 Task: Research new construction projects in Denver, Colorado, to explore properties with smart home integration.
Action: Key pressed d<Key.caps_lock>ENVER
Screenshot: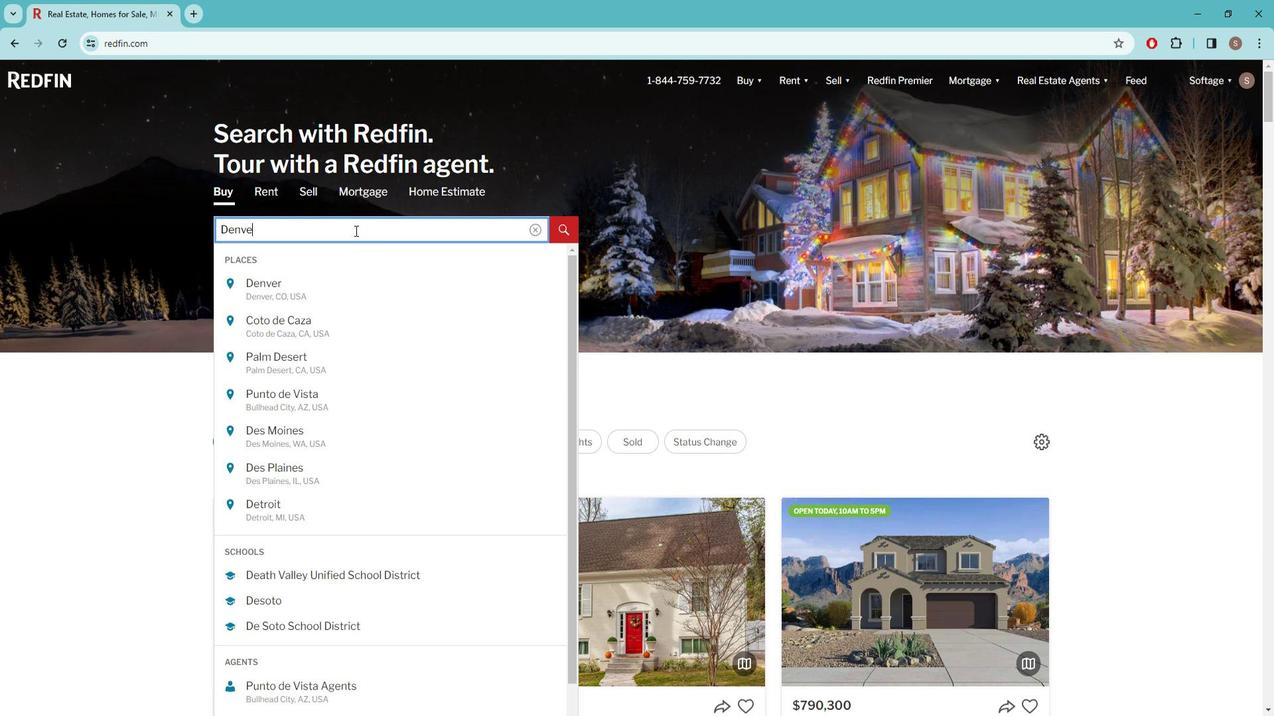 
Action: Mouse moved to (353, 278)
Screenshot: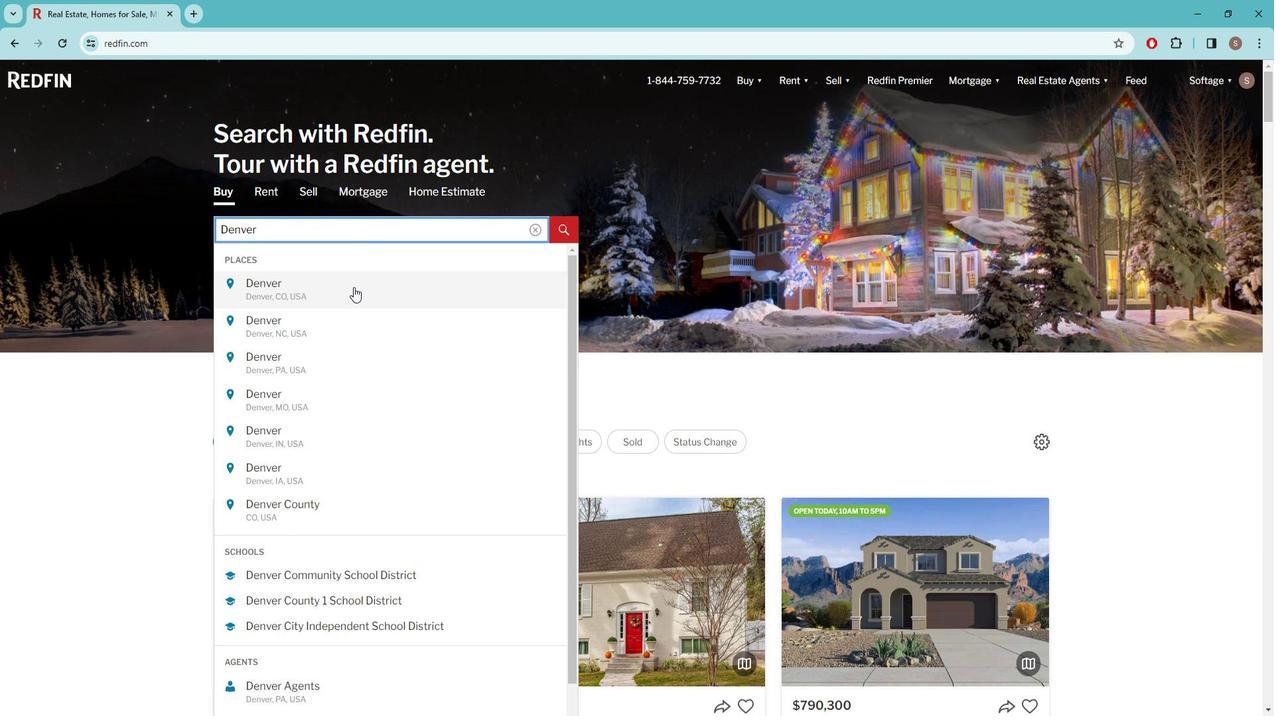 
Action: Mouse pressed left at (353, 278)
Screenshot: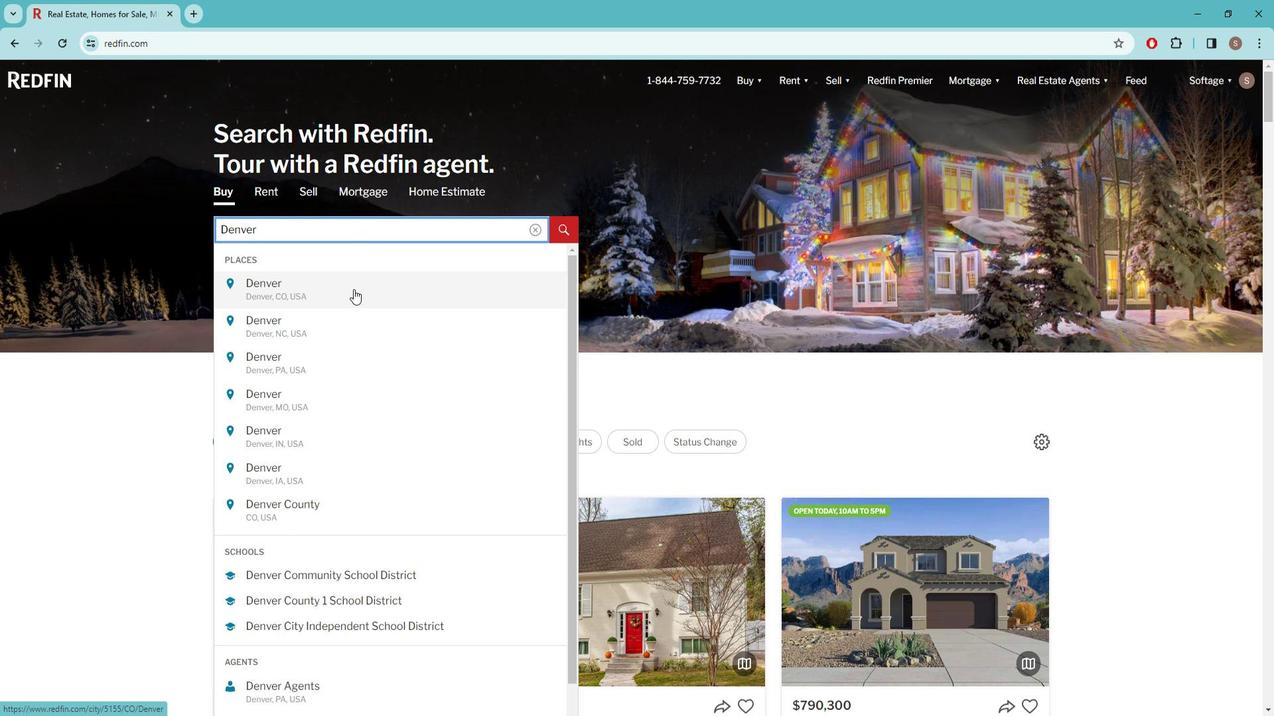 
Action: Mouse moved to (1117, 161)
Screenshot: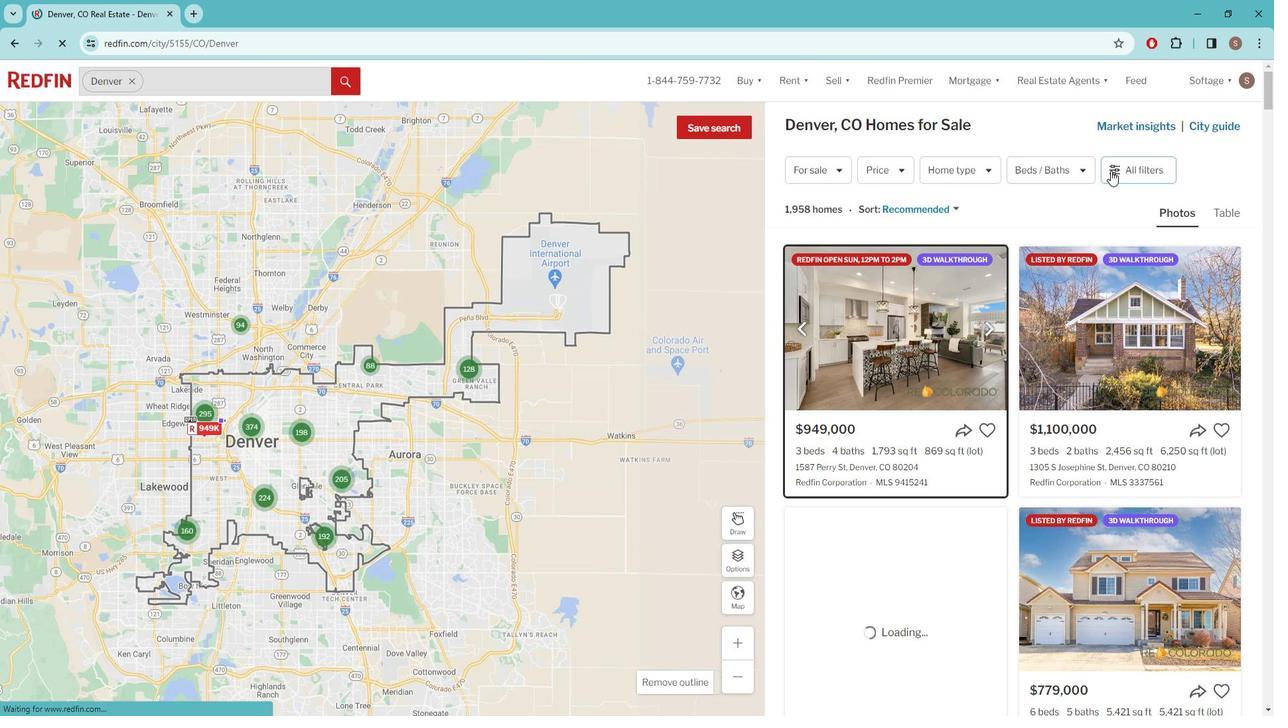 
Action: Mouse pressed left at (1117, 161)
Screenshot: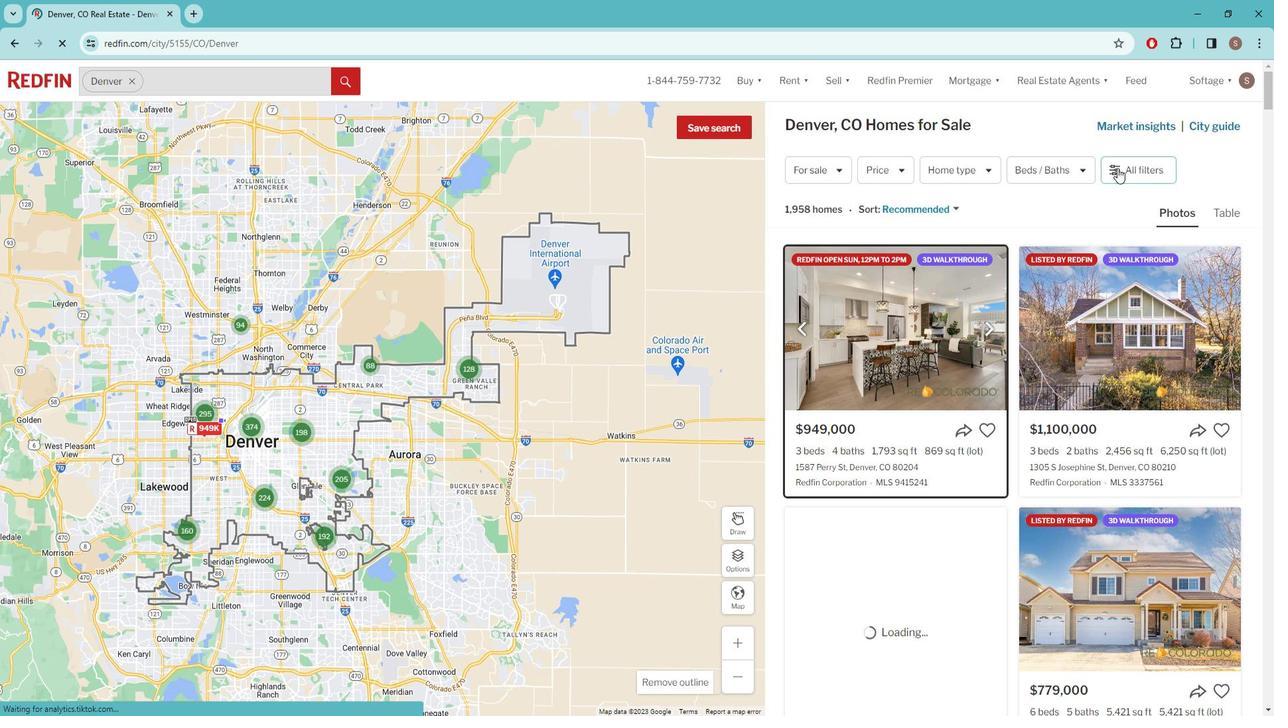 
Action: Mouse pressed left at (1117, 161)
Screenshot: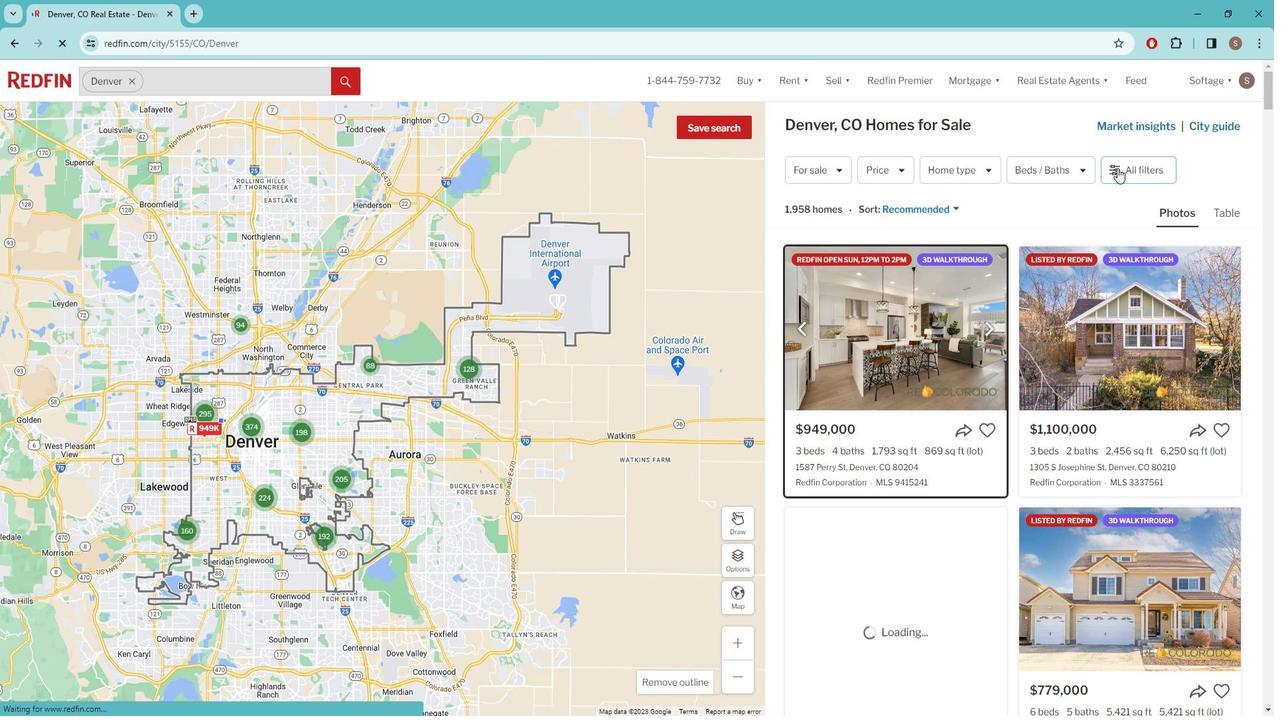
Action: Mouse pressed left at (1117, 161)
Screenshot: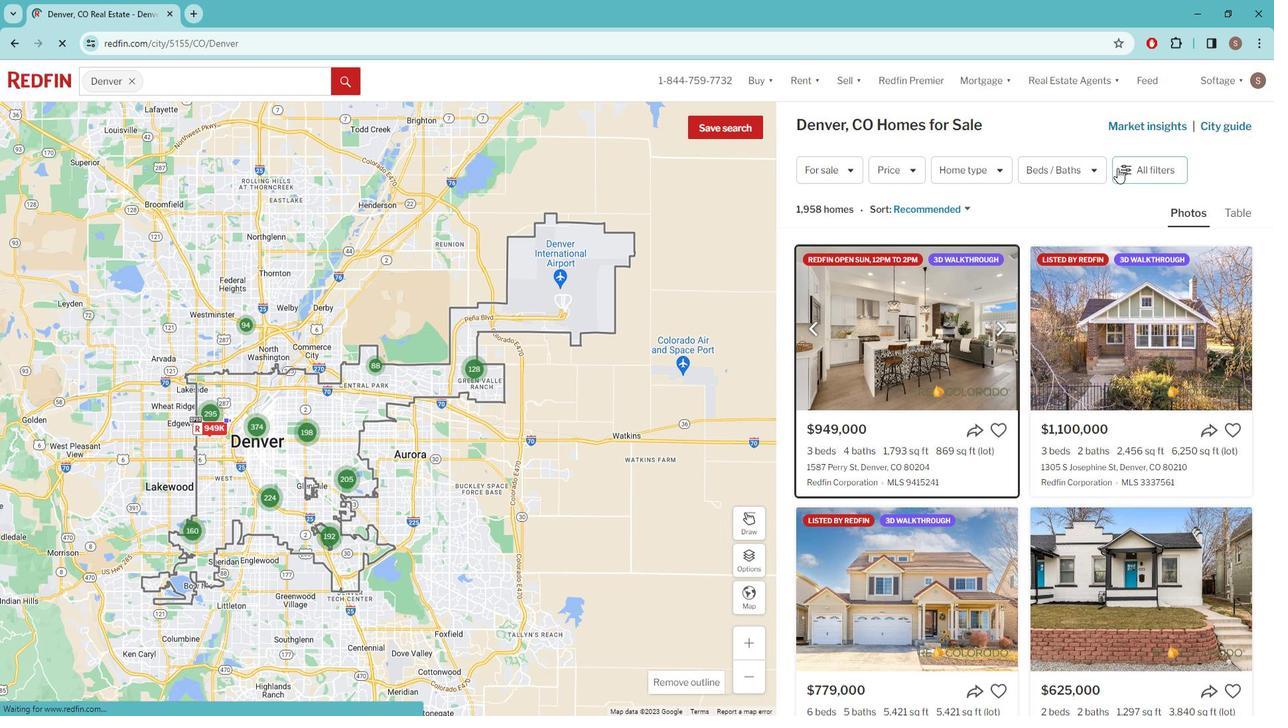 
Action: Mouse pressed left at (1117, 161)
Screenshot: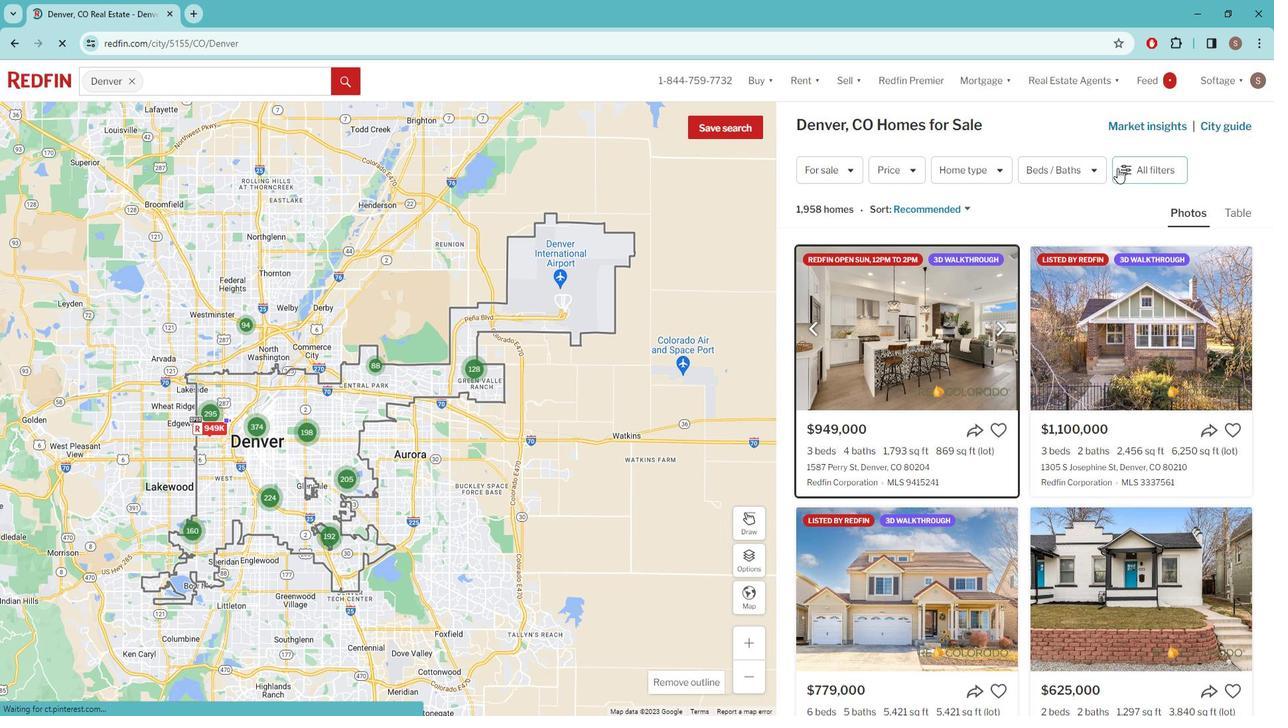 
Action: Mouse moved to (1056, 275)
Screenshot: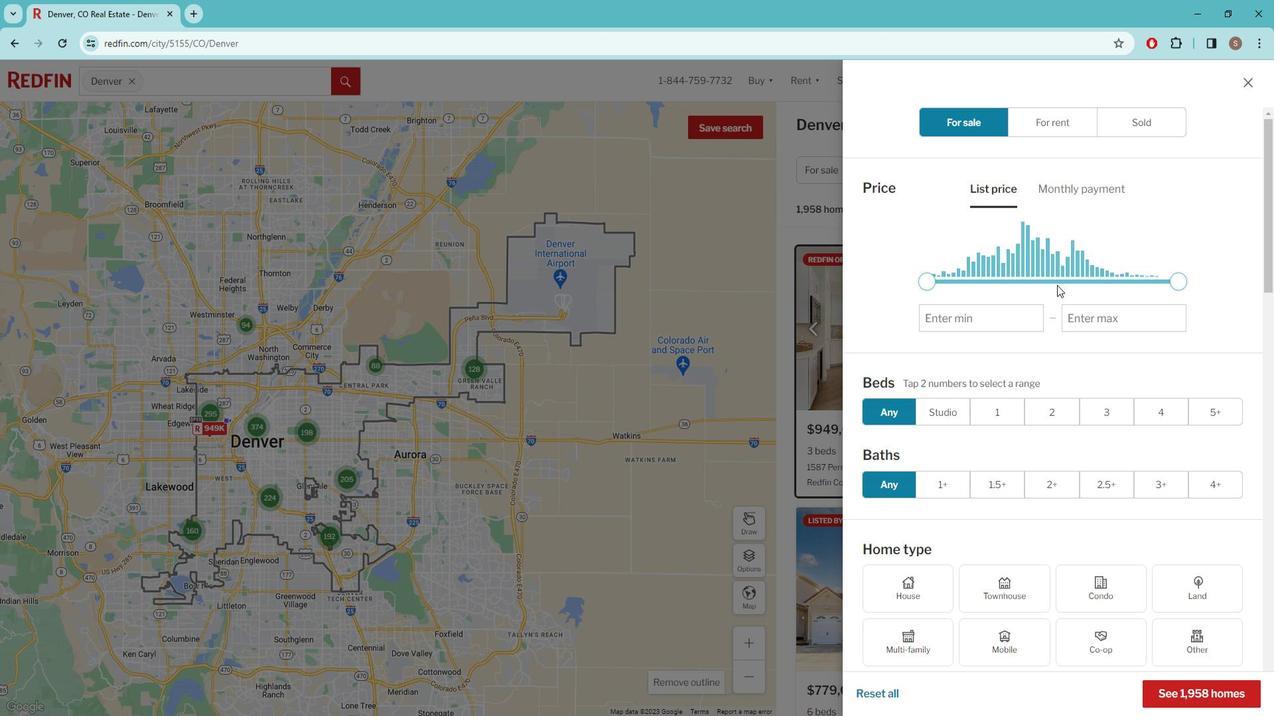 
Action: Mouse scrolled (1056, 274) with delta (0, 0)
Screenshot: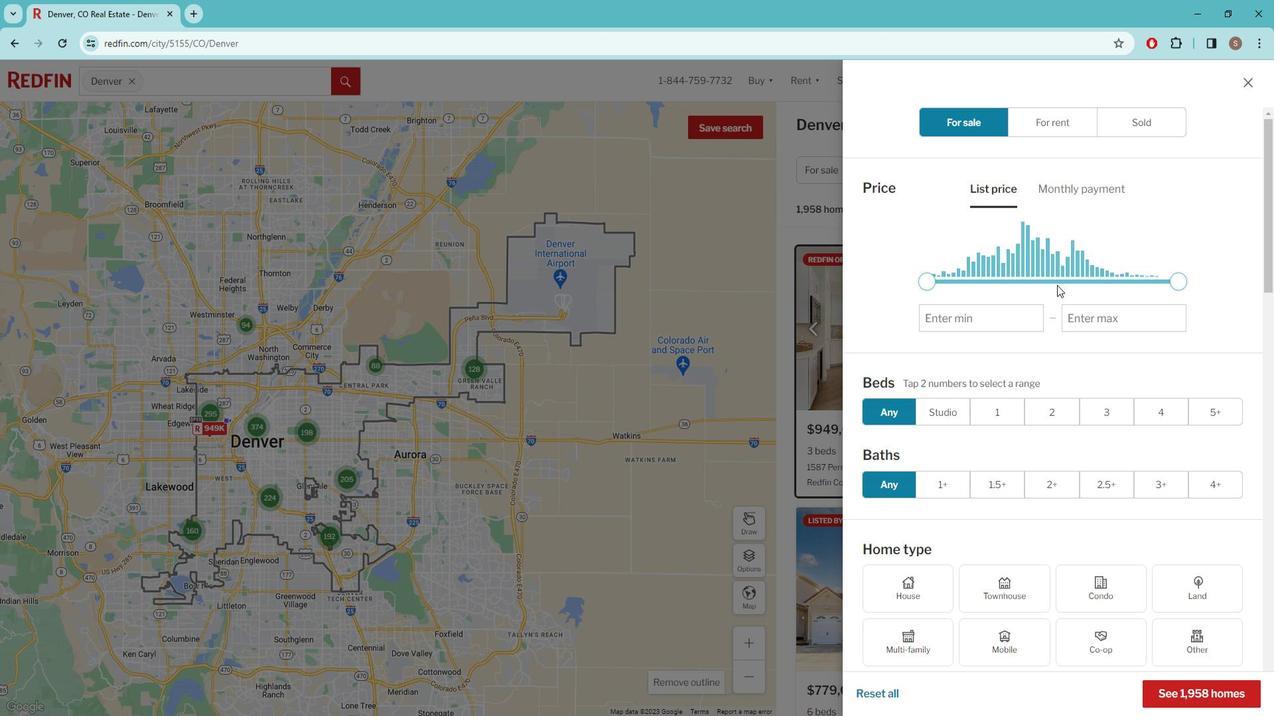 
Action: Mouse moved to (1040, 279)
Screenshot: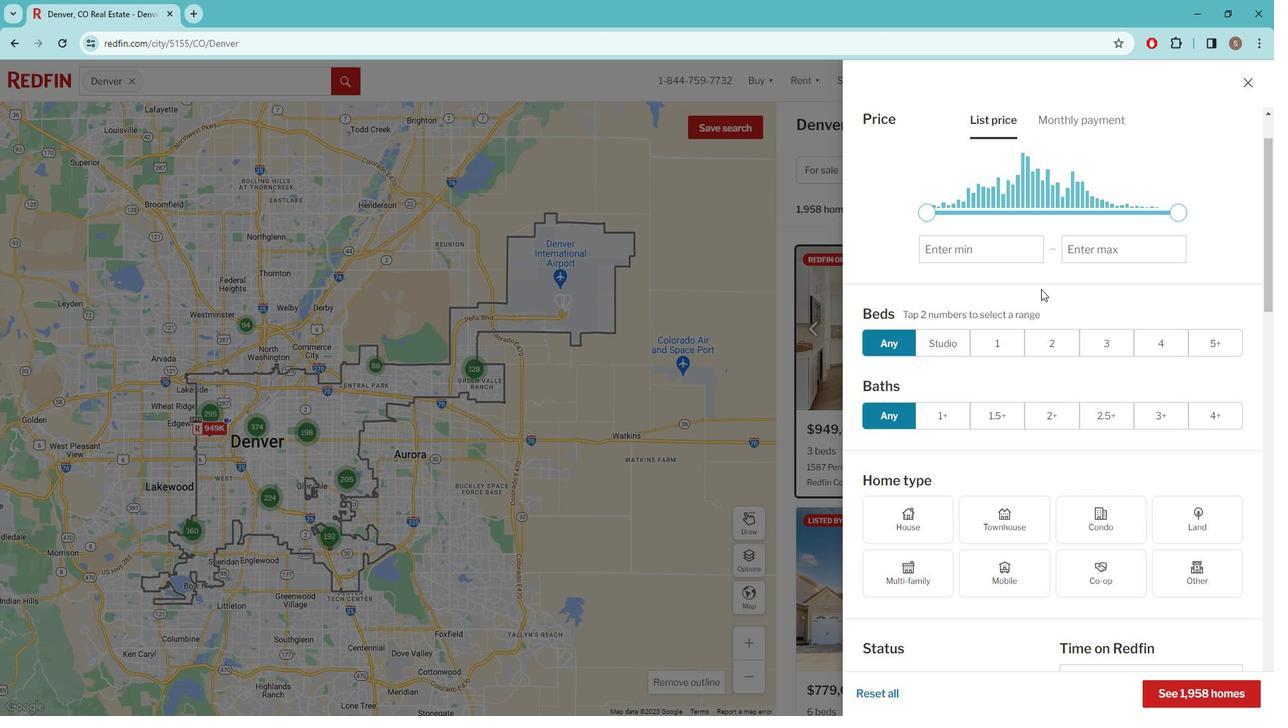 
Action: Mouse scrolled (1040, 278) with delta (0, 0)
Screenshot: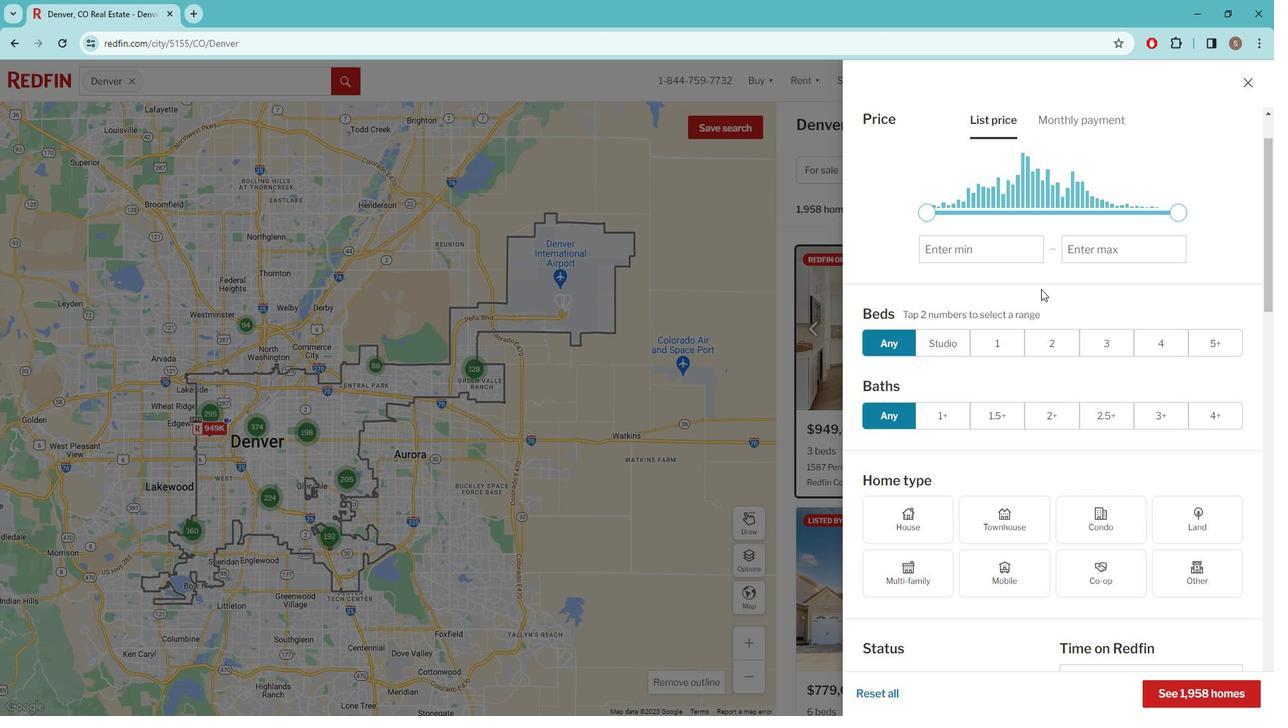 
Action: Mouse moved to (1039, 279)
Screenshot: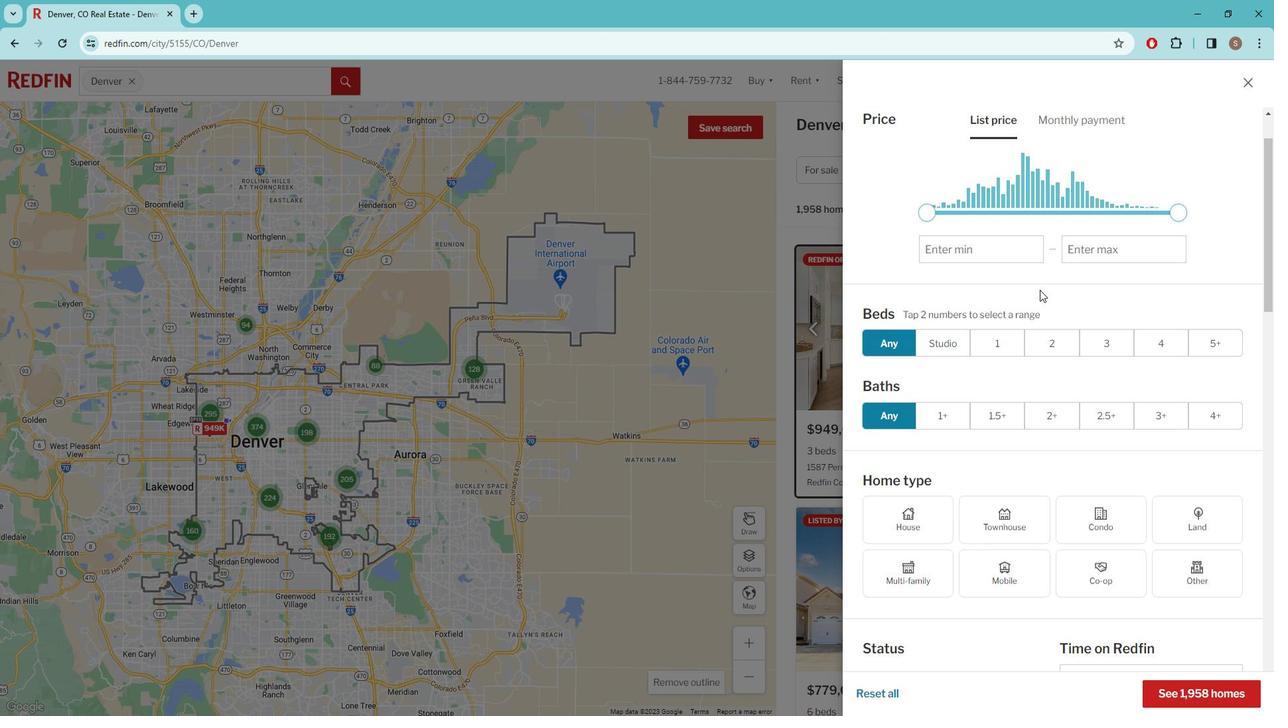 
Action: Mouse scrolled (1039, 278) with delta (0, 0)
Screenshot: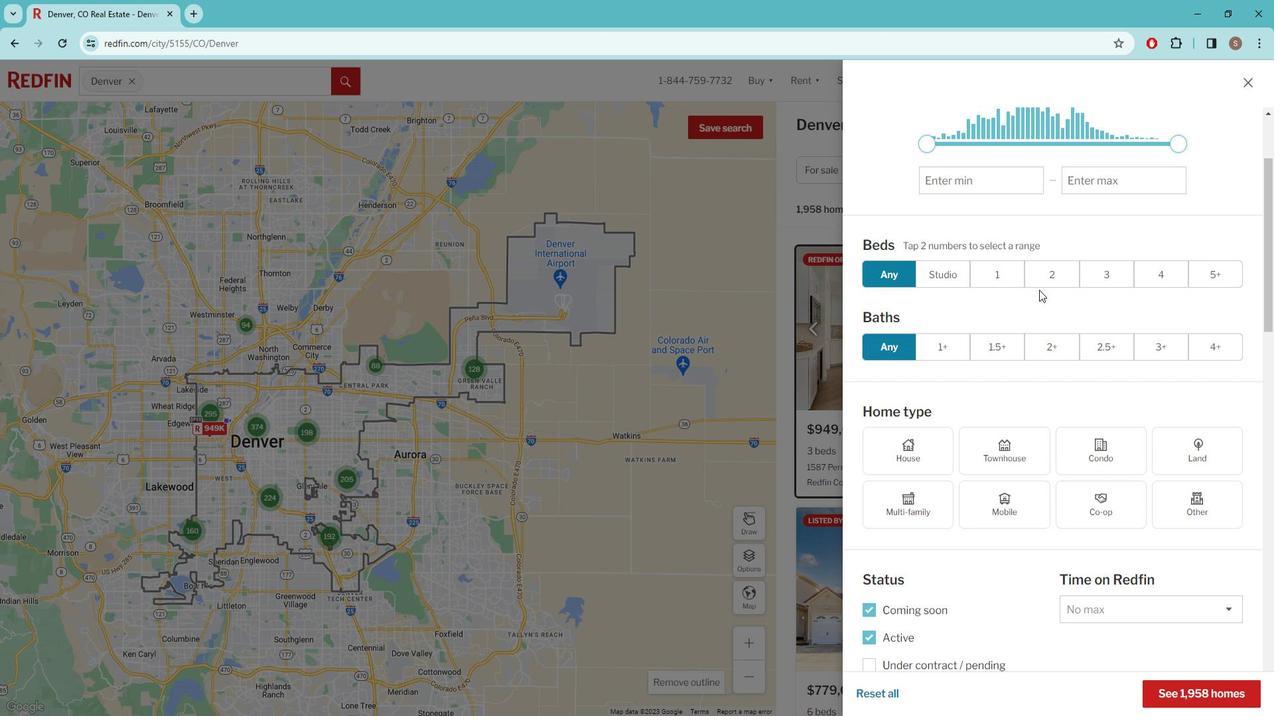 
Action: Mouse scrolled (1039, 278) with delta (0, 0)
Screenshot: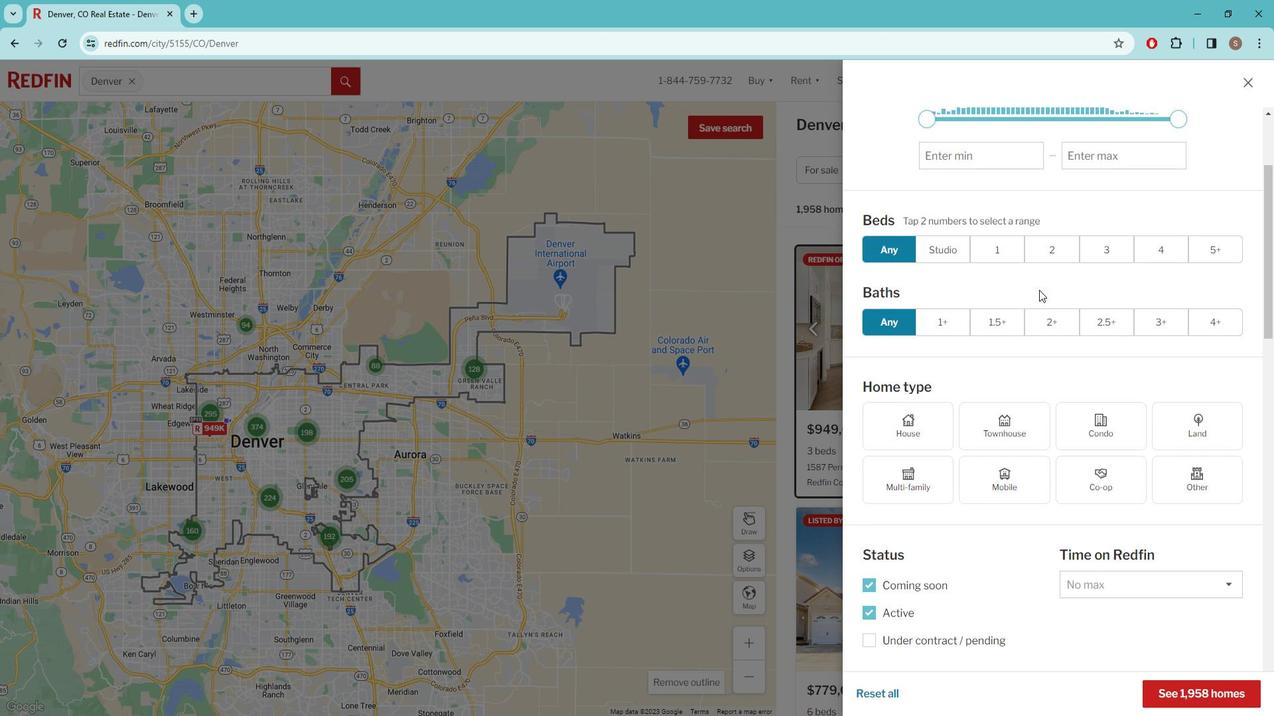 
Action: Mouse moved to (1038, 279)
Screenshot: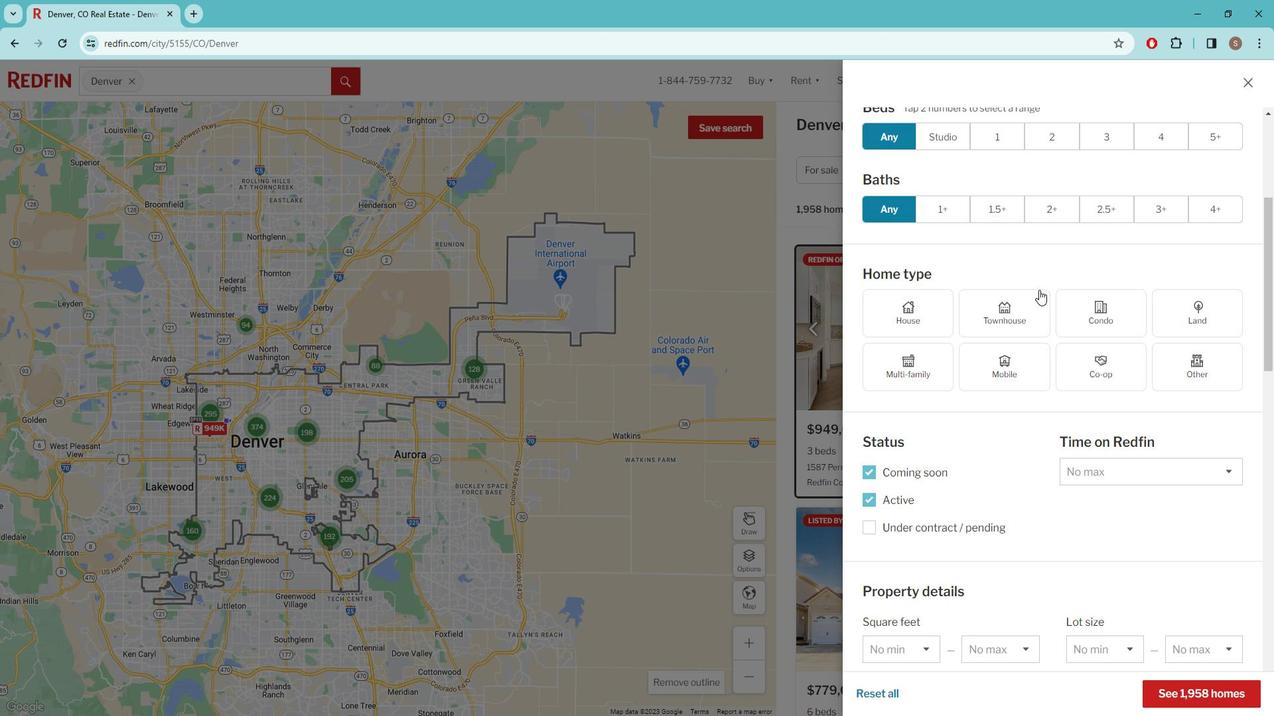 
Action: Mouse scrolled (1038, 278) with delta (0, 0)
Screenshot: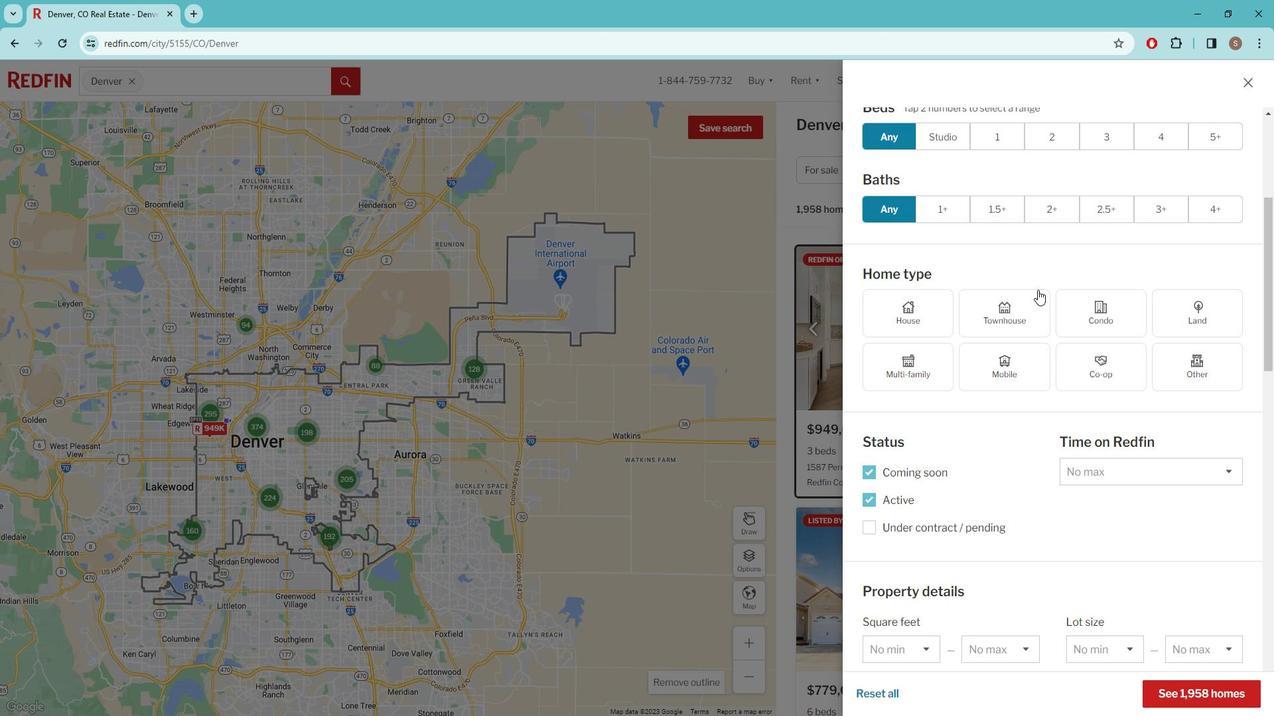 
Action: Mouse scrolled (1038, 278) with delta (0, 0)
Screenshot: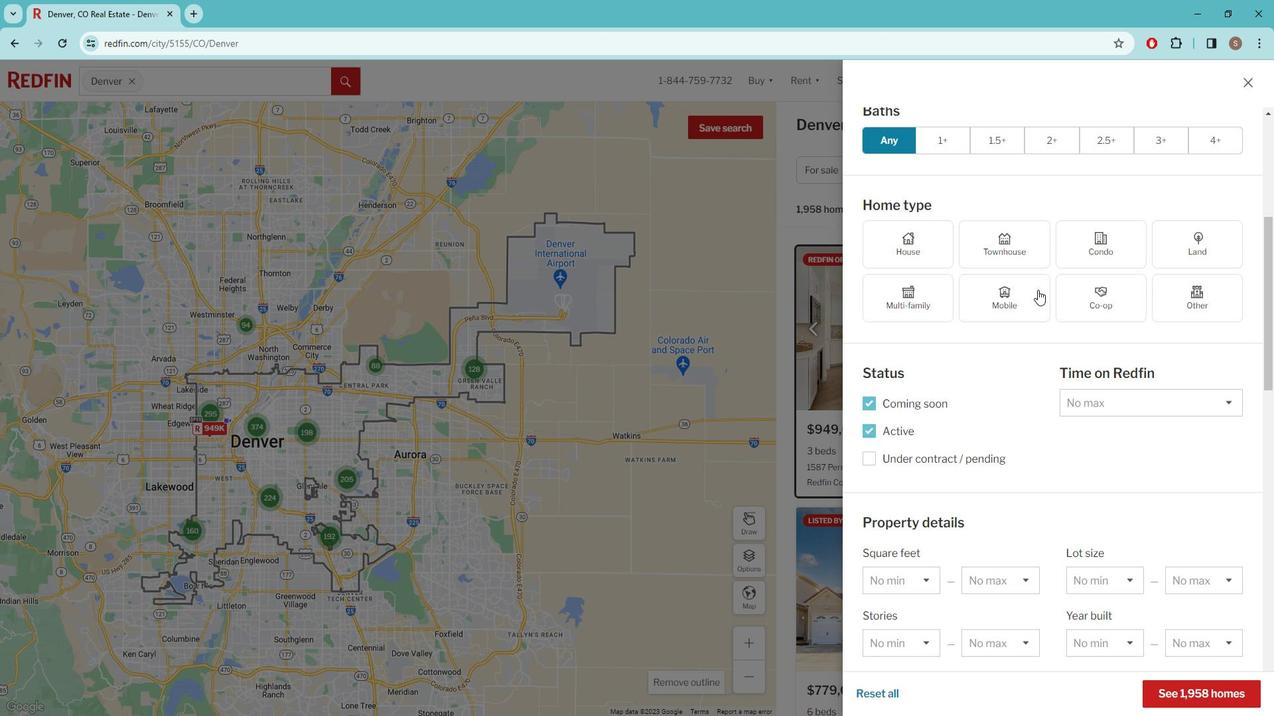 
Action: Mouse scrolled (1038, 278) with delta (0, 0)
Screenshot: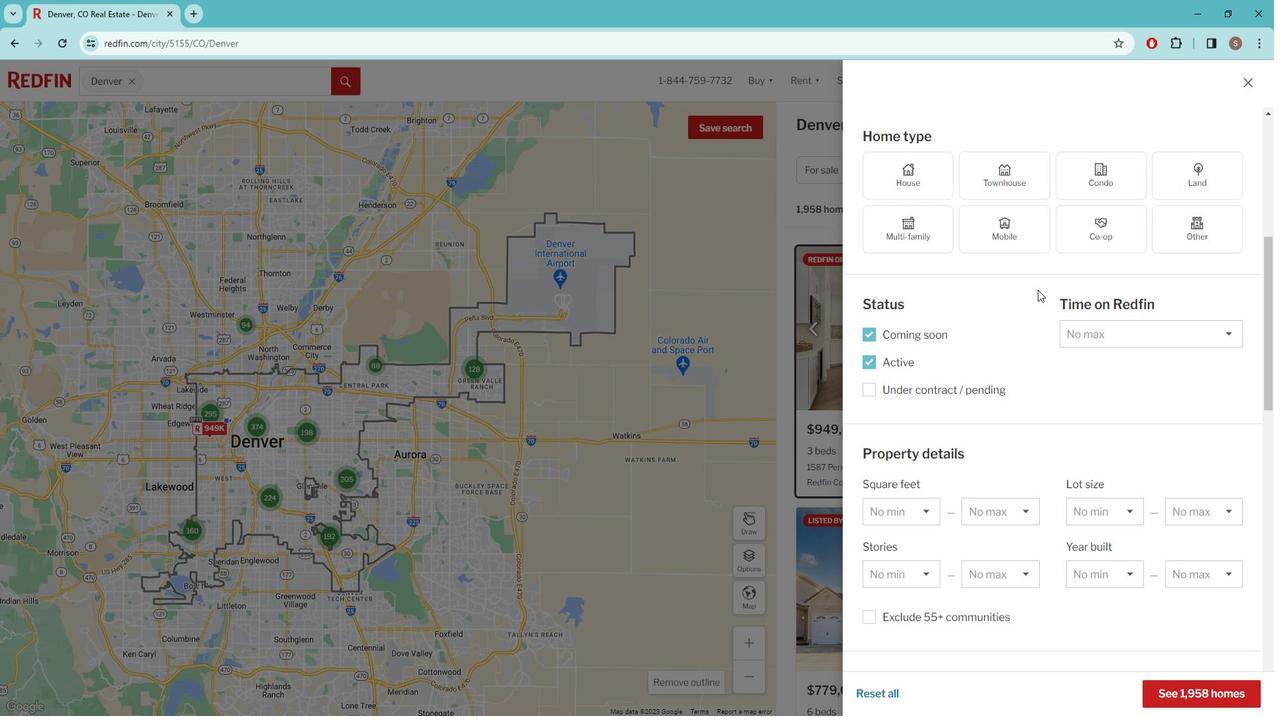 
Action: Mouse moved to (1037, 280)
Screenshot: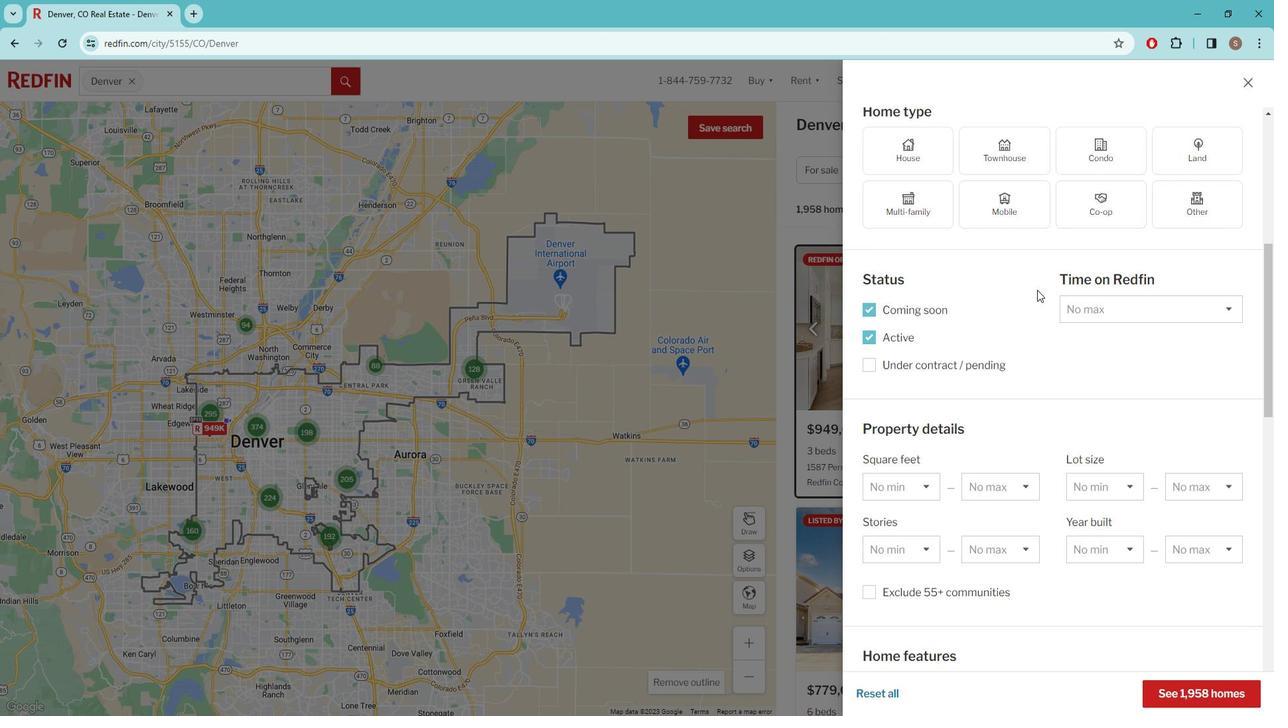 
Action: Mouse scrolled (1037, 279) with delta (0, 0)
Screenshot: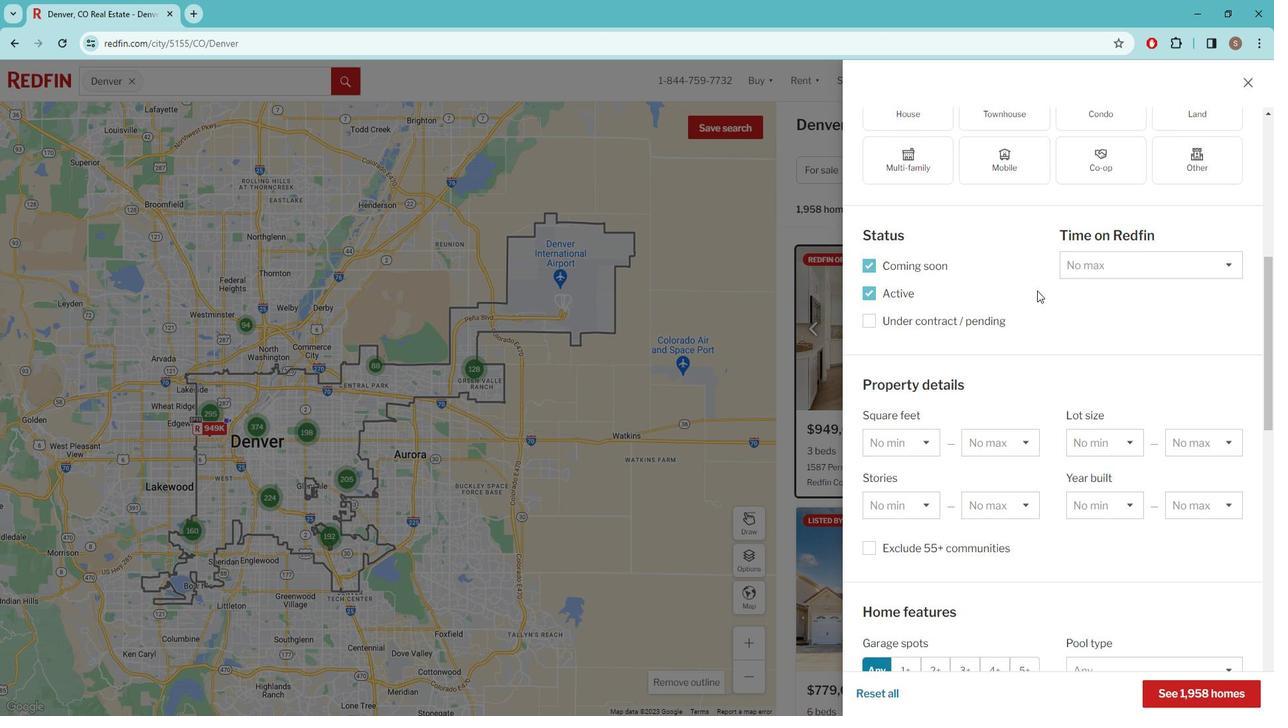 
Action: Mouse scrolled (1037, 279) with delta (0, 0)
Screenshot: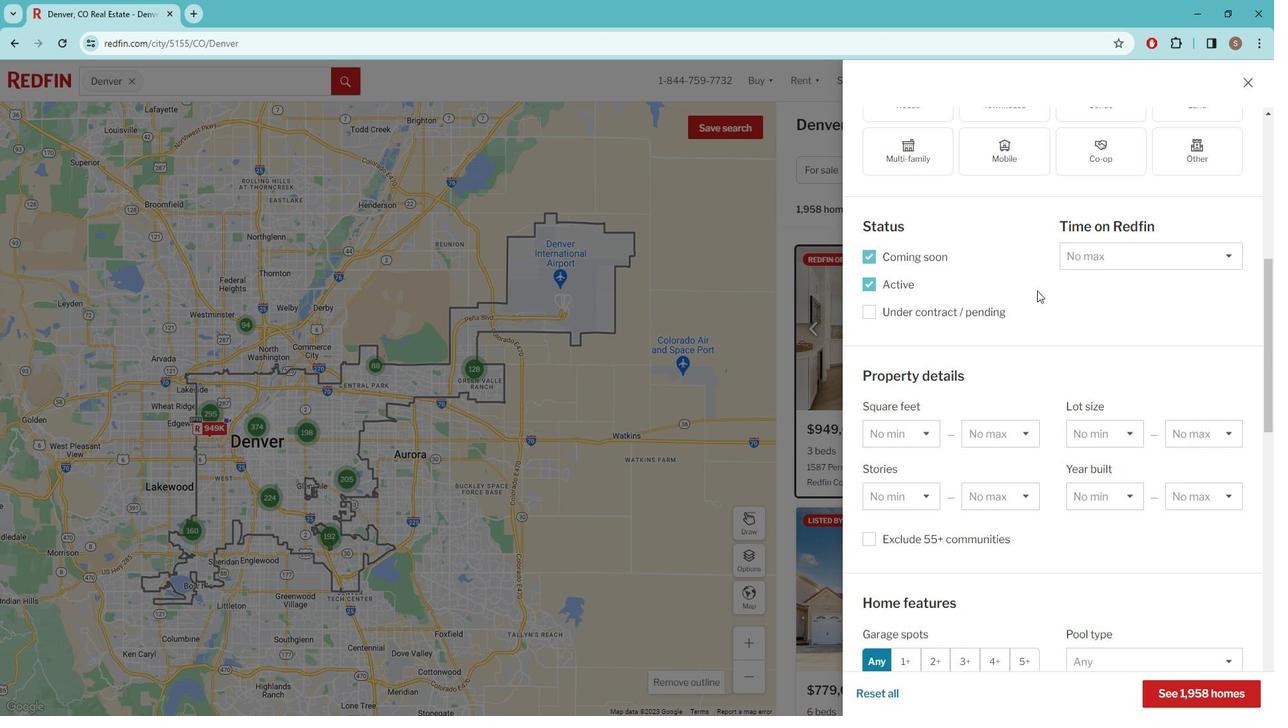 
Action: Mouse moved to (1036, 280)
Screenshot: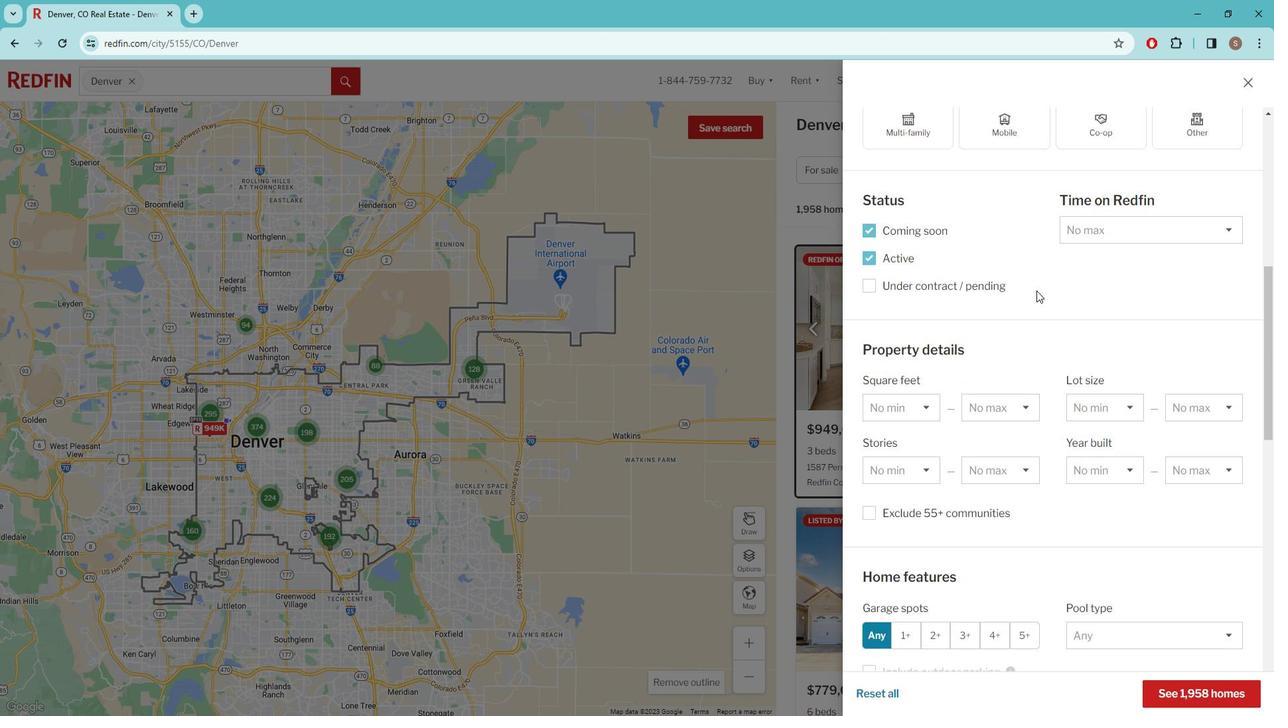 
Action: Mouse scrolled (1036, 279) with delta (0, 0)
Screenshot: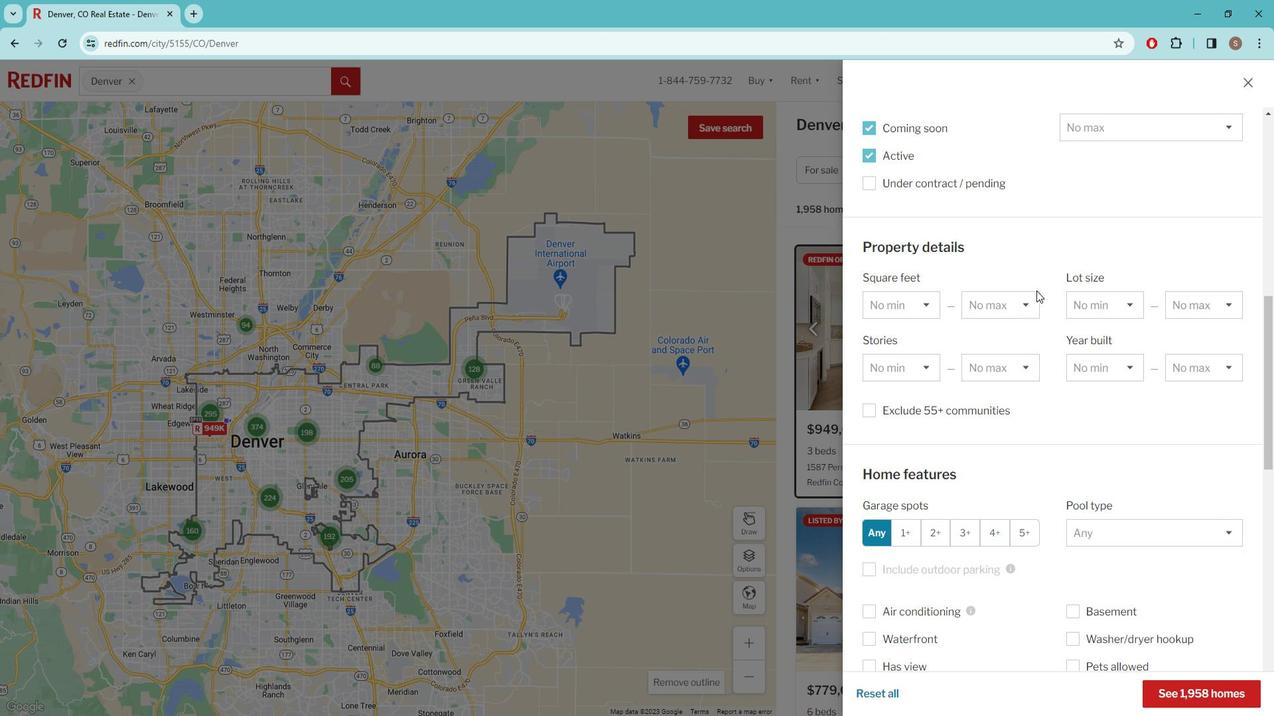 
Action: Mouse scrolled (1036, 279) with delta (0, 0)
Screenshot: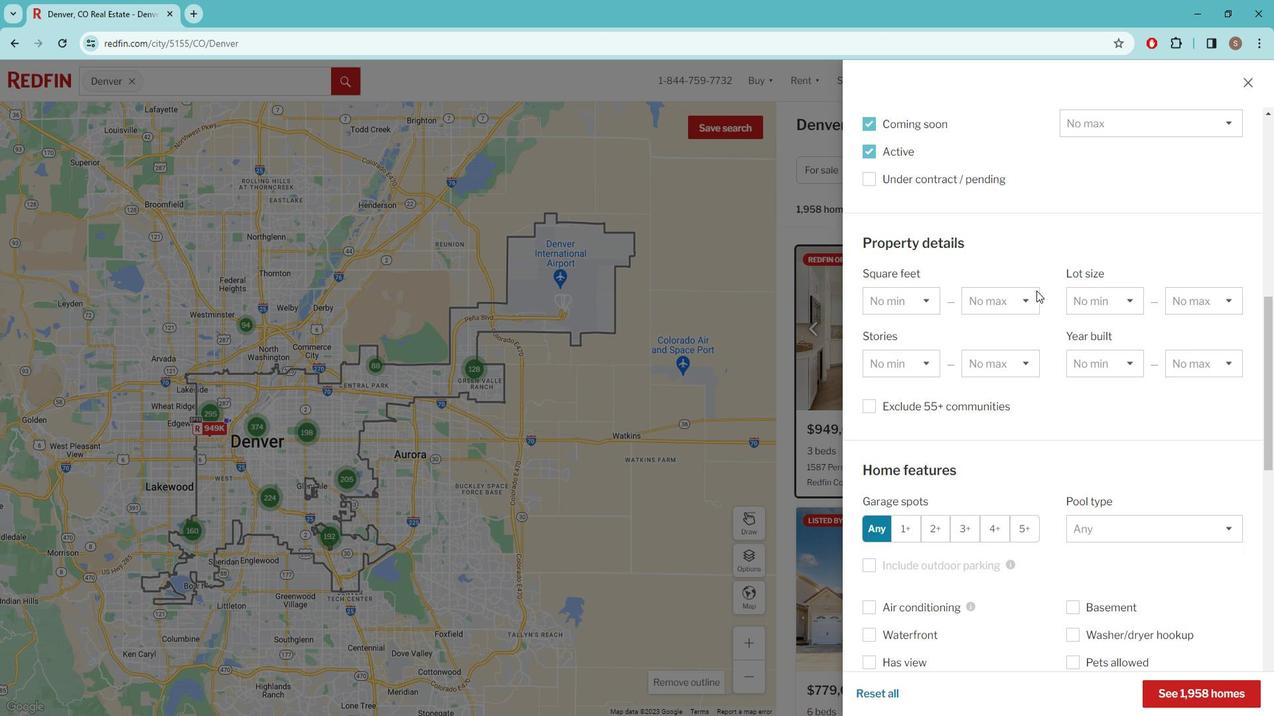
Action: Mouse scrolled (1036, 279) with delta (0, 0)
Screenshot: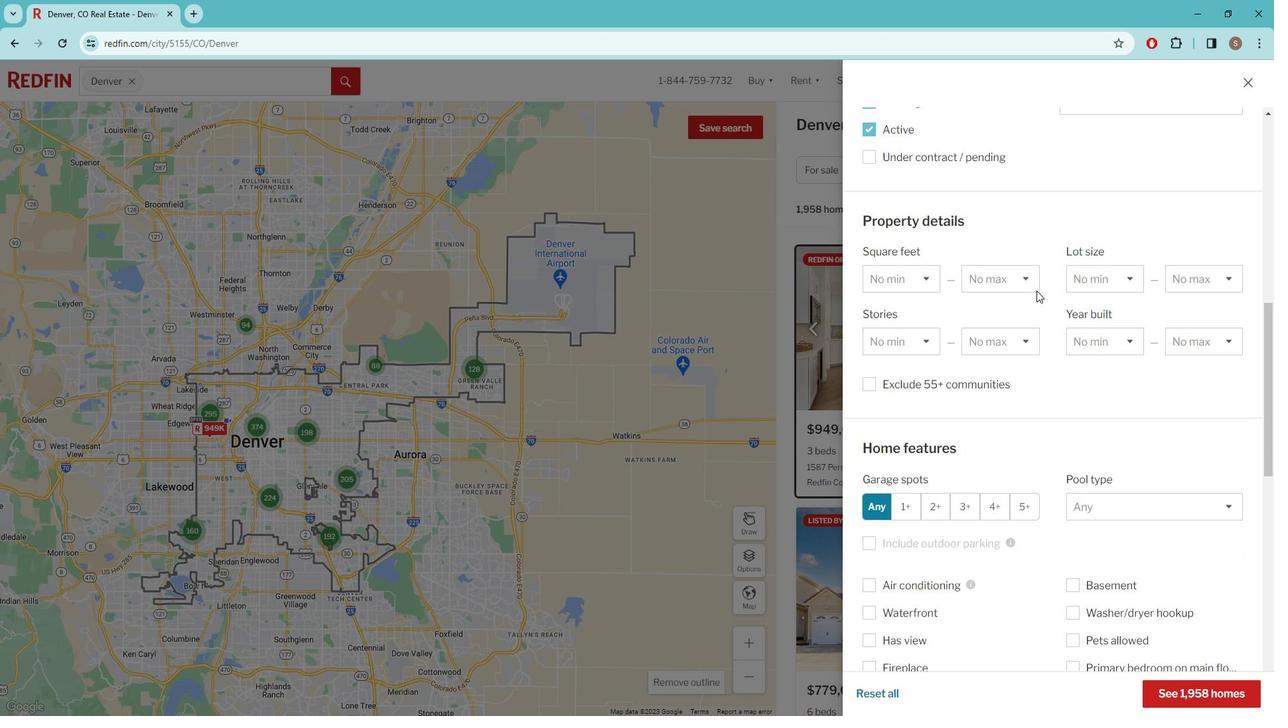 
Action: Mouse scrolled (1036, 279) with delta (0, 0)
Screenshot: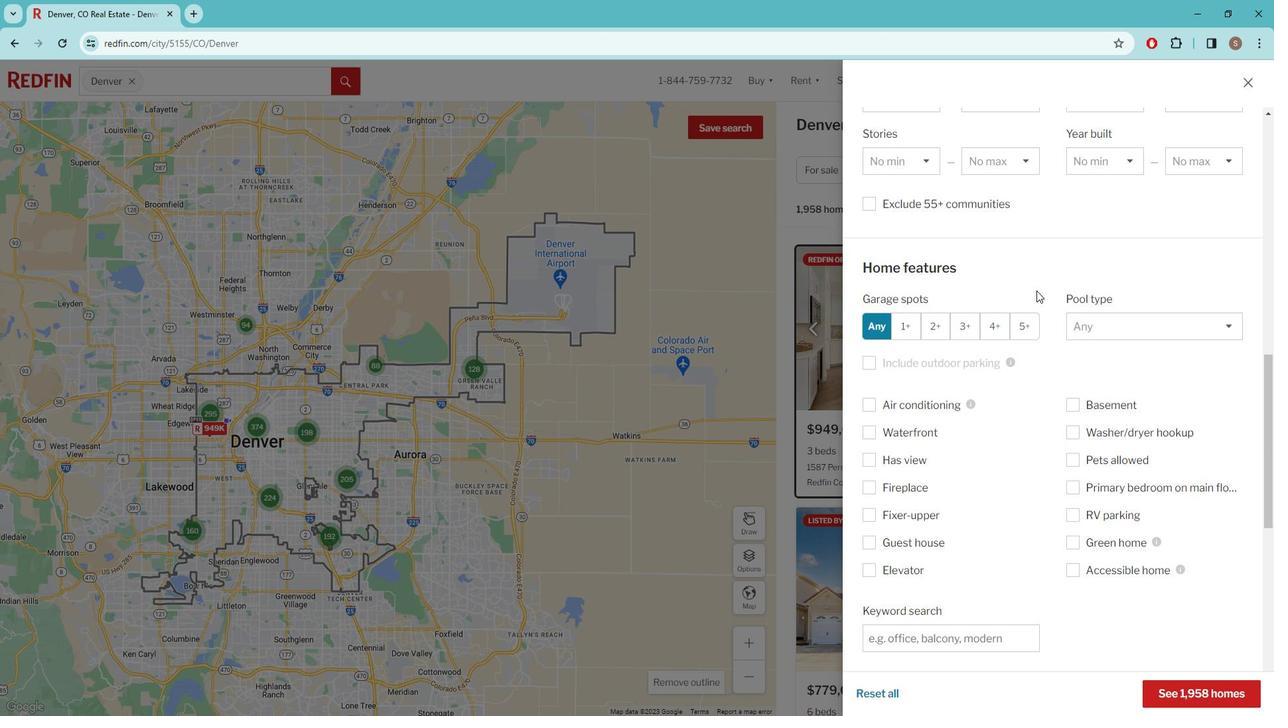 
Action: Mouse scrolled (1036, 279) with delta (0, 0)
Screenshot: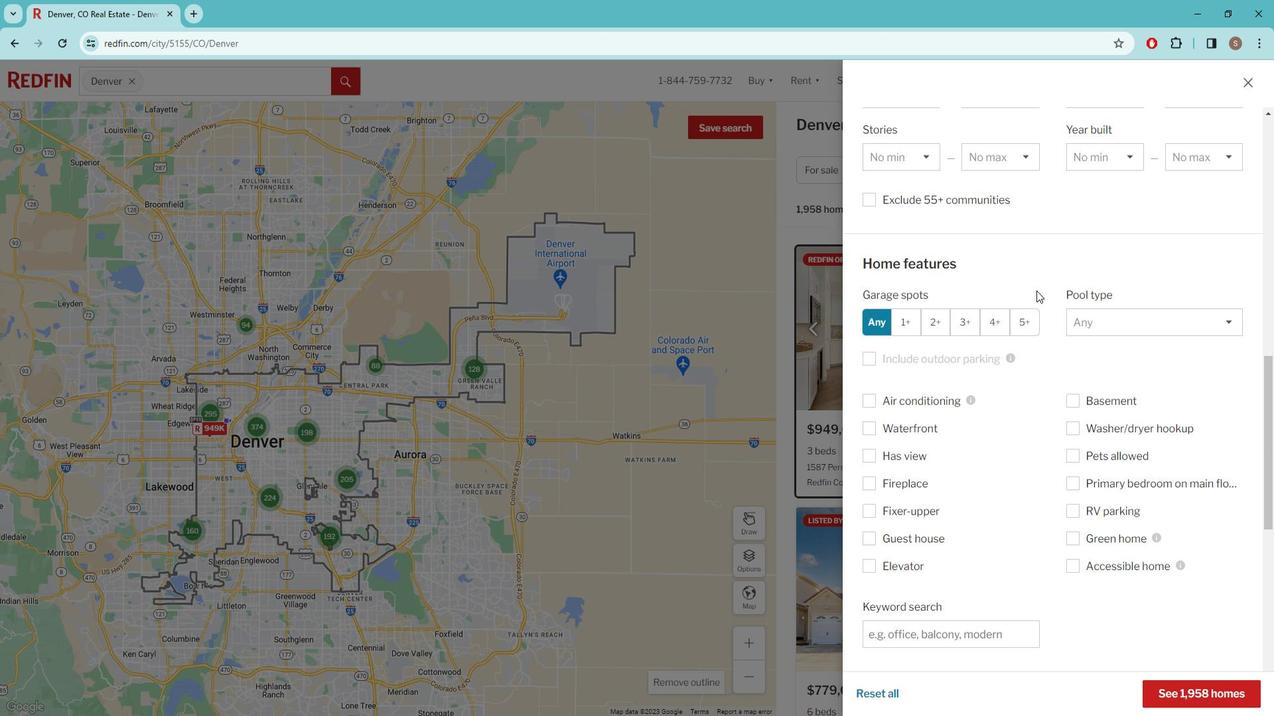 
Action: Mouse scrolled (1036, 279) with delta (0, 0)
Screenshot: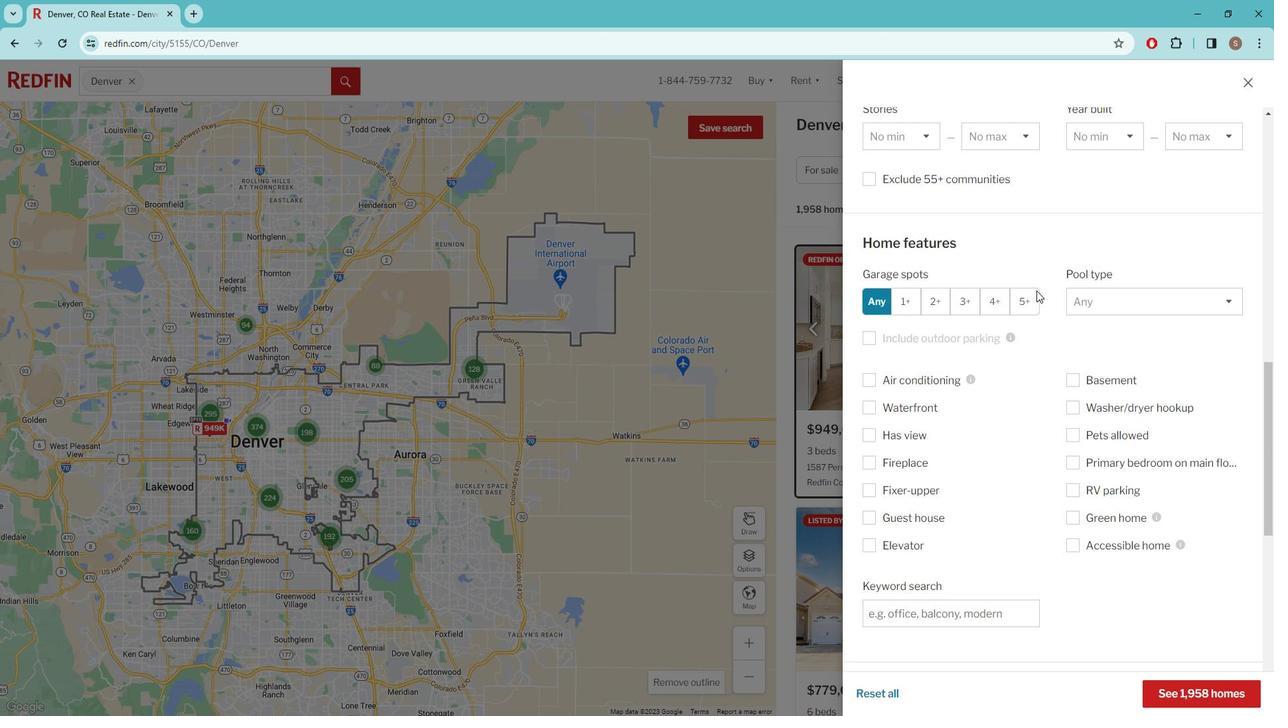 
Action: Mouse moved to (907, 407)
Screenshot: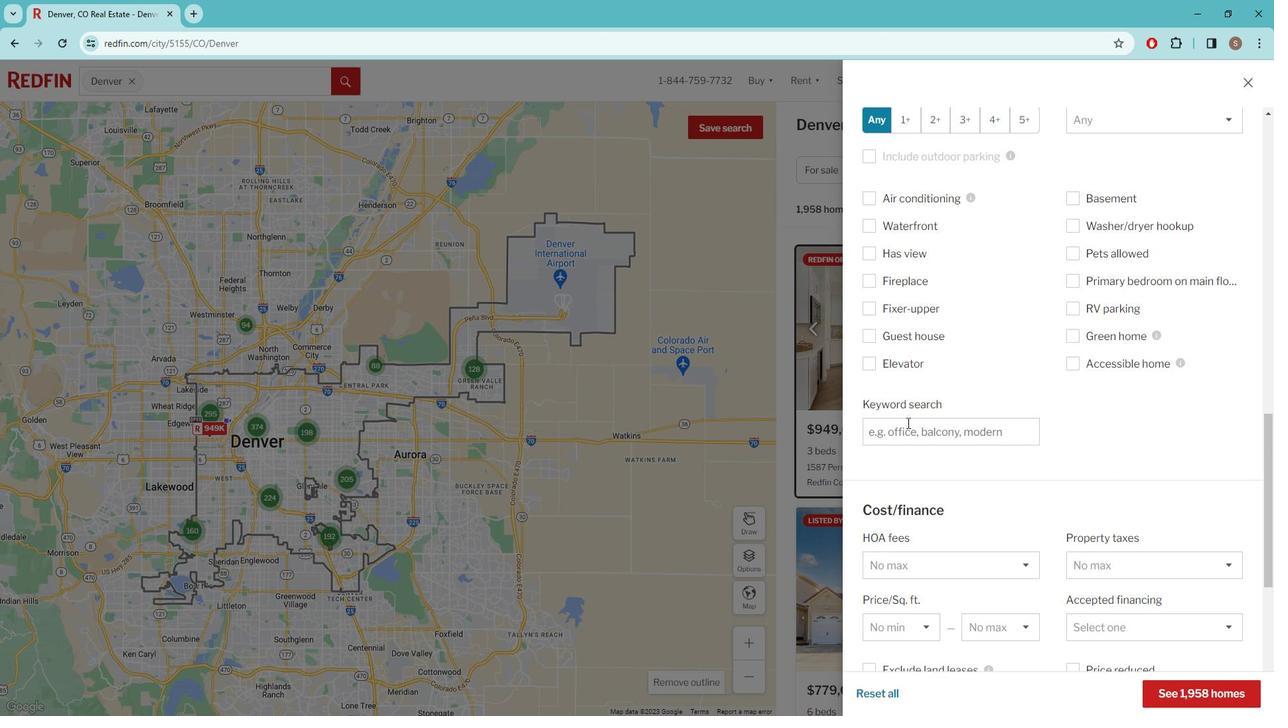 
Action: Mouse pressed left at (907, 407)
Screenshot: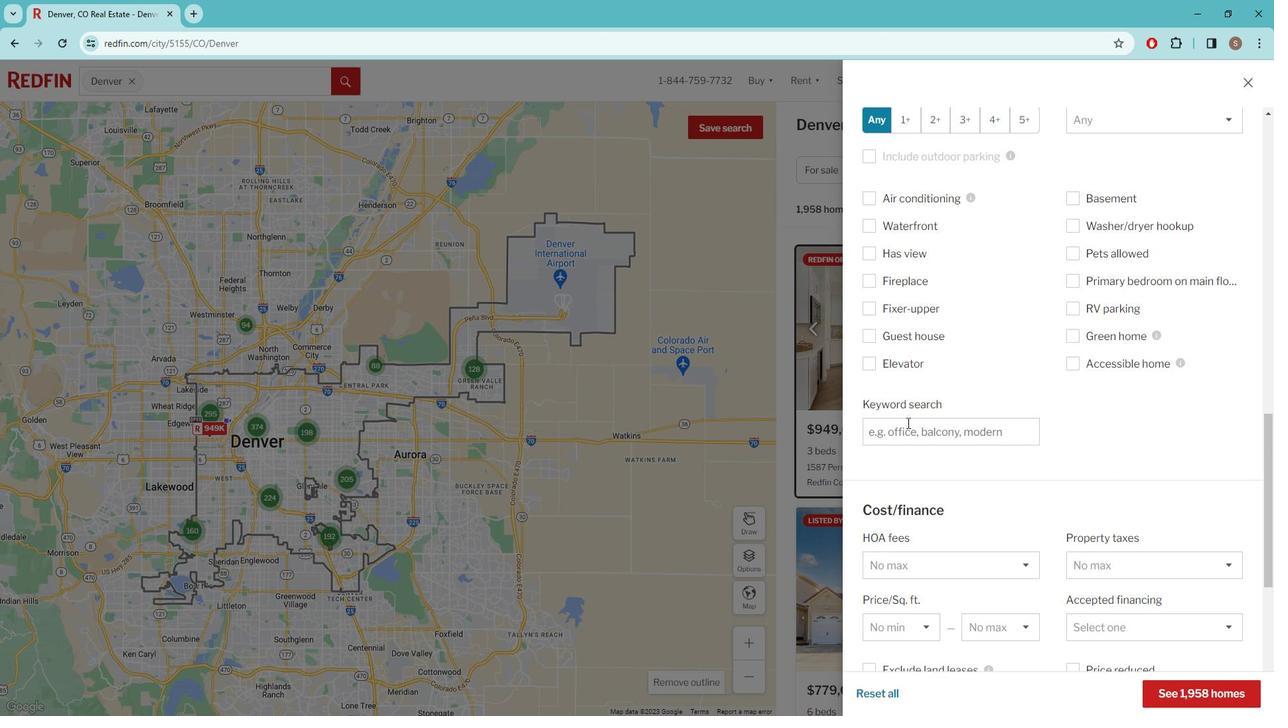 
Action: Key pressed SMART<Key.space>HOME<Key.space>INTEGRATION<Key.space>
Screenshot: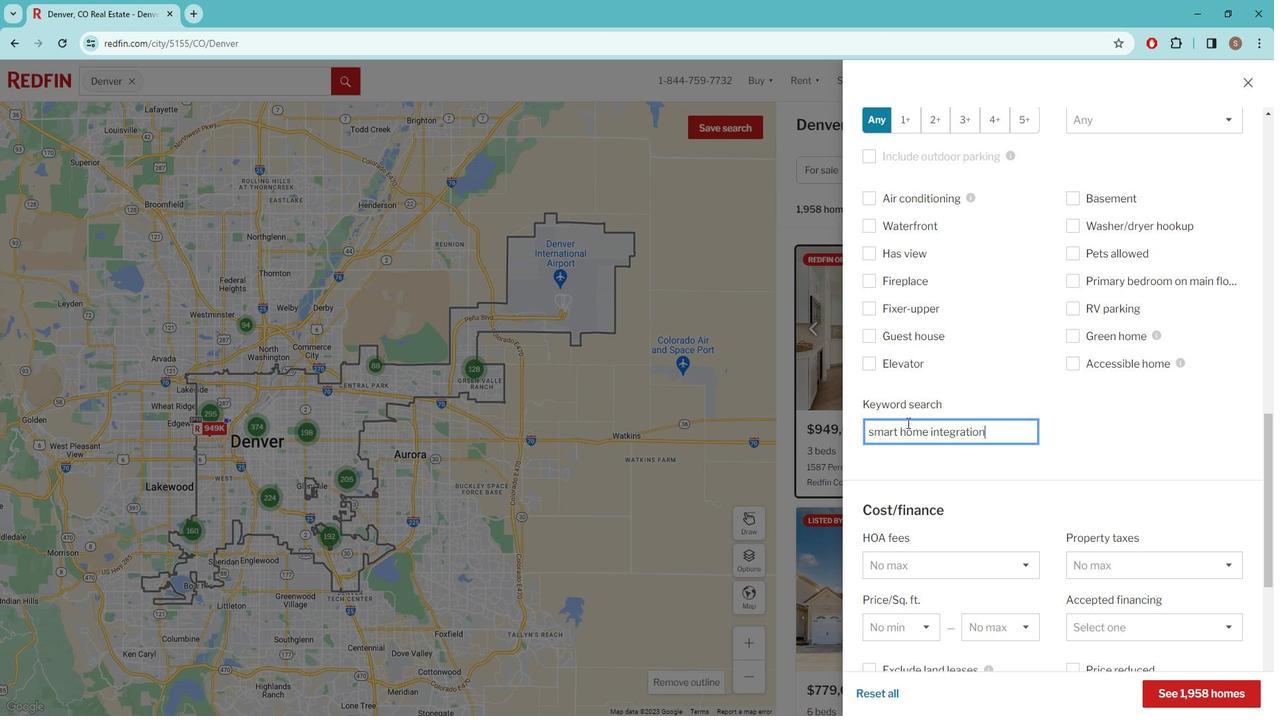 
Action: Mouse moved to (996, 458)
Screenshot: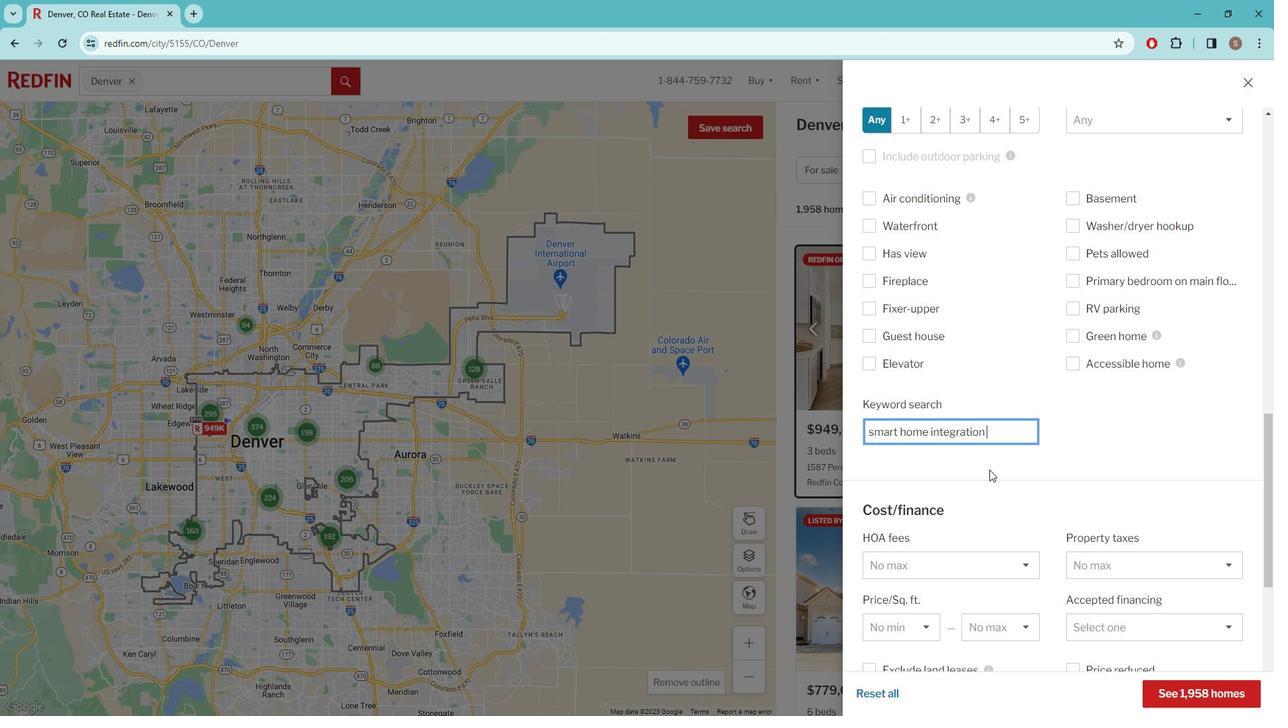 
Action: Mouse scrolled (996, 457) with delta (0, 0)
Screenshot: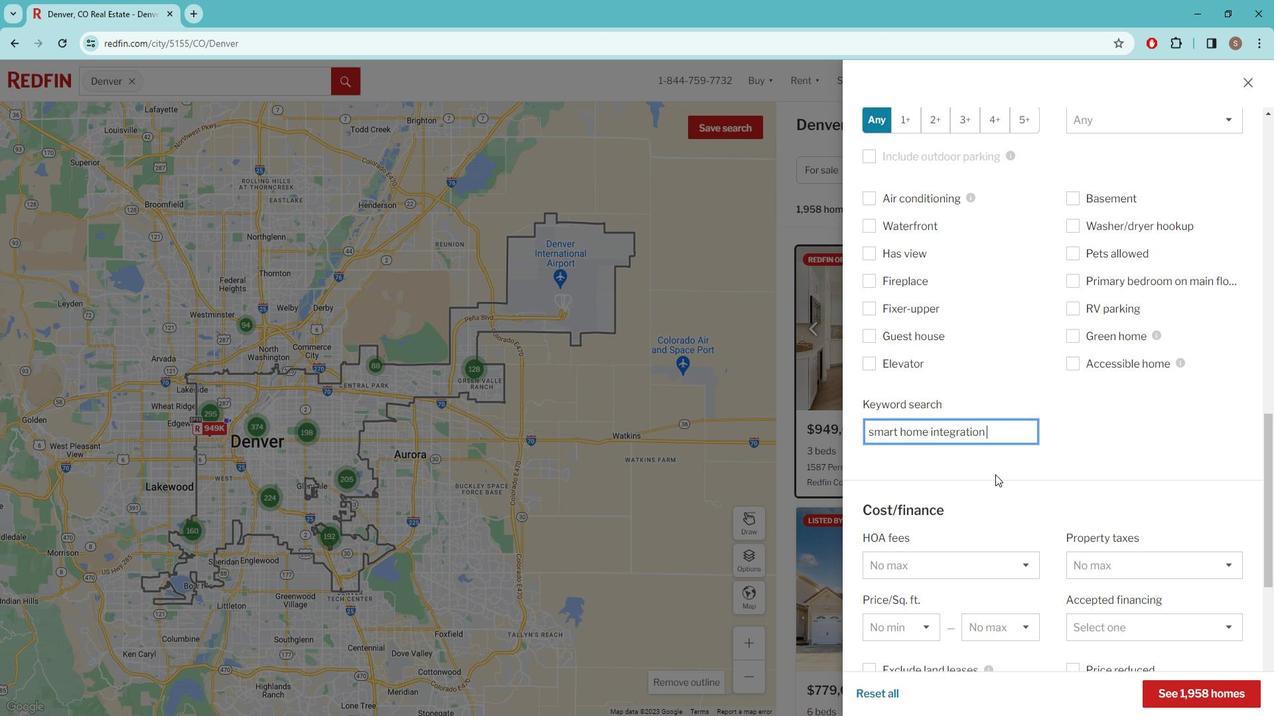 
Action: Mouse moved to (996, 458)
Screenshot: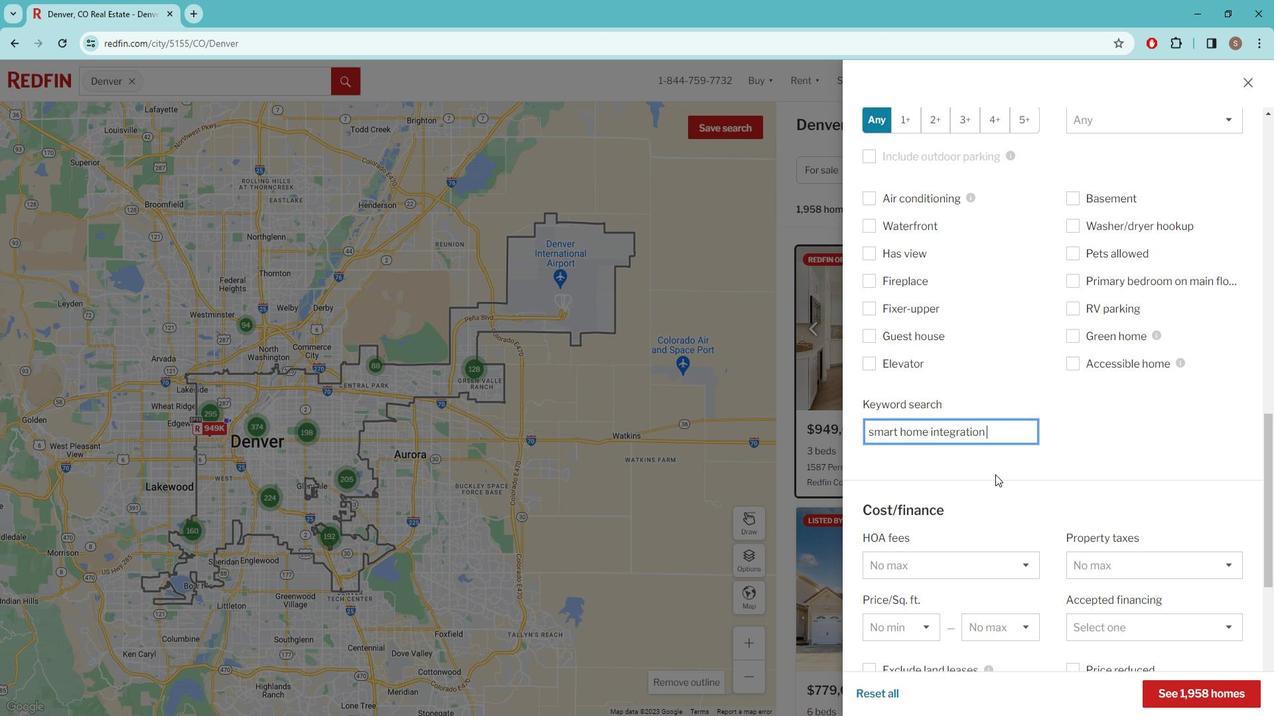 
Action: Mouse scrolled (996, 457) with delta (0, 0)
Screenshot: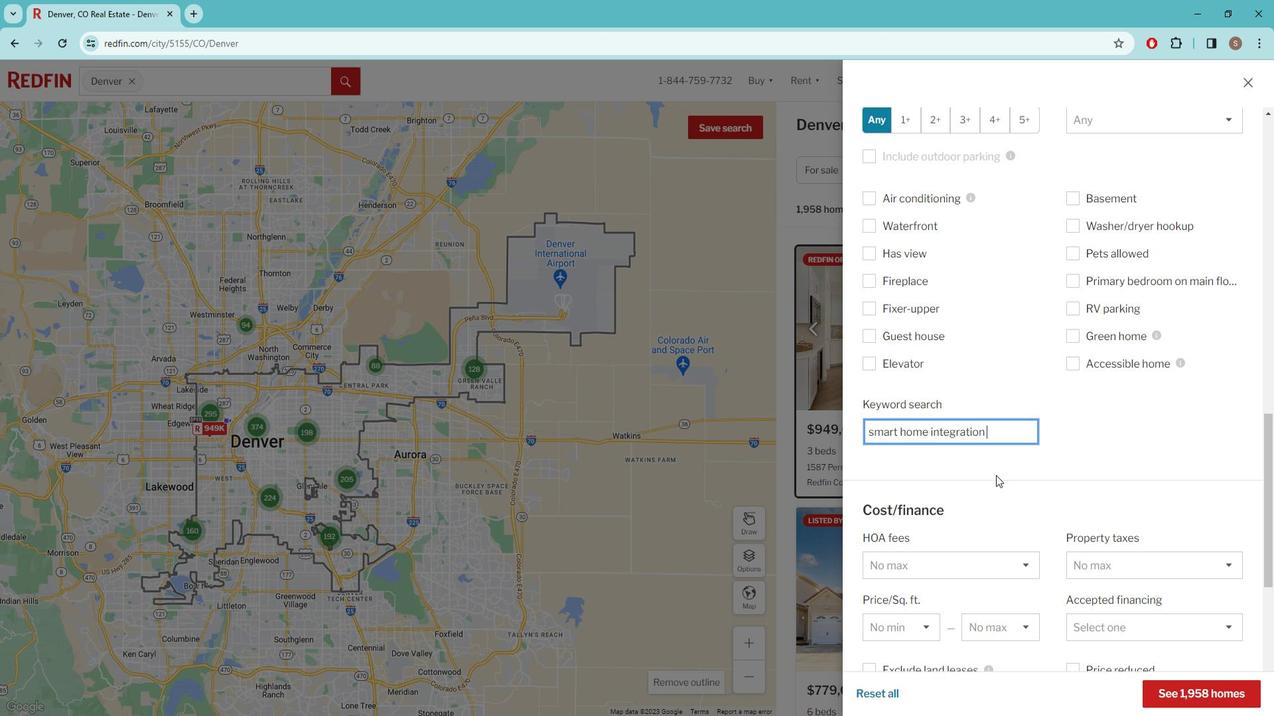 
Action: Mouse scrolled (996, 457) with delta (0, 0)
Screenshot: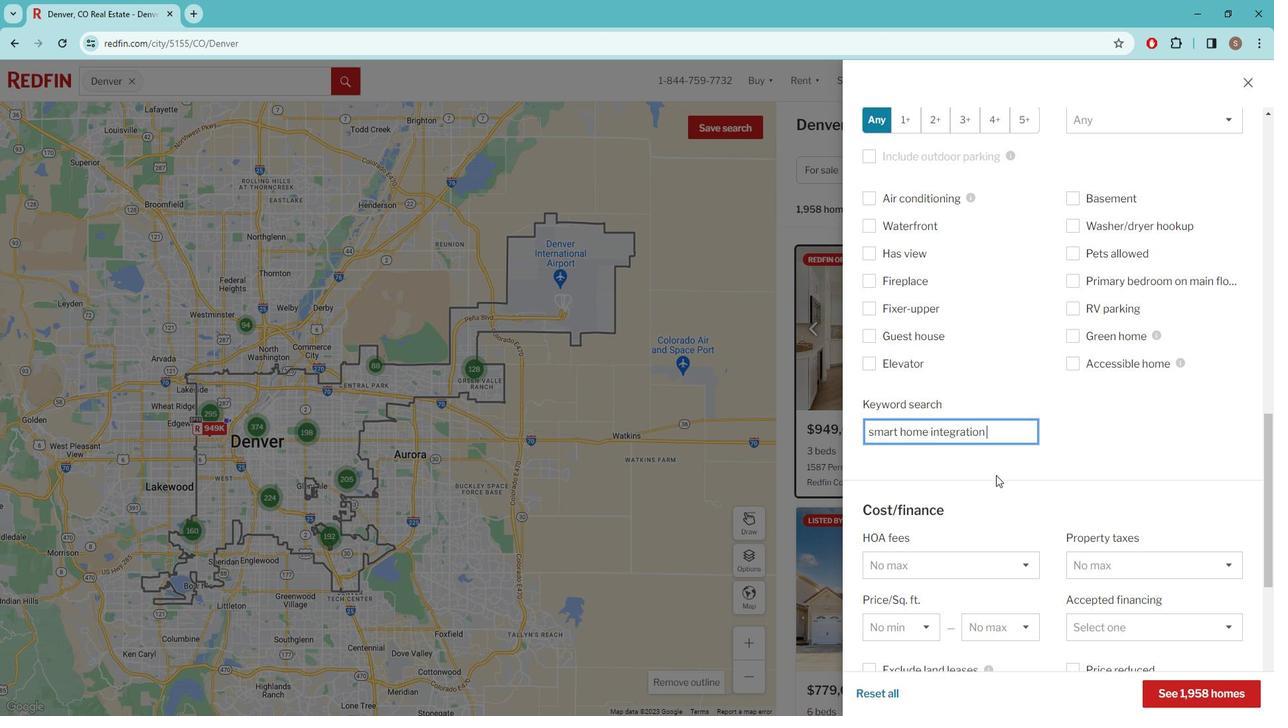
Action: Mouse moved to (996, 462)
Screenshot: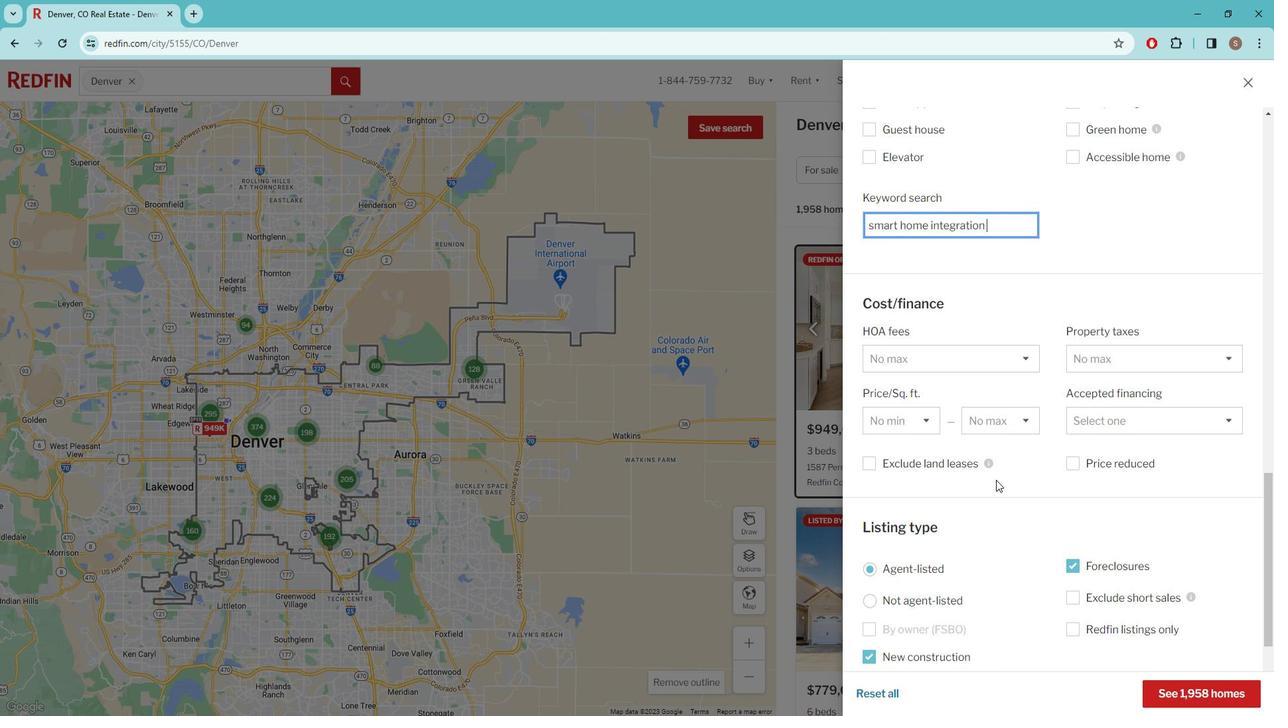 
Action: Mouse scrolled (996, 461) with delta (0, 0)
Screenshot: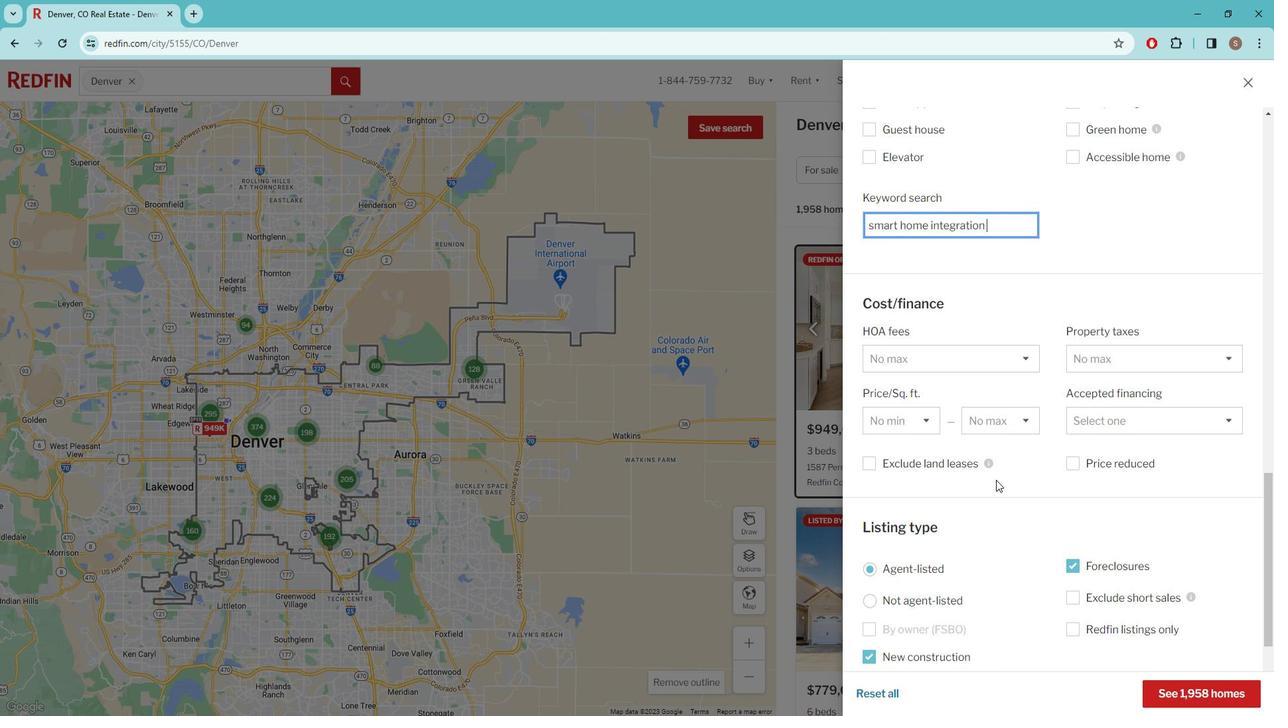 
Action: Mouse scrolled (996, 461) with delta (0, 0)
Screenshot: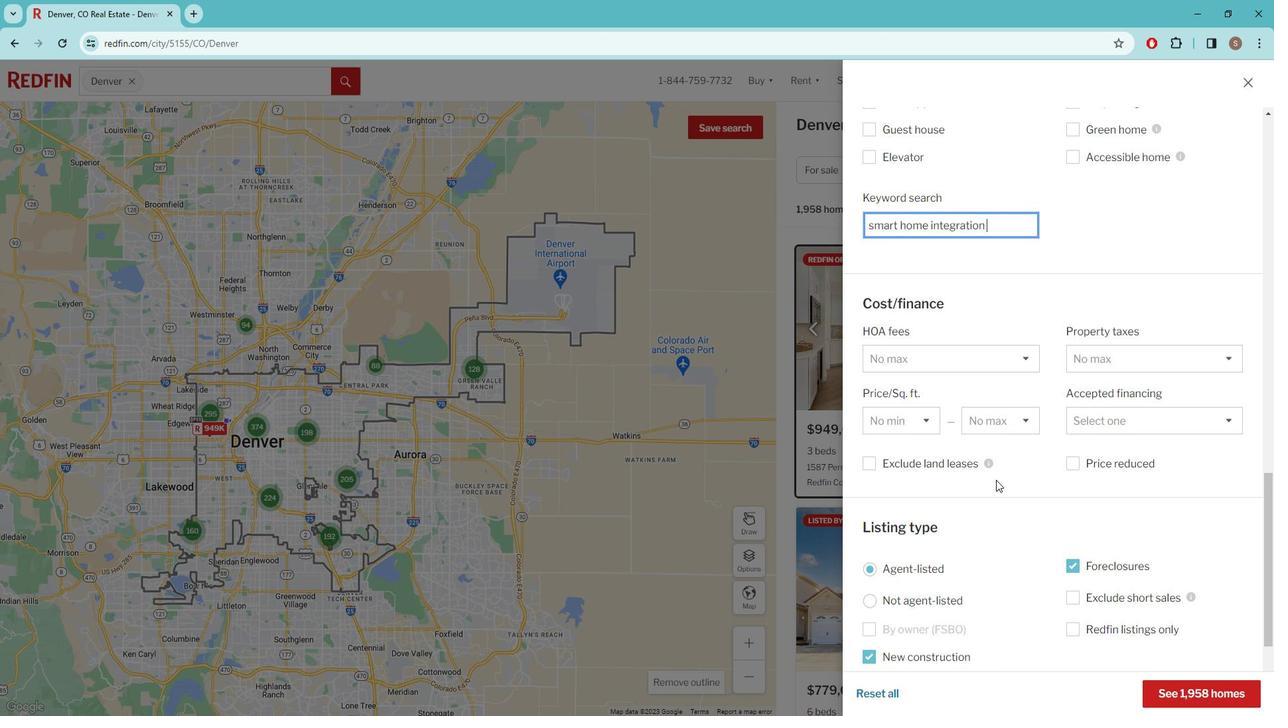 
Action: Mouse moved to (996, 462)
Screenshot: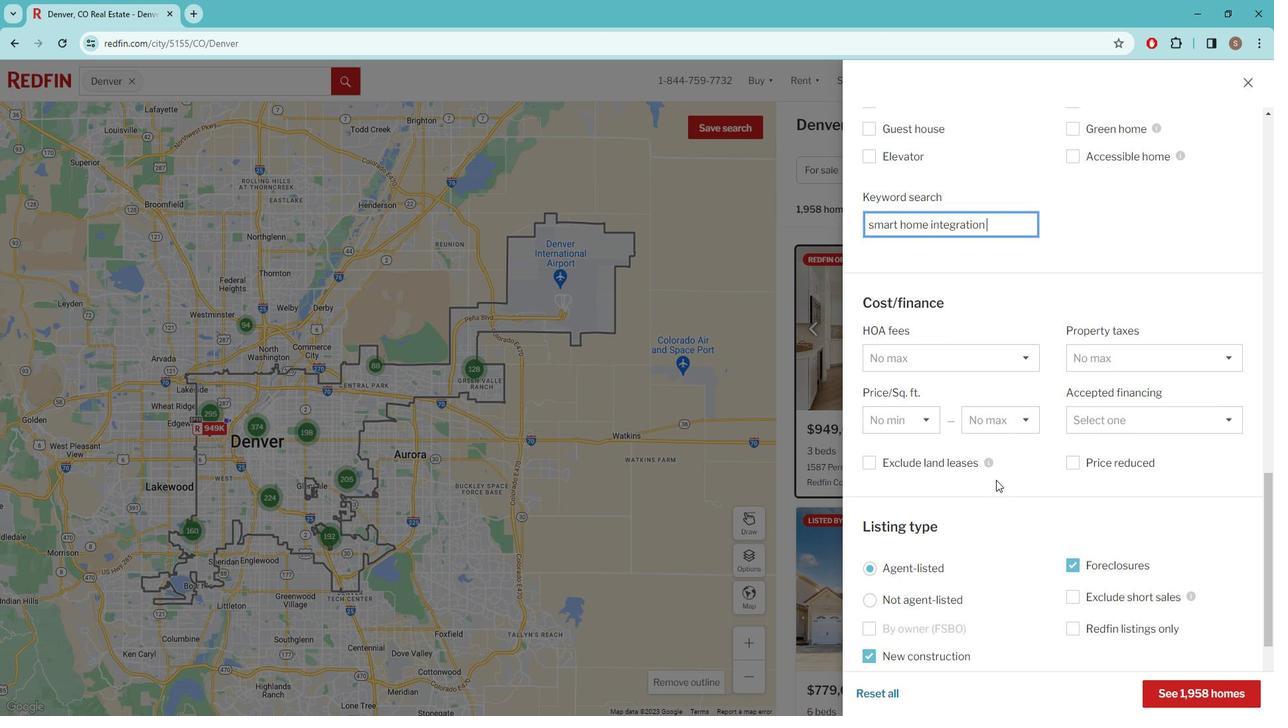
Action: Mouse scrolled (996, 461) with delta (0, 0)
Screenshot: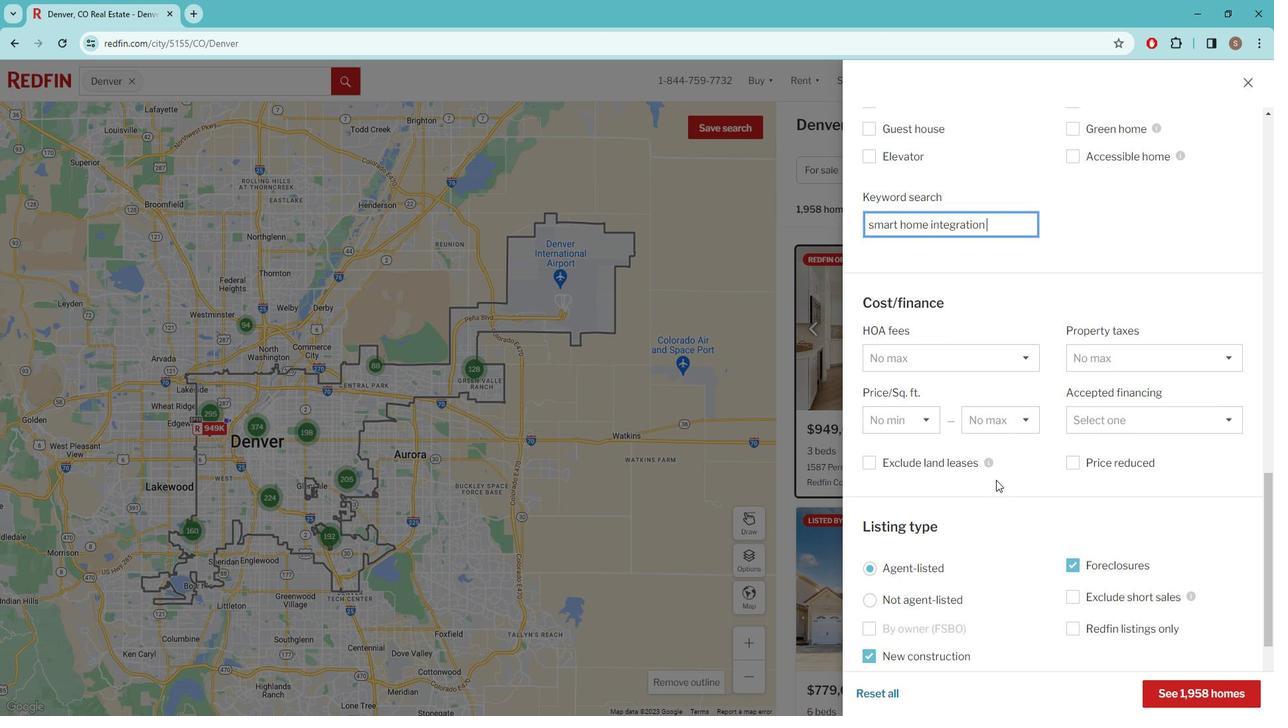 
Action: Mouse moved to (991, 462)
Screenshot: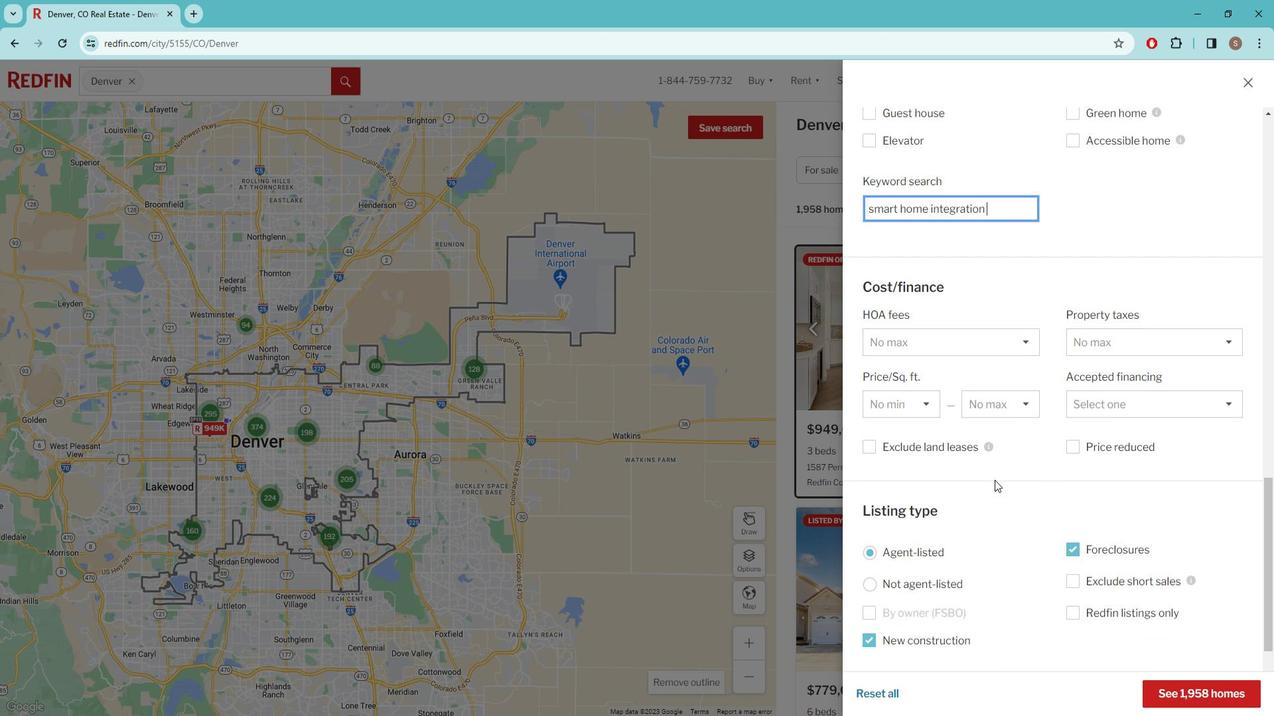 
Action: Mouse scrolled (991, 461) with delta (0, 0)
Screenshot: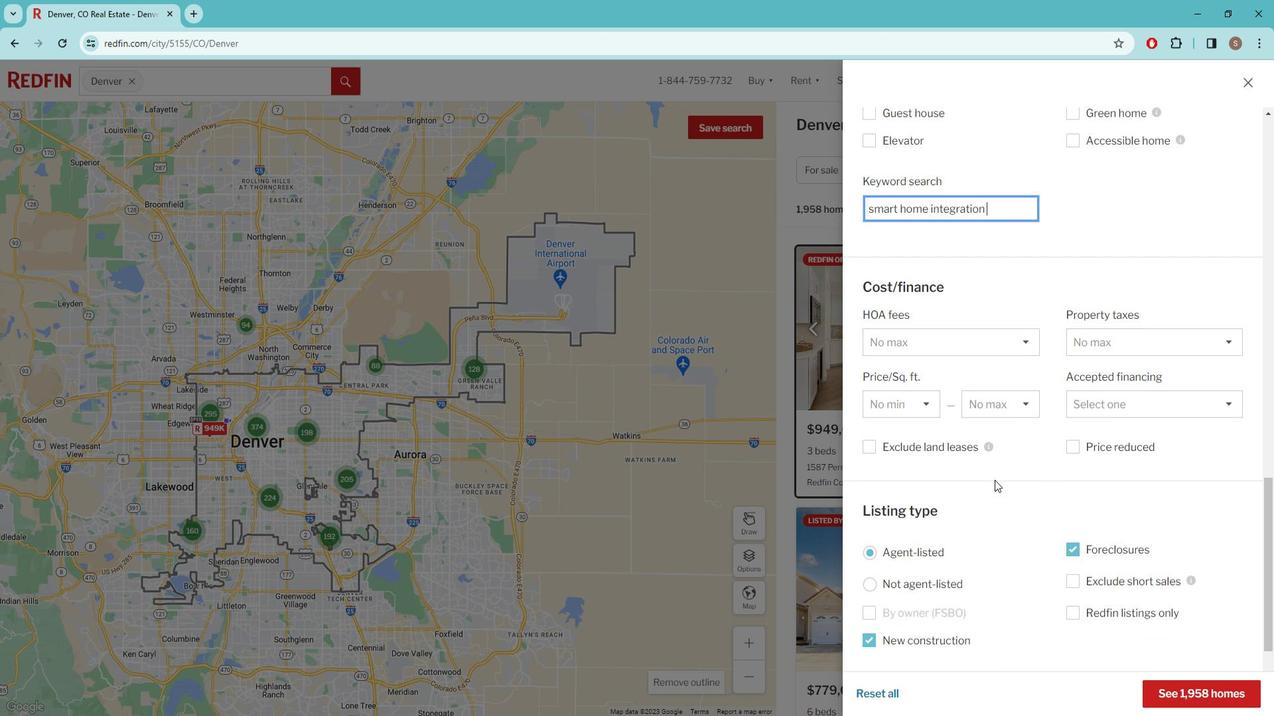 
Action: Mouse moved to (986, 462)
Screenshot: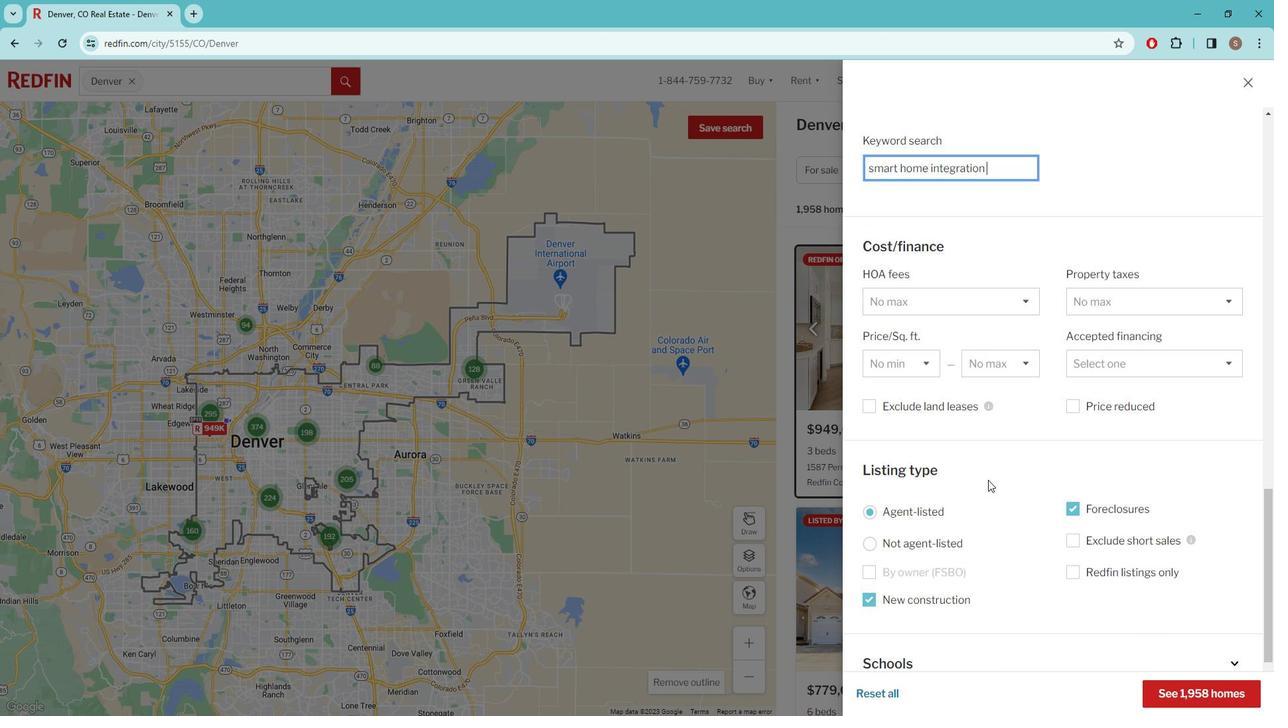 
Action: Mouse scrolled (986, 461) with delta (0, 0)
Screenshot: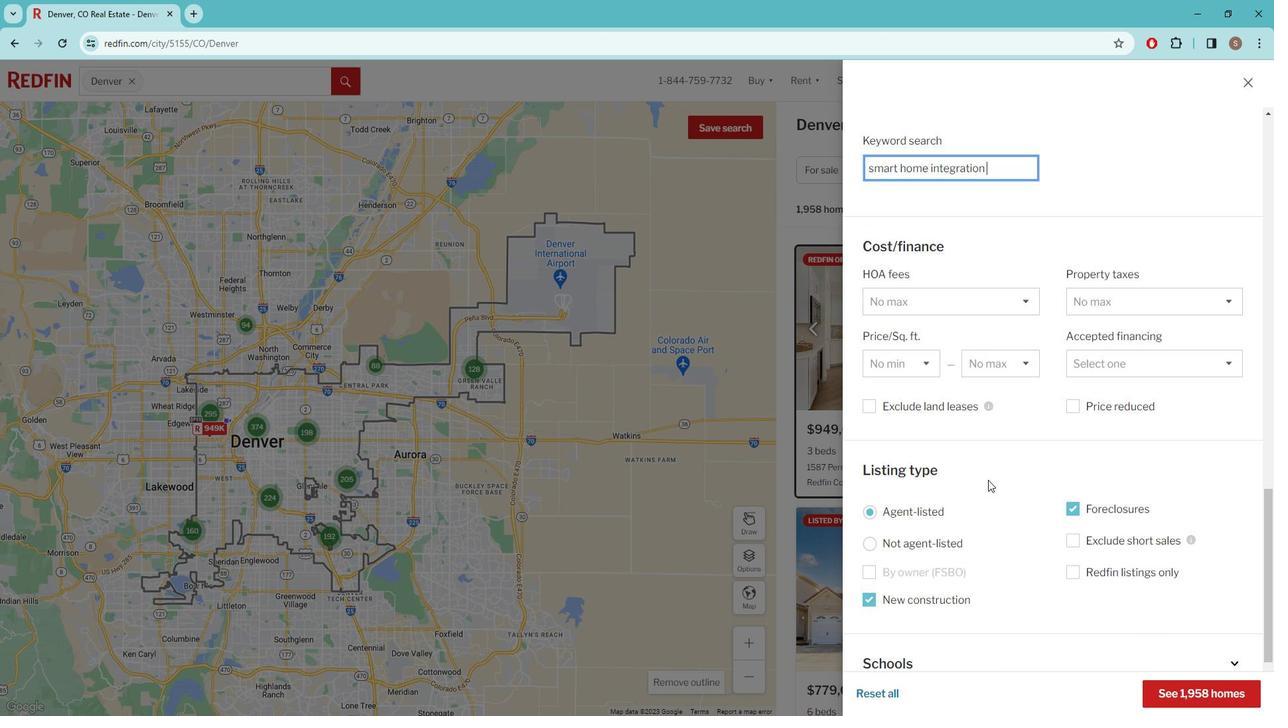 
Action: Mouse moved to (951, 460)
Screenshot: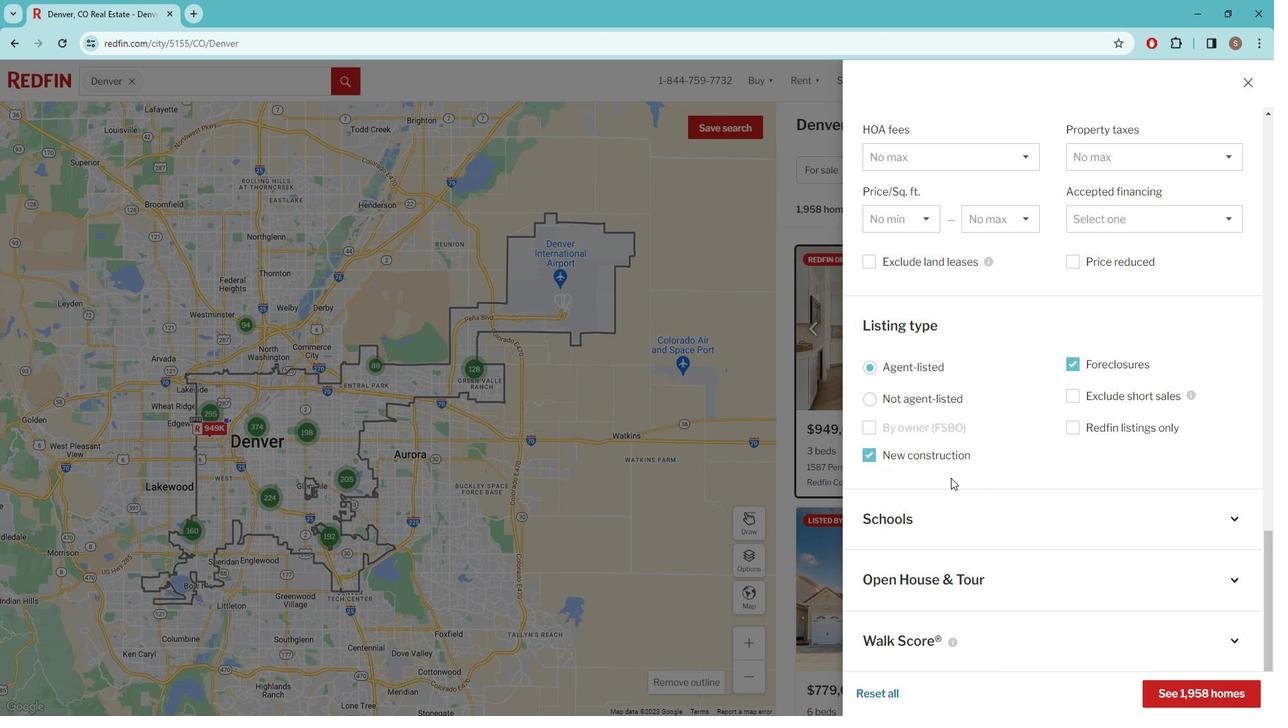 
Action: Mouse scrolled (951, 459) with delta (0, 0)
Screenshot: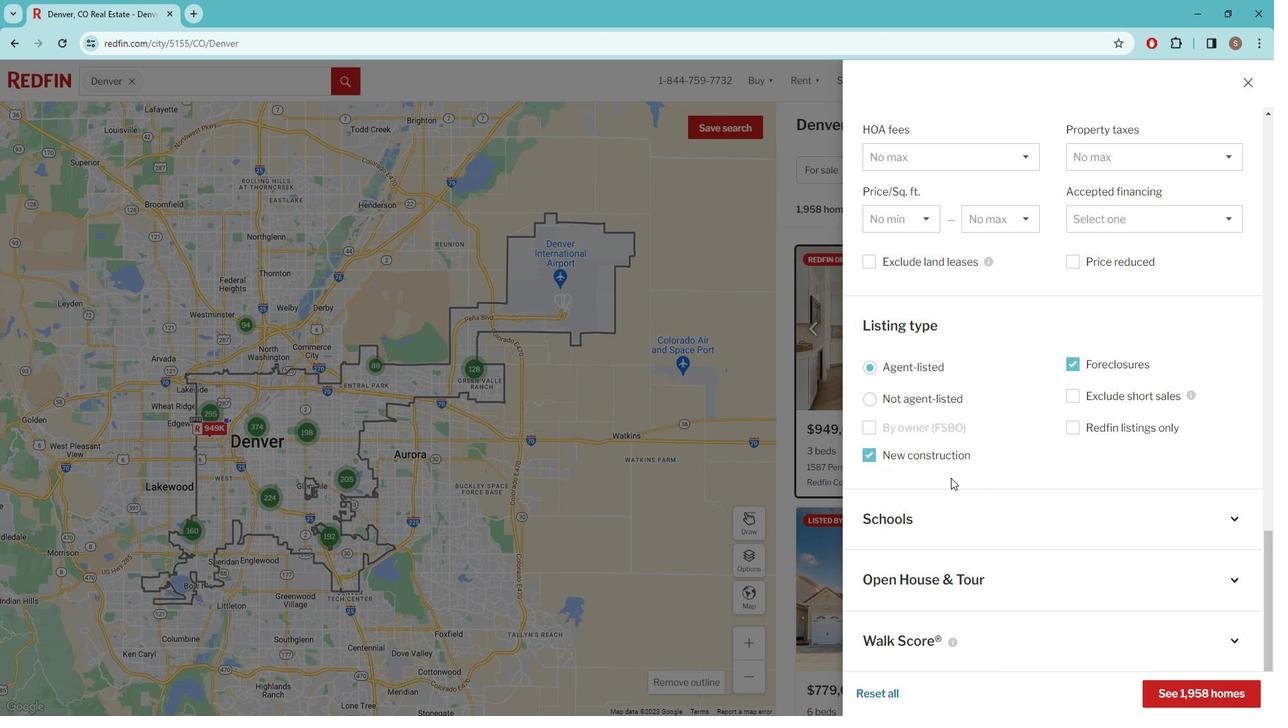 
Action: Mouse moved to (957, 467)
Screenshot: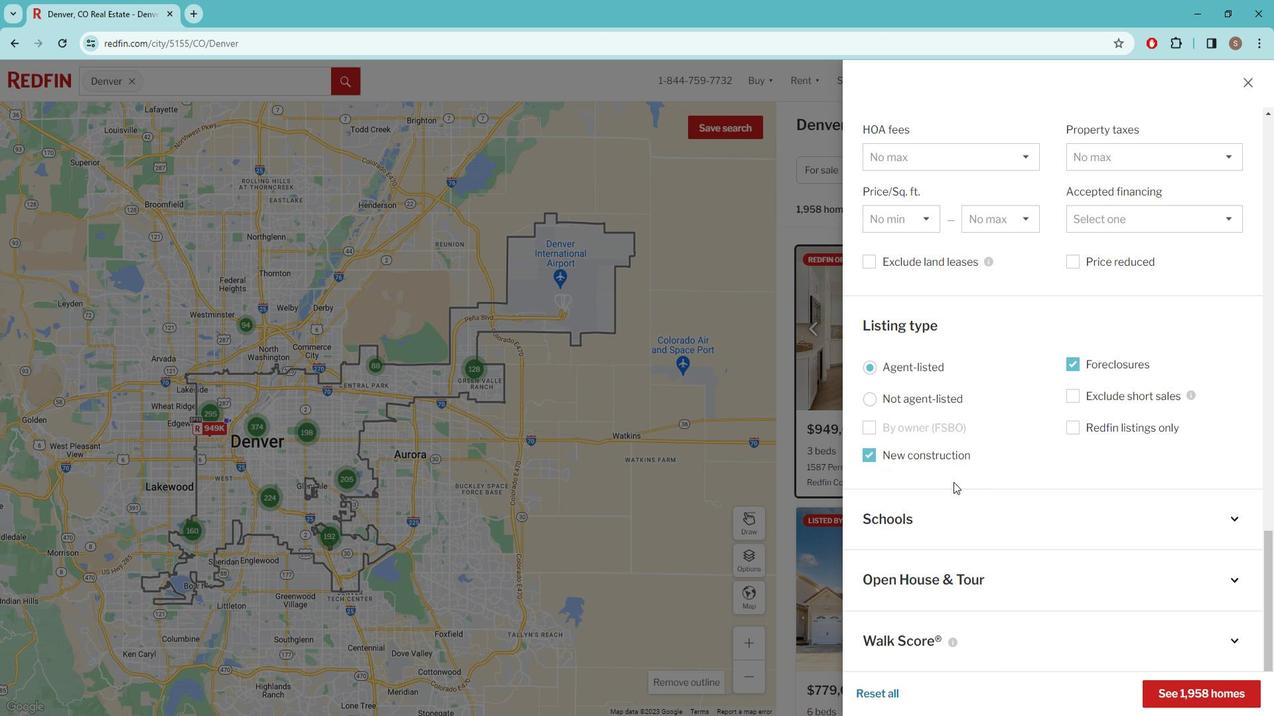 
Action: Mouse scrolled (957, 466) with delta (0, 0)
Screenshot: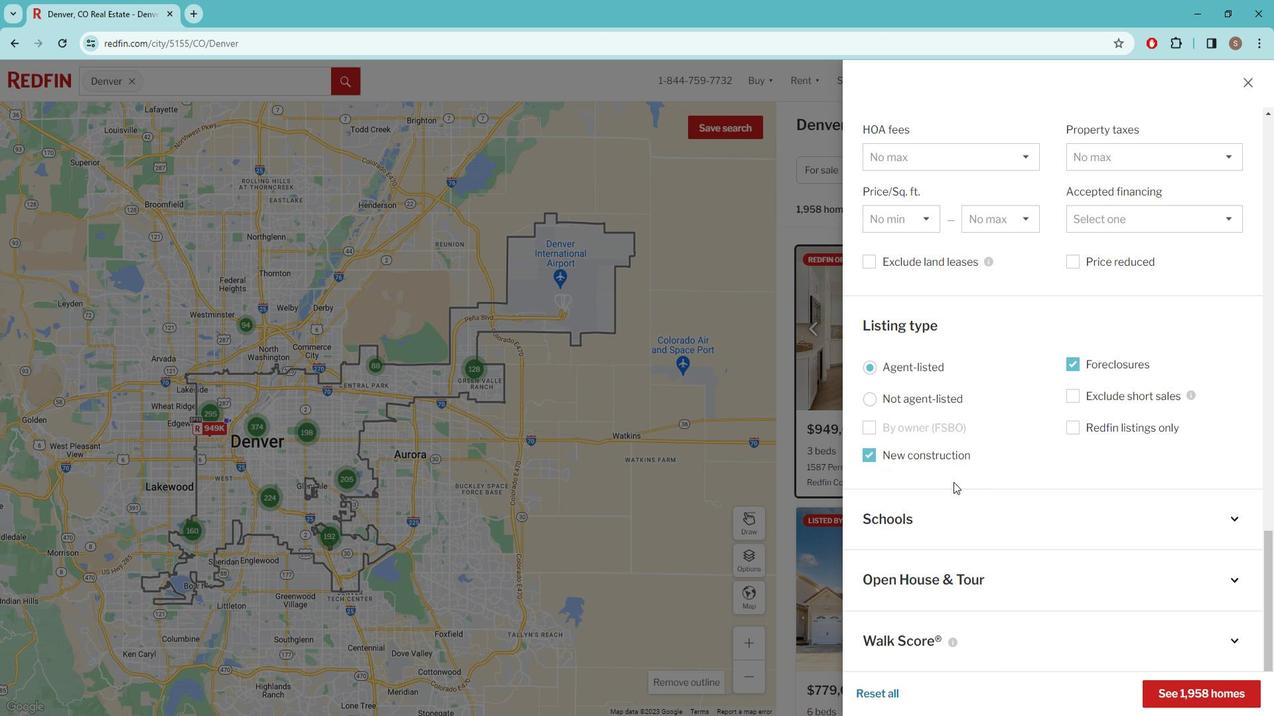 
Action: Mouse moved to (965, 470)
Screenshot: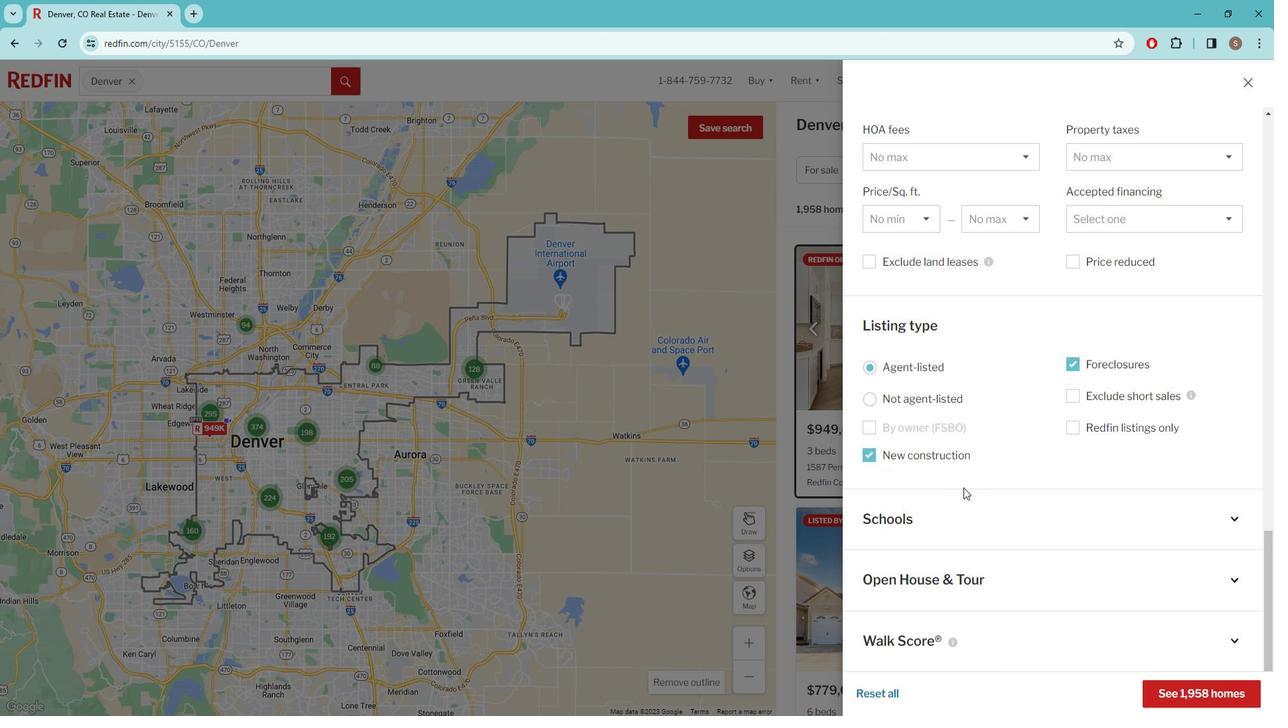 
Action: Mouse scrolled (965, 469) with delta (0, 0)
Screenshot: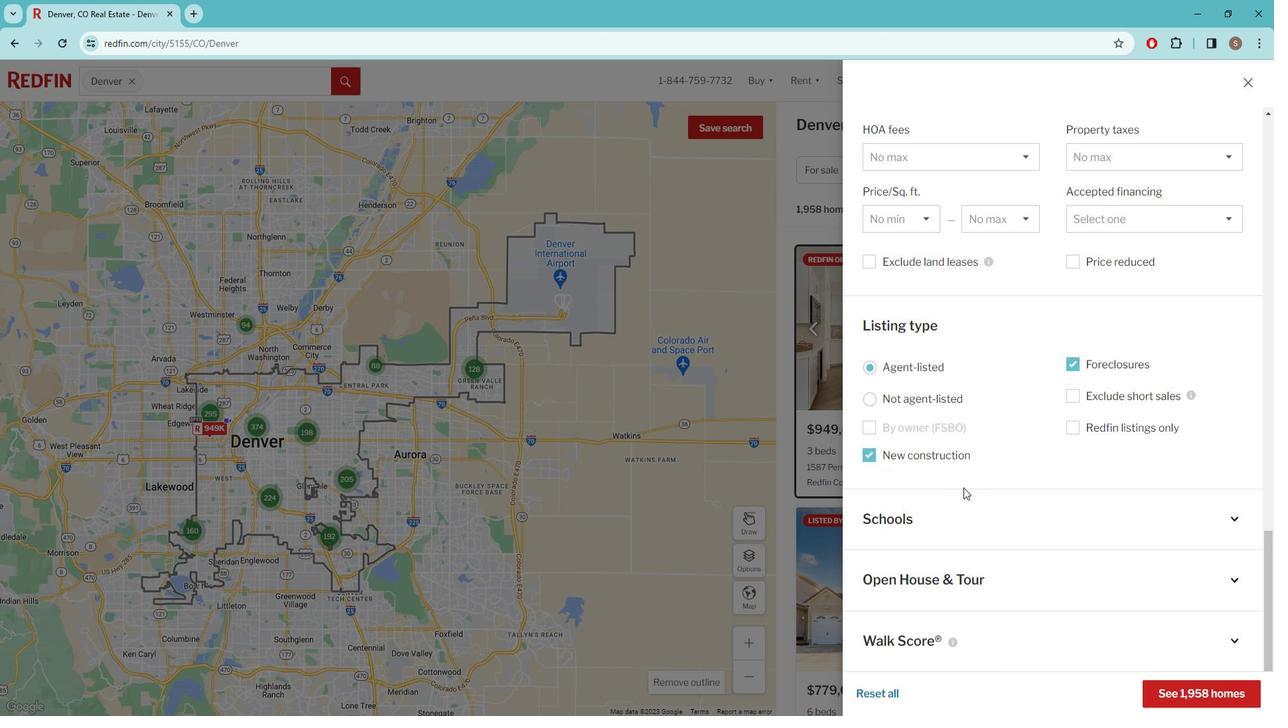 
Action: Mouse moved to (977, 478)
Screenshot: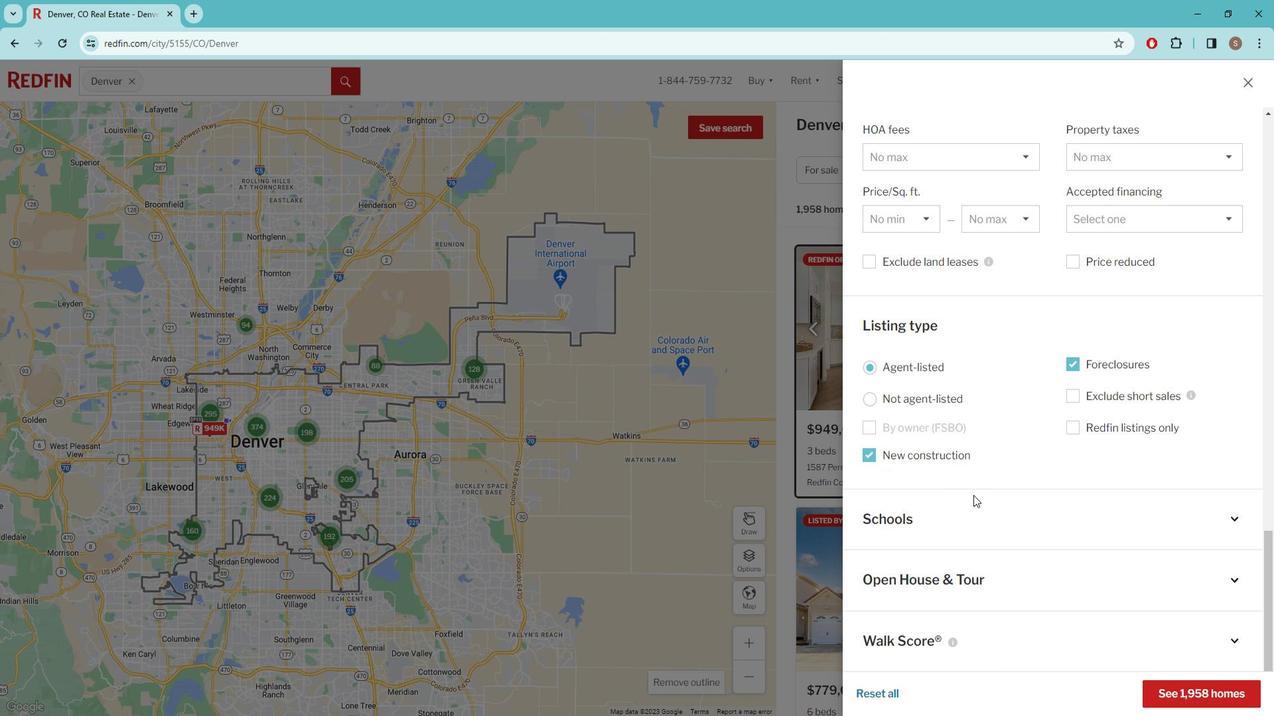 
Action: Mouse scrolled (977, 477) with delta (0, 0)
Screenshot: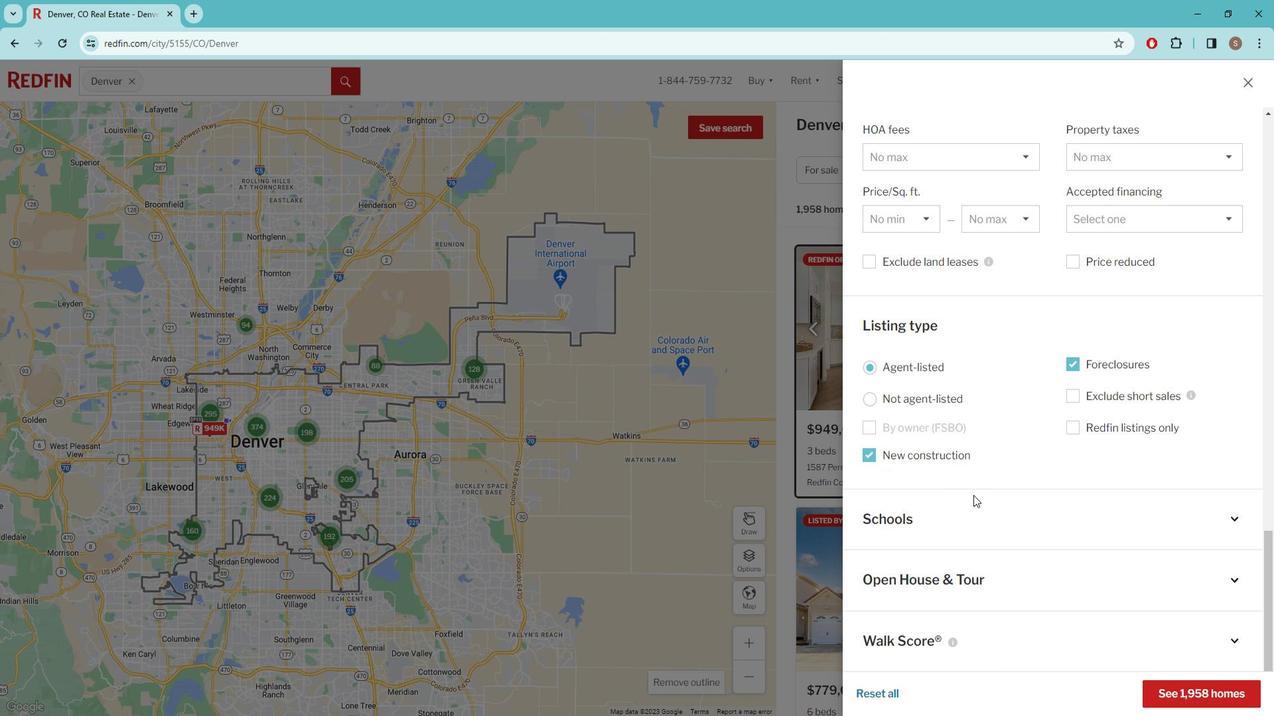 
Action: Mouse moved to (1175, 663)
Screenshot: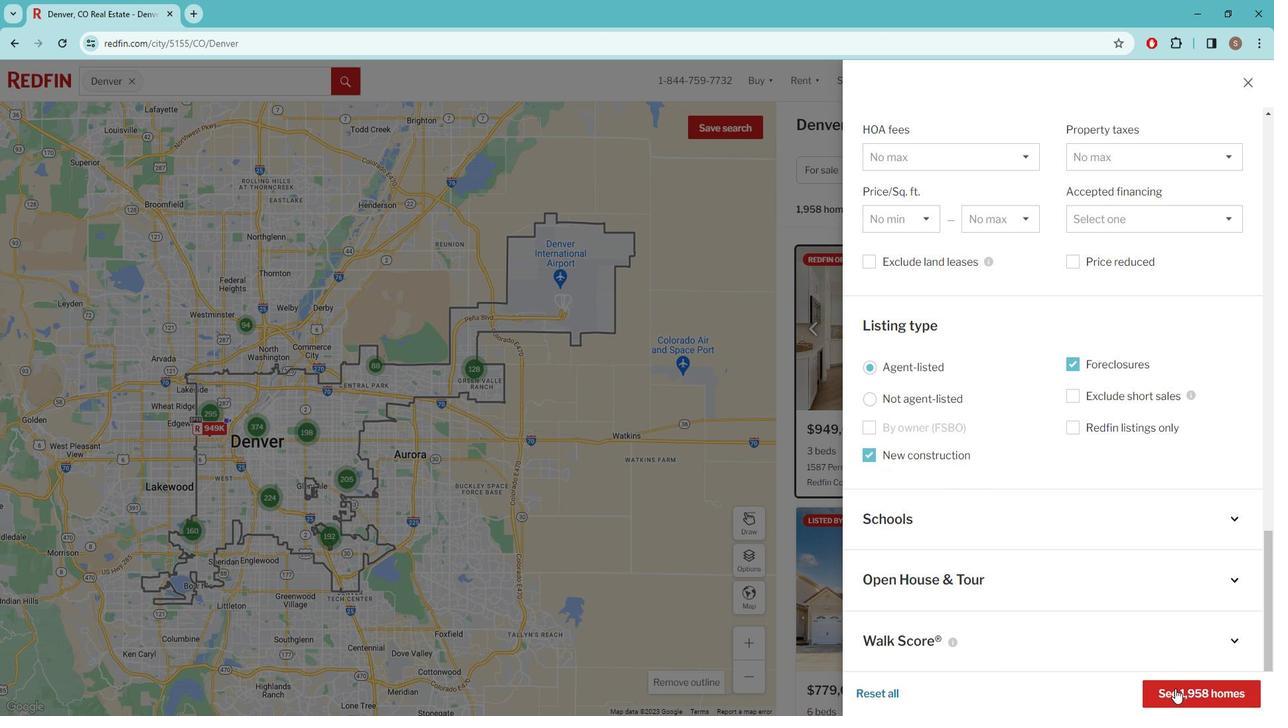 
Action: Mouse pressed left at (1175, 663)
Screenshot: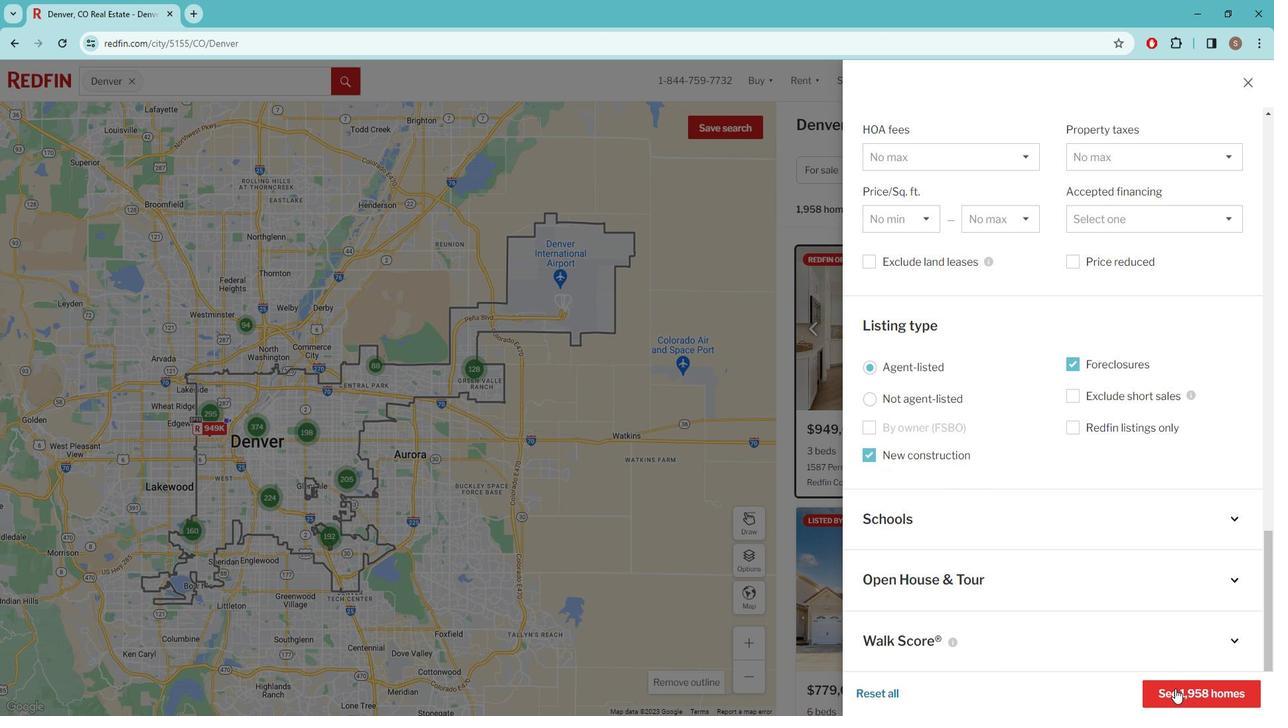 
Action: Mouse moved to (932, 408)
Screenshot: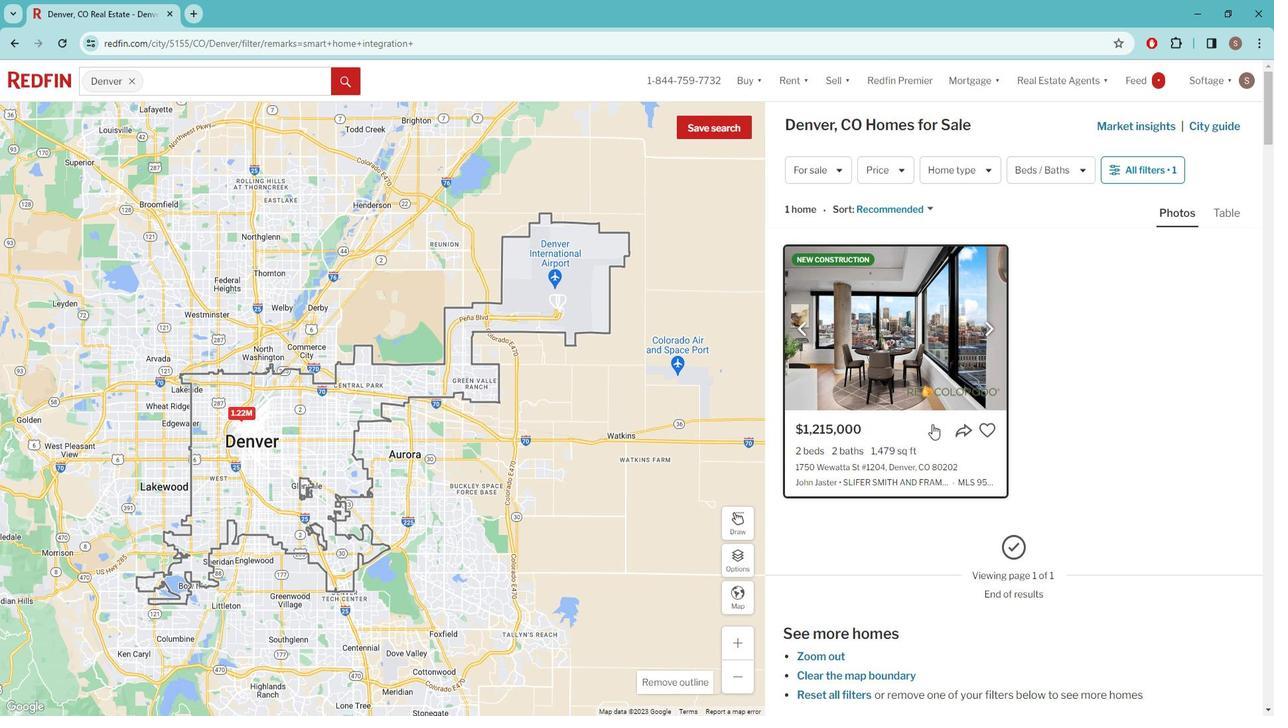 
Action: Mouse pressed left at (932, 408)
Screenshot: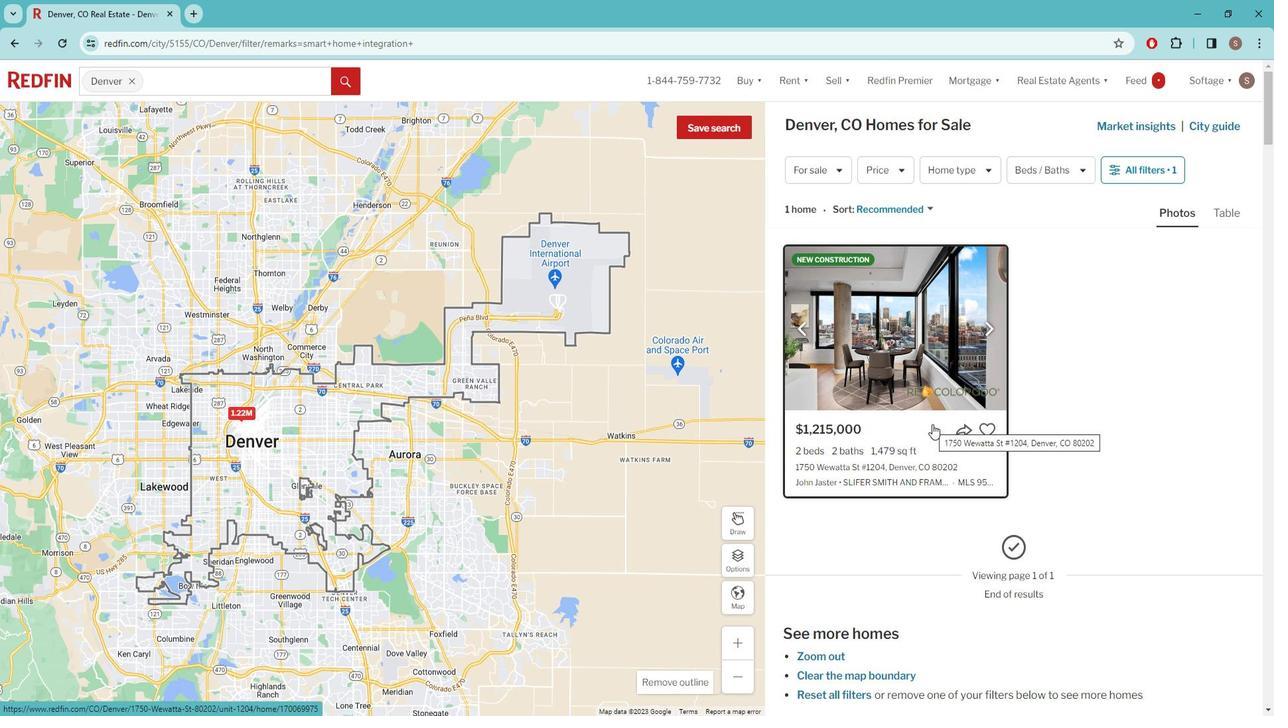 
Action: Mouse moved to (456, 117)
Screenshot: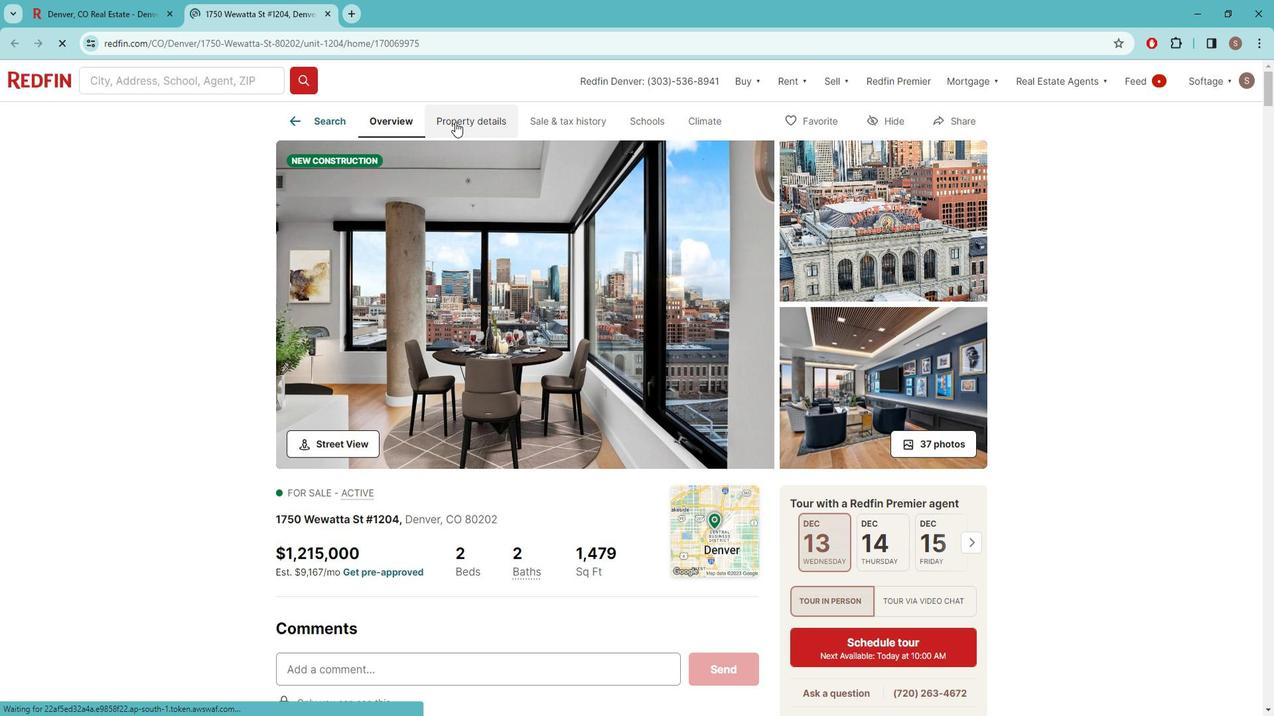 
Action: Mouse pressed left at (456, 117)
Screenshot: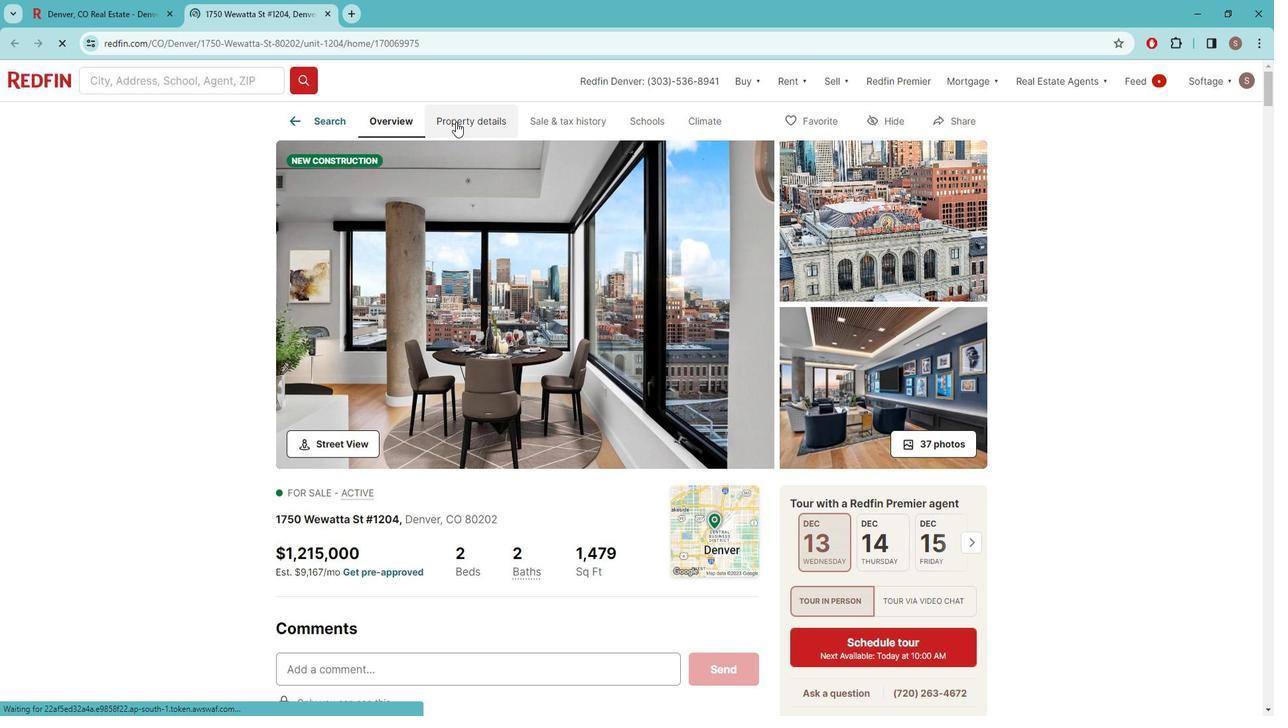 
Action: Mouse moved to (427, 307)
Screenshot: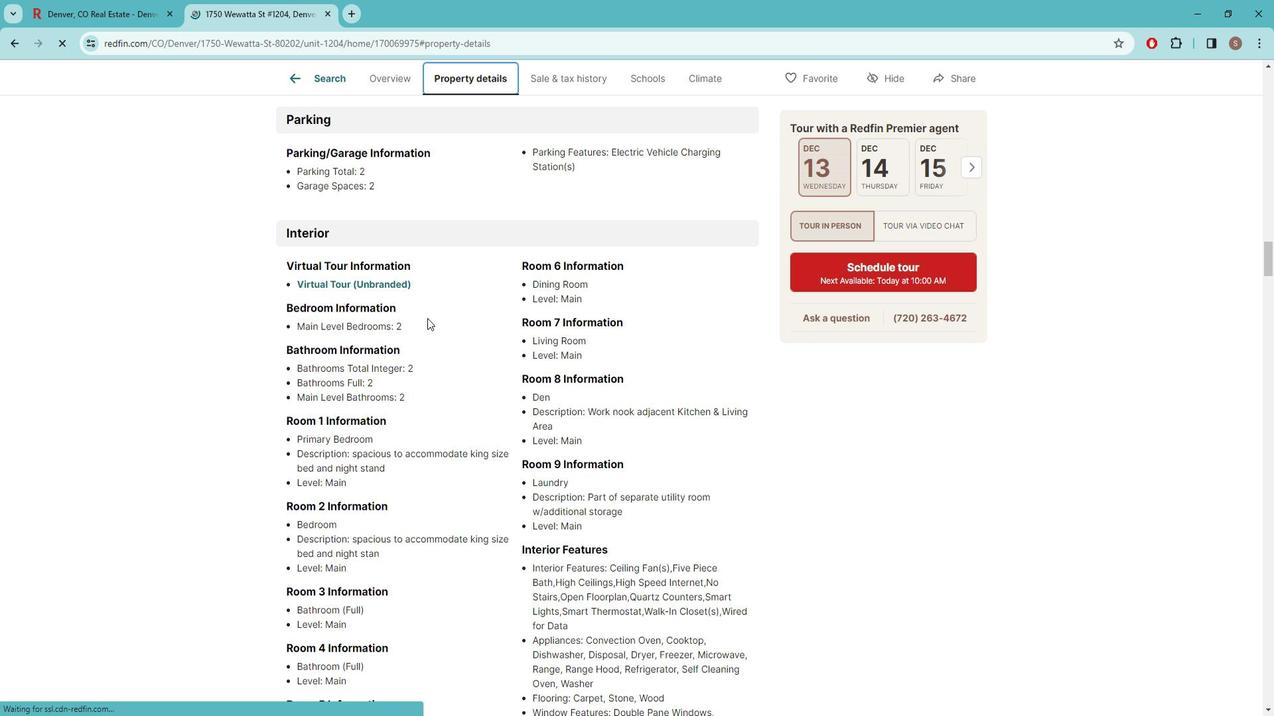 
Action: Mouse scrolled (427, 306) with delta (0, 0)
Screenshot: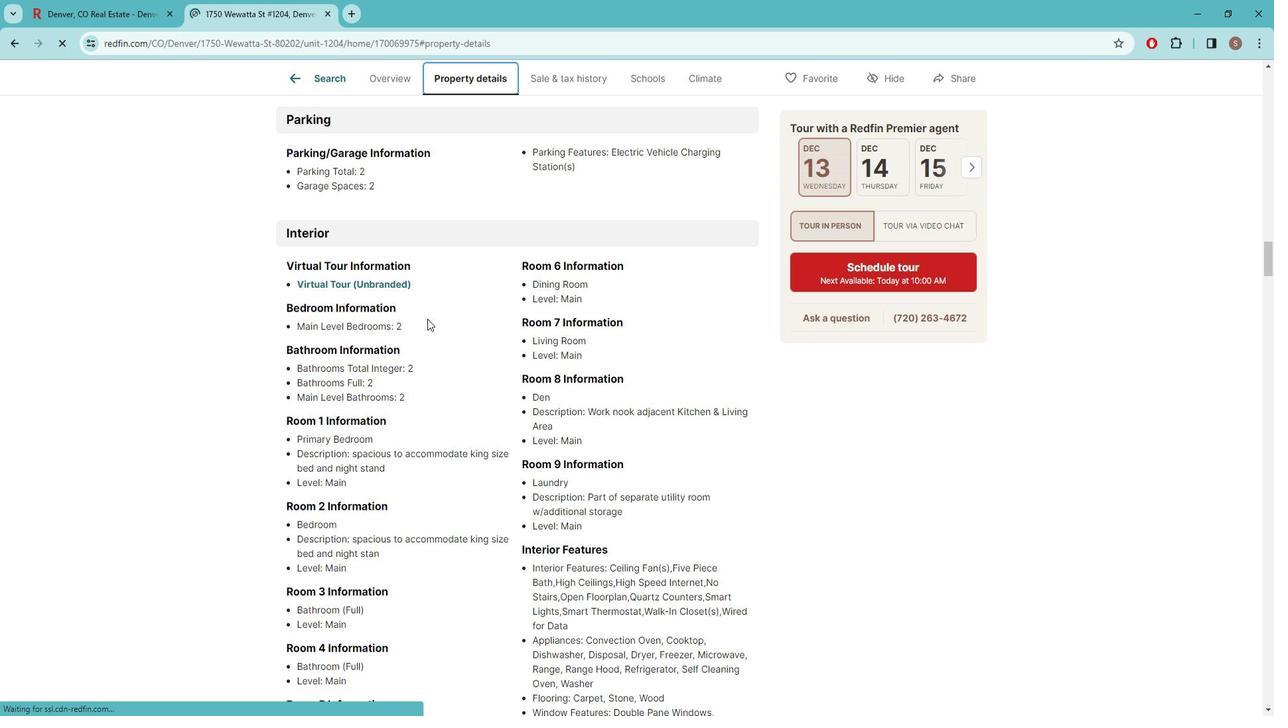 
Action: Mouse scrolled (427, 306) with delta (0, 0)
Screenshot: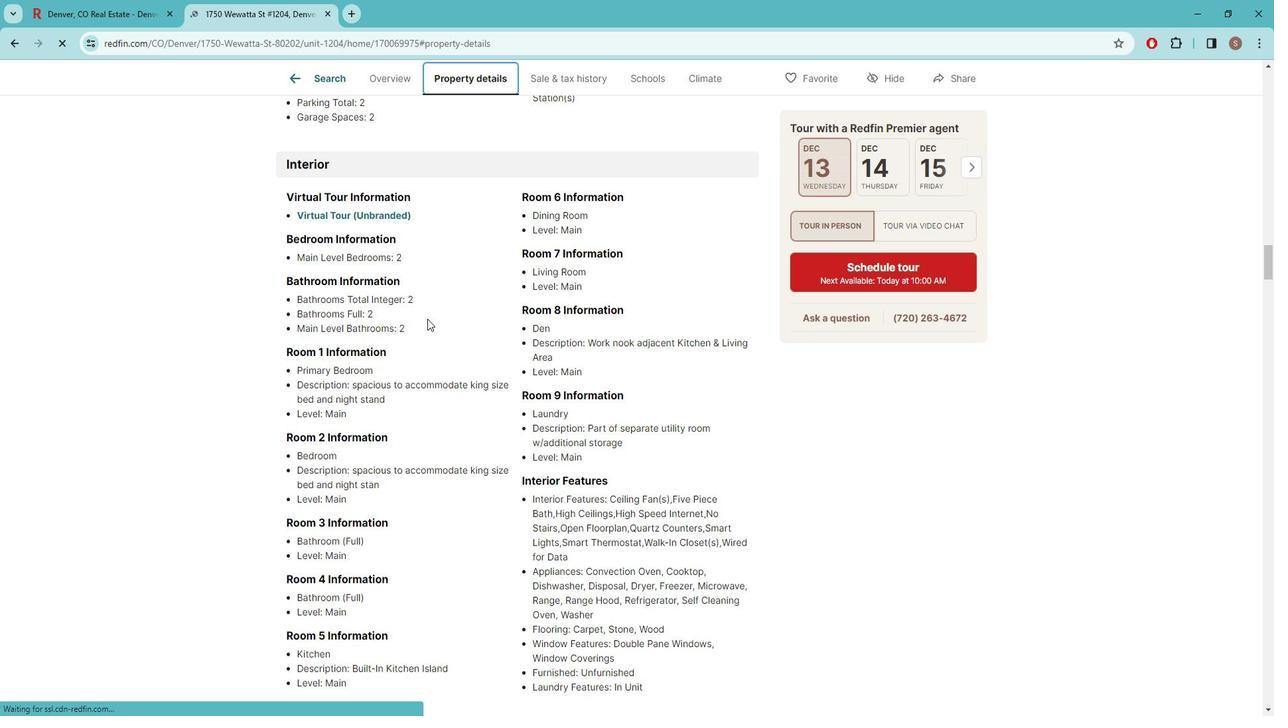 
Action: Mouse scrolled (427, 306) with delta (0, 0)
Screenshot: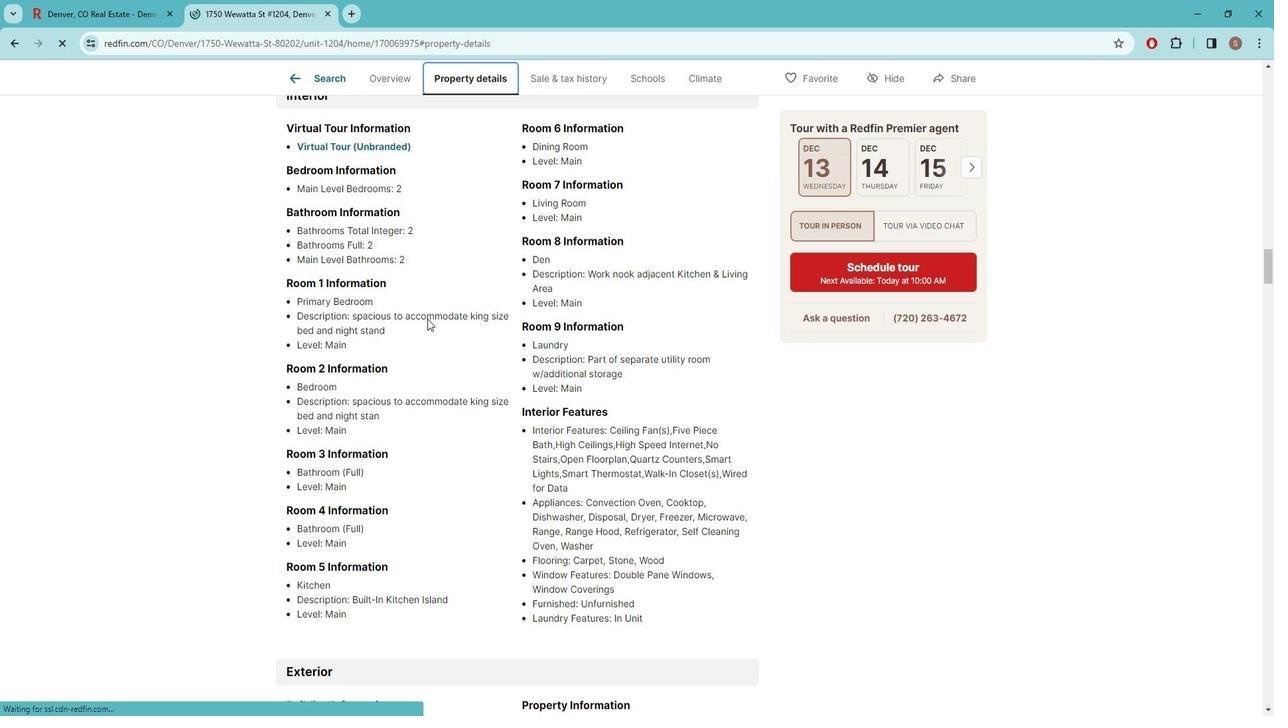 
Action: Mouse moved to (427, 308)
Screenshot: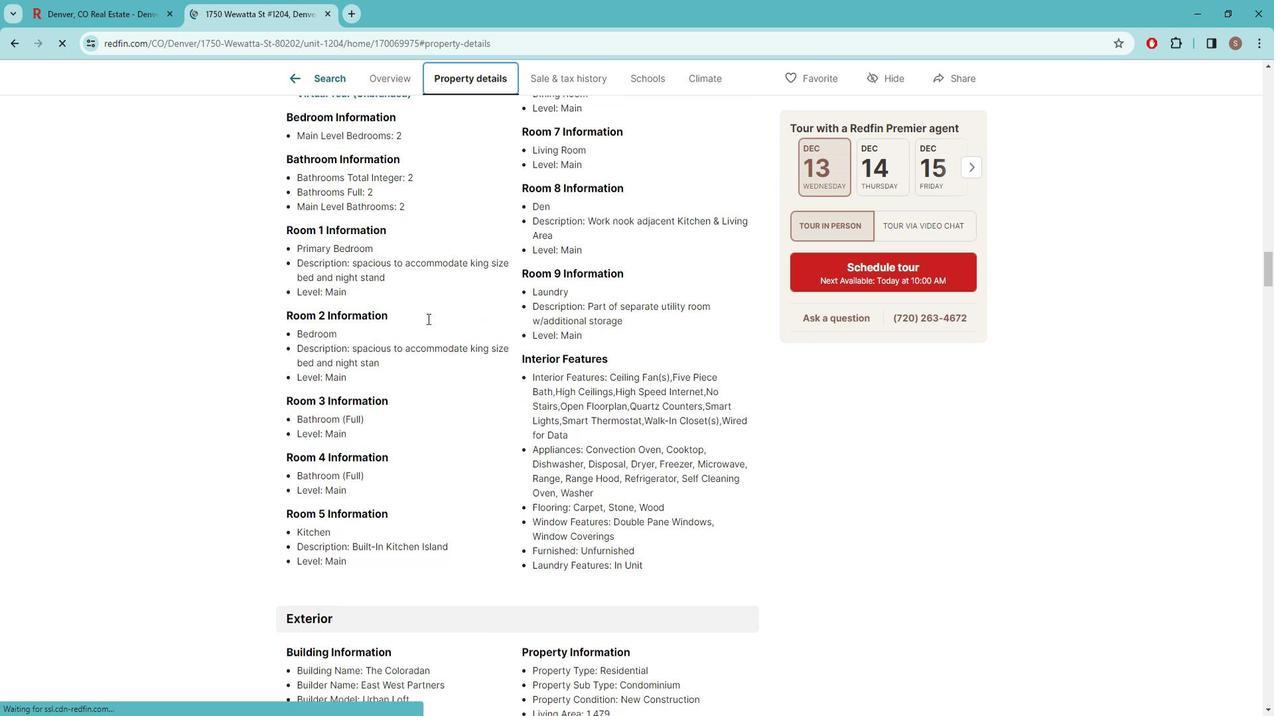 
Action: Mouse scrolled (427, 307) with delta (0, 0)
Screenshot: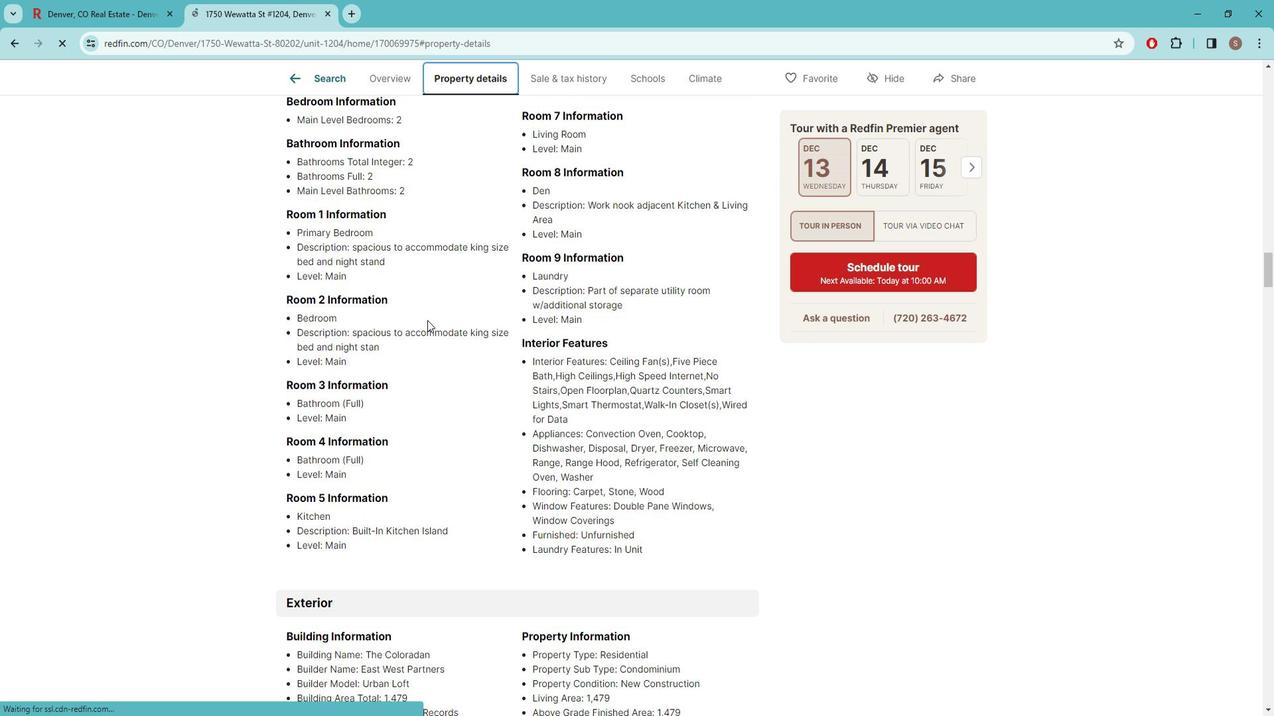 
Action: Mouse scrolled (427, 307) with delta (0, 0)
Screenshot: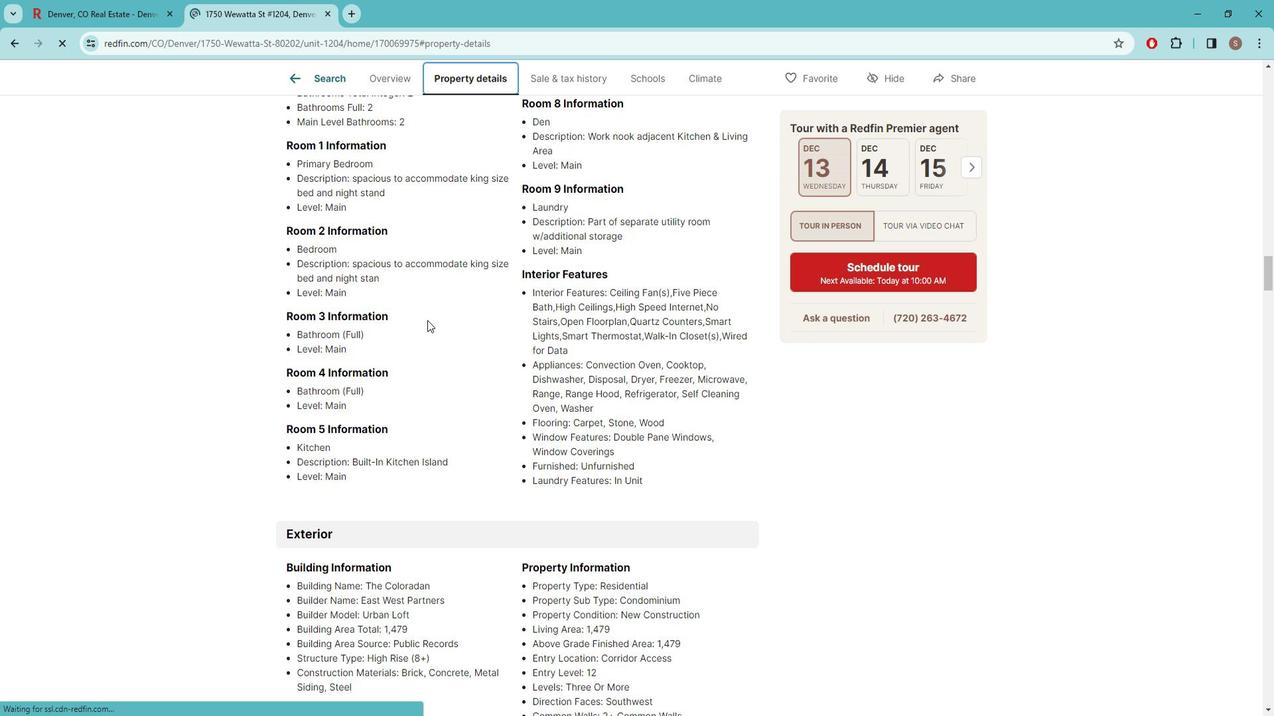 
Action: Mouse moved to (427, 308)
Screenshot: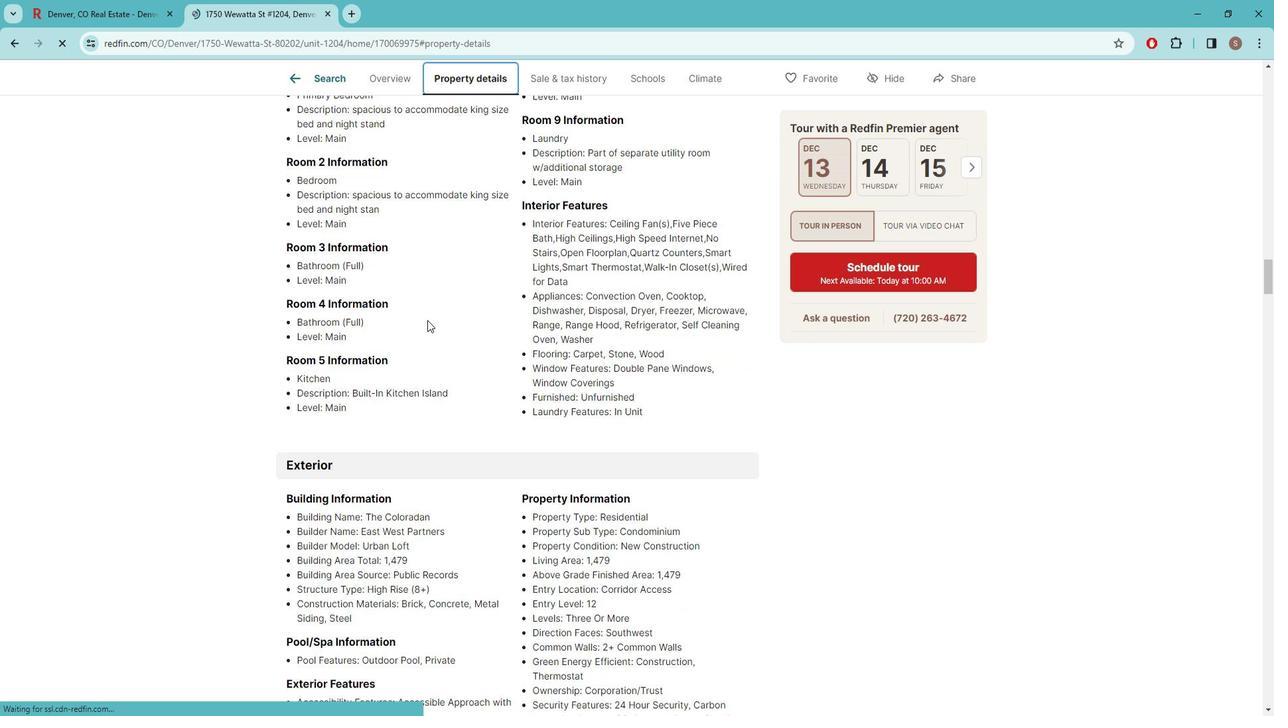 
Action: Mouse scrolled (427, 307) with delta (0, 0)
Screenshot: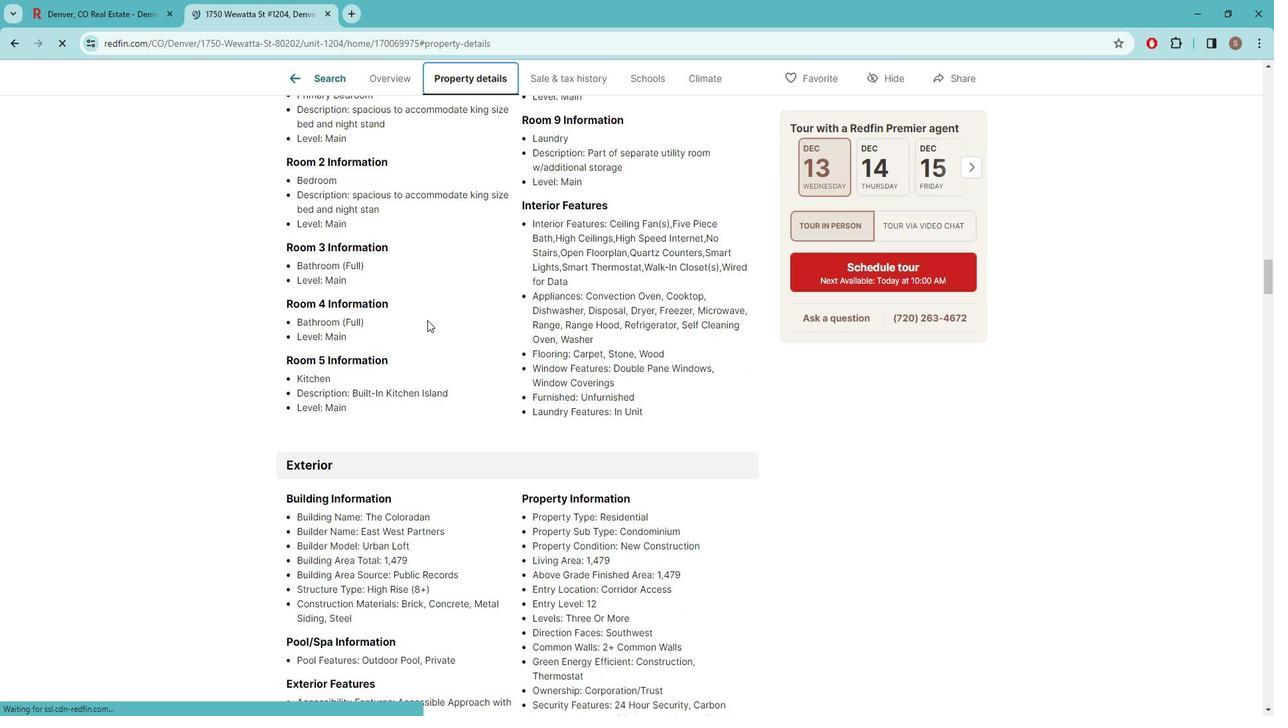 
Action: Mouse scrolled (427, 307) with delta (0, 0)
Screenshot: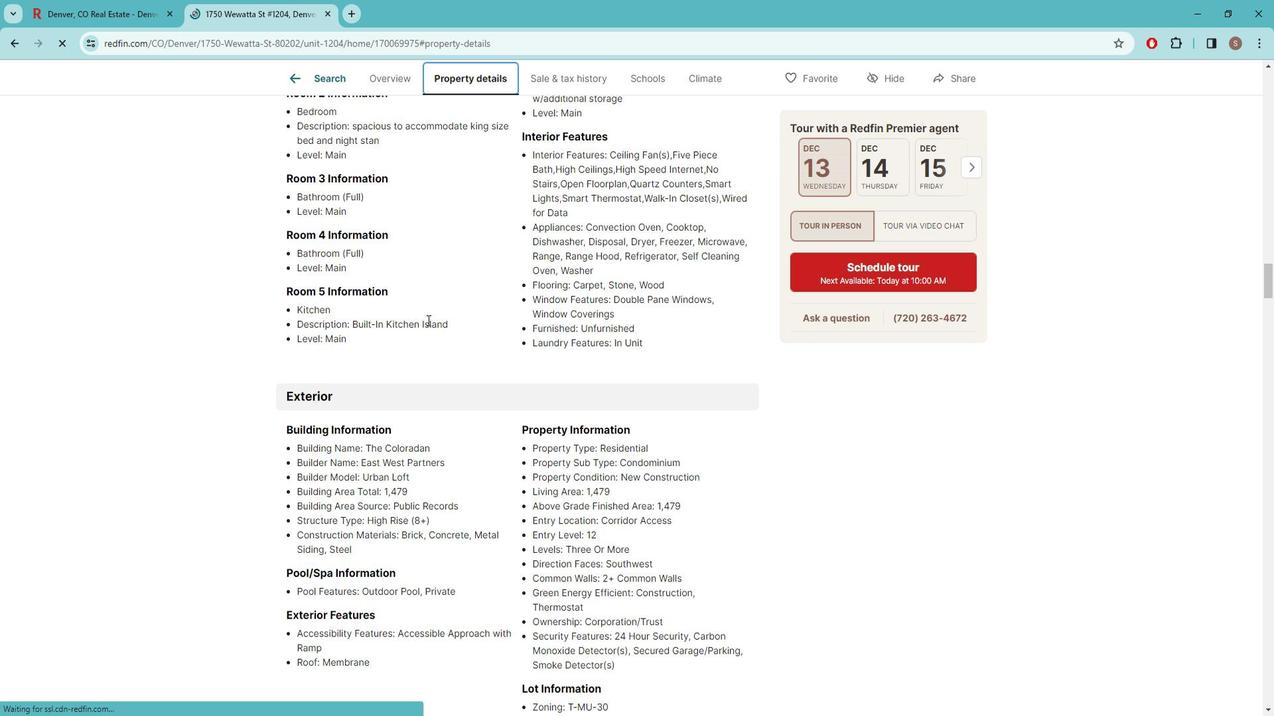 
Action: Mouse scrolled (427, 307) with delta (0, 0)
Screenshot: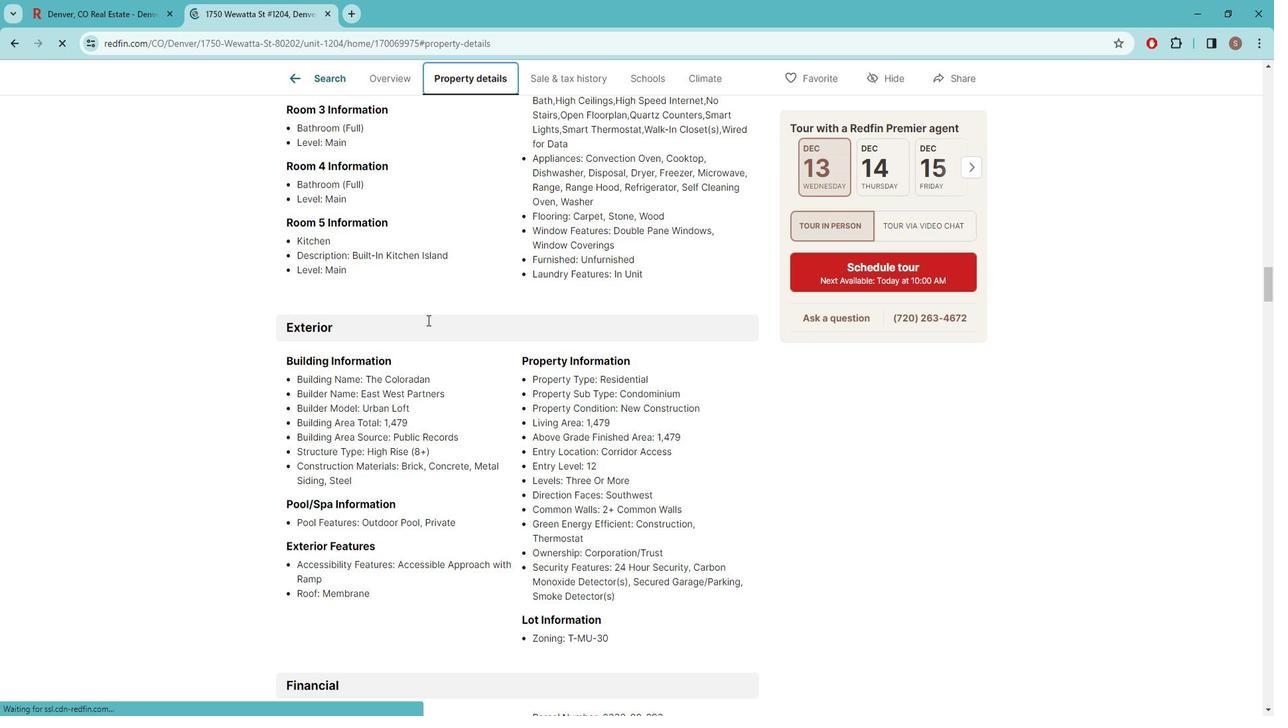 
Action: Mouse scrolled (427, 307) with delta (0, 0)
Screenshot: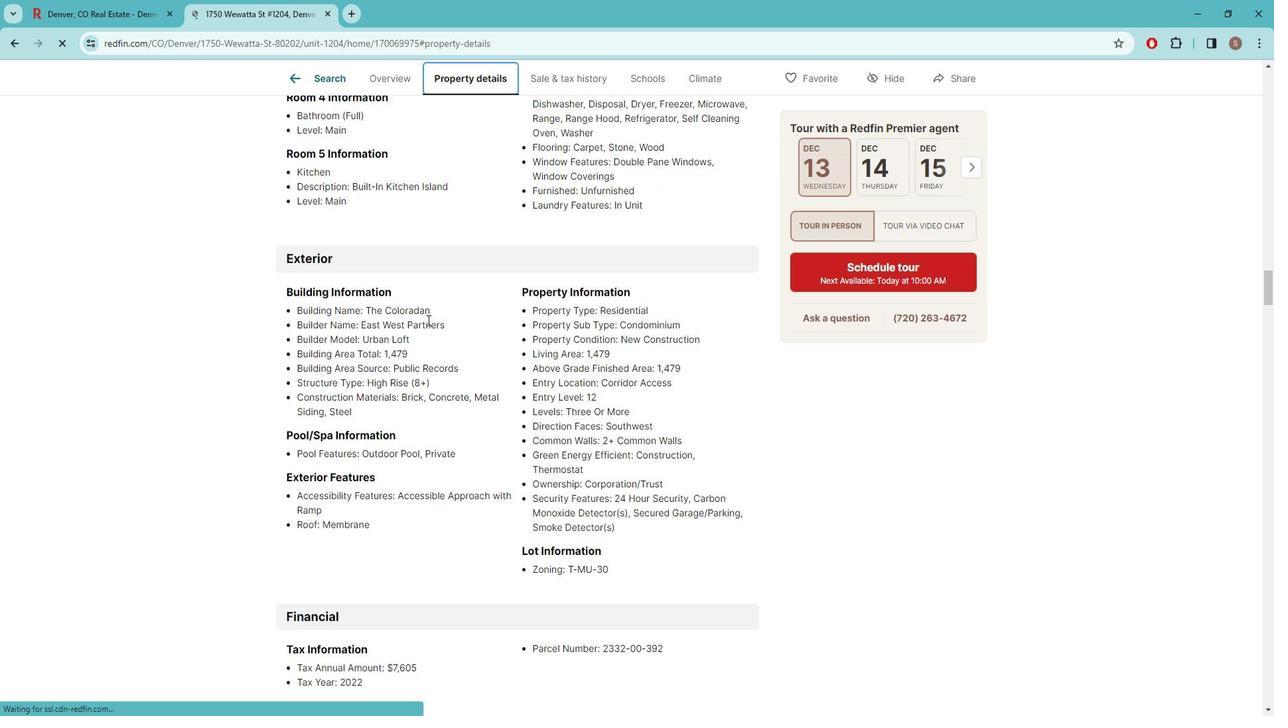 
Action: Mouse scrolled (427, 307) with delta (0, 0)
Screenshot: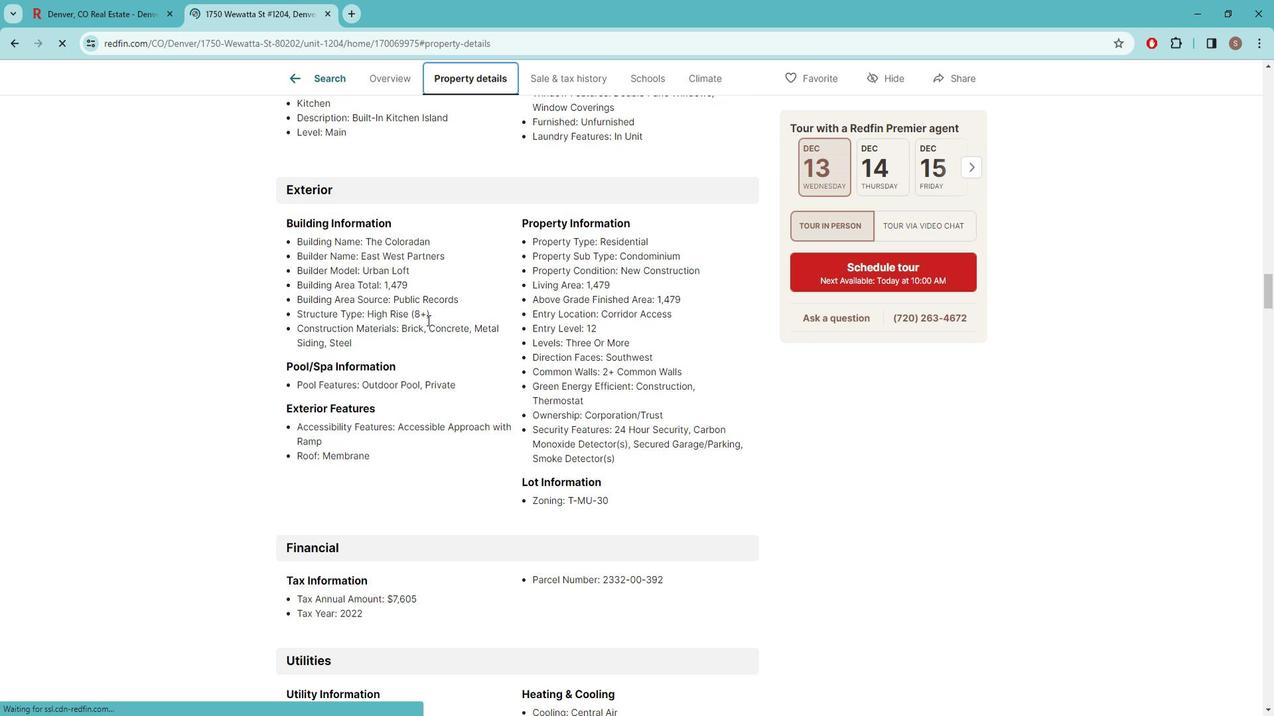 
Action: Mouse scrolled (427, 307) with delta (0, 0)
Screenshot: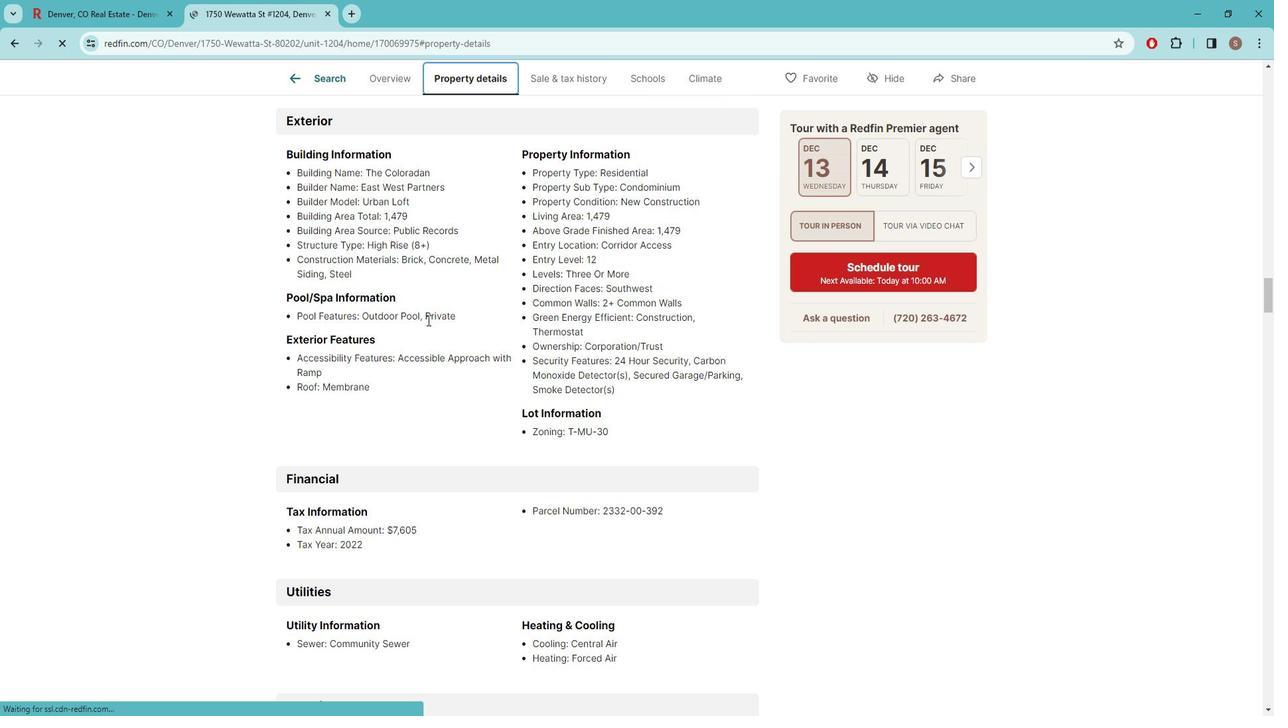 
Action: Mouse scrolled (427, 307) with delta (0, 0)
Screenshot: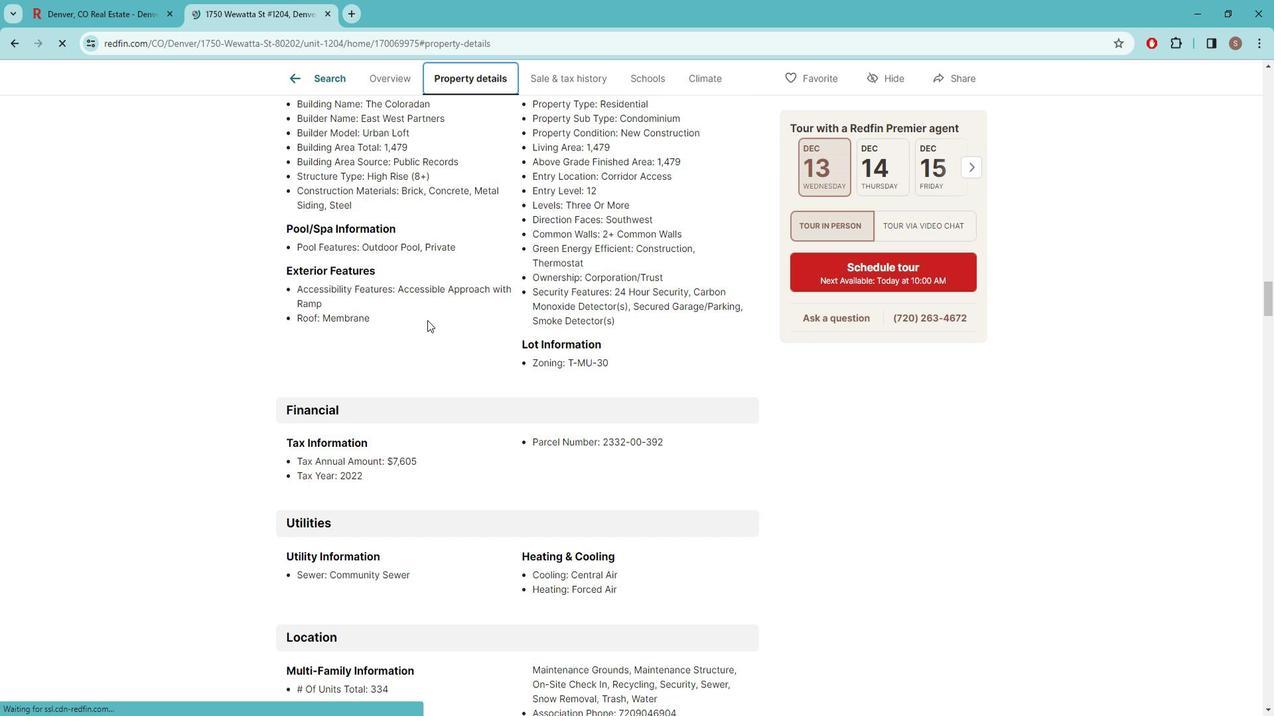 
Action: Mouse scrolled (427, 307) with delta (0, 0)
Screenshot: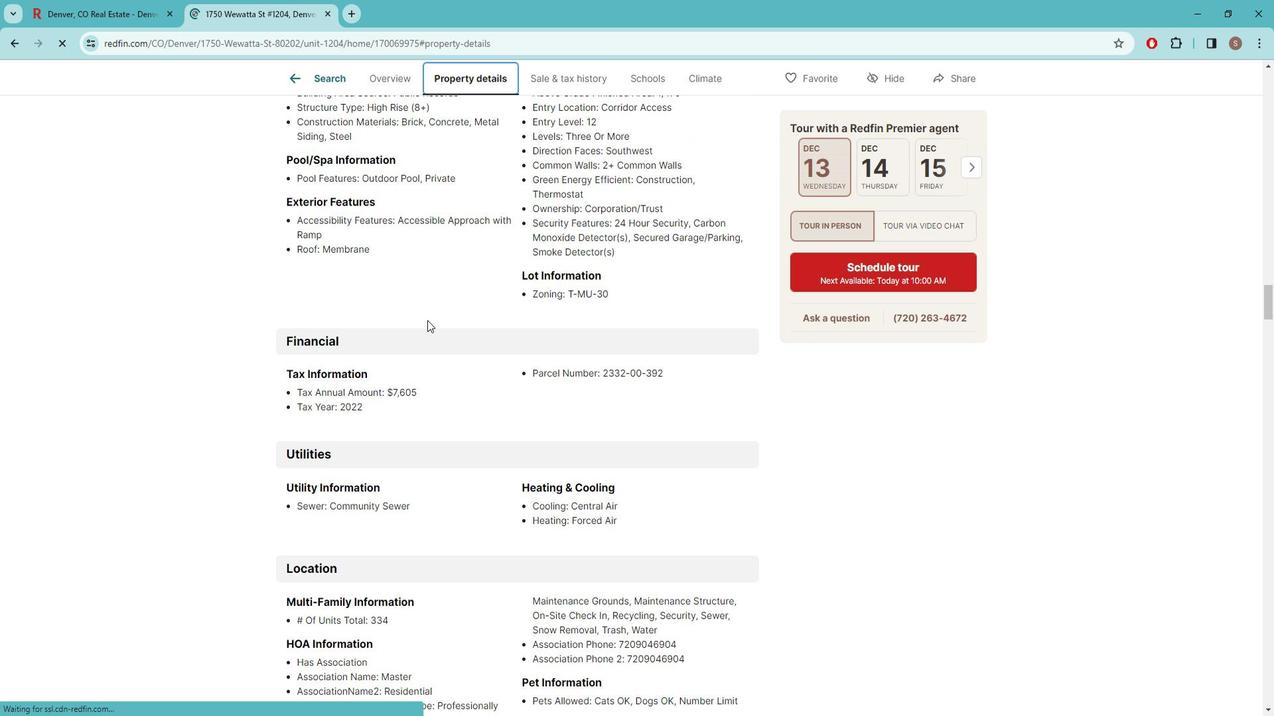 
Action: Mouse moved to (427, 308)
Screenshot: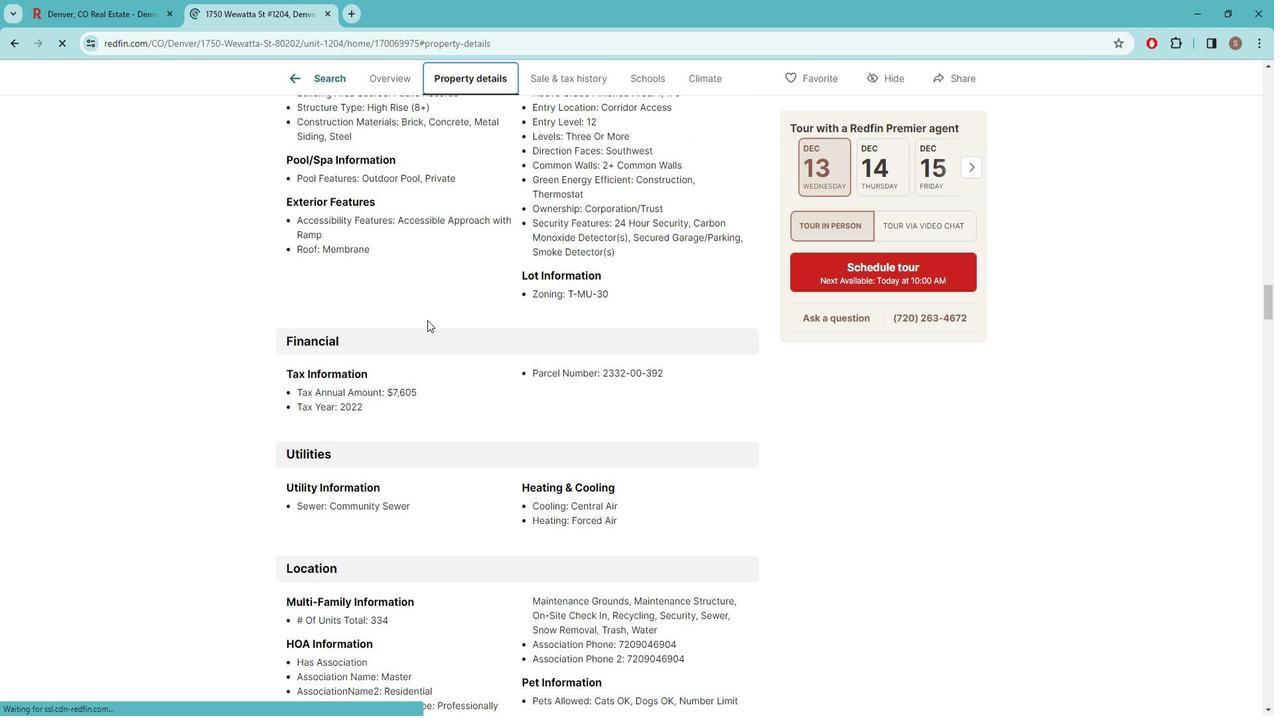 
Action: Mouse scrolled (427, 307) with delta (0, 0)
Screenshot: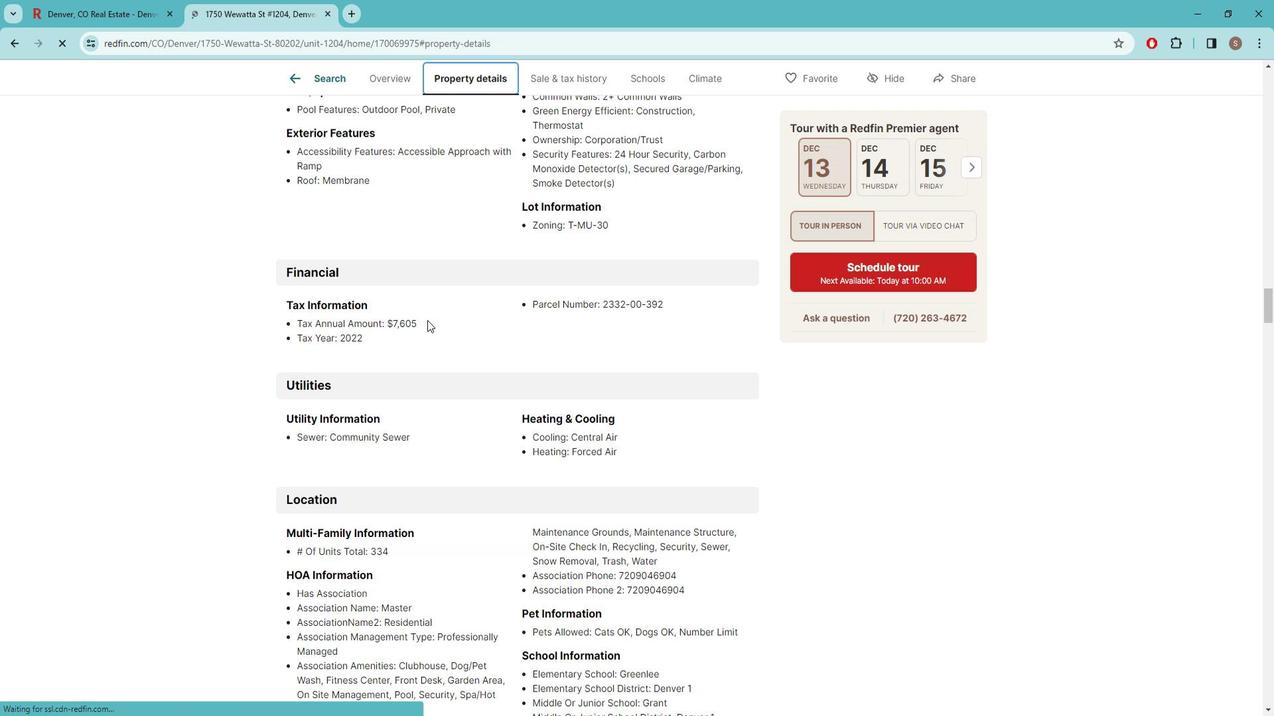 
Action: Mouse moved to (426, 308)
Screenshot: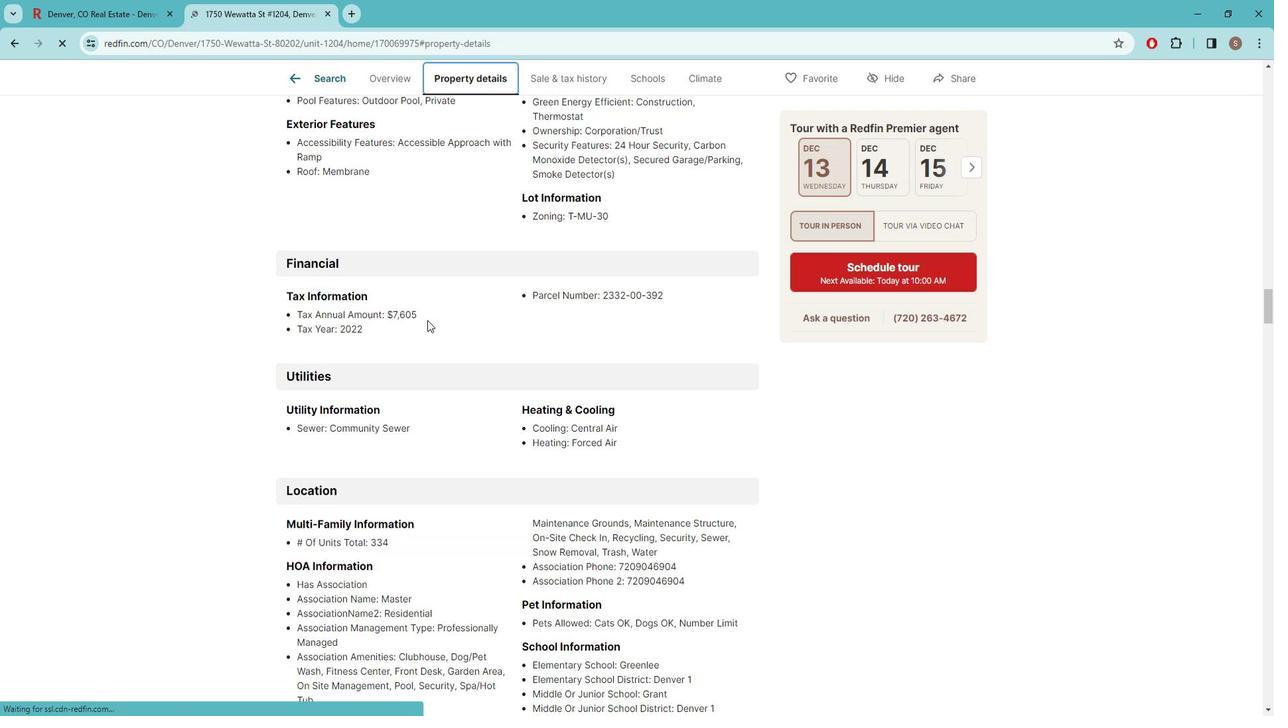 
Action: Mouse scrolled (426, 307) with delta (0, 0)
Screenshot: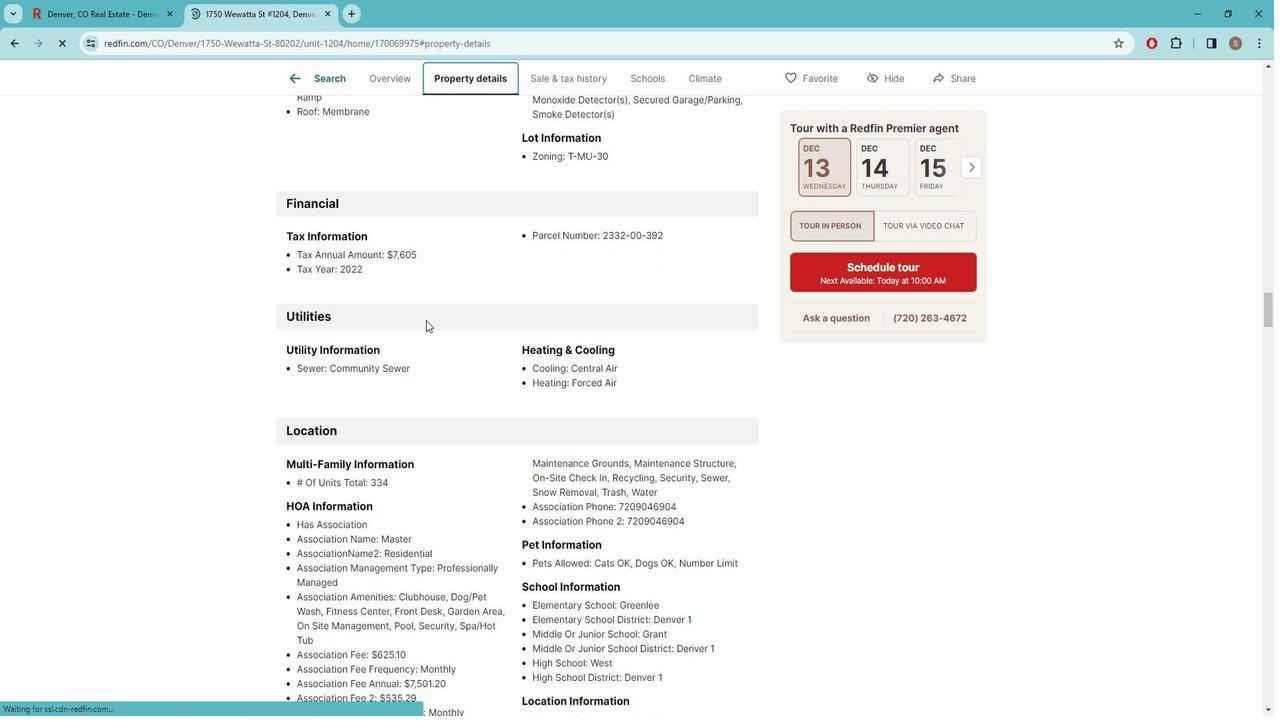 
Action: Mouse scrolled (426, 307) with delta (0, 0)
Screenshot: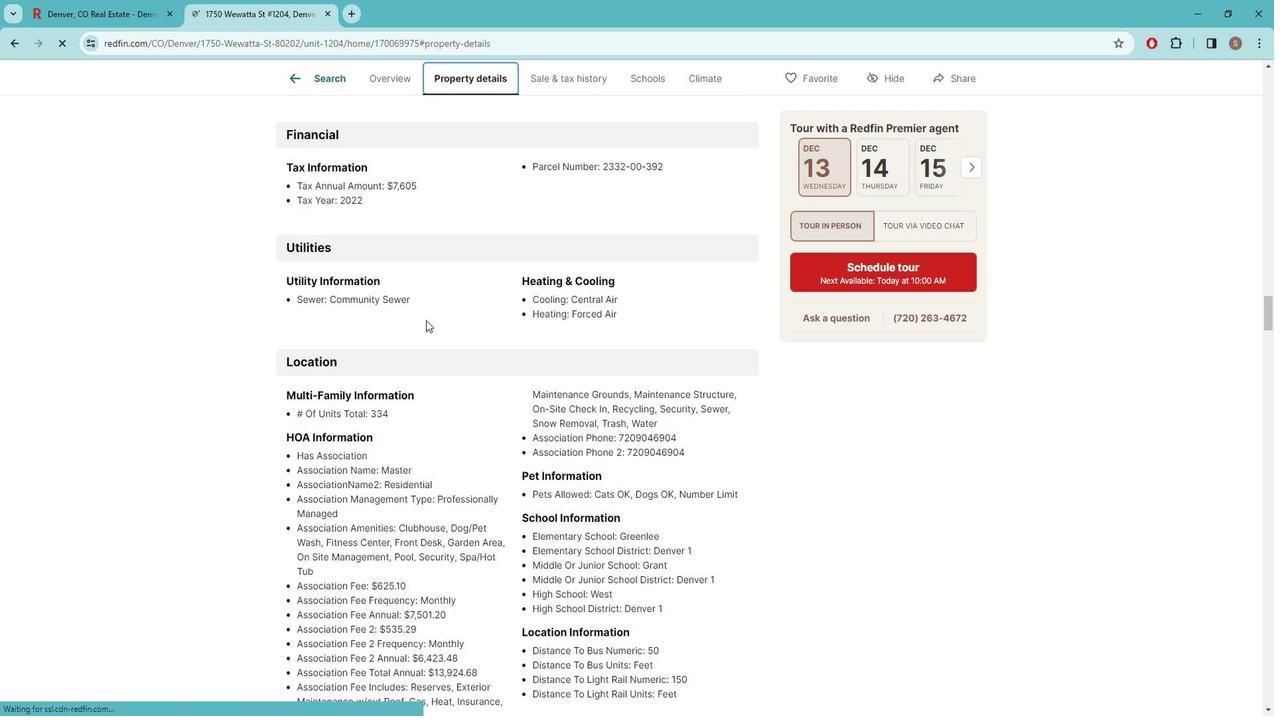 
Action: Mouse moved to (425, 308)
Screenshot: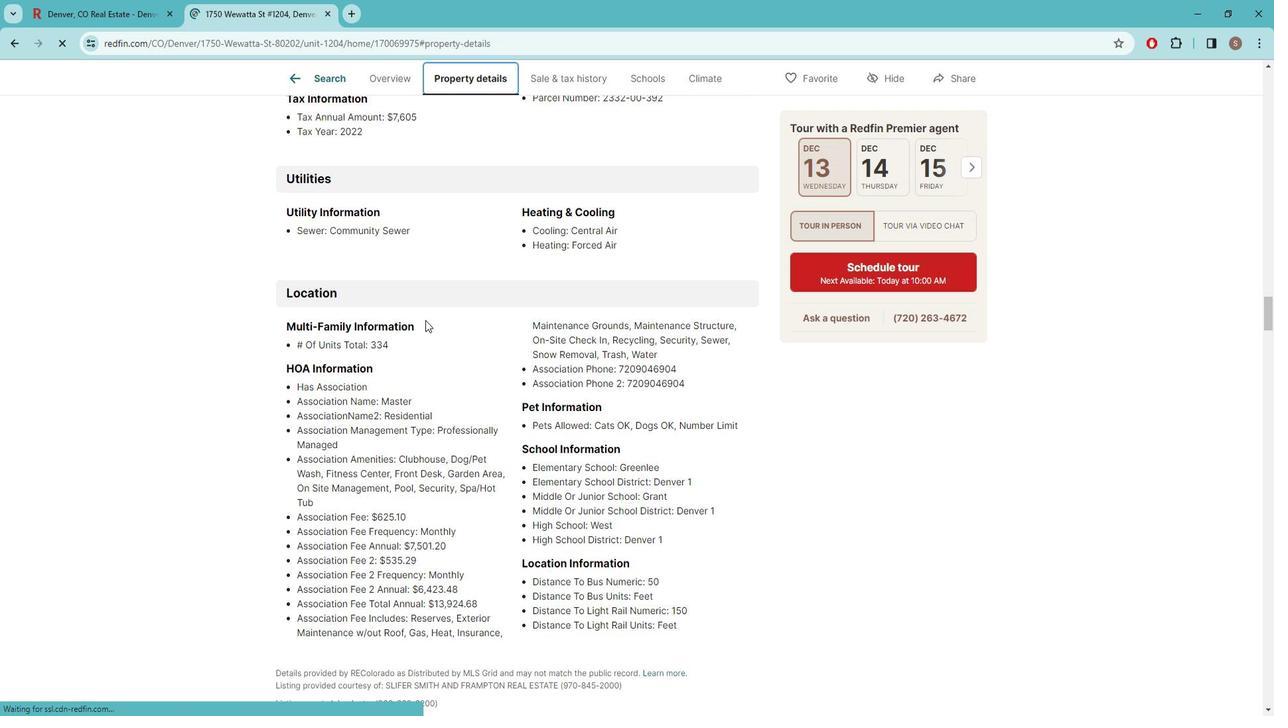 
Action: Mouse scrolled (425, 307) with delta (0, 0)
Screenshot: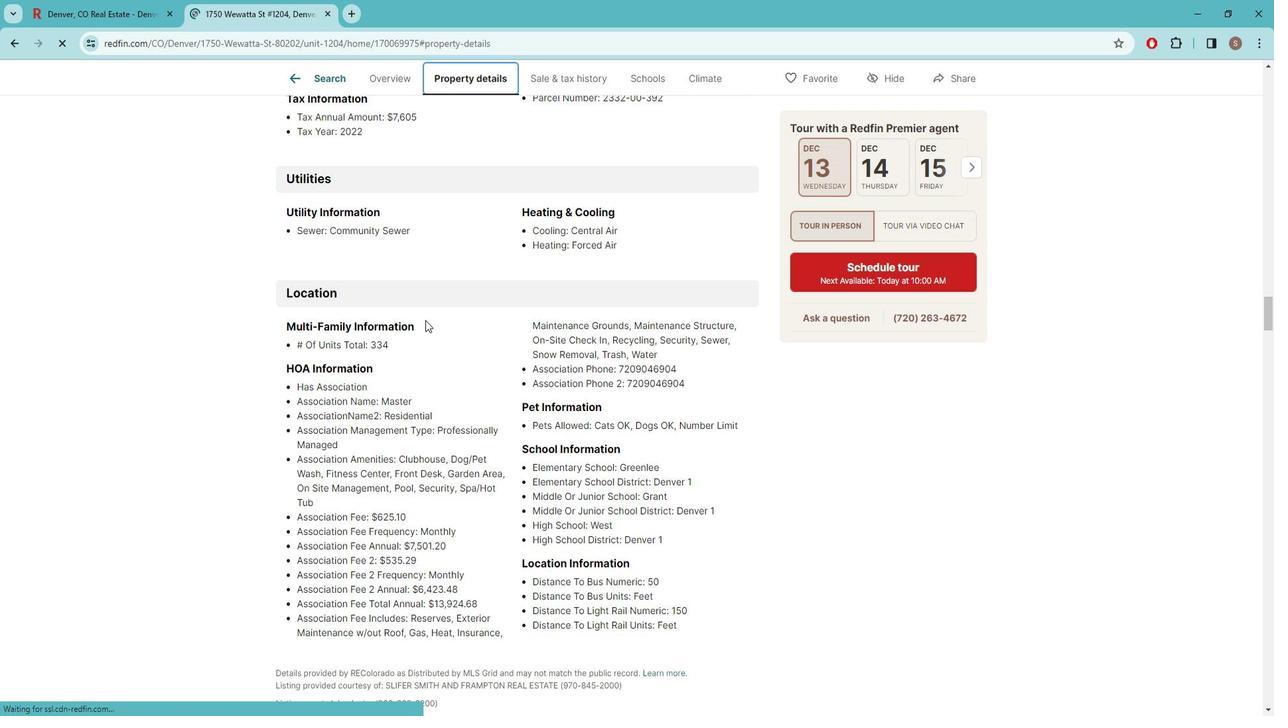 
Action: Mouse moved to (424, 308)
Screenshot: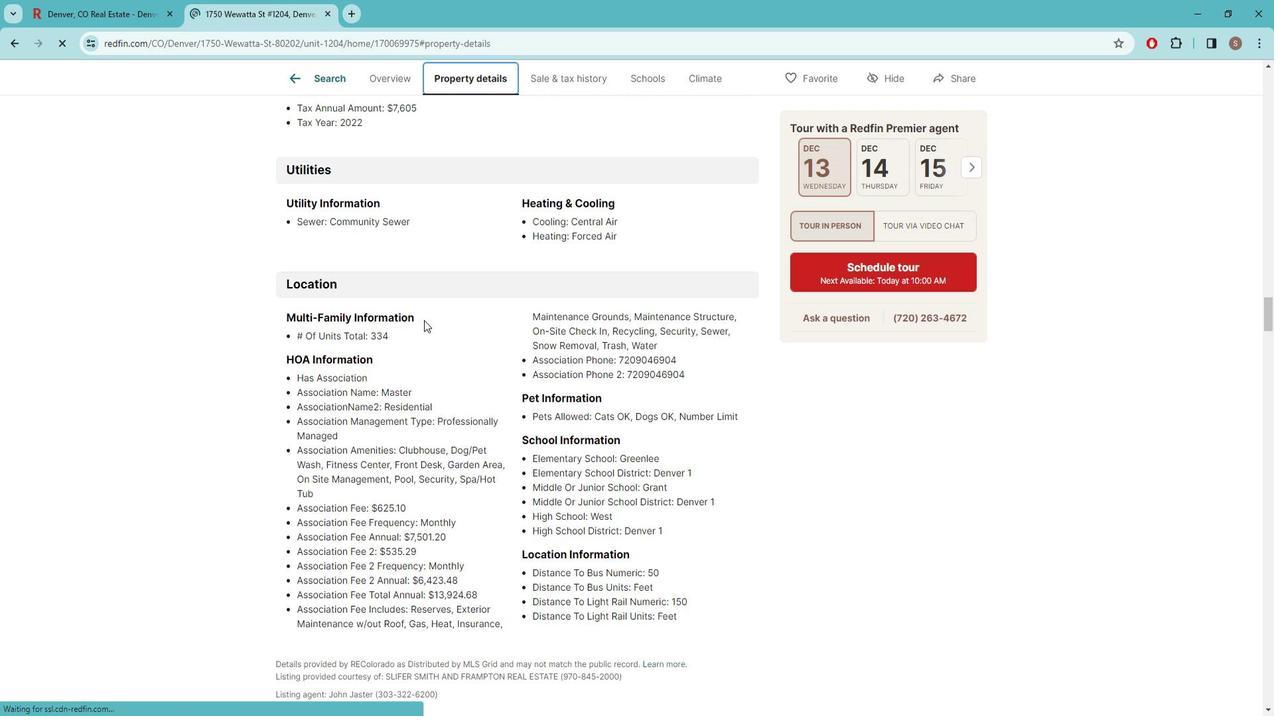 
Action: Mouse scrolled (424, 307) with delta (0, 0)
Screenshot: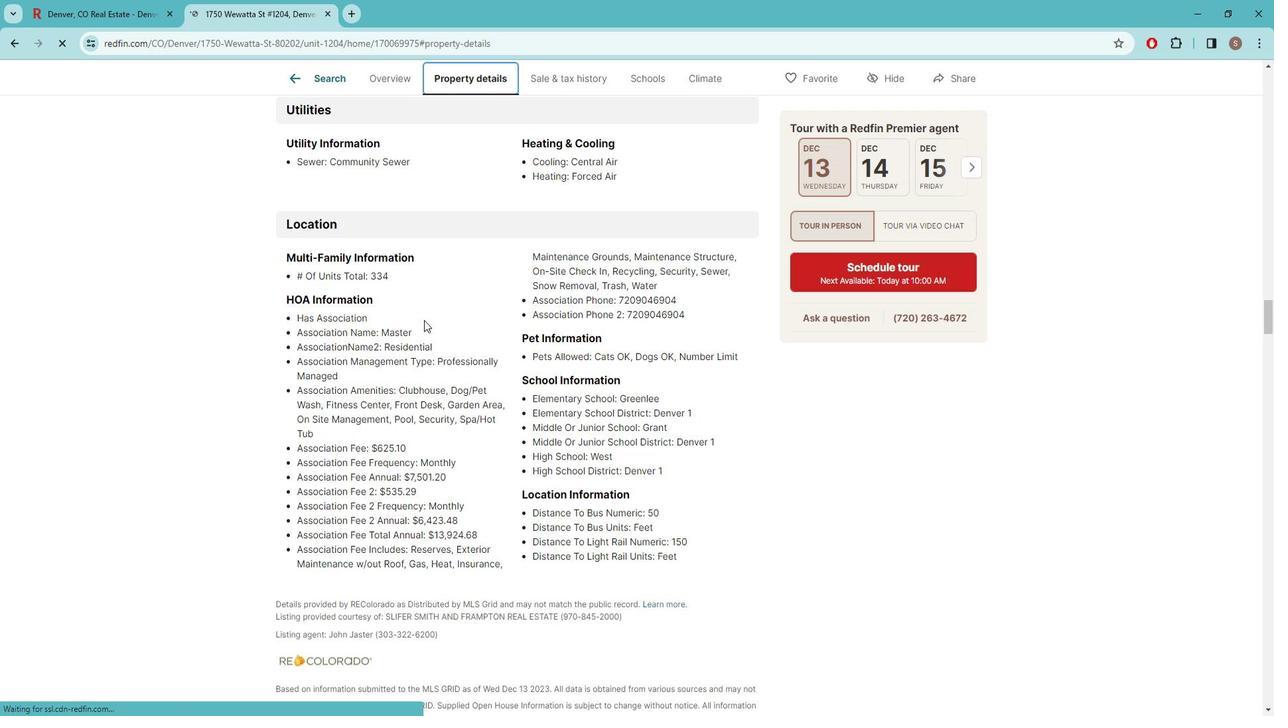
Action: Mouse moved to (424, 308)
Screenshot: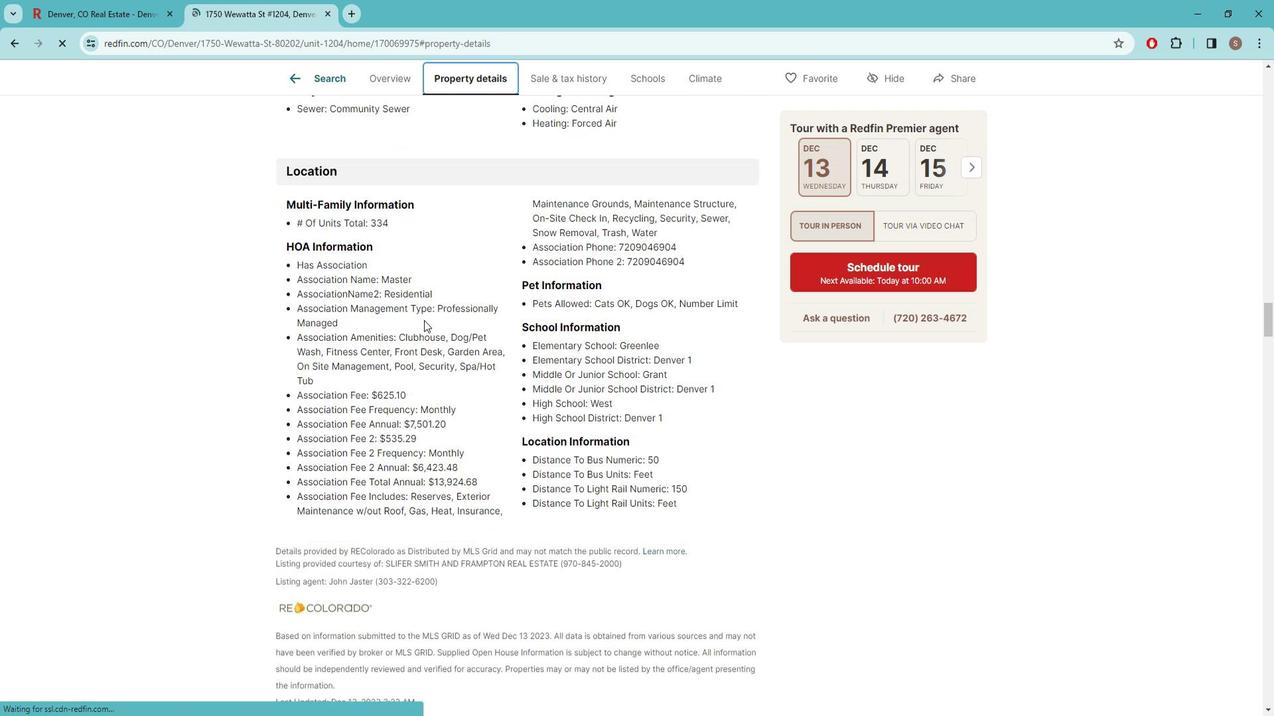 
Action: Mouse scrolled (424, 307) with delta (0, 0)
Screenshot: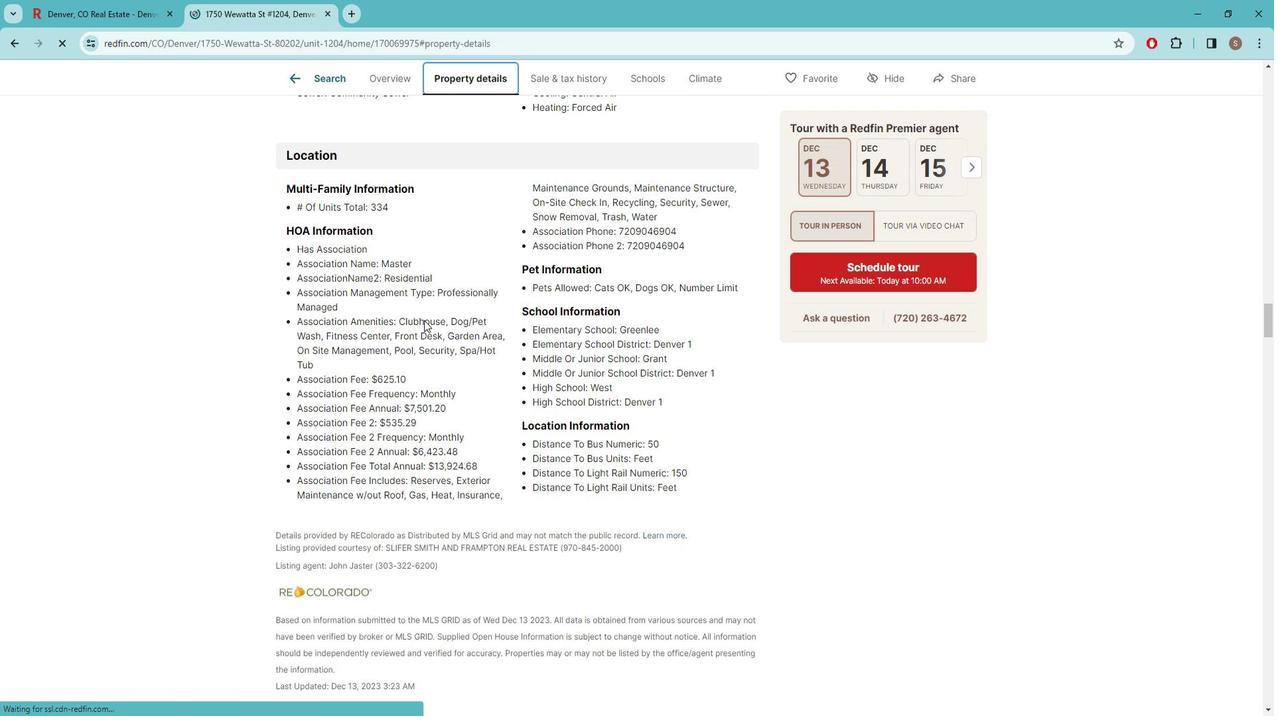 
Action: Mouse moved to (422, 307)
Screenshot: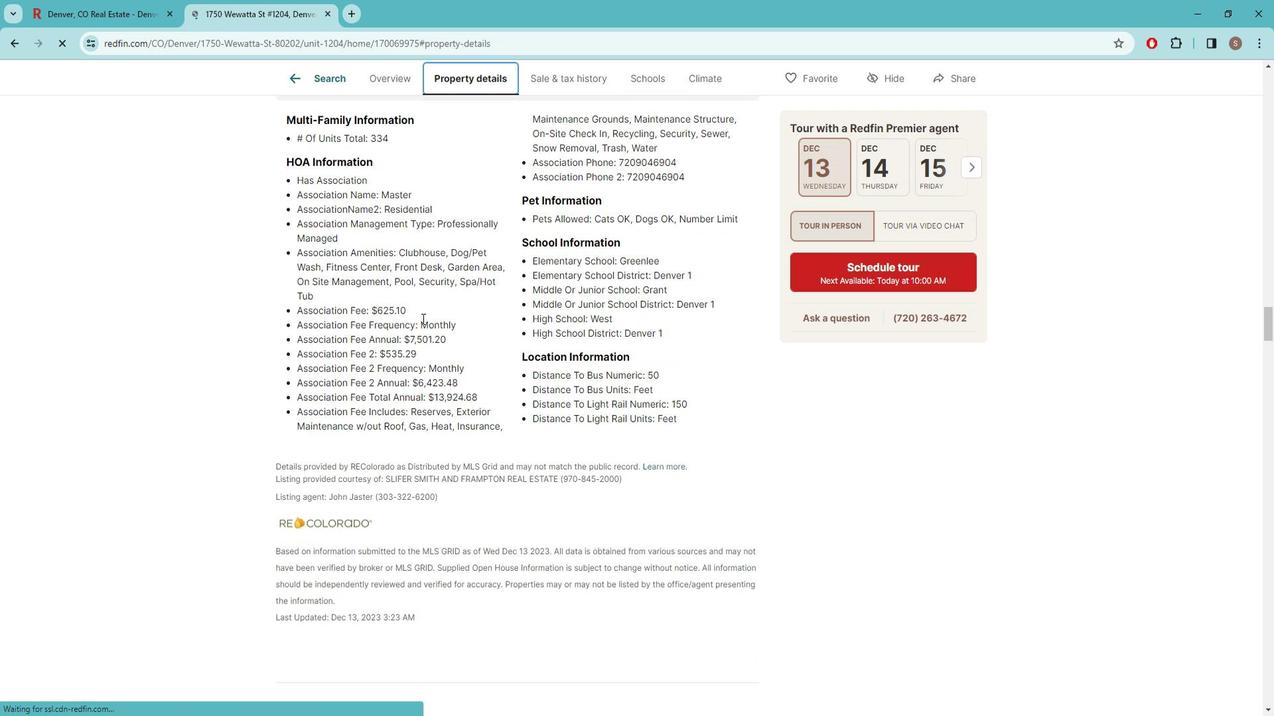 
Action: Mouse scrolled (422, 307) with delta (0, 0)
Screenshot: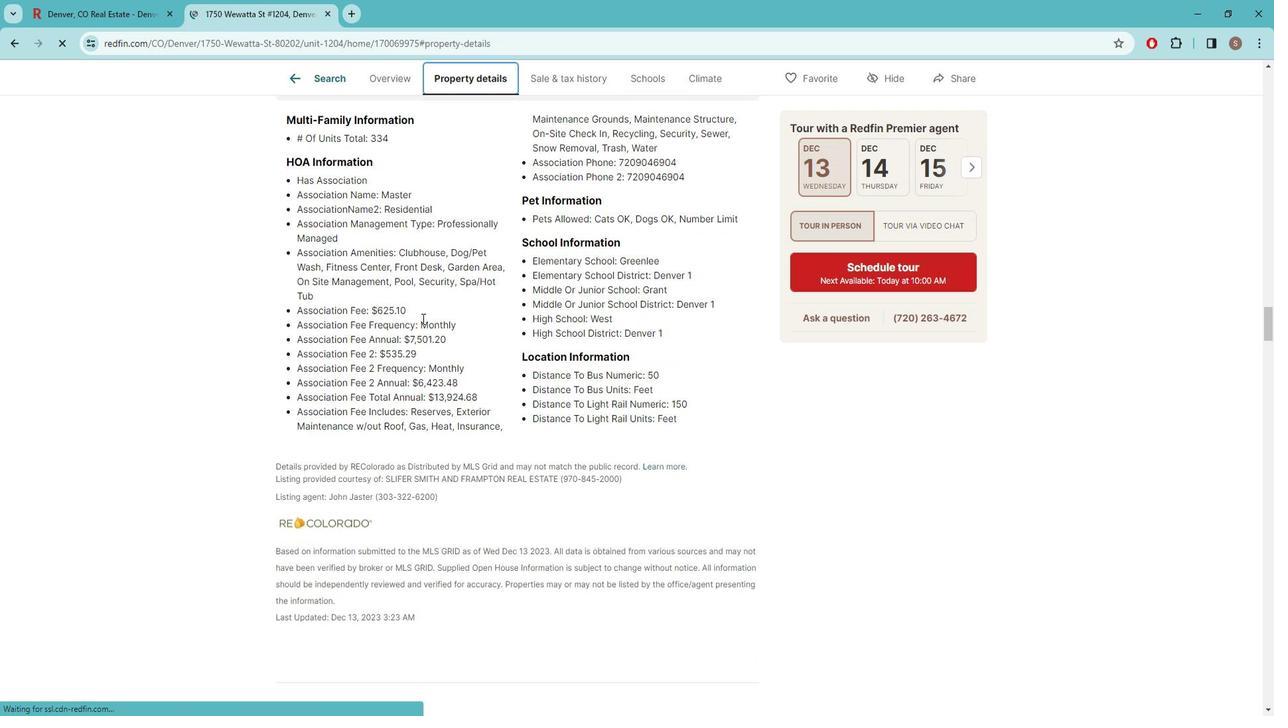 
Action: Mouse scrolled (422, 307) with delta (0, 0)
Screenshot: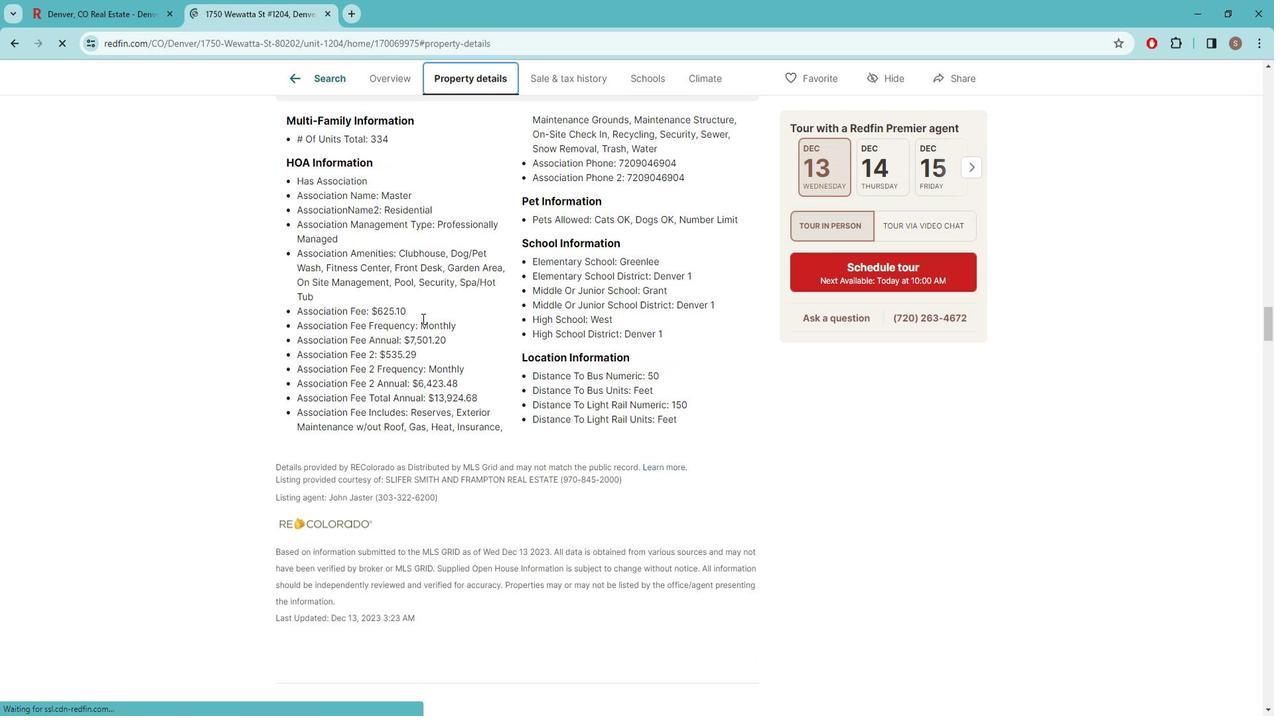 
Action: Mouse scrolled (422, 307) with delta (0, 0)
Screenshot: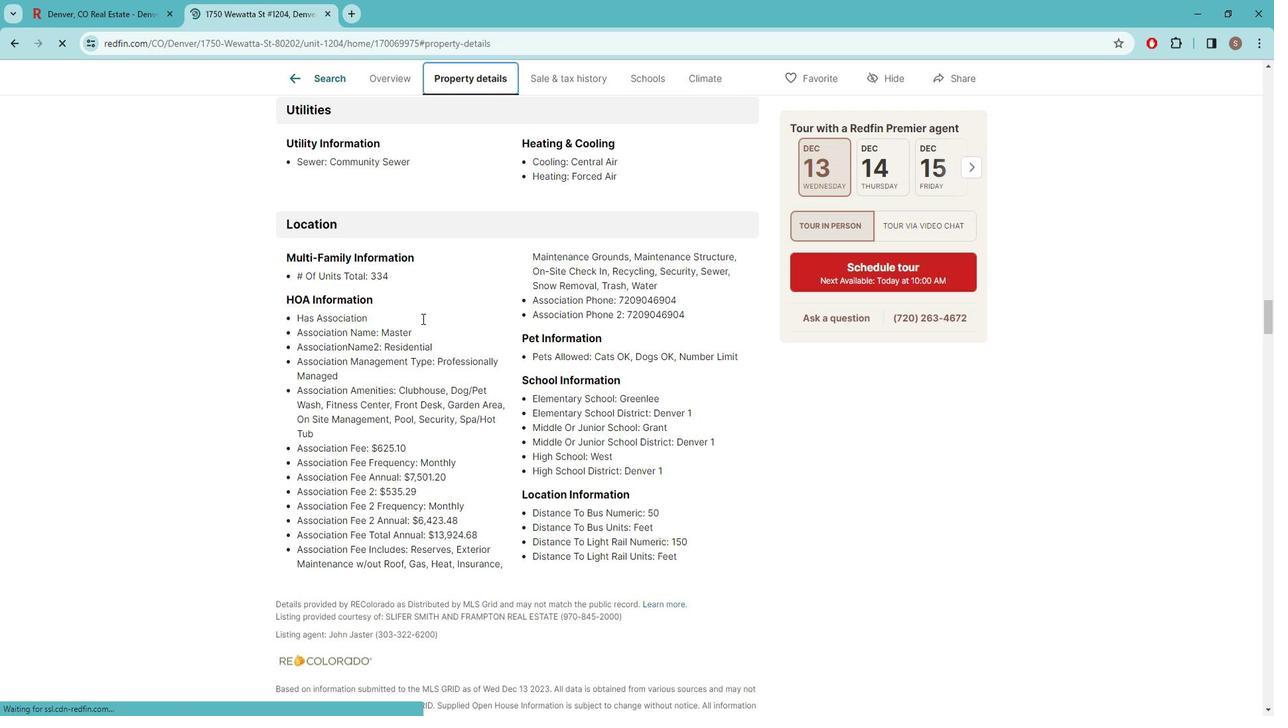 
Action: Mouse scrolled (422, 307) with delta (0, 0)
Screenshot: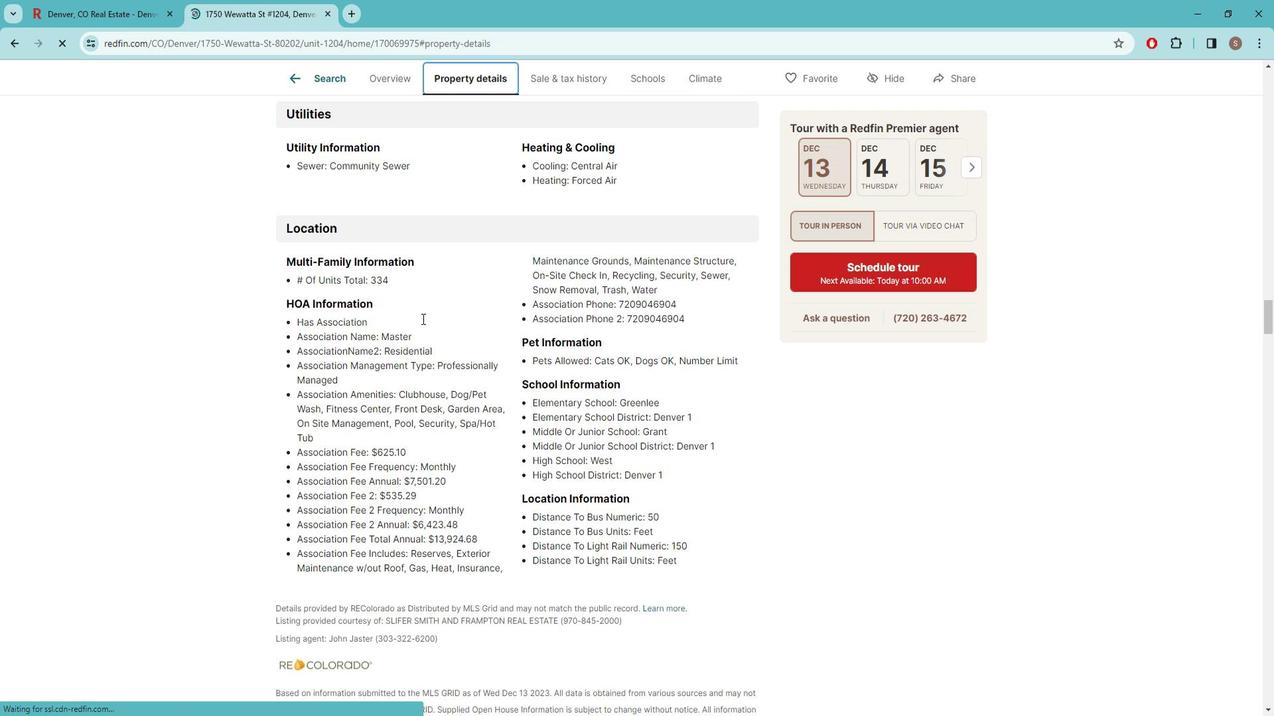 
Action: Mouse scrolled (422, 307) with delta (0, 0)
Screenshot: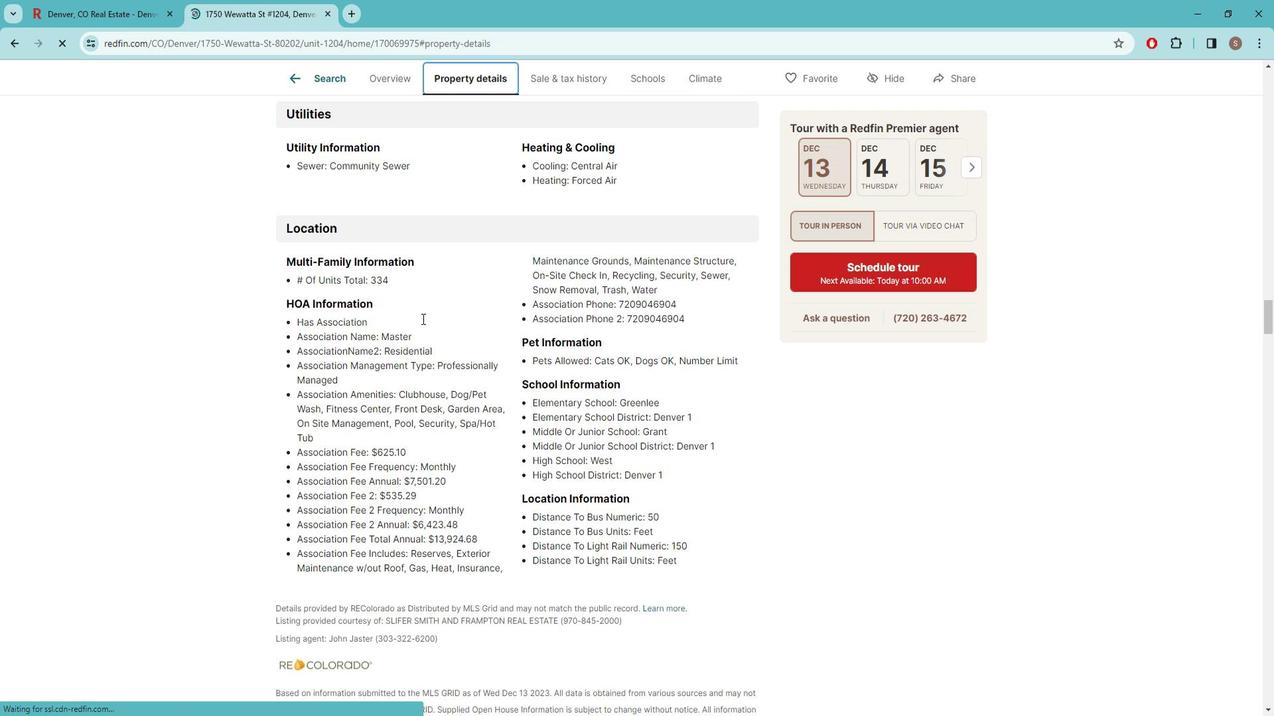 
Action: Mouse moved to (421, 307)
Screenshot: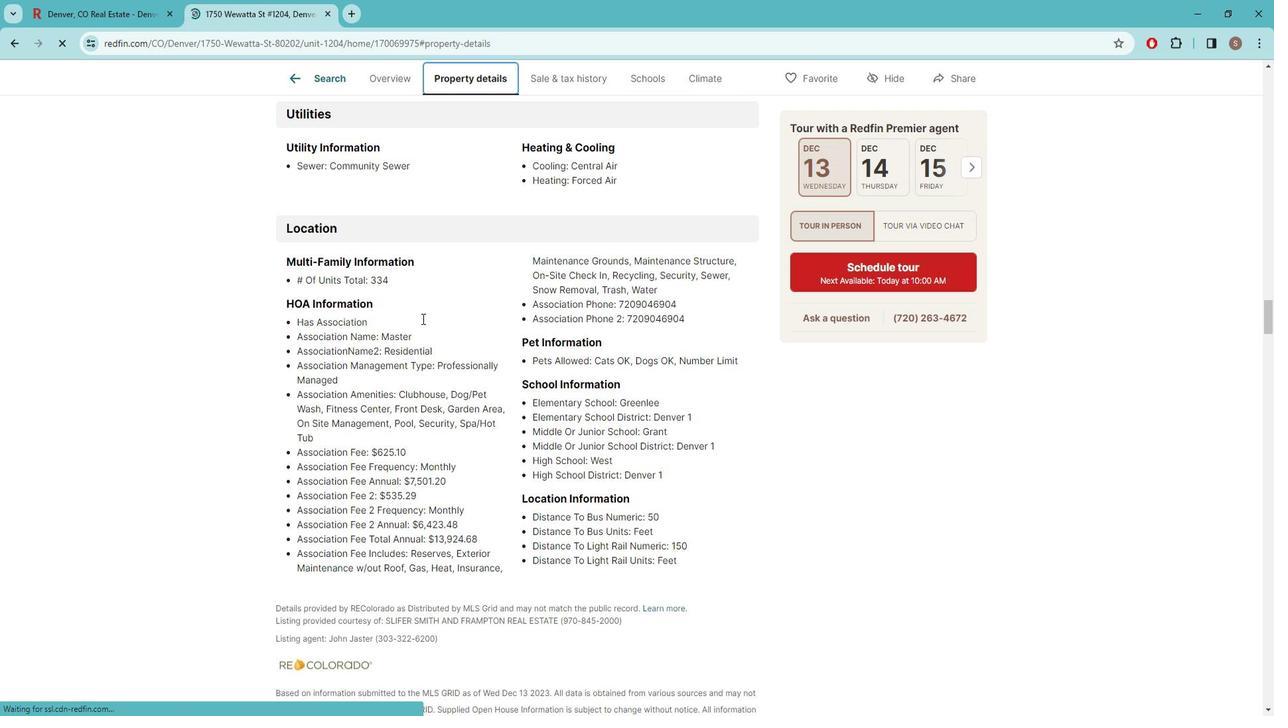 
Action: Mouse scrolled (421, 307) with delta (0, 0)
Screenshot: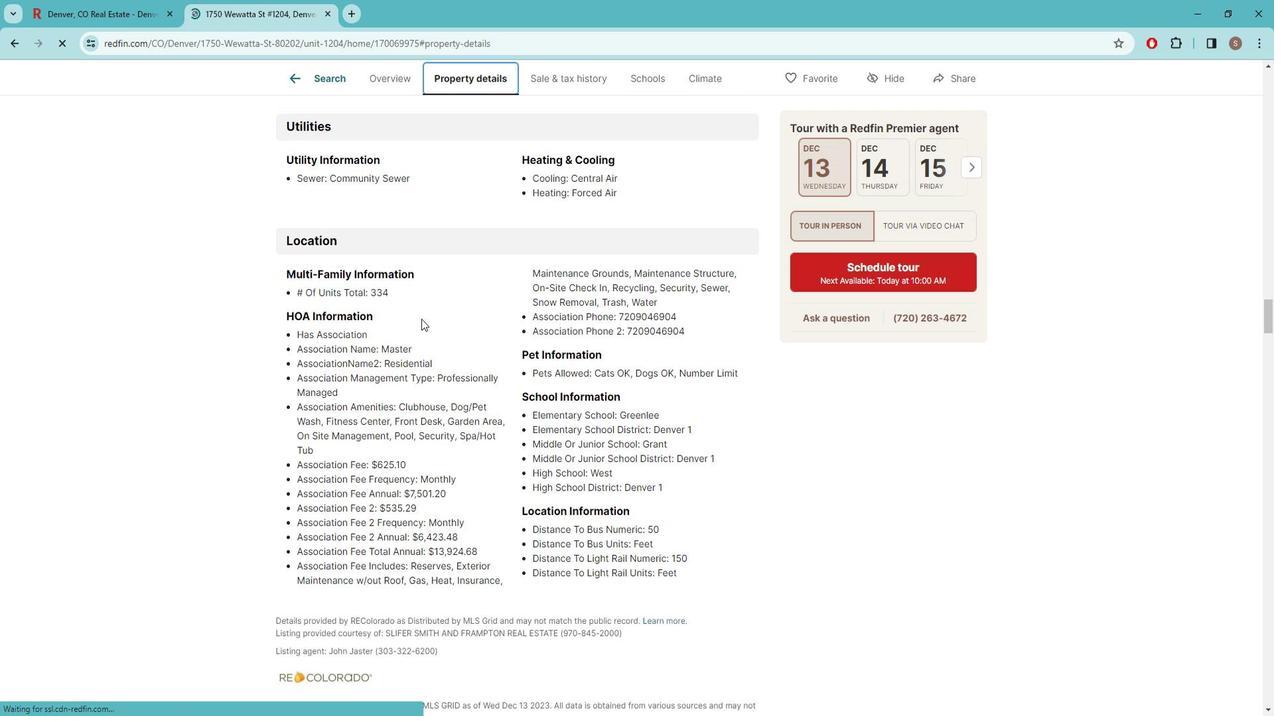 
Action: Mouse scrolled (421, 307) with delta (0, 0)
Screenshot: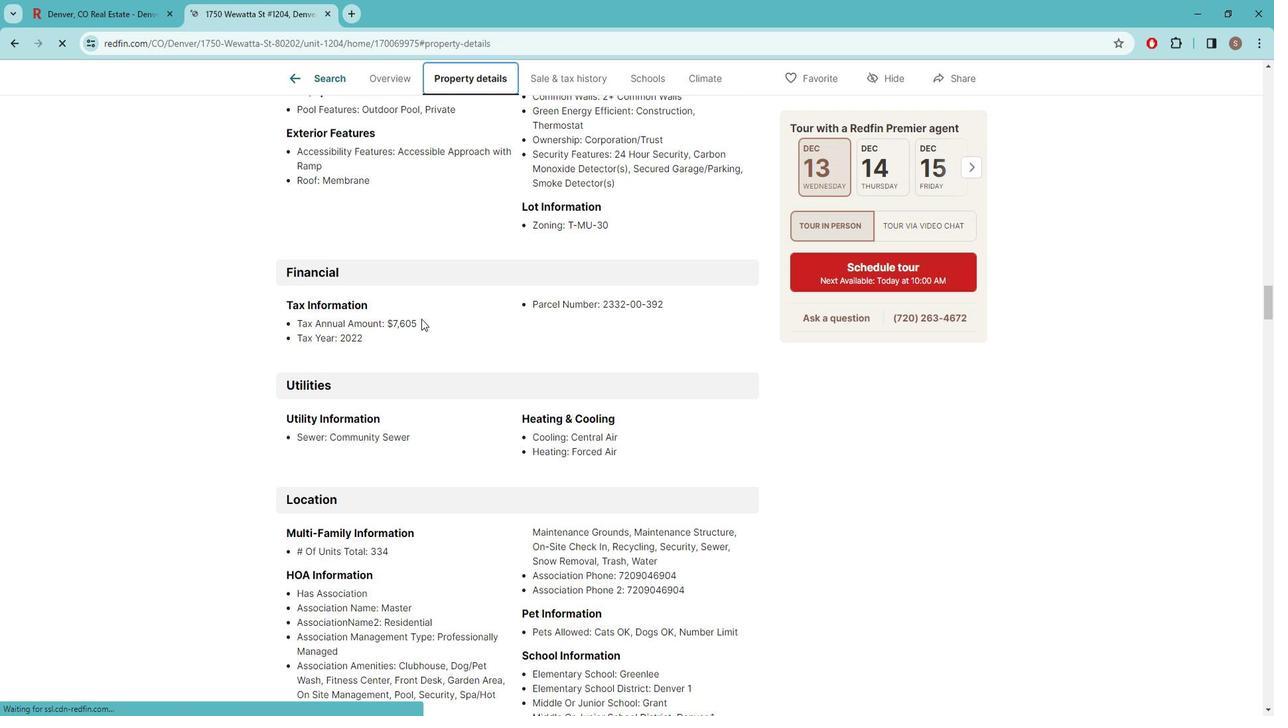 
Action: Mouse scrolled (421, 307) with delta (0, 0)
Screenshot: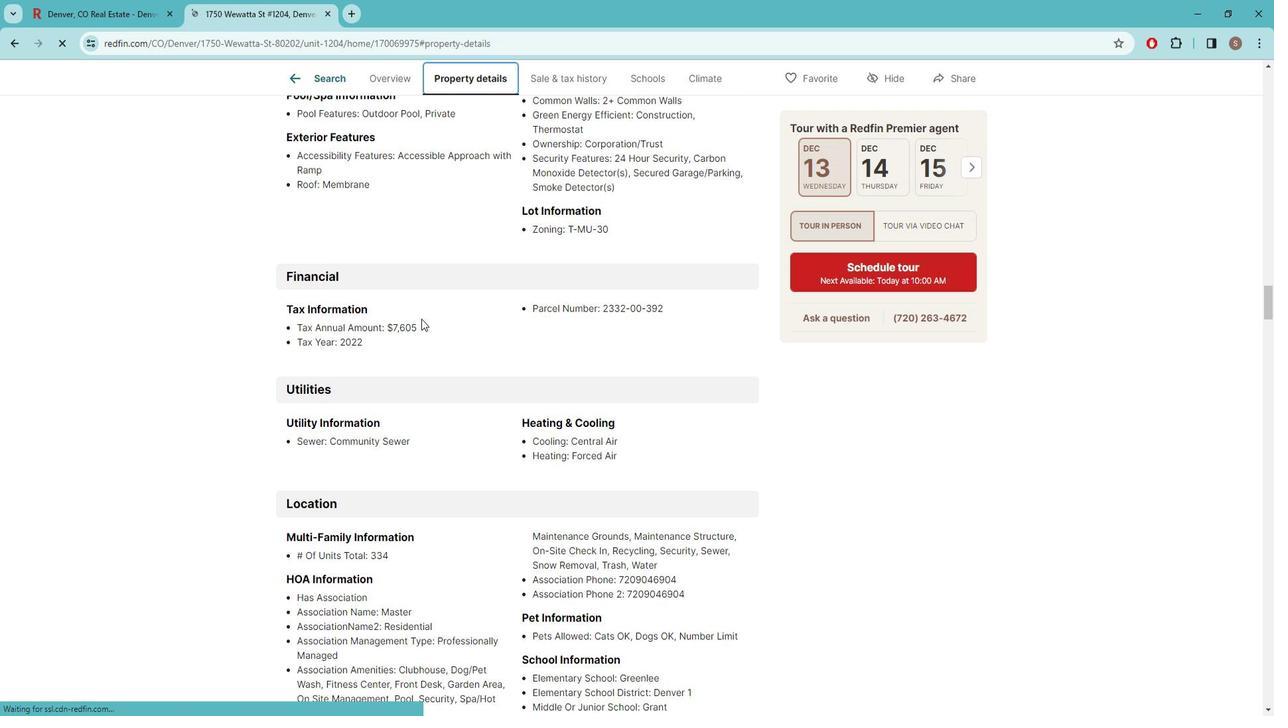 
Action: Mouse moved to (421, 307)
Screenshot: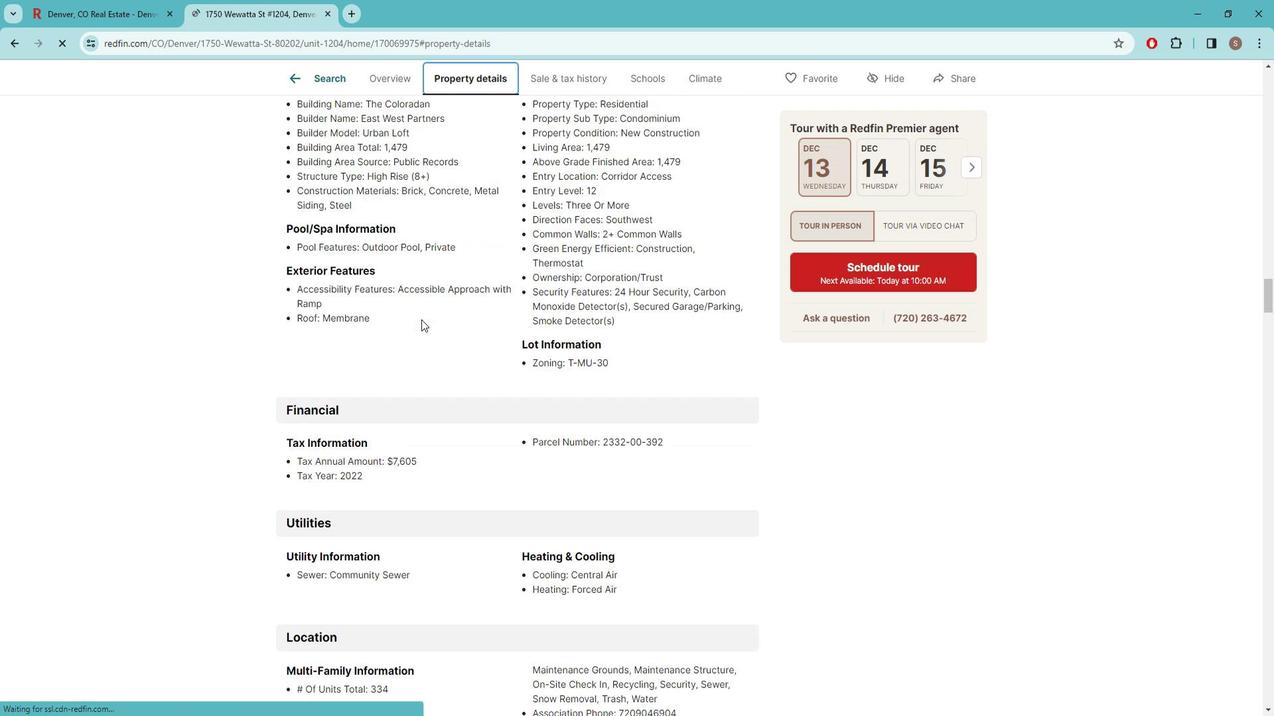 
Action: Mouse scrolled (421, 308) with delta (0, 0)
Screenshot: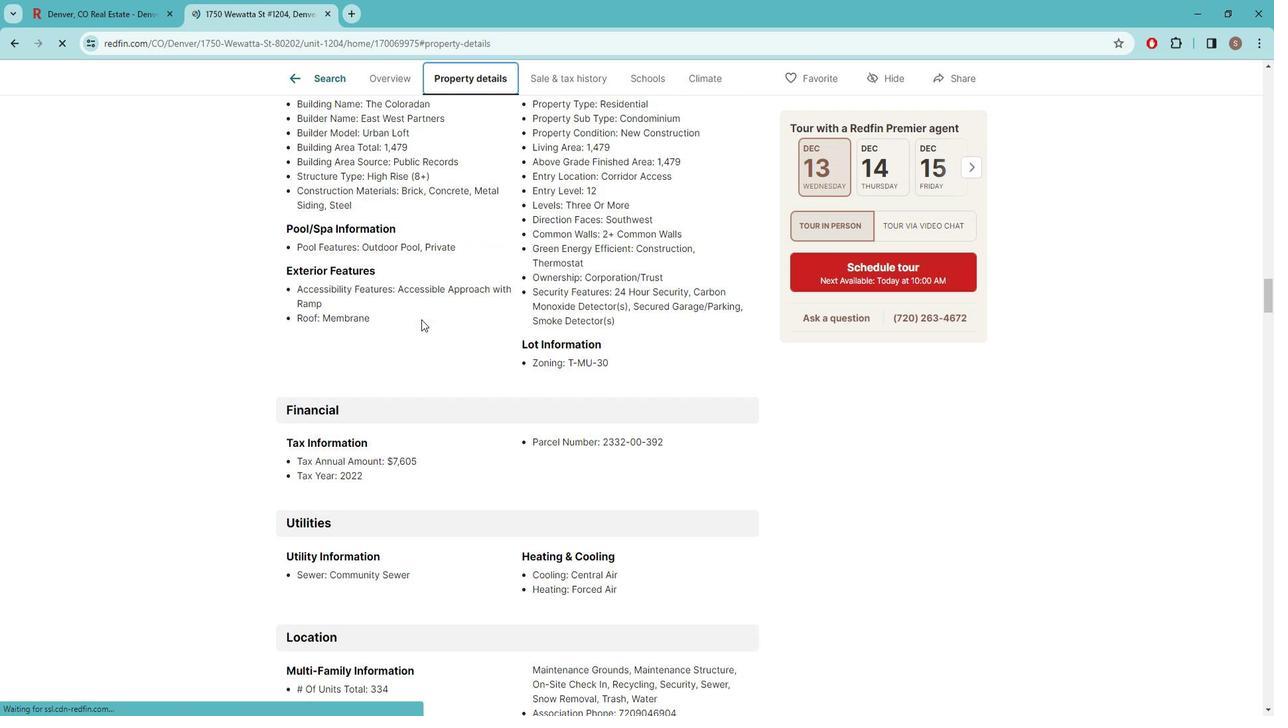 
Action: Mouse moved to (420, 309)
Screenshot: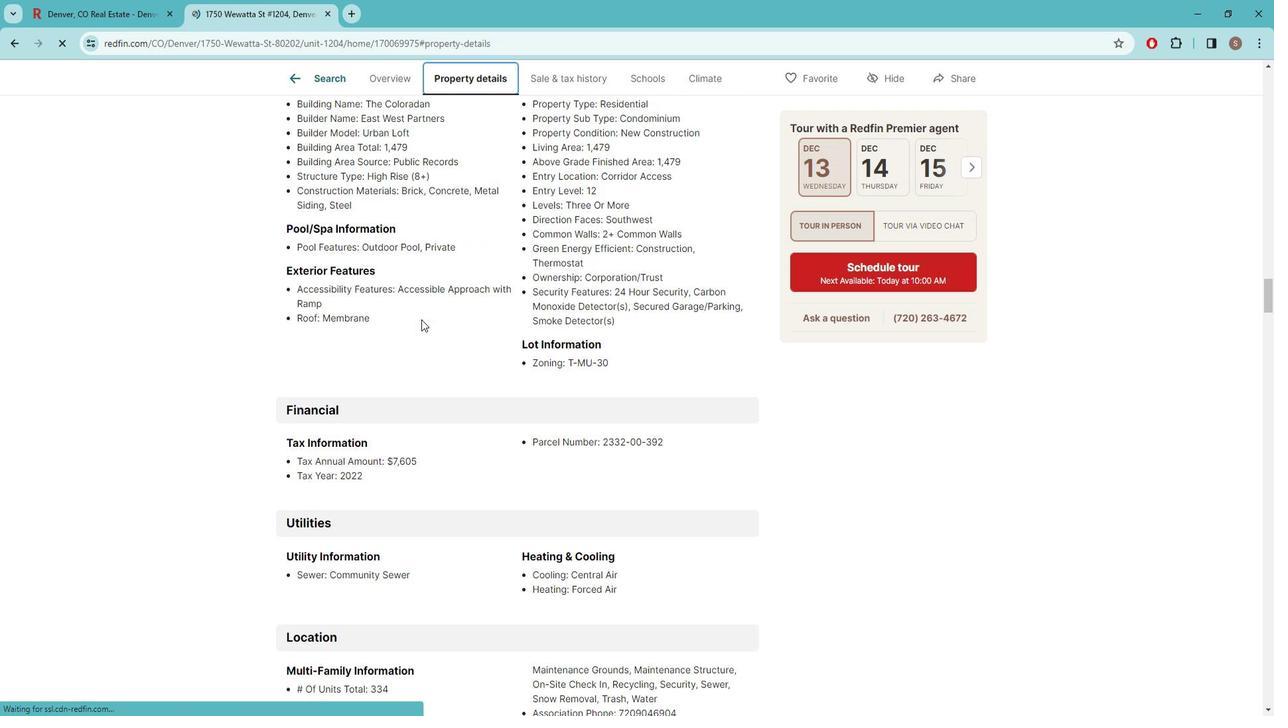 
Action: Mouse scrolled (420, 309) with delta (0, 0)
Screenshot: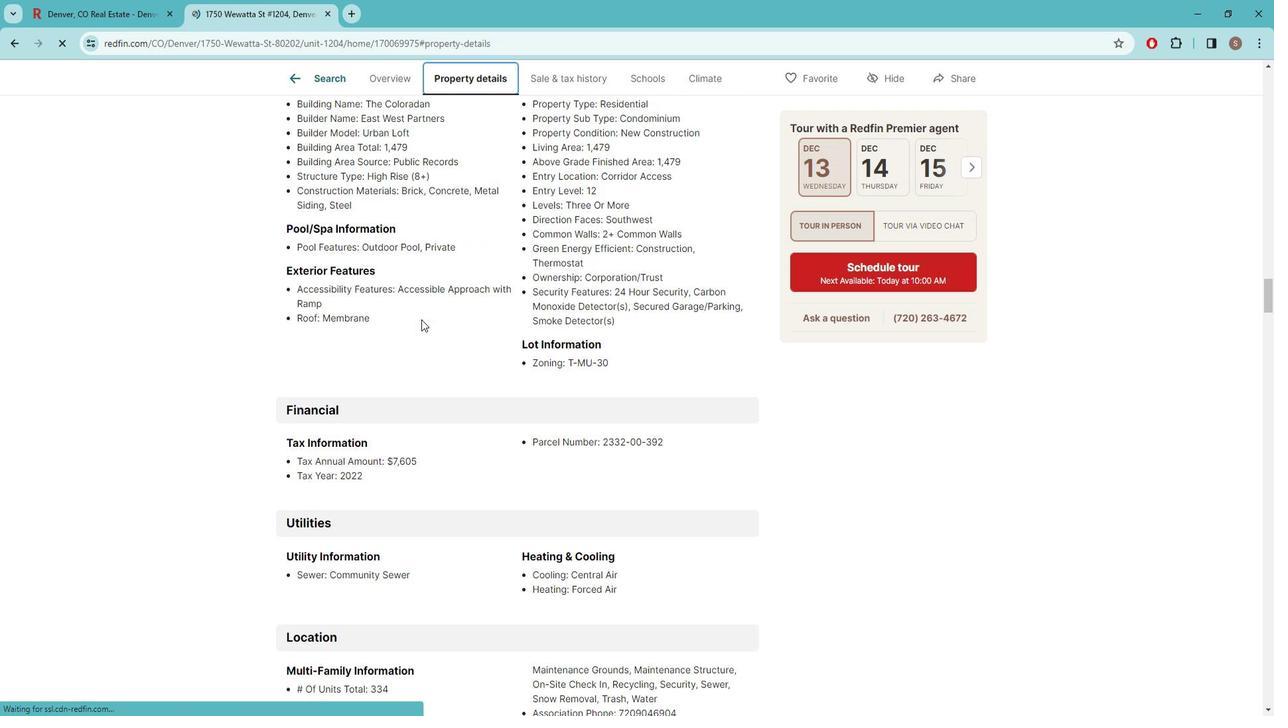 
Action: Mouse scrolled (420, 309) with delta (0, 0)
Screenshot: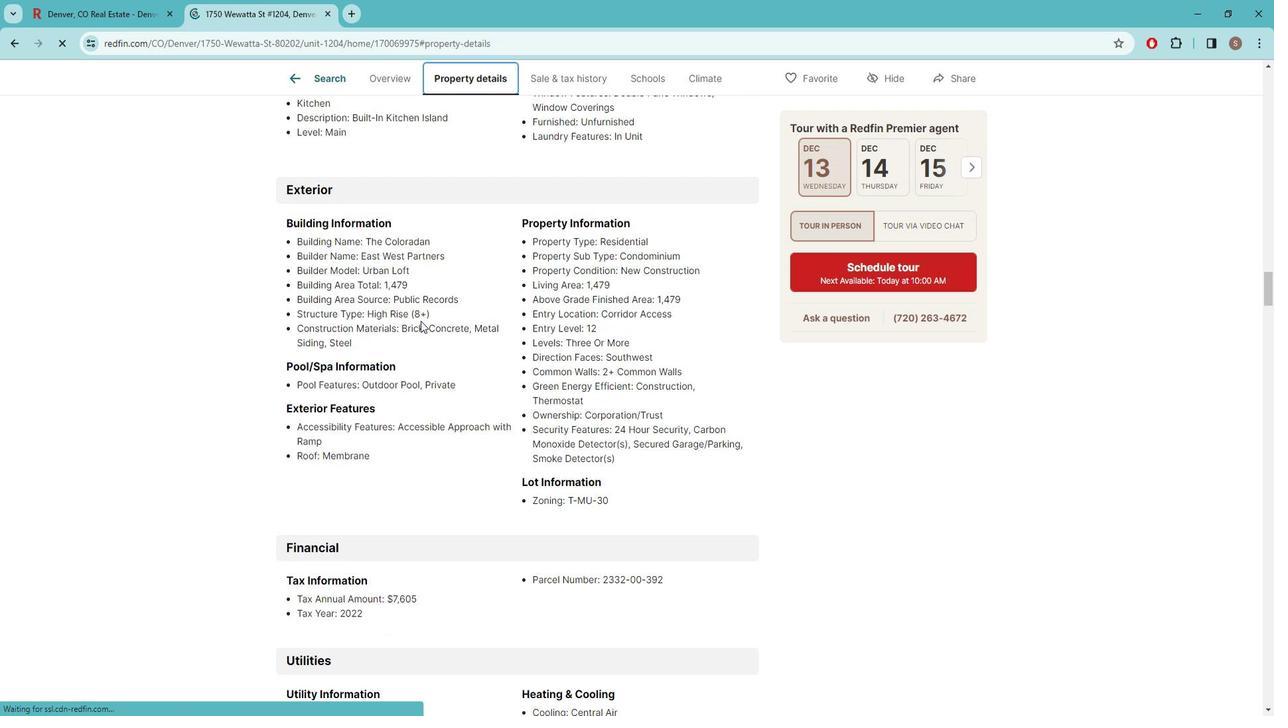 
Action: Mouse scrolled (420, 309) with delta (0, 0)
Screenshot: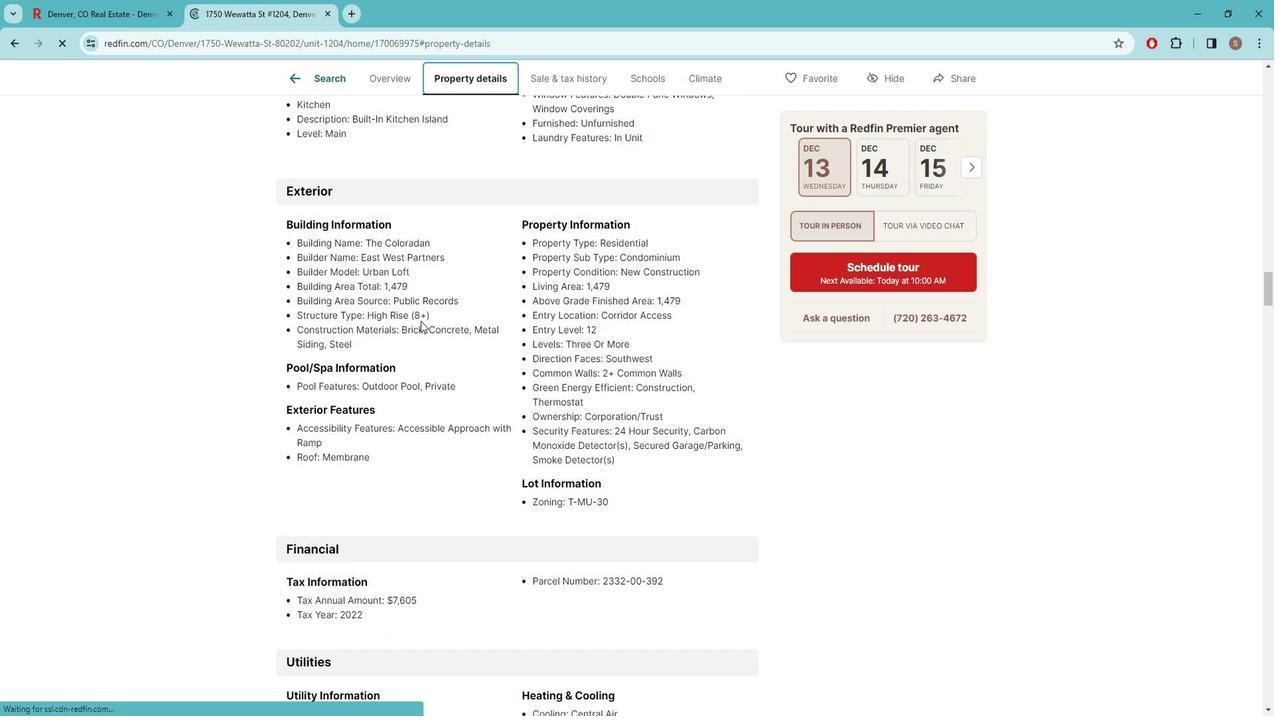 
Action: Mouse scrolled (420, 309) with delta (0, 0)
Screenshot: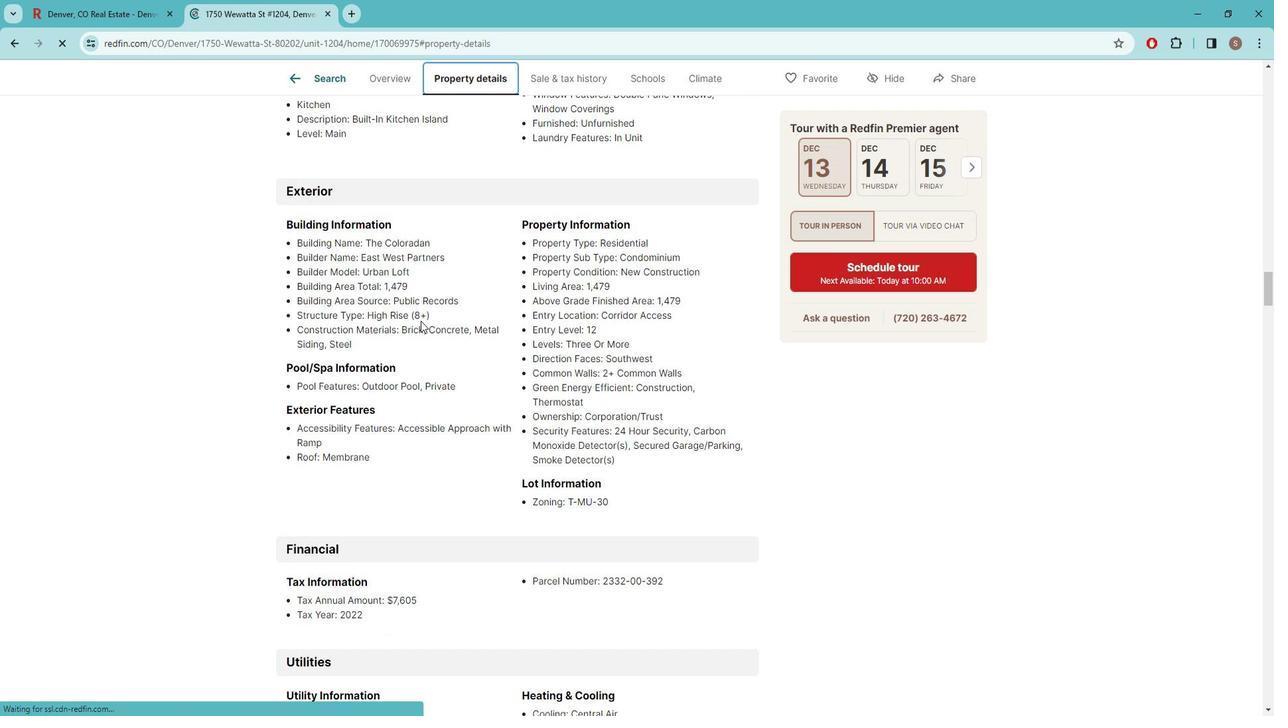 
Action: Mouse scrolled (420, 309) with delta (0, 0)
Screenshot: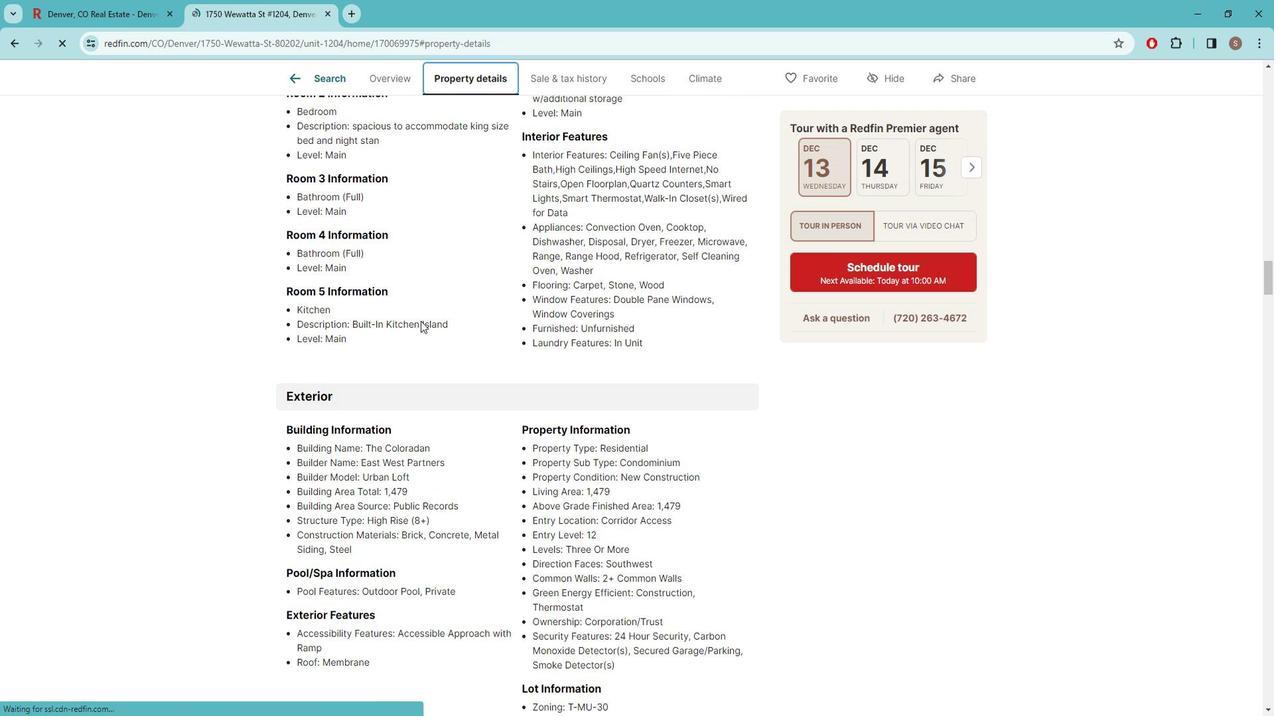 
Action: Mouse scrolled (420, 309) with delta (0, 0)
Screenshot: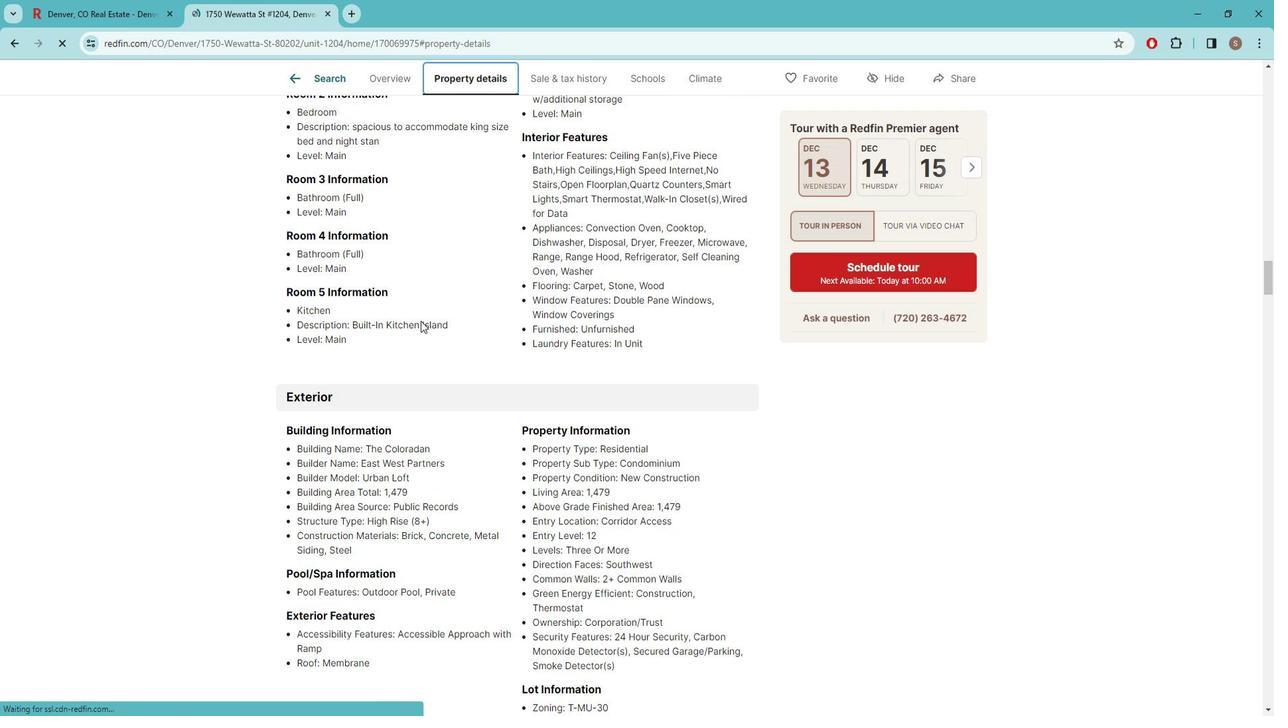
Action: Mouse scrolled (420, 309) with delta (0, 0)
Screenshot: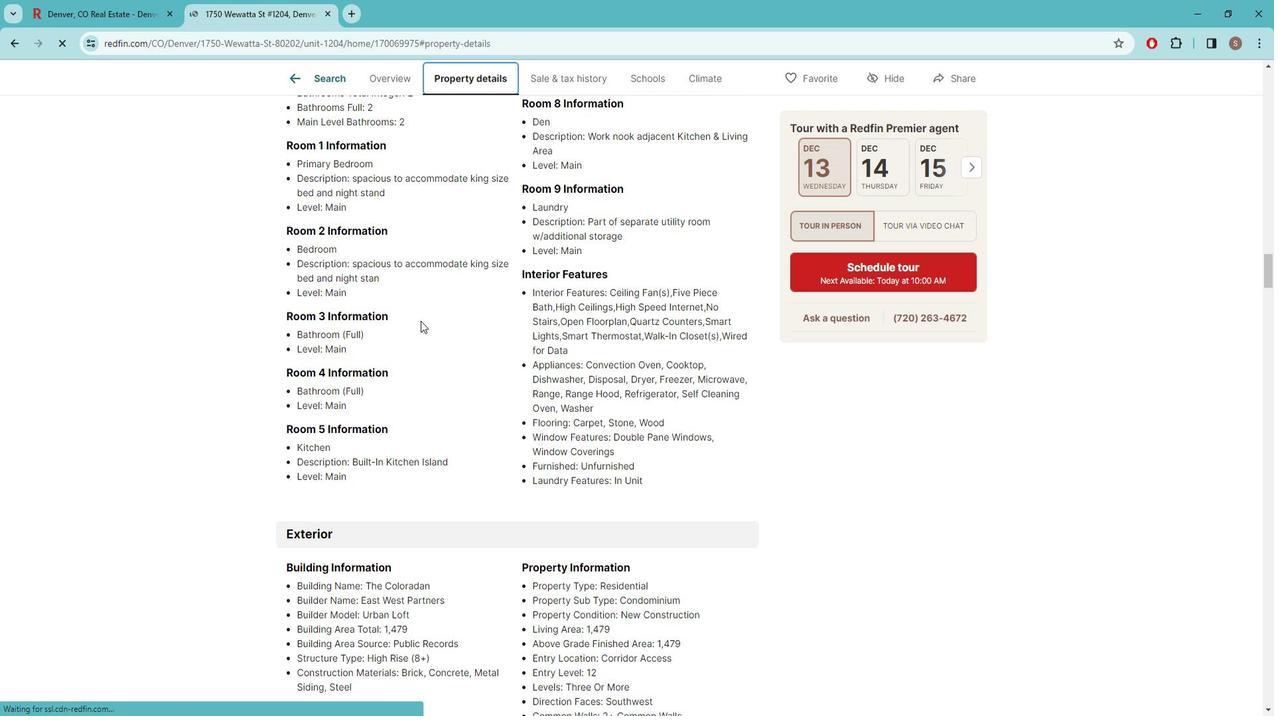 
Action: Mouse scrolled (420, 309) with delta (0, 0)
Screenshot: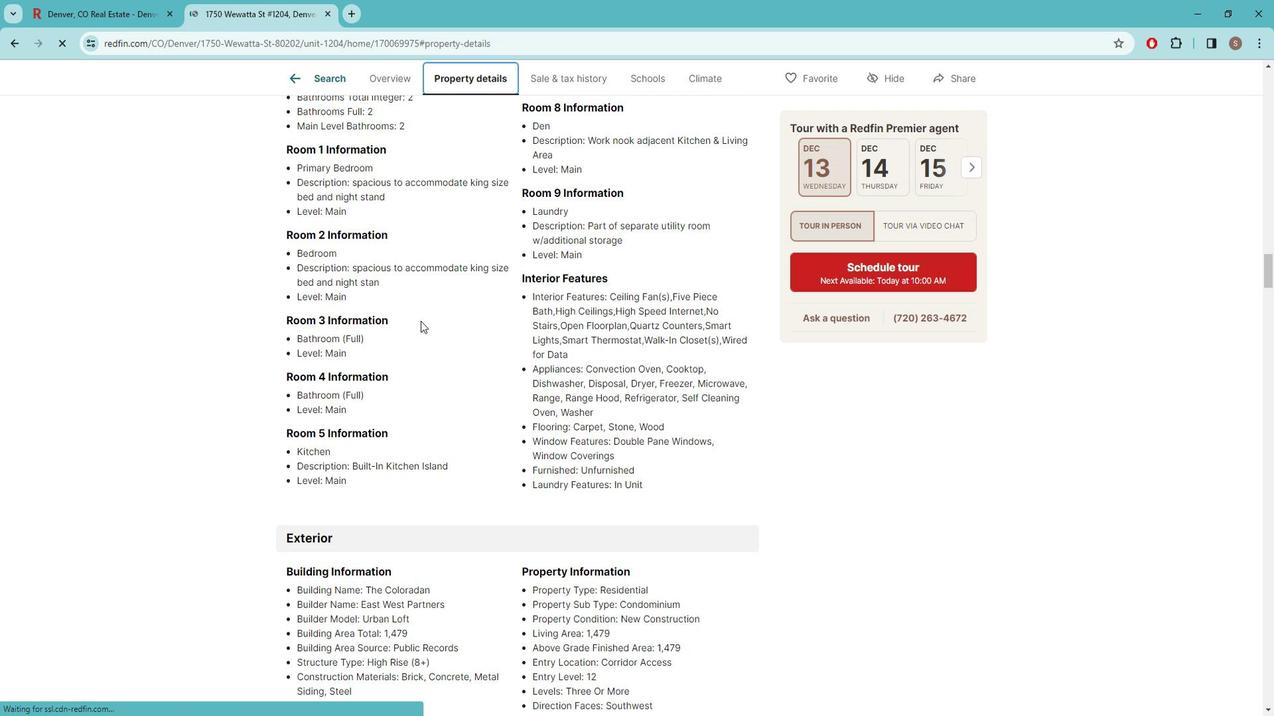 
Action: Mouse scrolled (420, 308) with delta (0, 0)
Screenshot: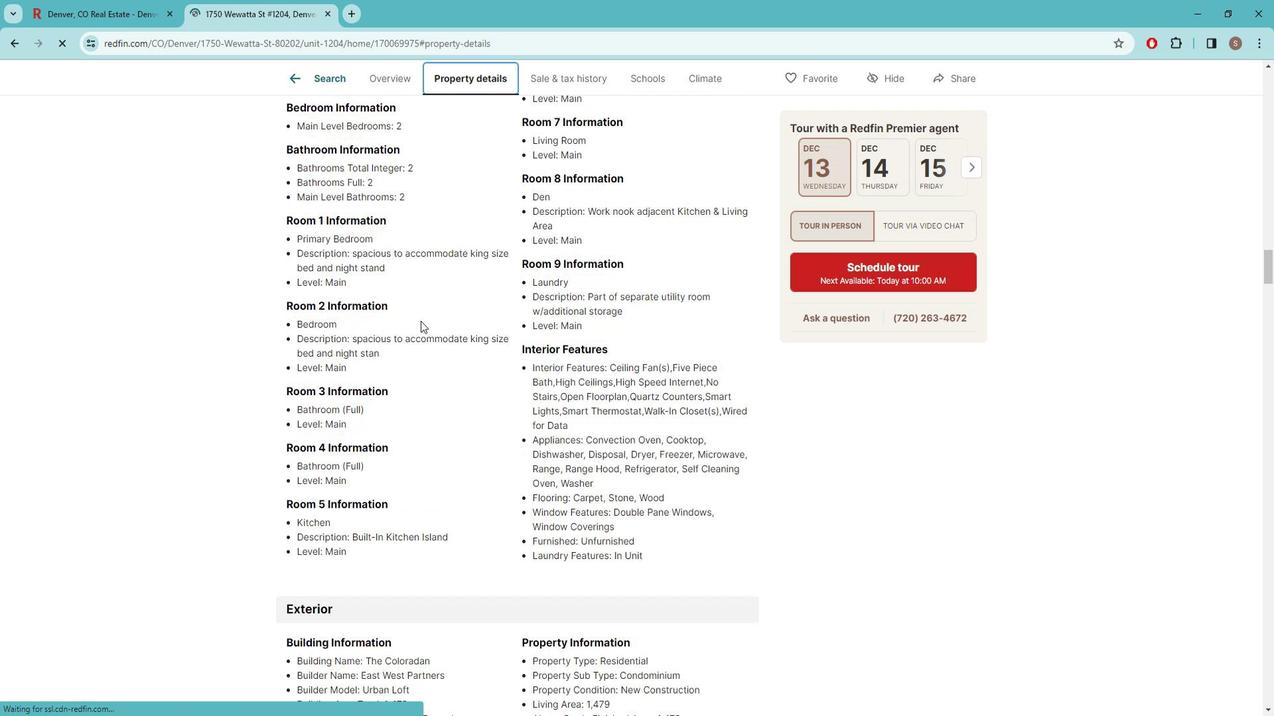 
Action: Mouse scrolled (420, 309) with delta (0, 0)
Screenshot: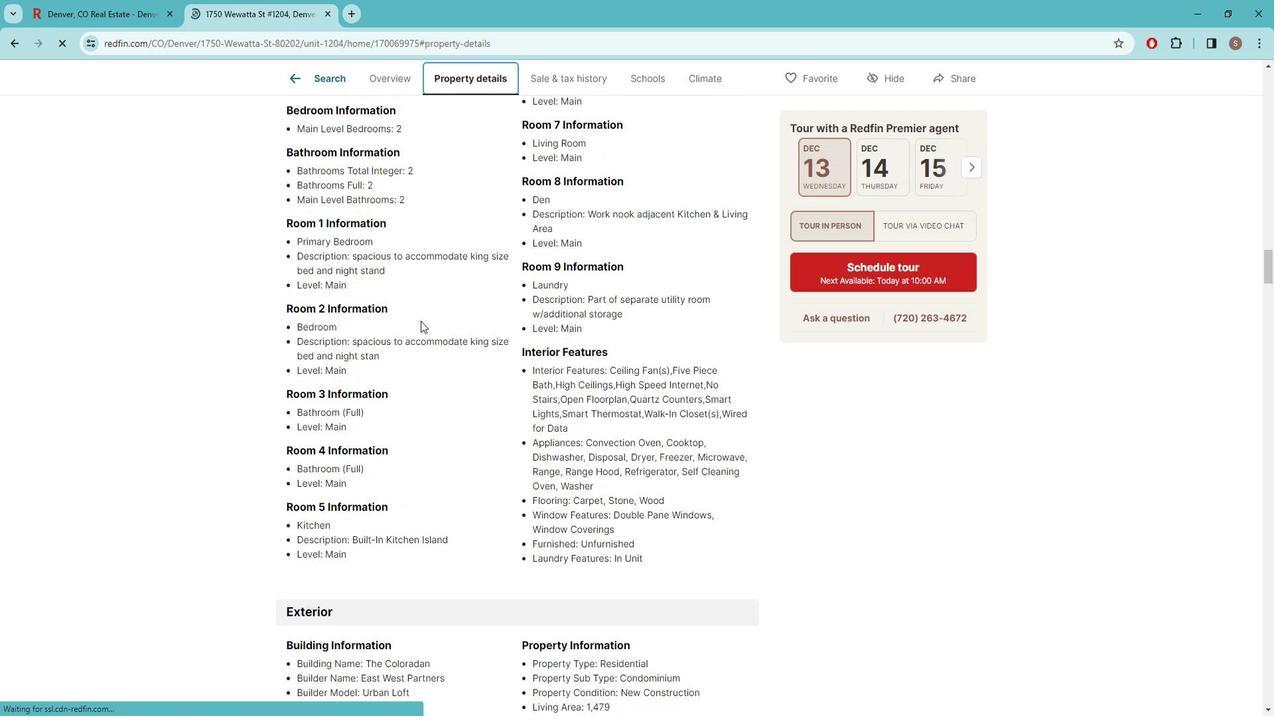
Action: Mouse scrolled (420, 309) with delta (0, 0)
Screenshot: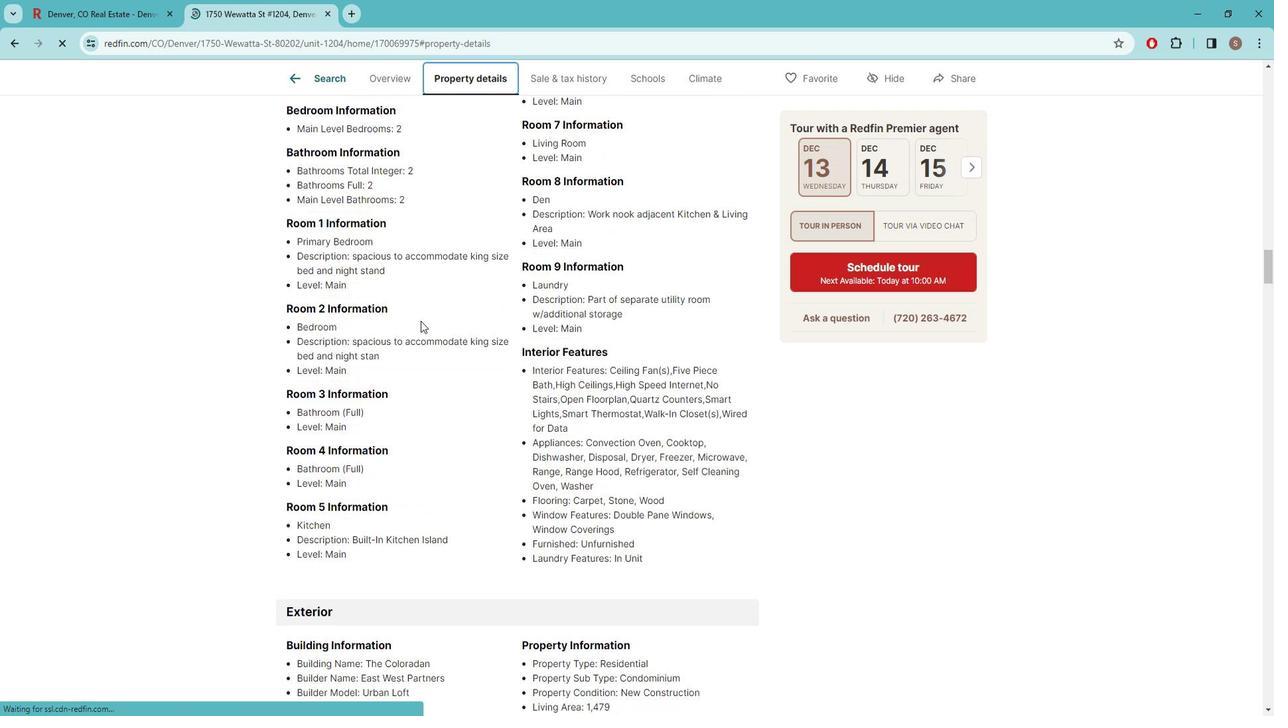 
Action: Mouse scrolled (420, 309) with delta (0, 0)
Screenshot: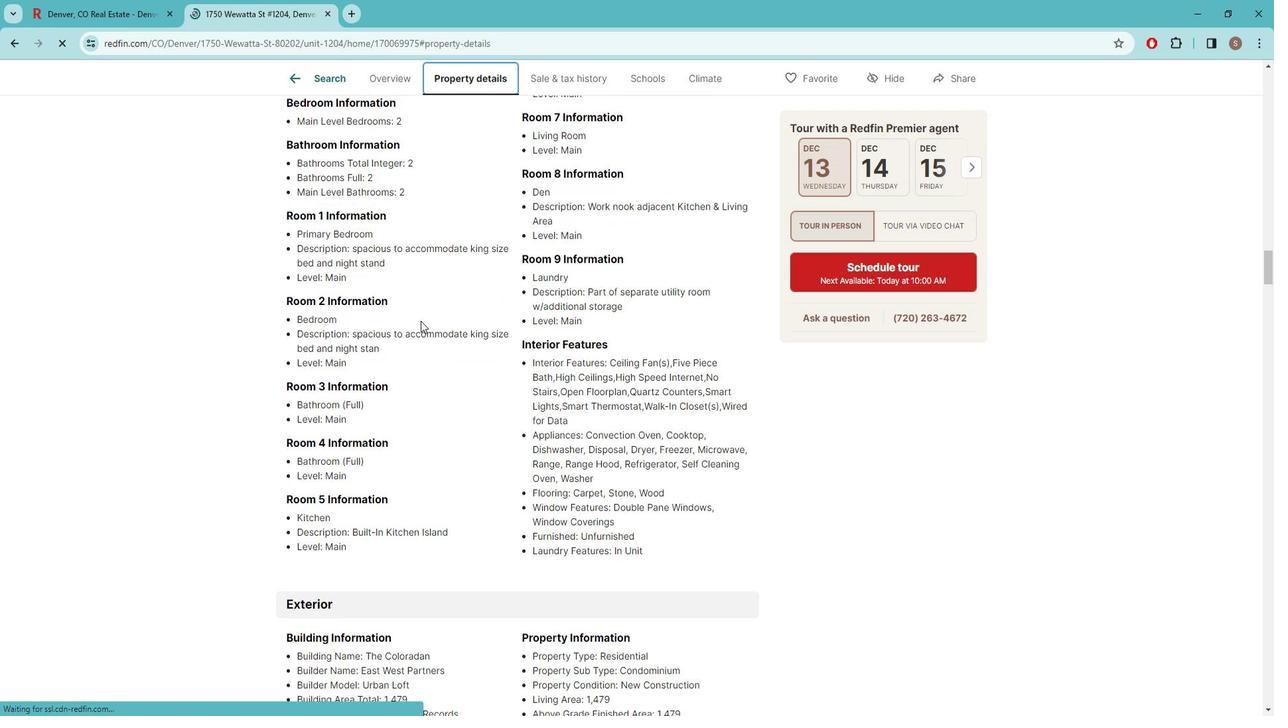 
Action: Mouse scrolled (420, 309) with delta (0, 0)
Screenshot: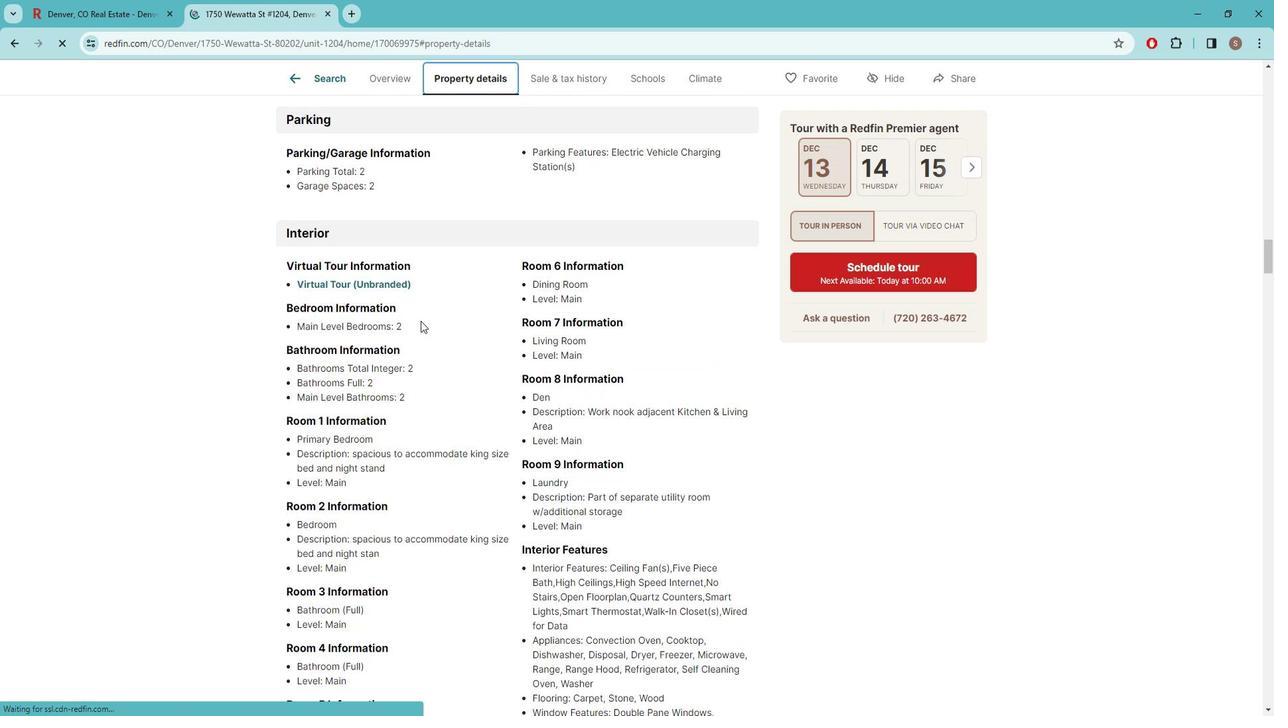 
Action: Mouse scrolled (420, 309) with delta (0, 0)
Screenshot: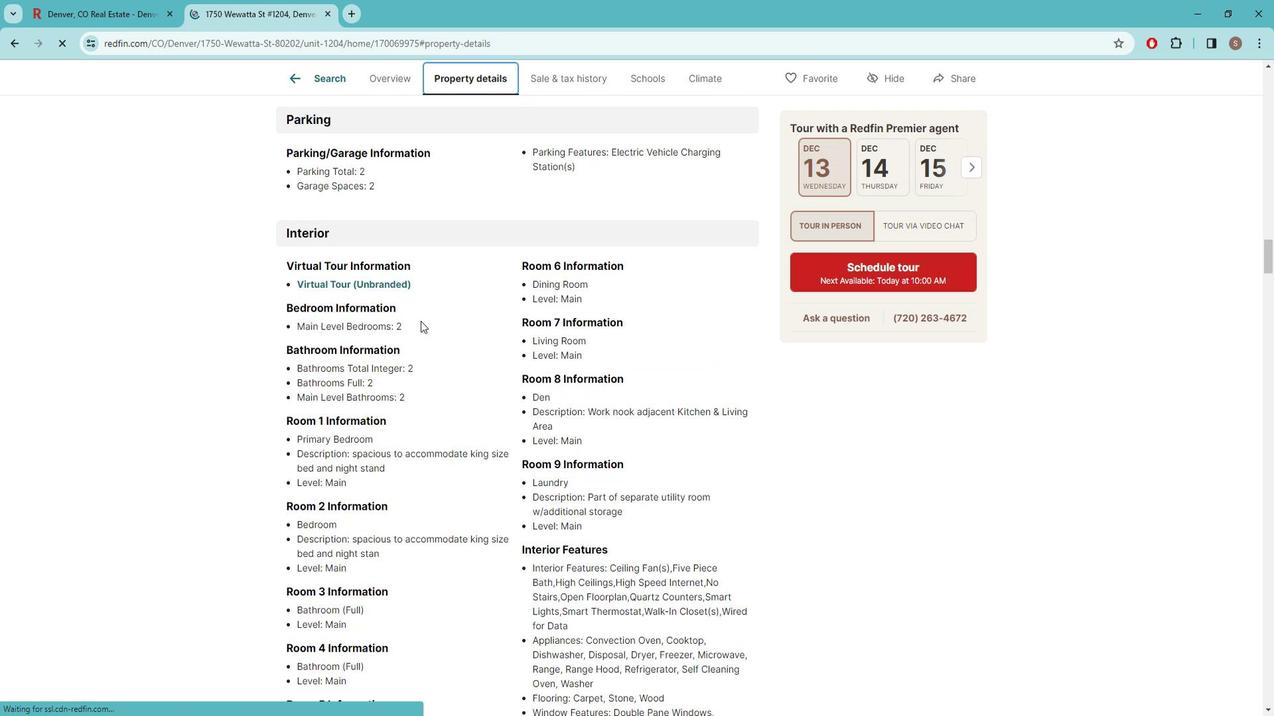 
Action: Mouse scrolled (420, 309) with delta (0, 0)
Screenshot: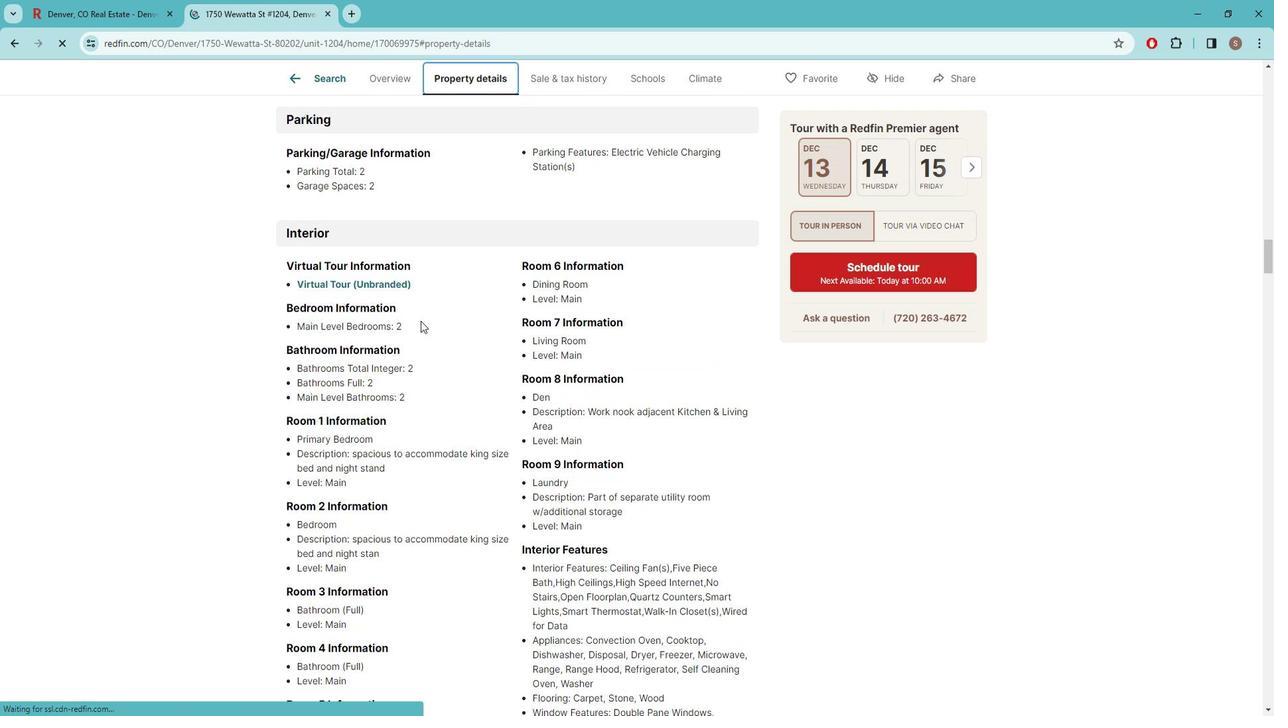 
Action: Mouse scrolled (420, 309) with delta (0, 0)
Screenshot: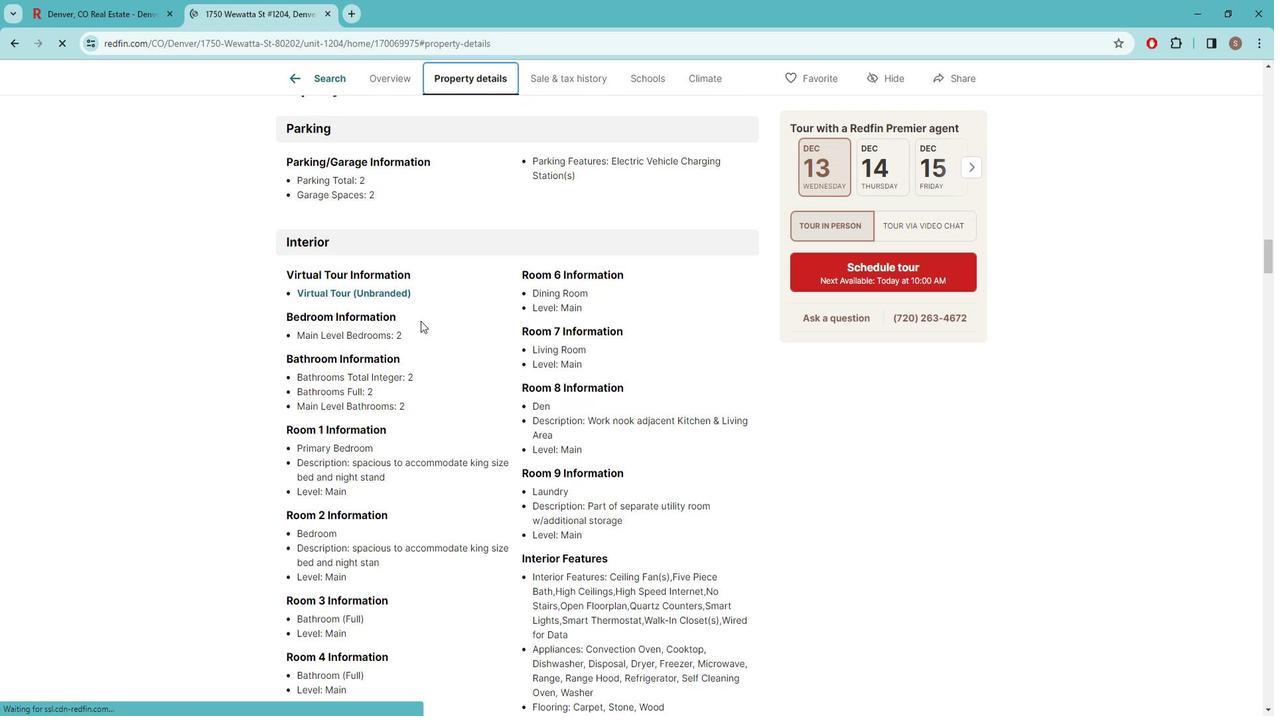 
Action: Mouse scrolled (420, 309) with delta (0, 0)
Screenshot: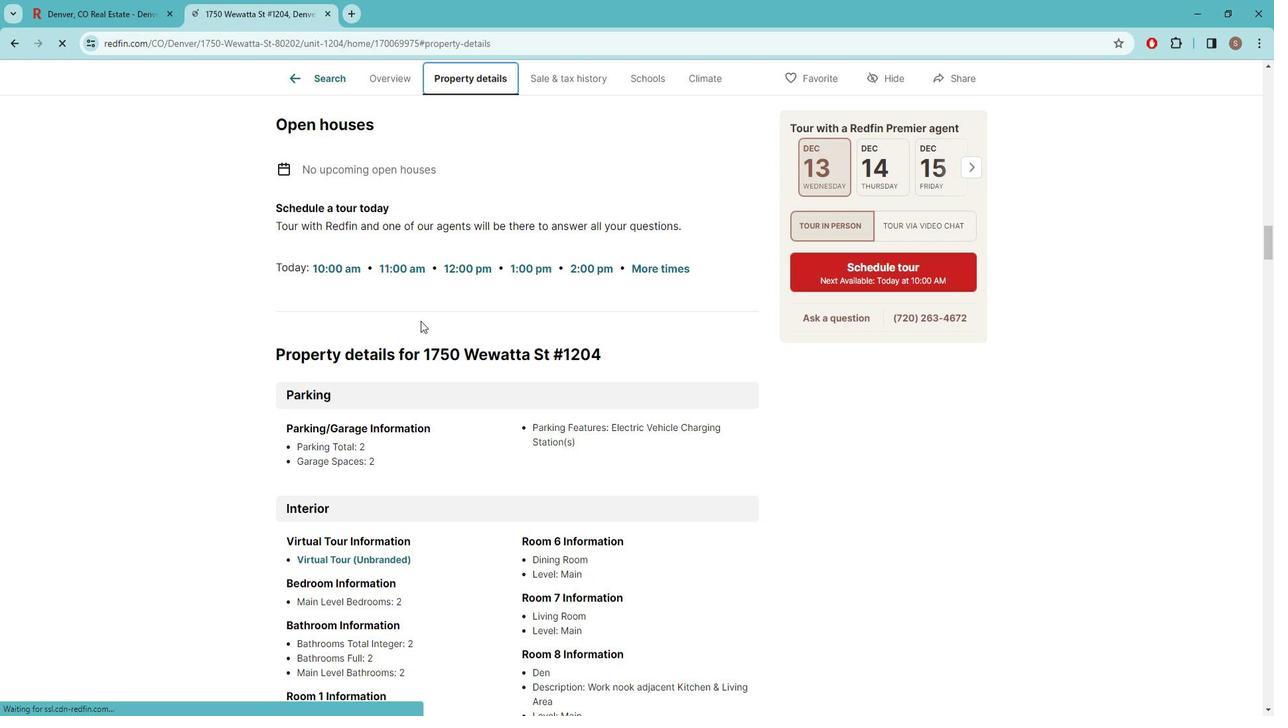 
Action: Mouse scrolled (420, 309) with delta (0, 0)
Screenshot: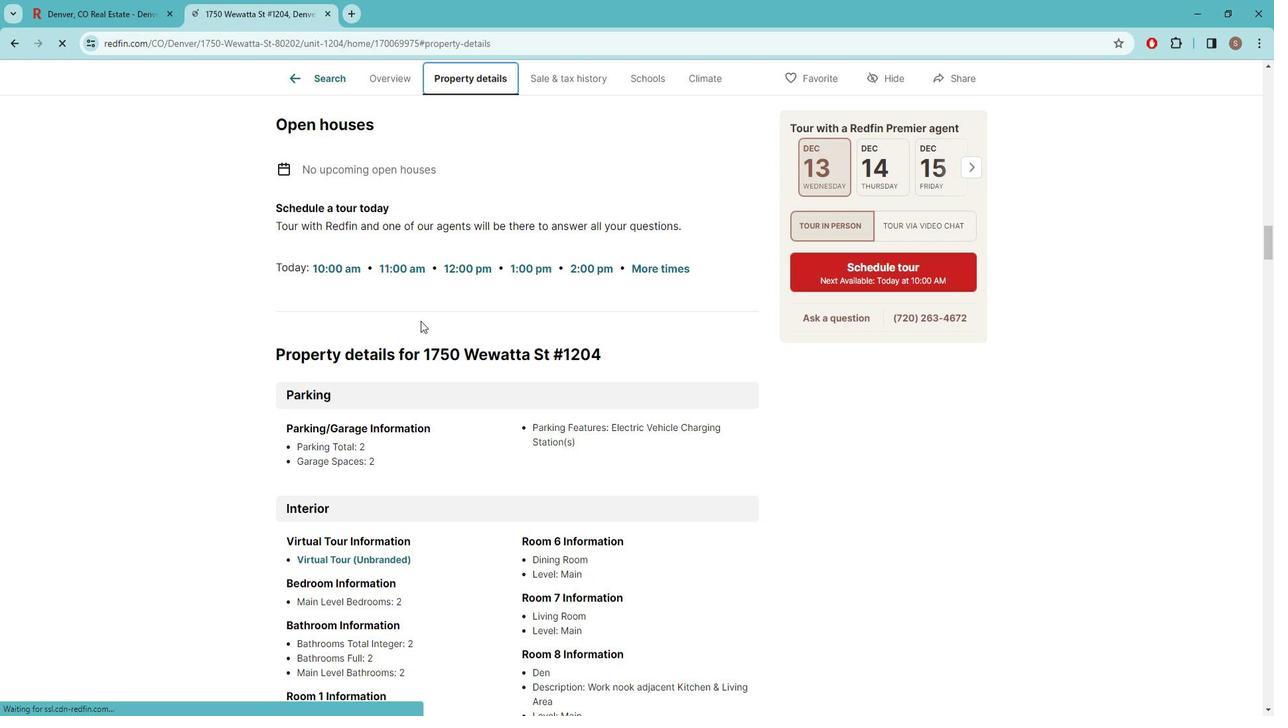 
Action: Mouse scrolled (420, 309) with delta (0, 0)
Screenshot: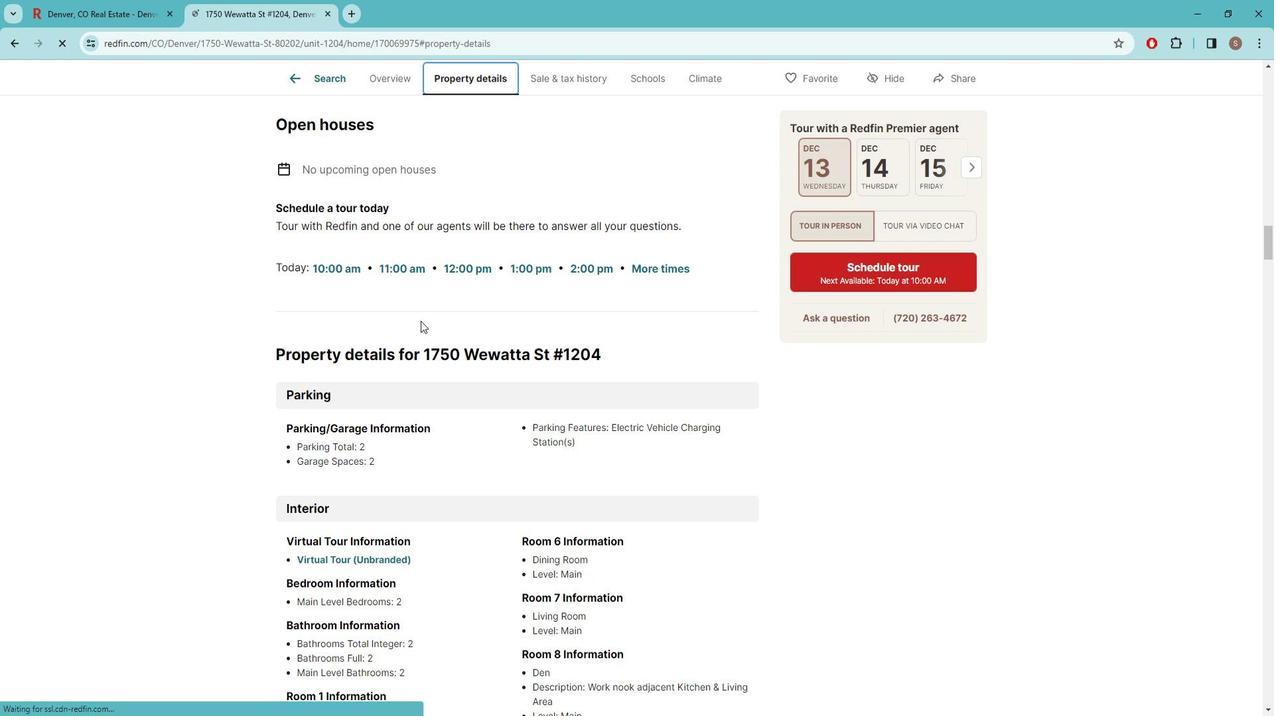 
Action: Mouse scrolled (420, 309) with delta (0, 0)
Screenshot: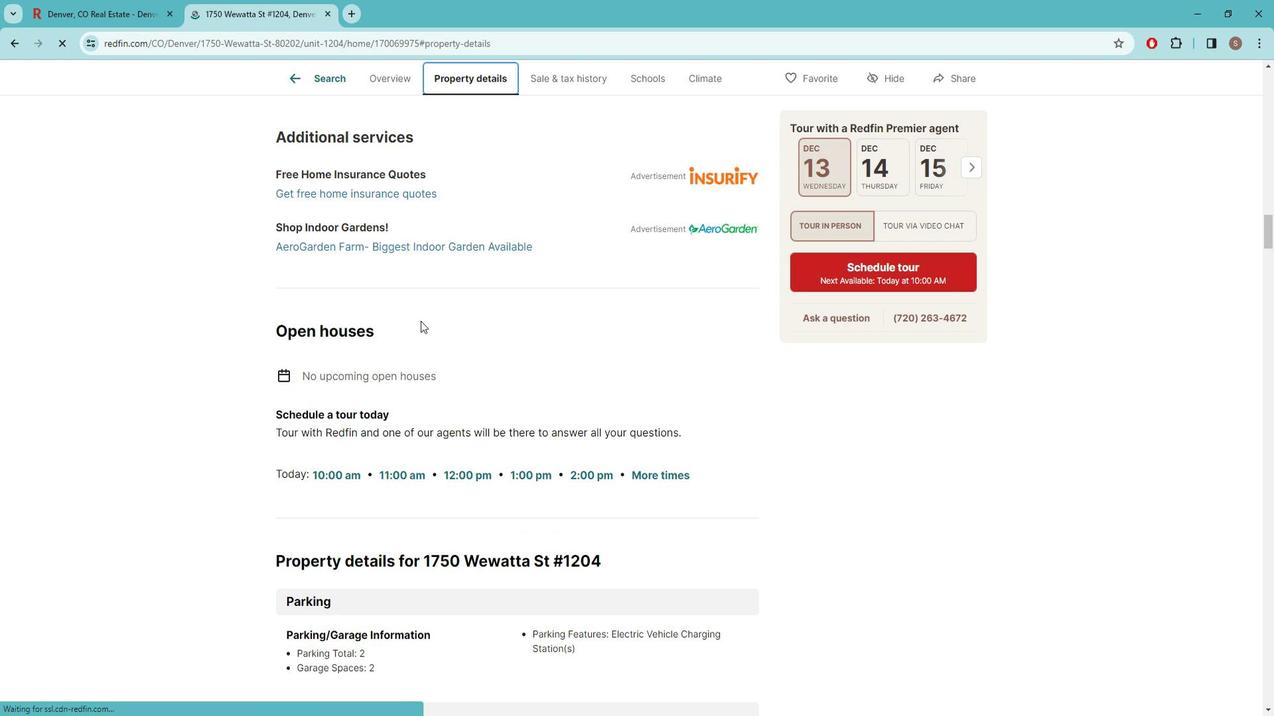
Action: Mouse scrolled (420, 309) with delta (0, 0)
Screenshot: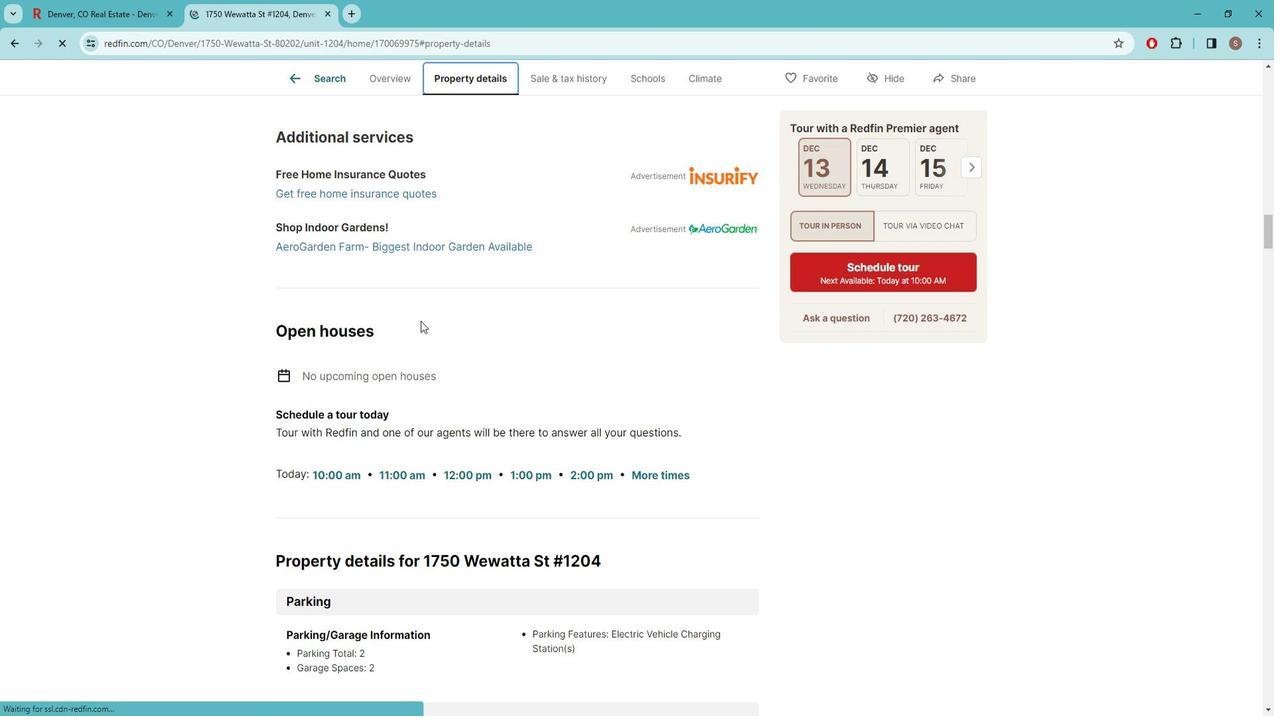 
Action: Mouse scrolled (420, 309) with delta (0, 0)
Screenshot: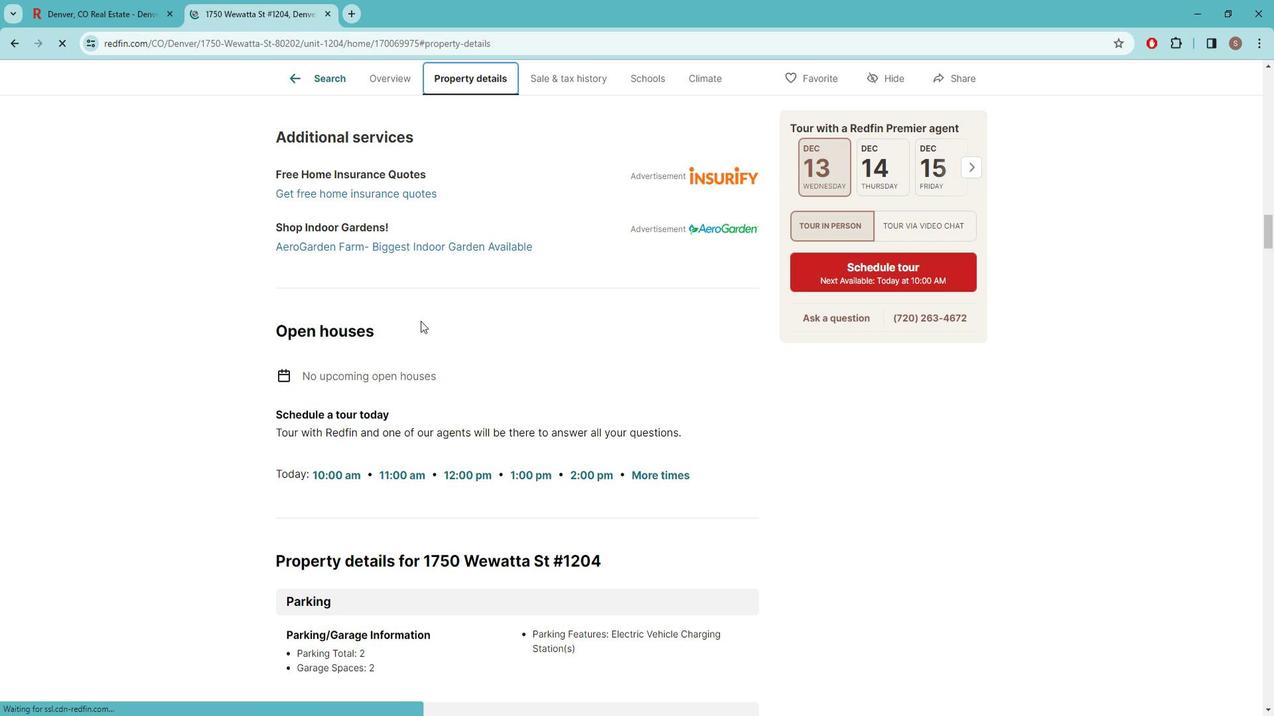 
Action: Mouse scrolled (420, 309) with delta (0, 0)
Screenshot: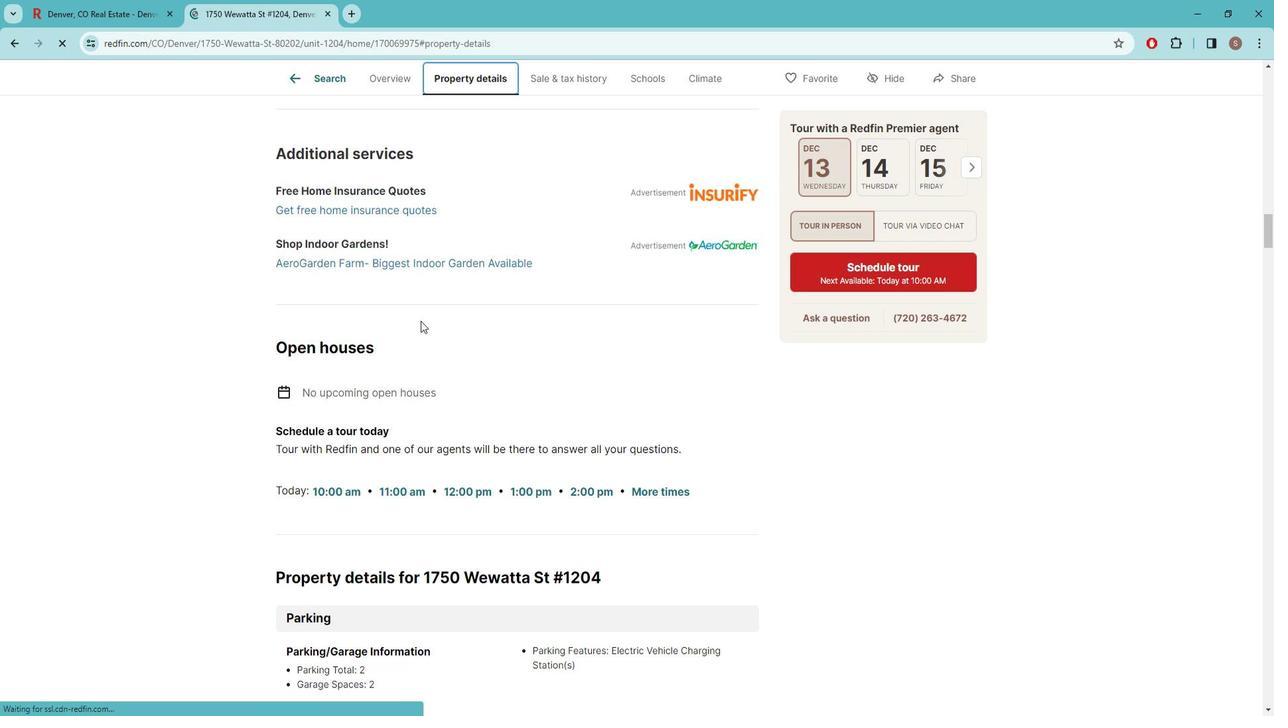 
Action: Mouse scrolled (420, 308) with delta (0, 0)
Screenshot: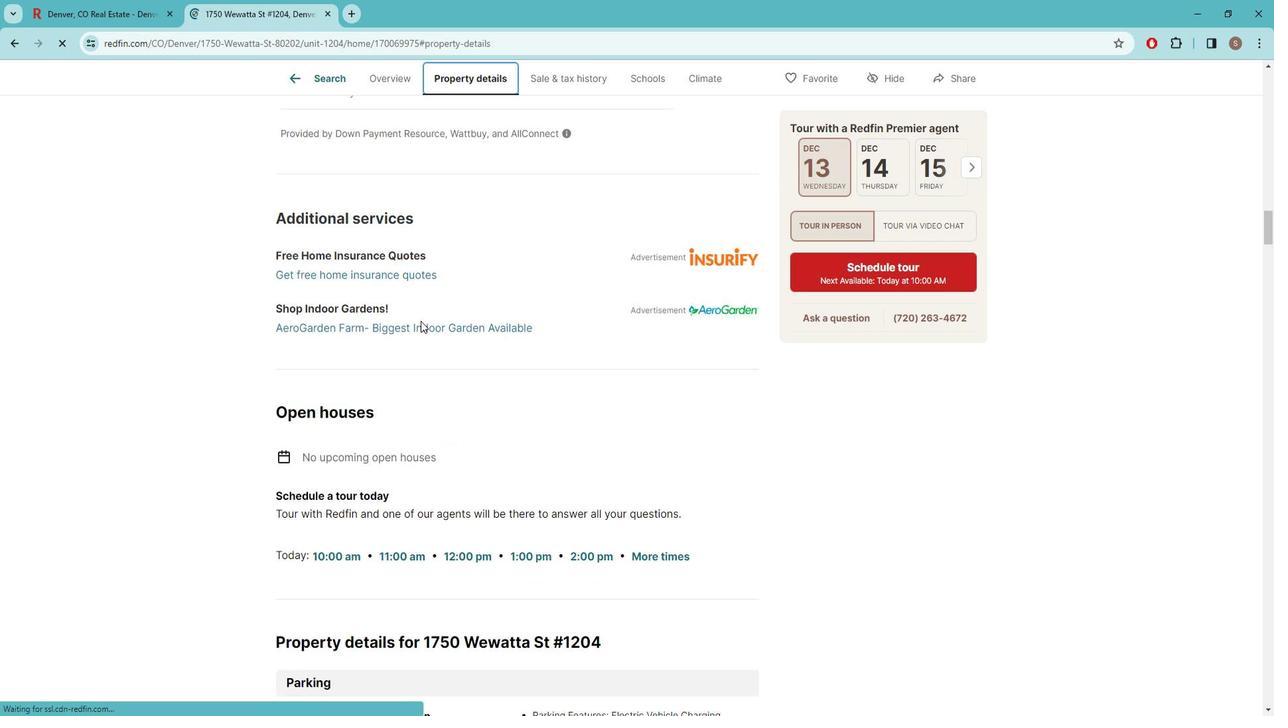 
Action: Mouse scrolled (420, 309) with delta (0, 0)
Screenshot: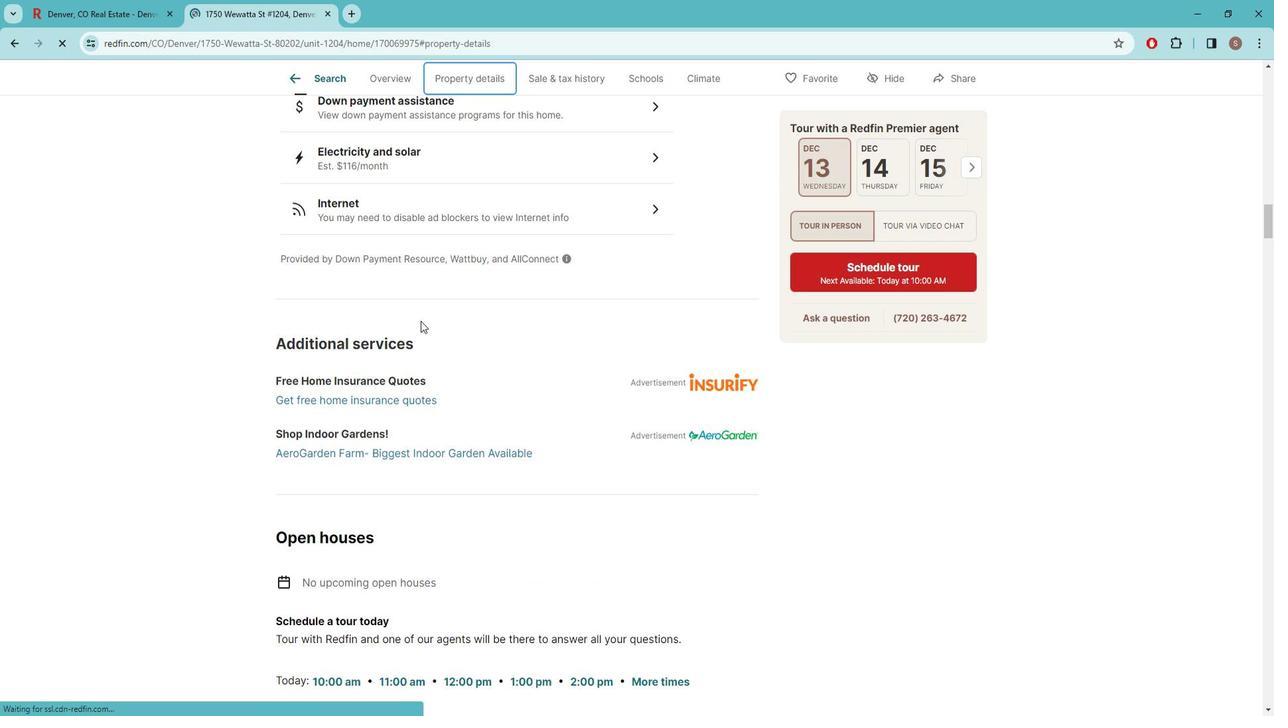 
Action: Mouse scrolled (420, 309) with delta (0, 0)
Screenshot: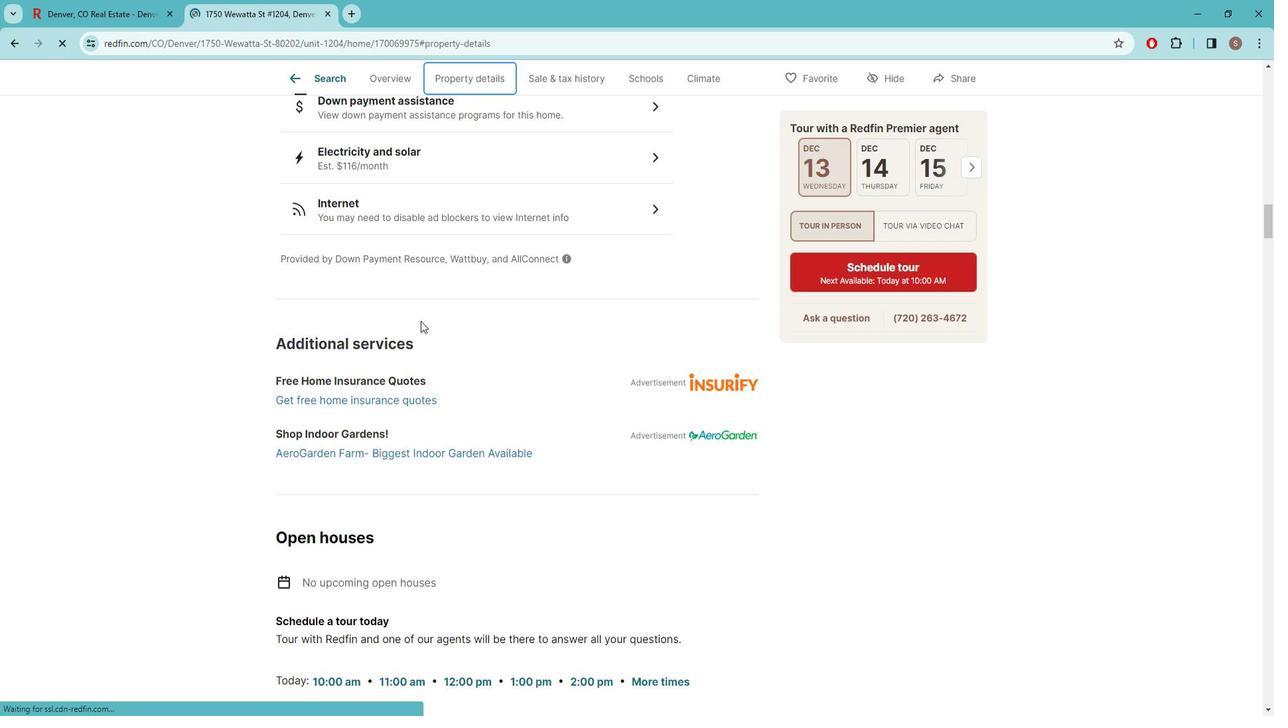 
Action: Mouse scrolled (420, 309) with delta (0, 0)
Screenshot: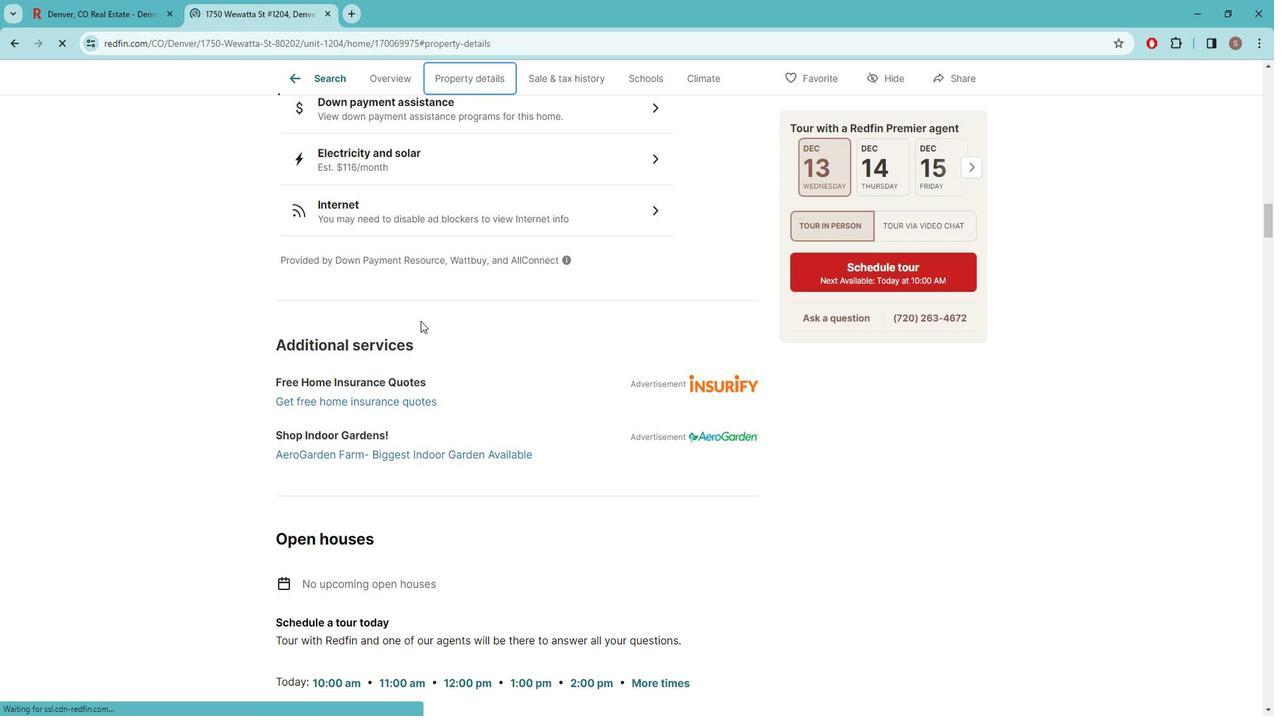 
Action: Mouse scrolled (420, 309) with delta (0, 0)
Screenshot: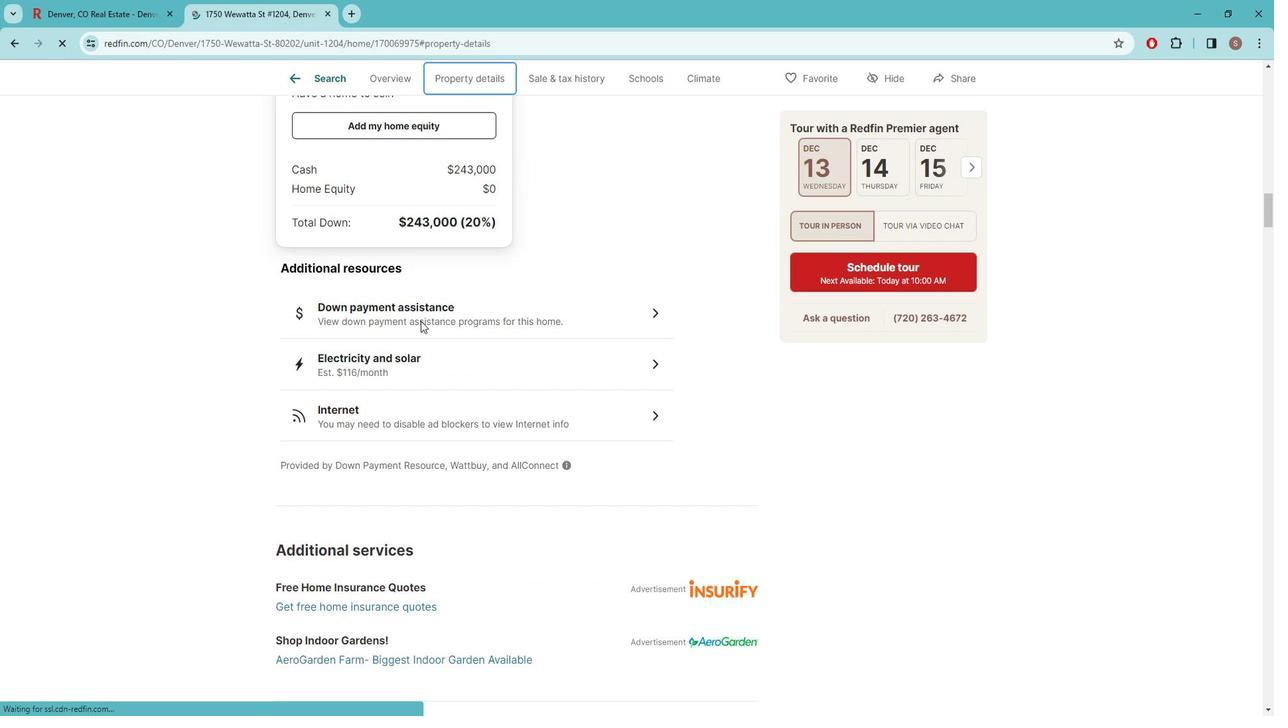 
Action: Mouse scrolled (420, 309) with delta (0, 0)
Screenshot: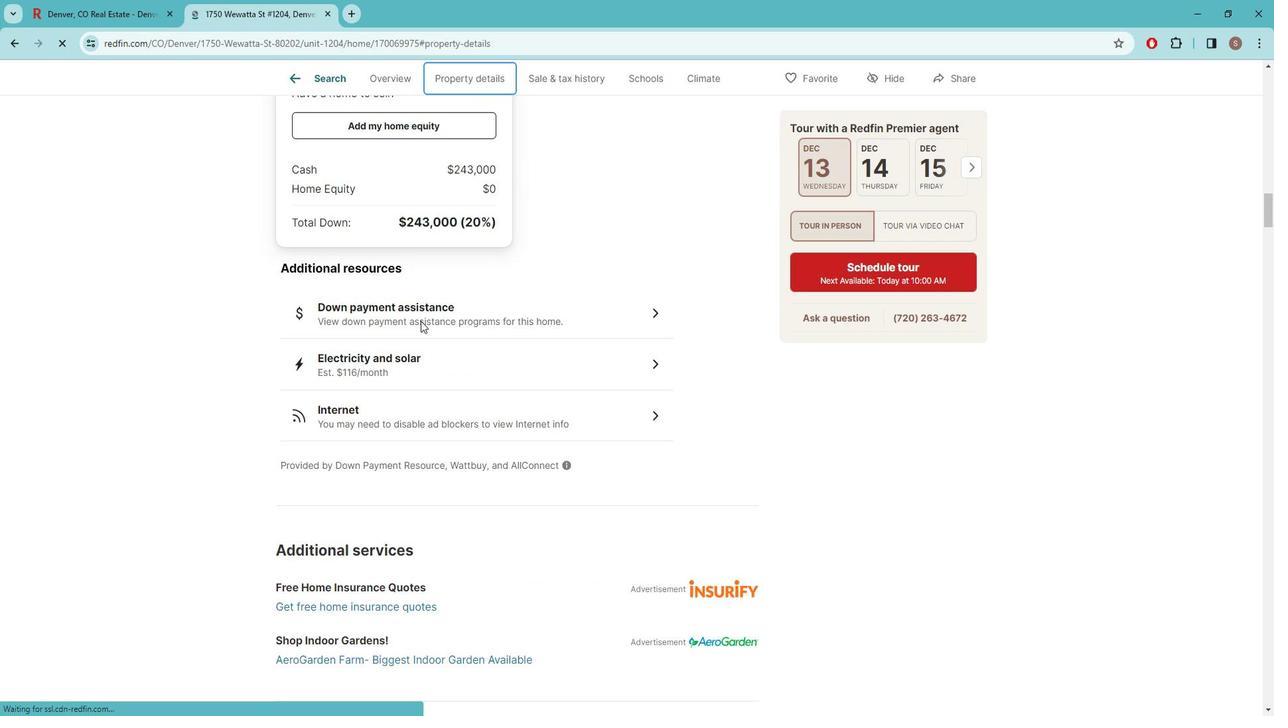 
Action: Mouse scrolled (420, 309) with delta (0, 0)
Screenshot: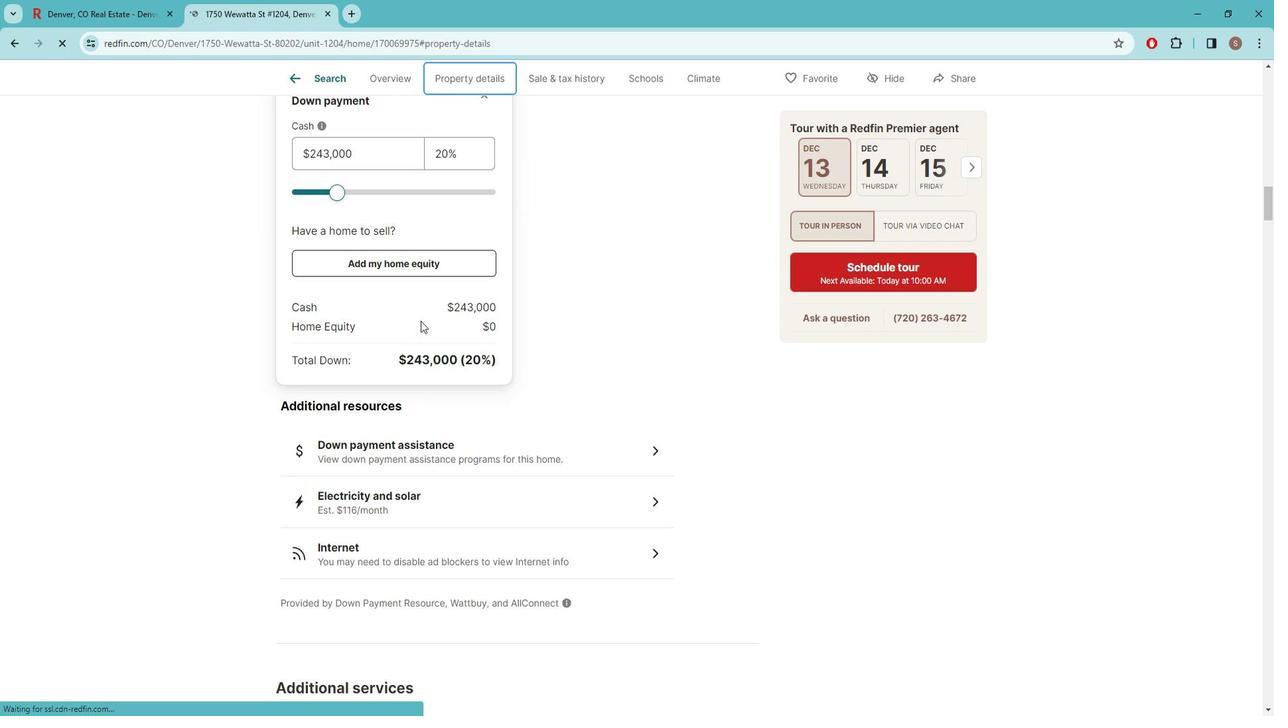 
Action: Mouse scrolled (420, 309) with delta (0, 0)
Screenshot: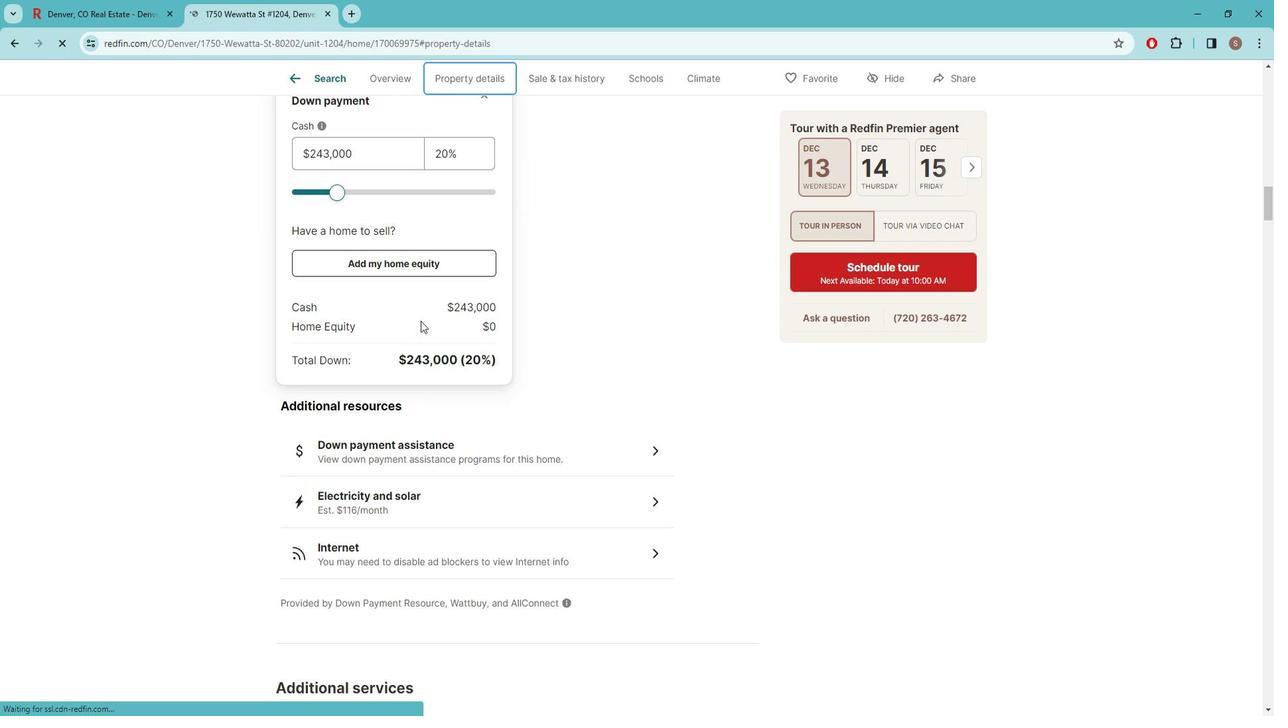 
Action: Mouse moved to (420, 309)
Screenshot: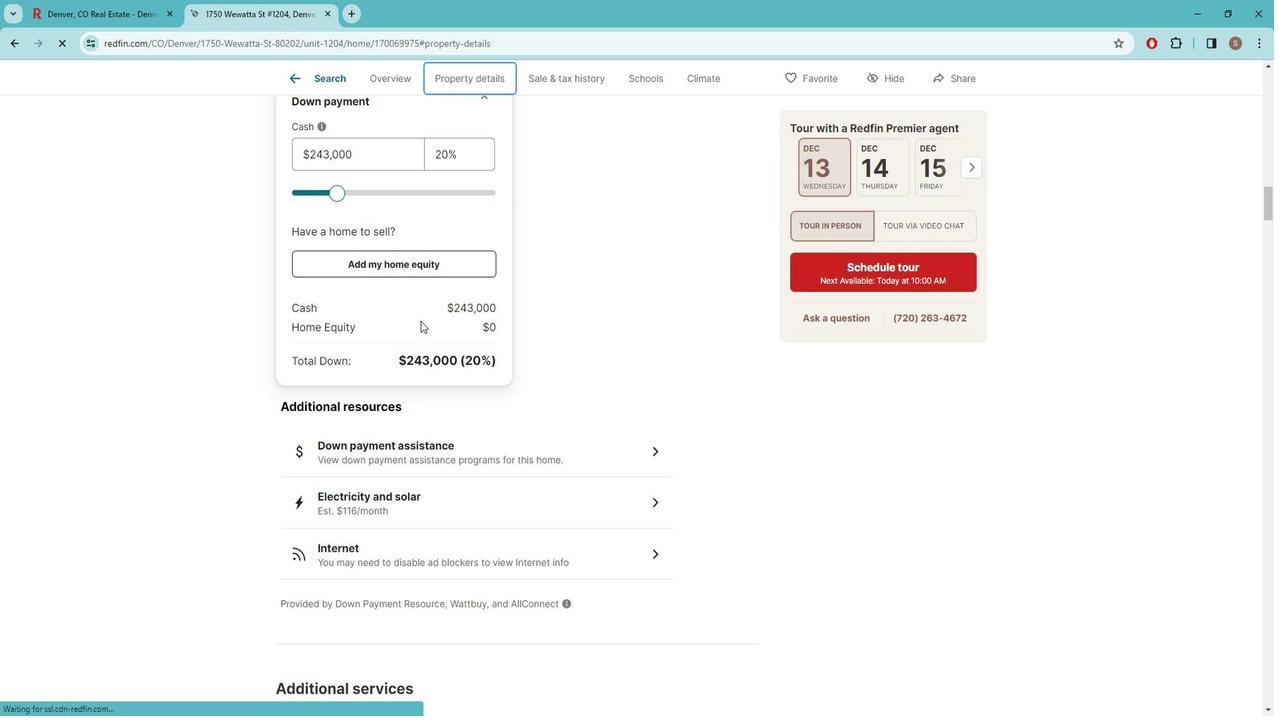 
Action: Mouse scrolled (420, 309) with delta (0, 0)
Screenshot: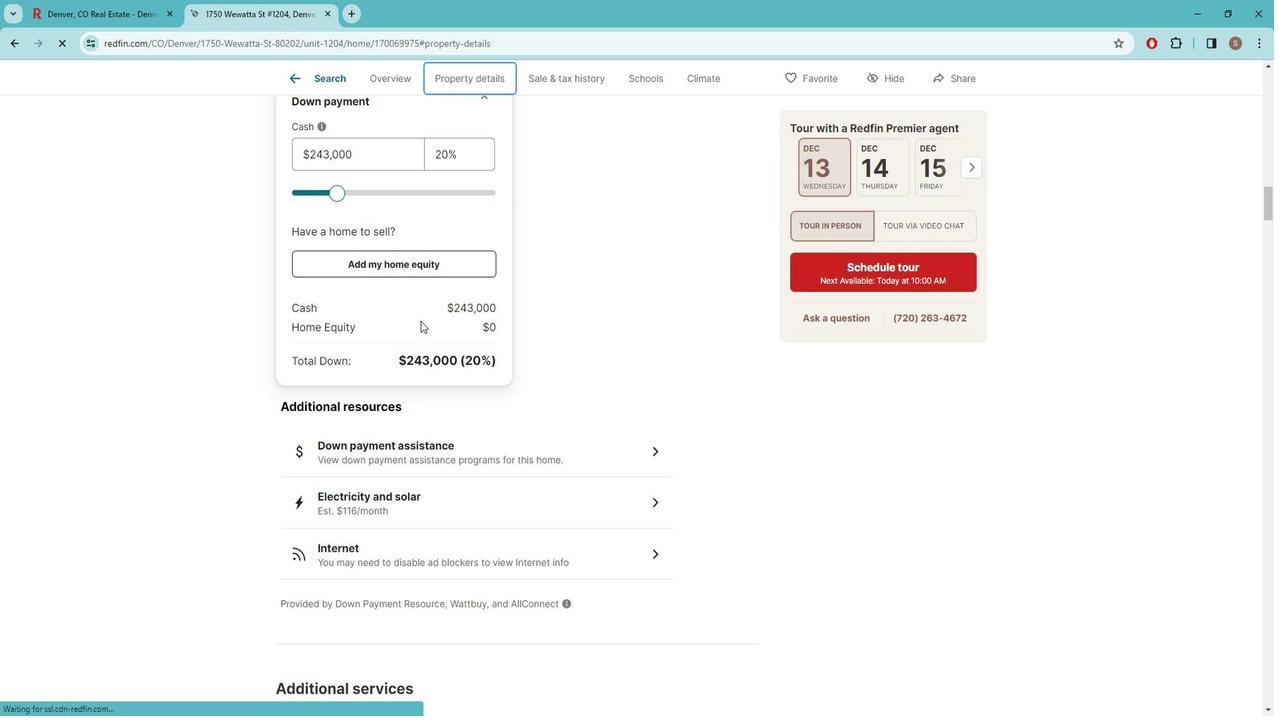 
Action: Mouse moved to (420, 311)
Screenshot: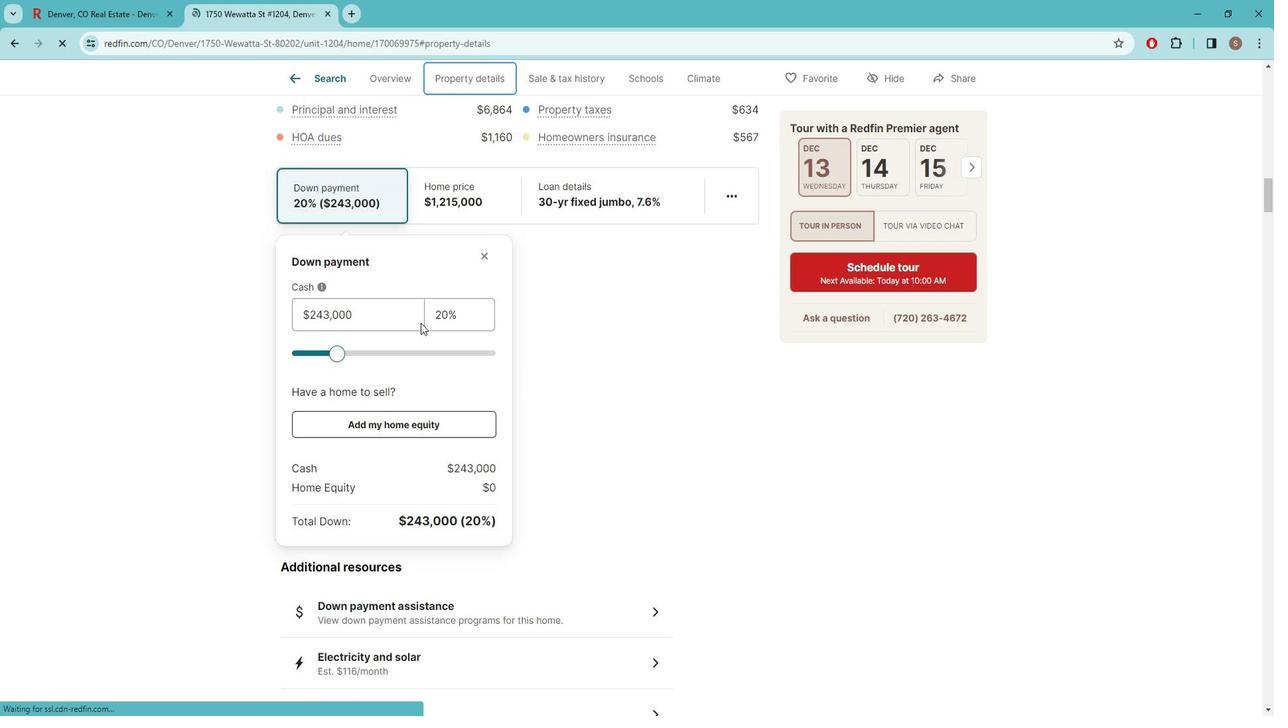 
Action: Mouse scrolled (420, 311) with delta (0, 0)
Screenshot: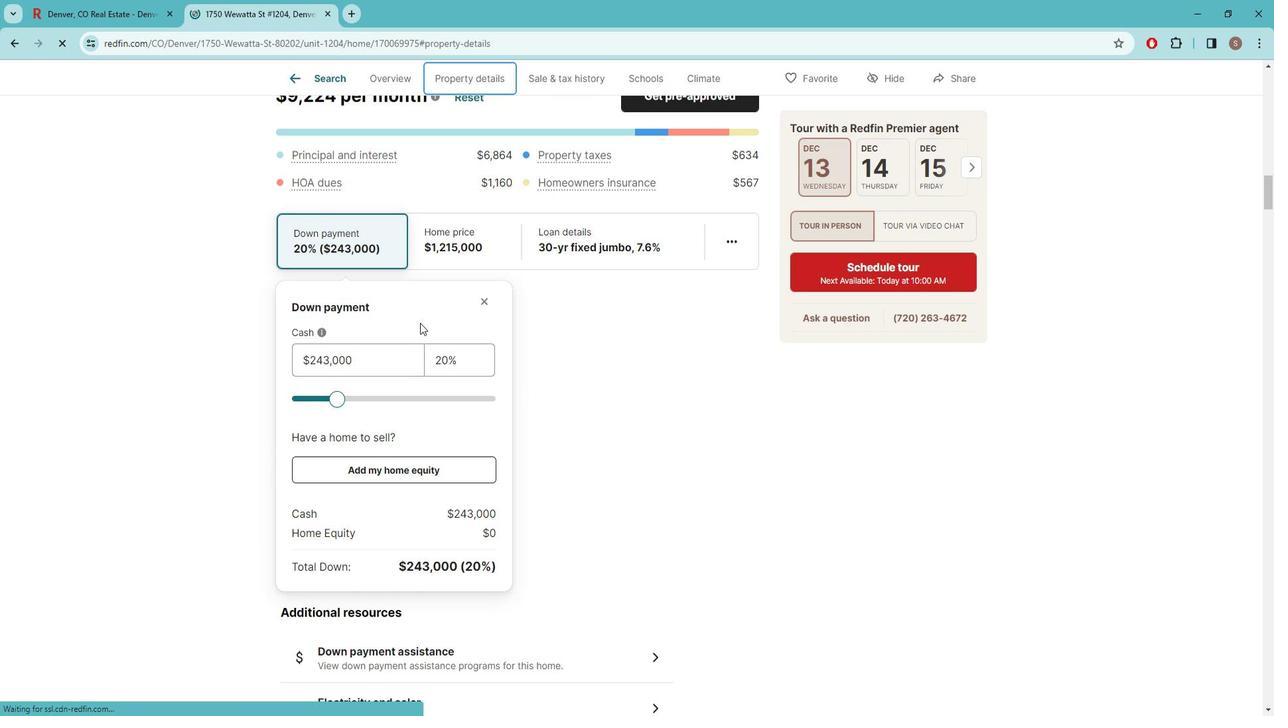 
Action: Mouse moved to (420, 311)
Screenshot: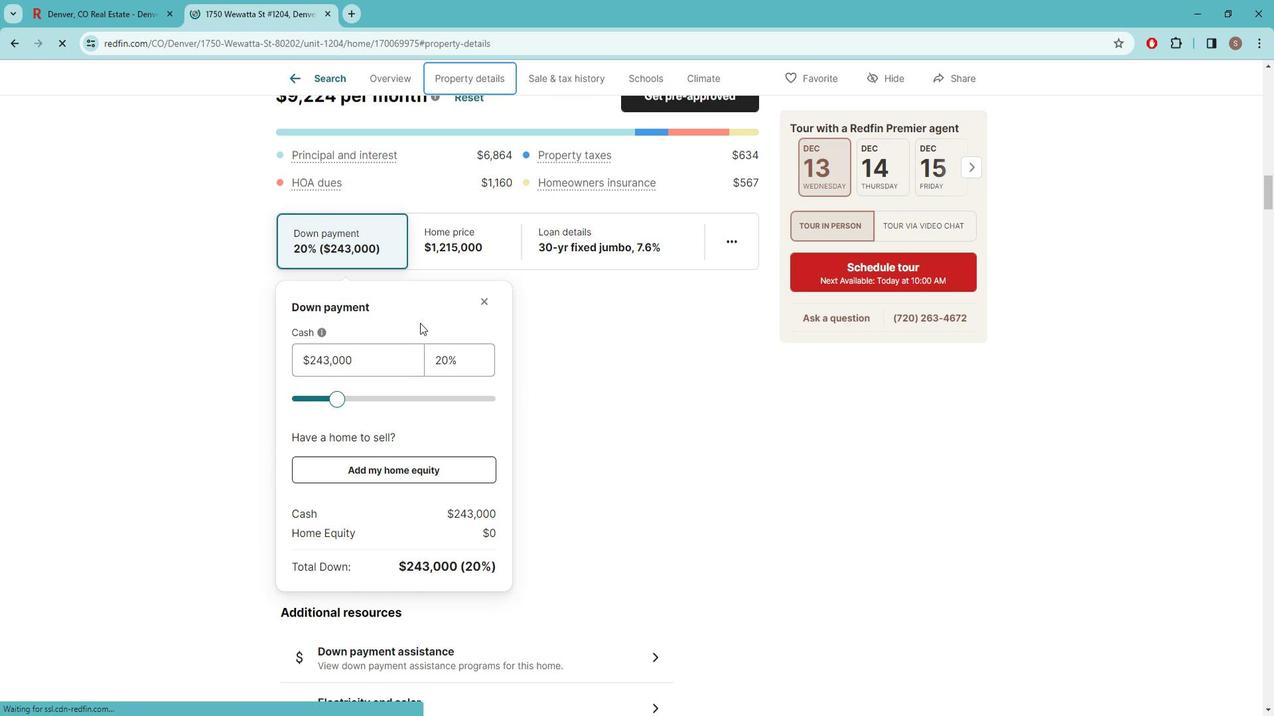 
Action: Mouse scrolled (420, 312) with delta (0, 0)
Screenshot: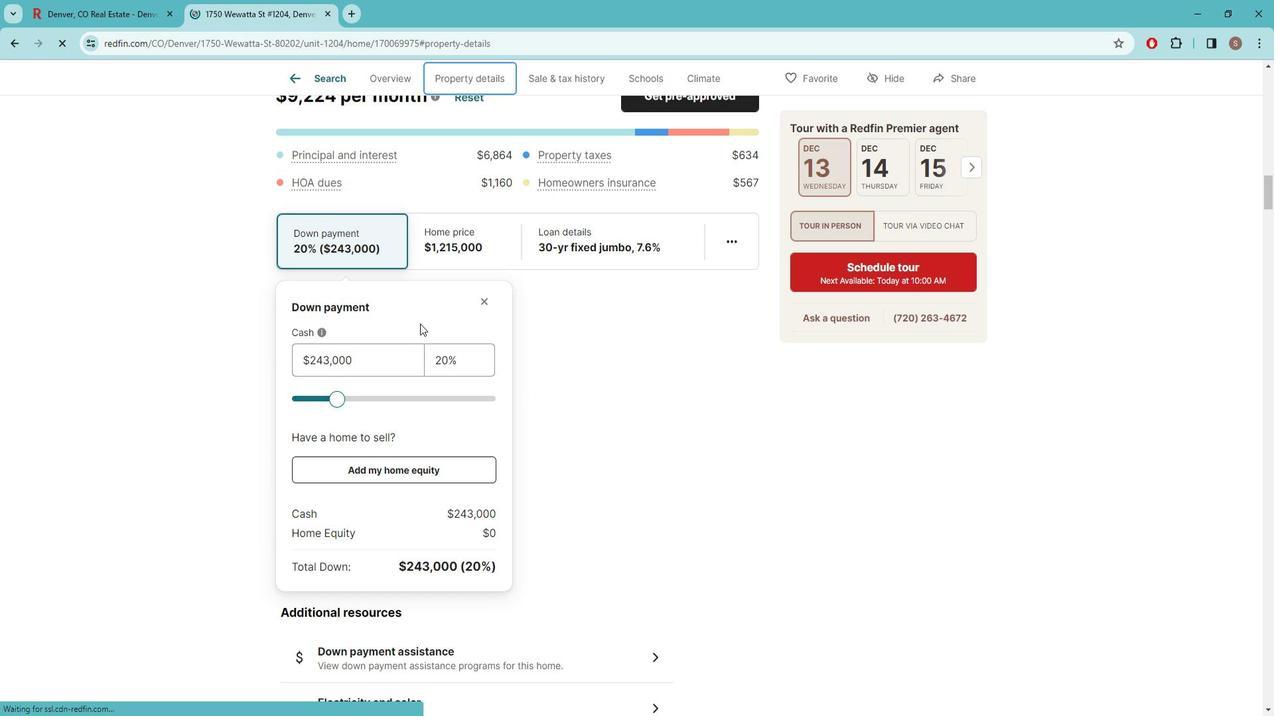 
Action: Mouse scrolled (420, 312) with delta (0, 0)
Screenshot: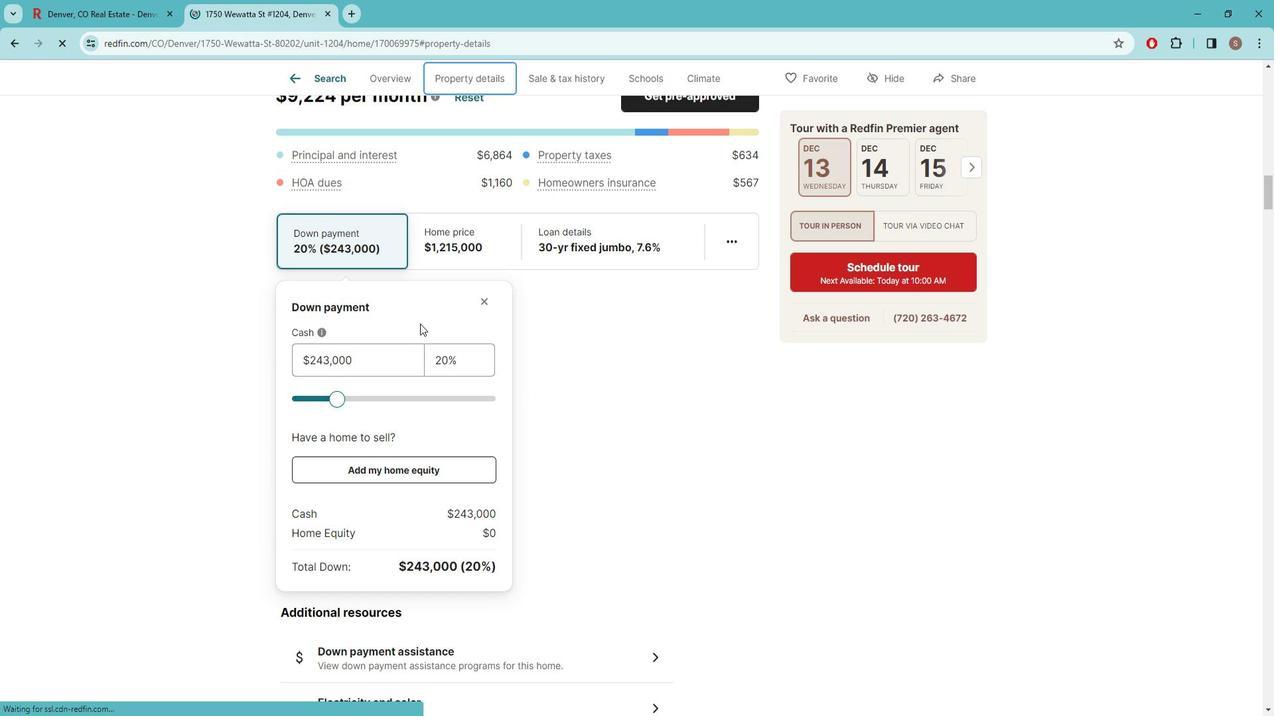 
Action: Mouse scrolled (420, 312) with delta (0, 0)
Screenshot: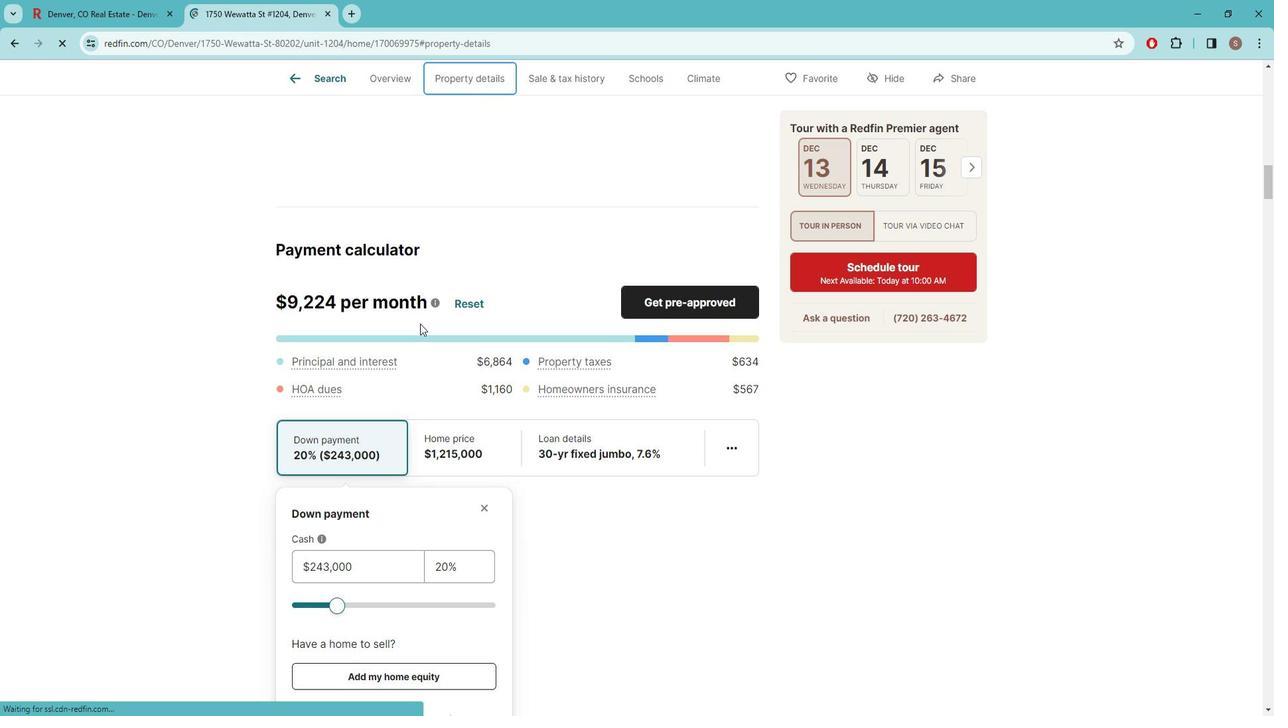 
Action: Mouse moved to (419, 312)
Screenshot: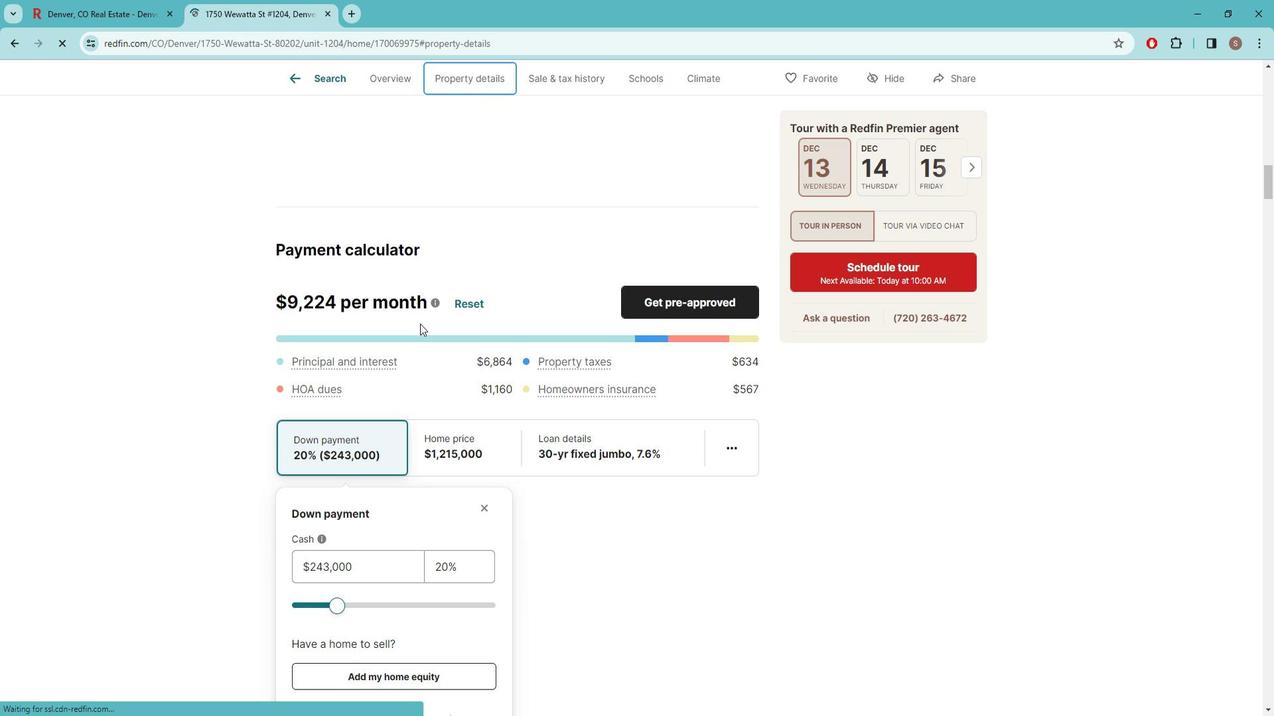 
Action: Mouse scrolled (419, 313) with delta (0, 0)
Screenshot: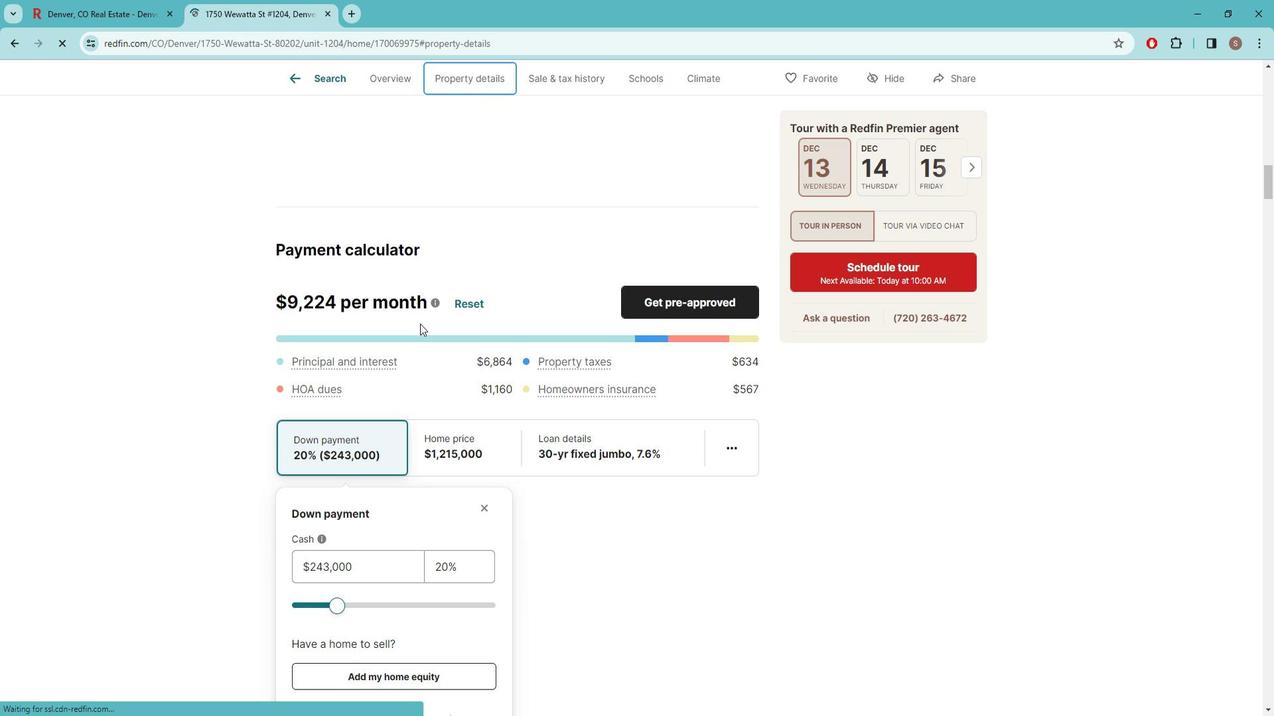 
Action: Mouse moved to (419, 312)
Screenshot: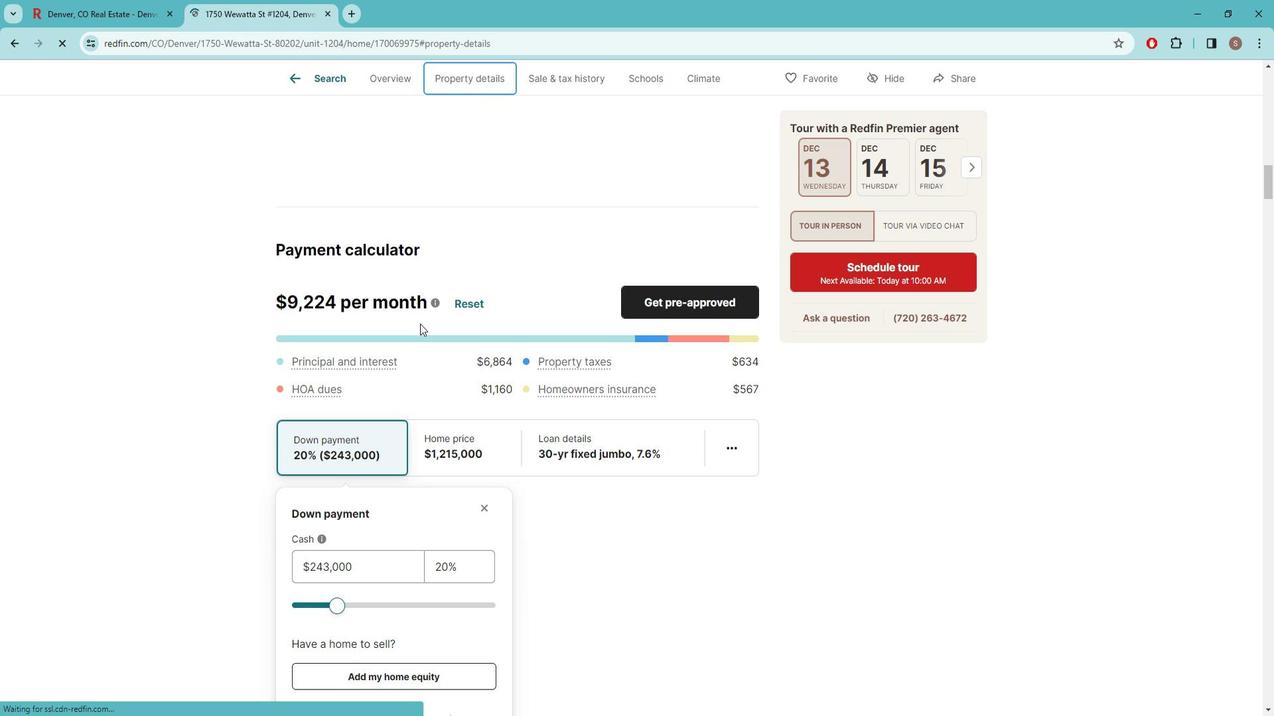 
Action: Mouse scrolled (419, 313) with delta (0, 0)
Screenshot: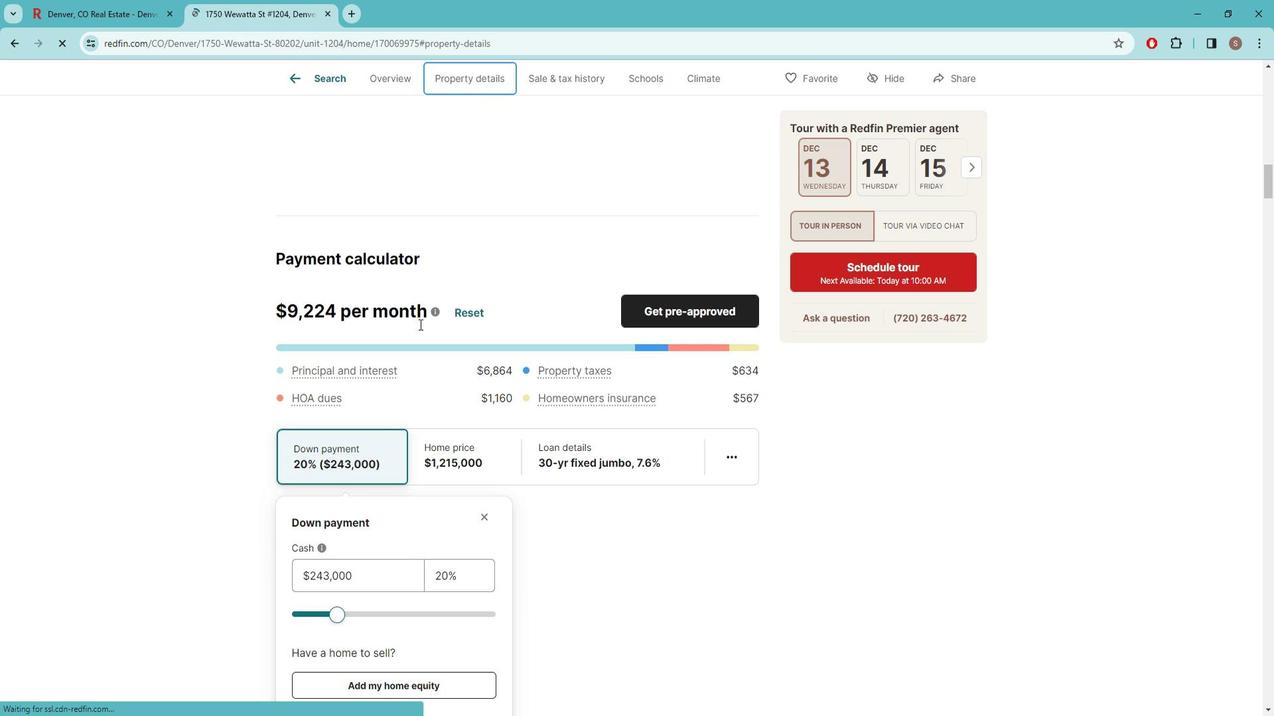 
Action: Mouse scrolled (419, 313) with delta (0, 0)
Screenshot: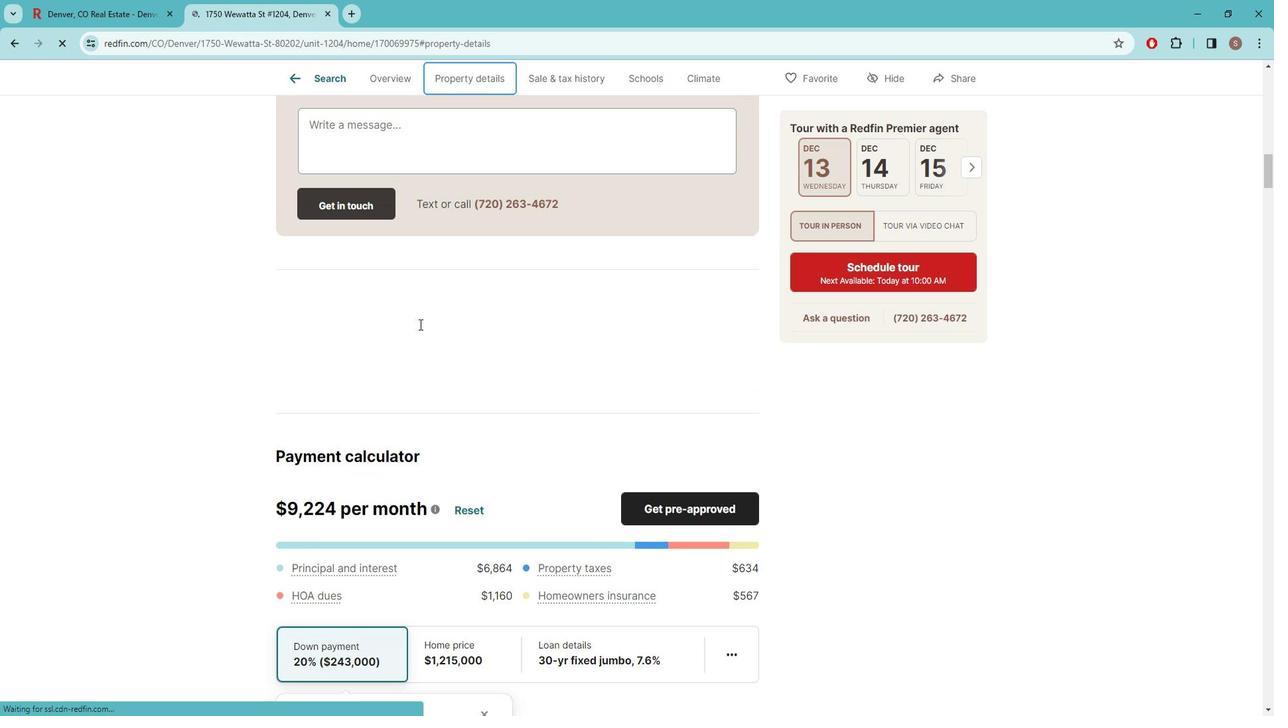 
Action: Mouse scrolled (419, 313) with delta (0, 0)
Screenshot: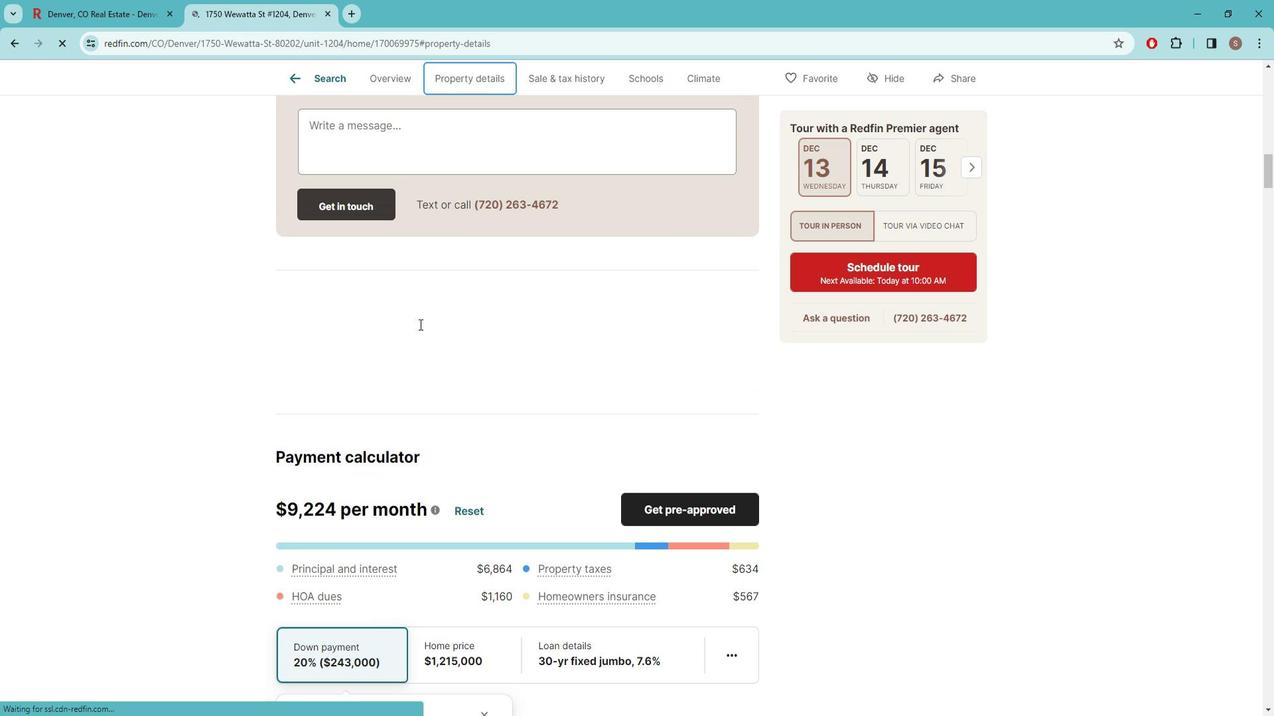 
Action: Mouse scrolled (419, 313) with delta (0, 0)
Screenshot: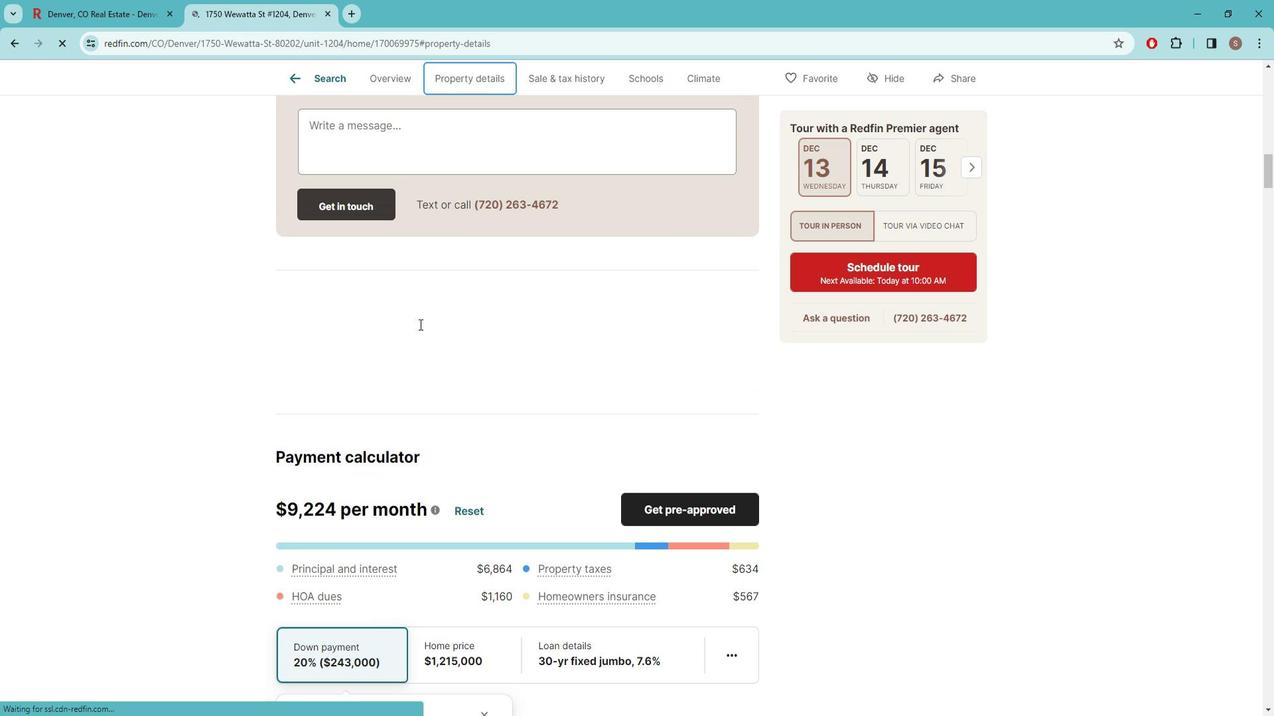 
Action: Mouse scrolled (419, 313) with delta (0, 0)
Screenshot: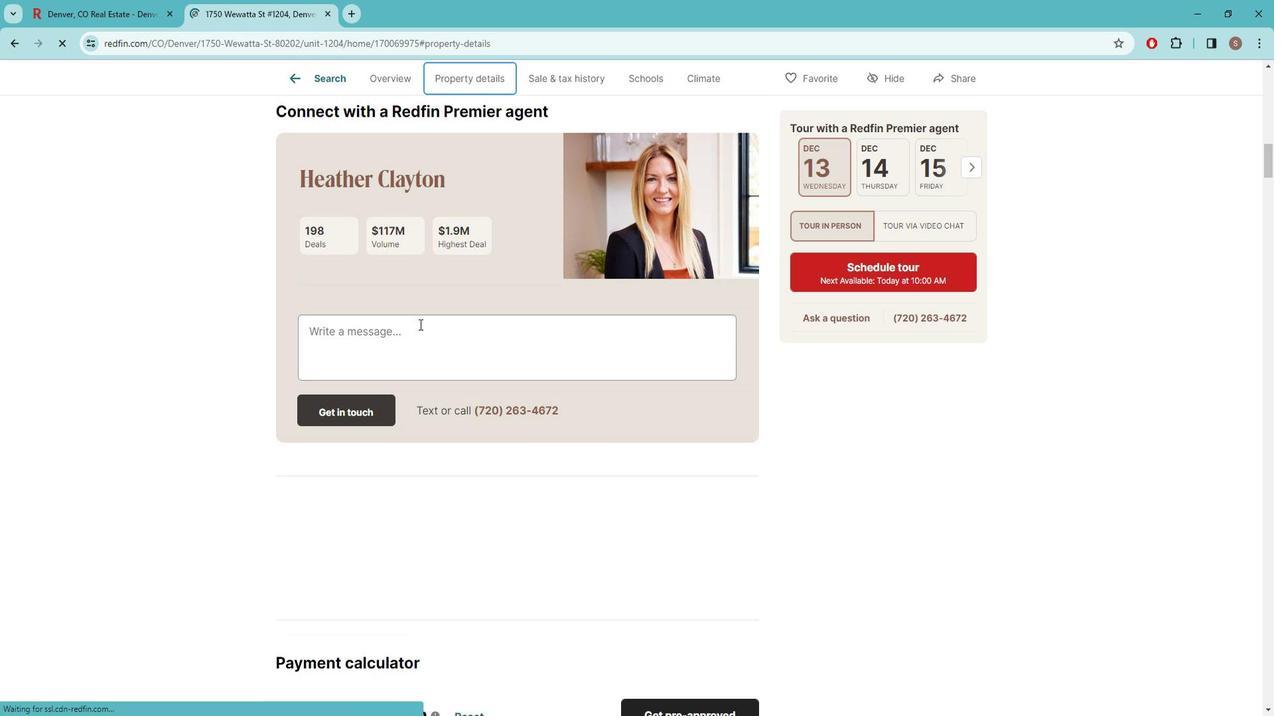 
Action: Mouse scrolled (419, 313) with delta (0, 0)
Screenshot: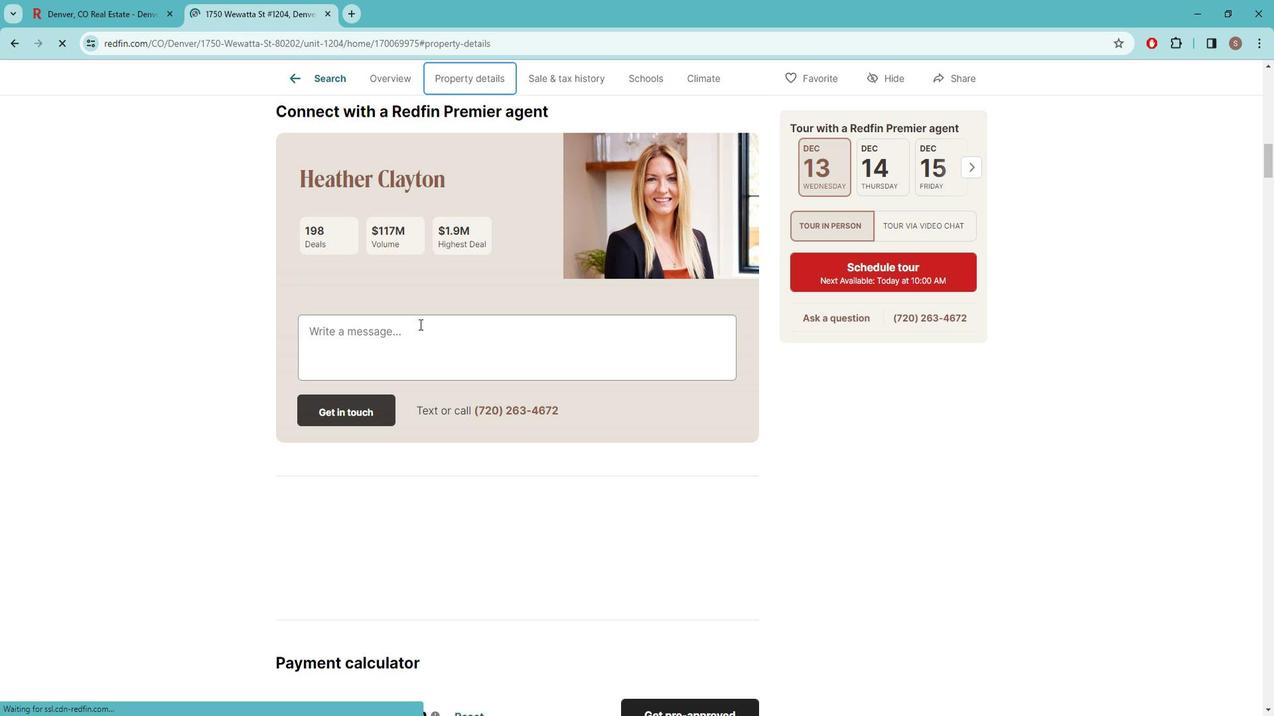 
Action: Mouse scrolled (419, 313) with delta (0, 0)
Screenshot: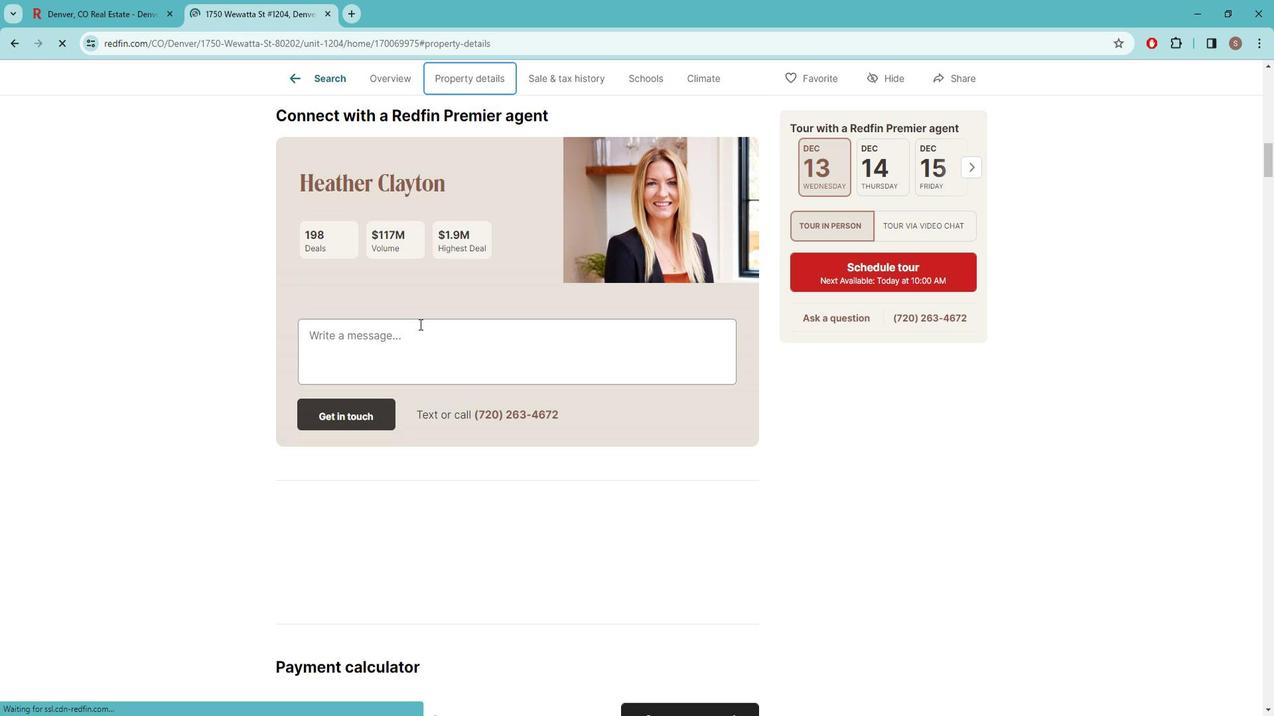 
Action: Mouse moved to (420, 313)
Screenshot: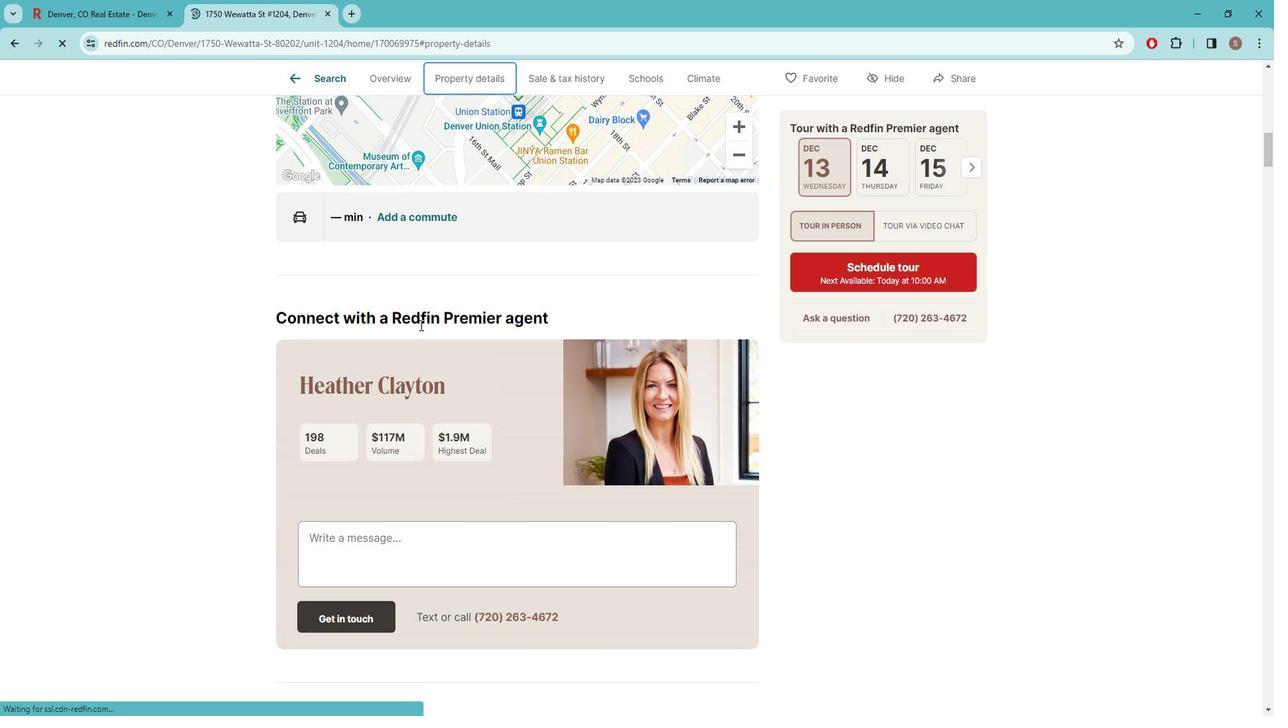 
Action: Mouse scrolled (420, 313) with delta (0, 0)
Screenshot: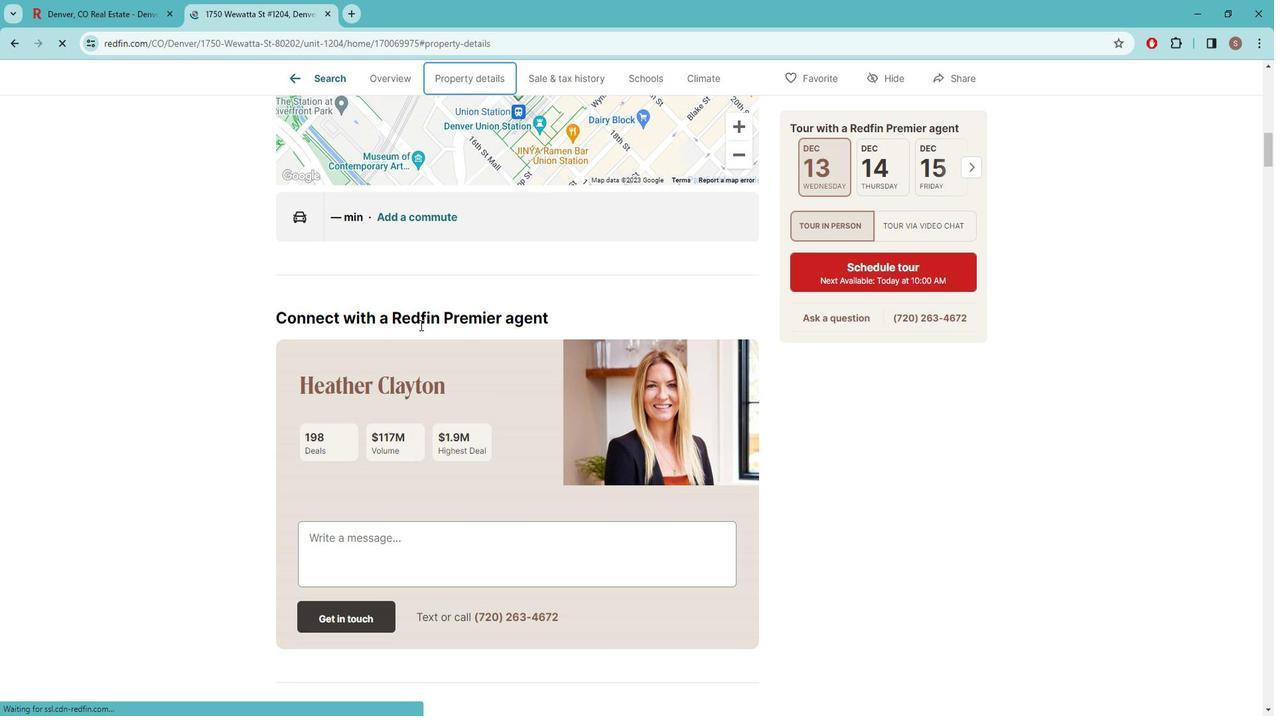
Action: Mouse moved to (419, 313)
Screenshot: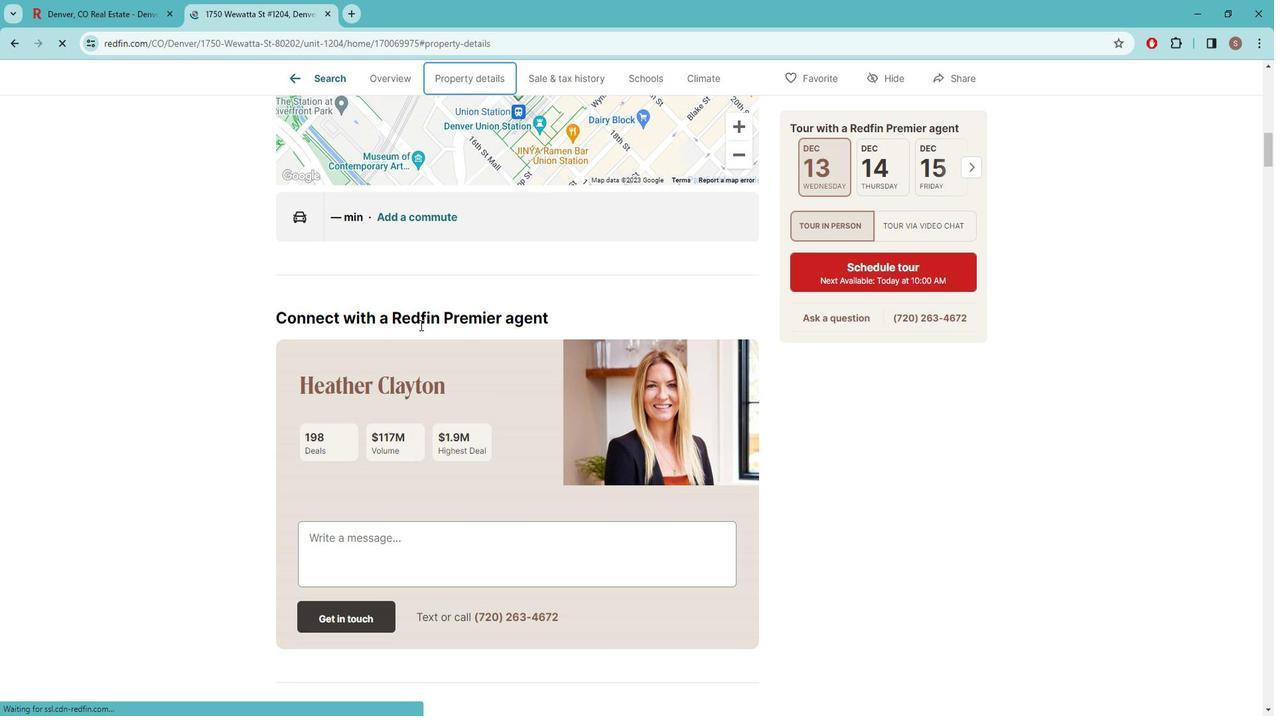
Action: Mouse scrolled (419, 314) with delta (0, 0)
Screenshot: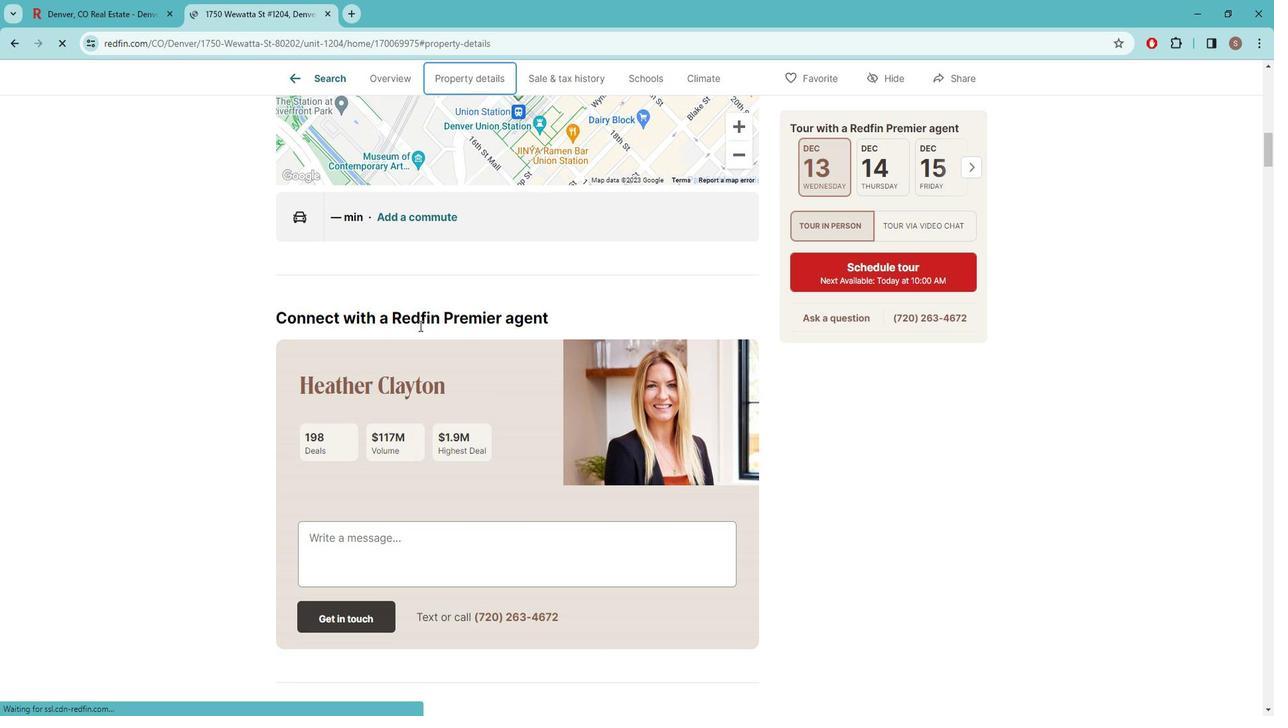 
Action: Mouse moved to (419, 314)
Screenshot: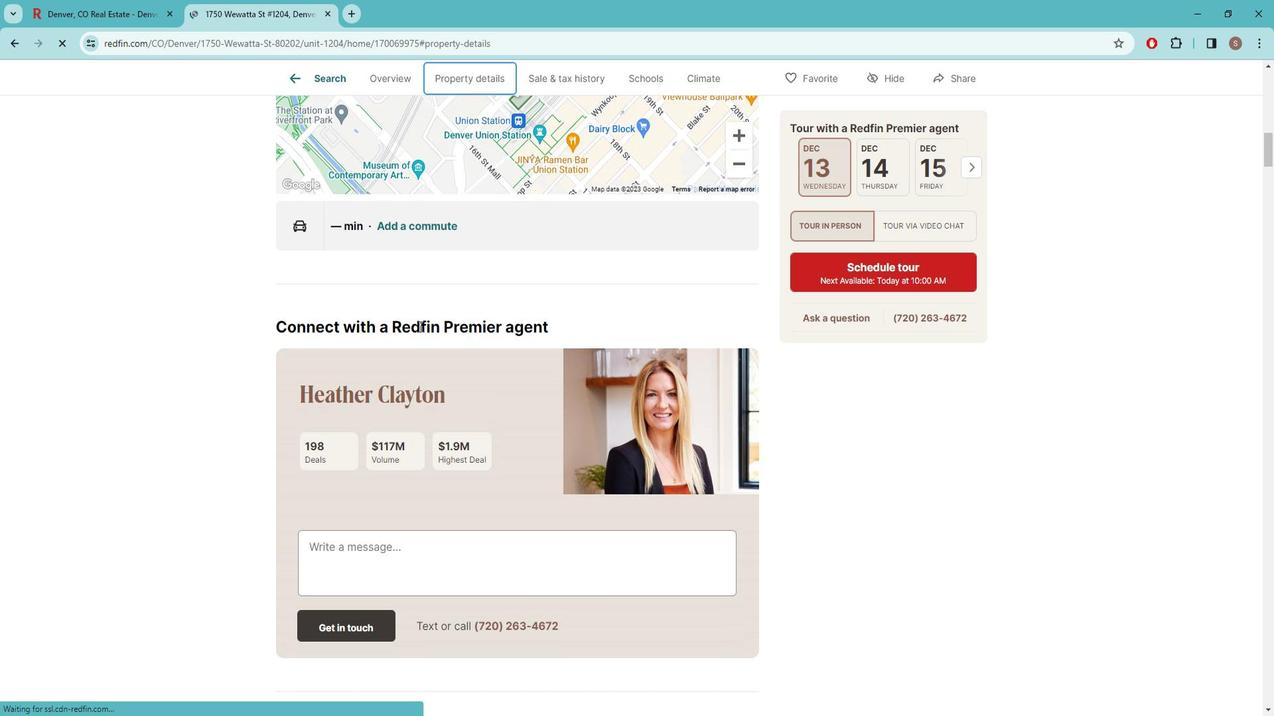 
Action: Mouse scrolled (419, 315) with delta (0, 0)
Screenshot: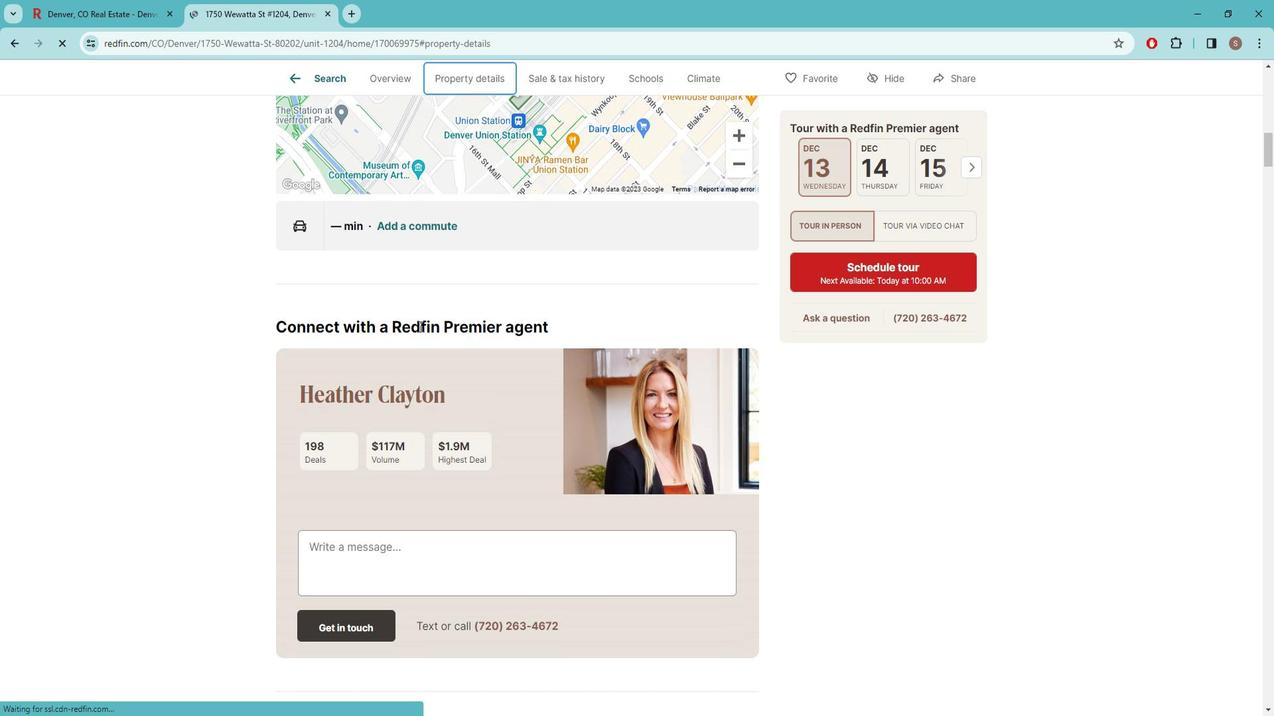 
Action: Mouse scrolled (419, 315) with delta (0, 0)
Screenshot: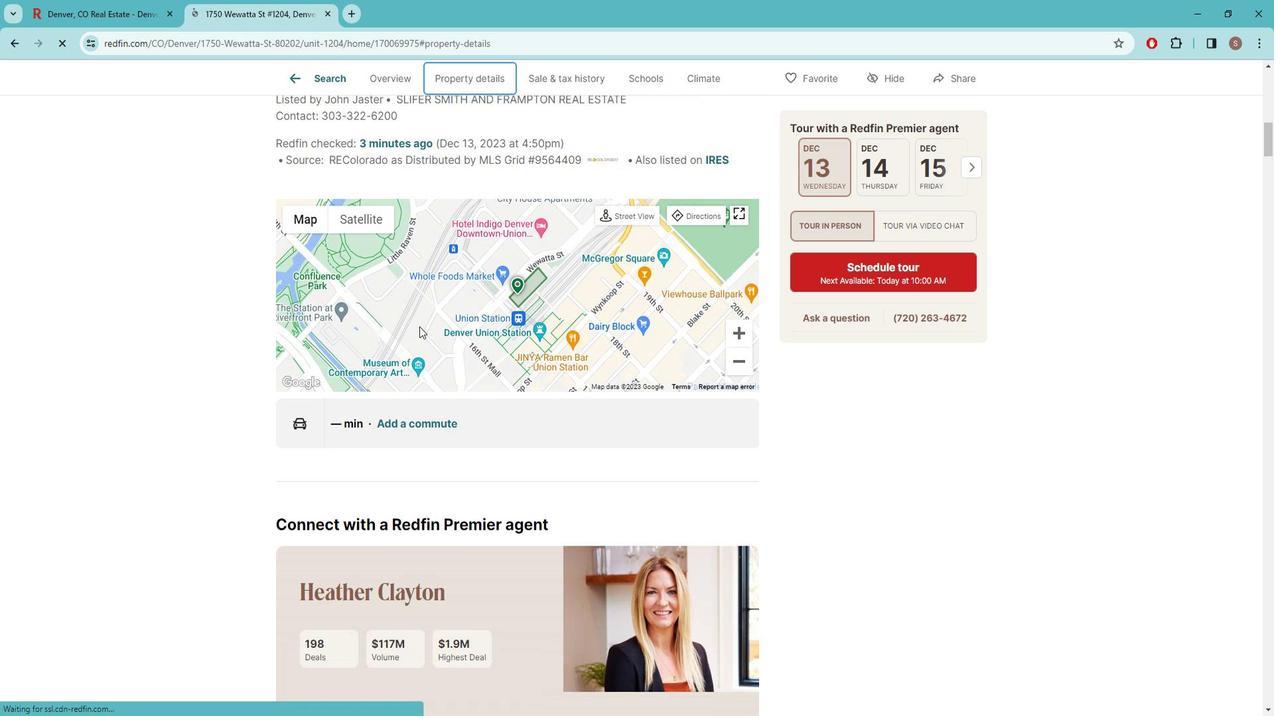 
Action: Mouse moved to (419, 314)
Screenshot: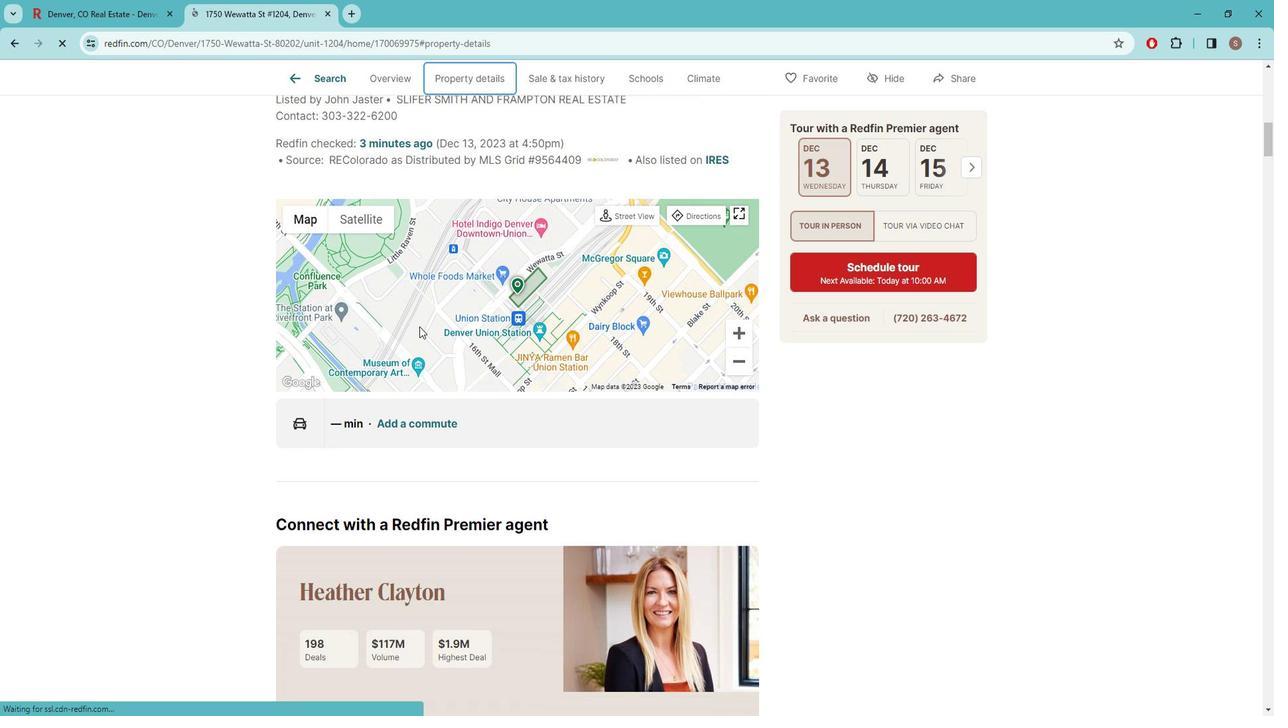 
Action: Mouse scrolled (419, 315) with delta (0, 0)
Screenshot: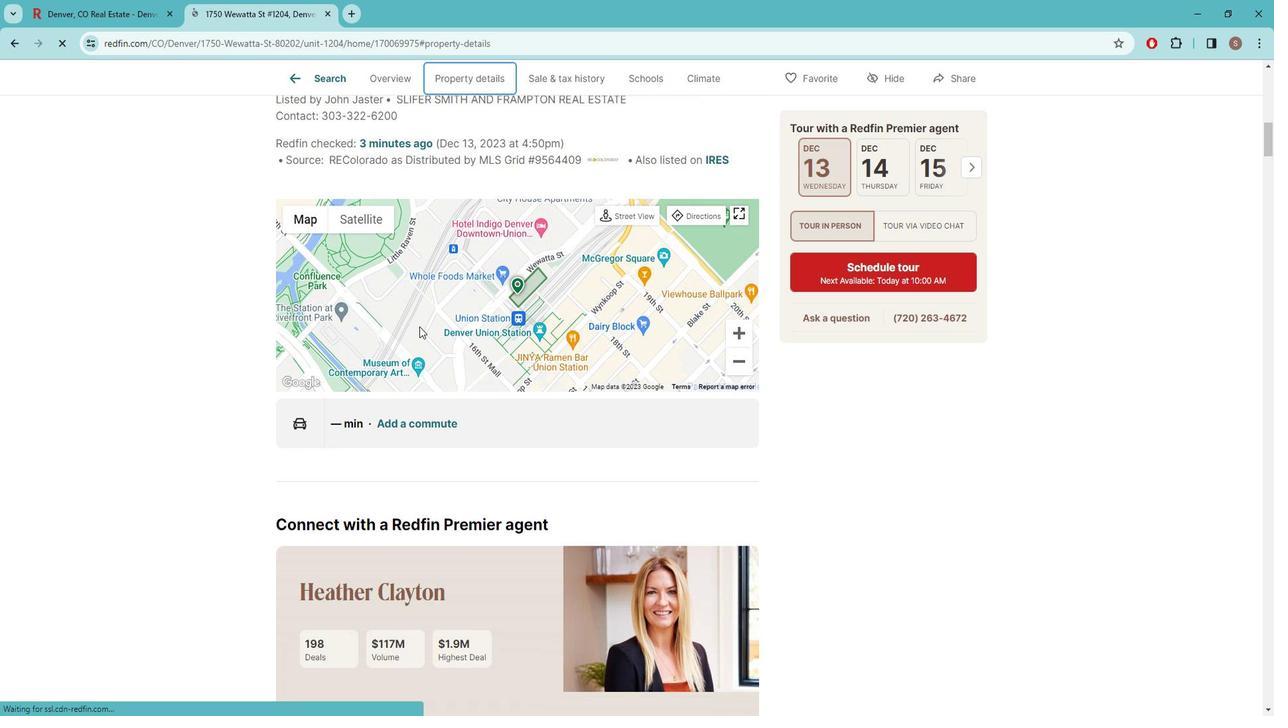 
Action: Mouse moved to (419, 315)
Screenshot: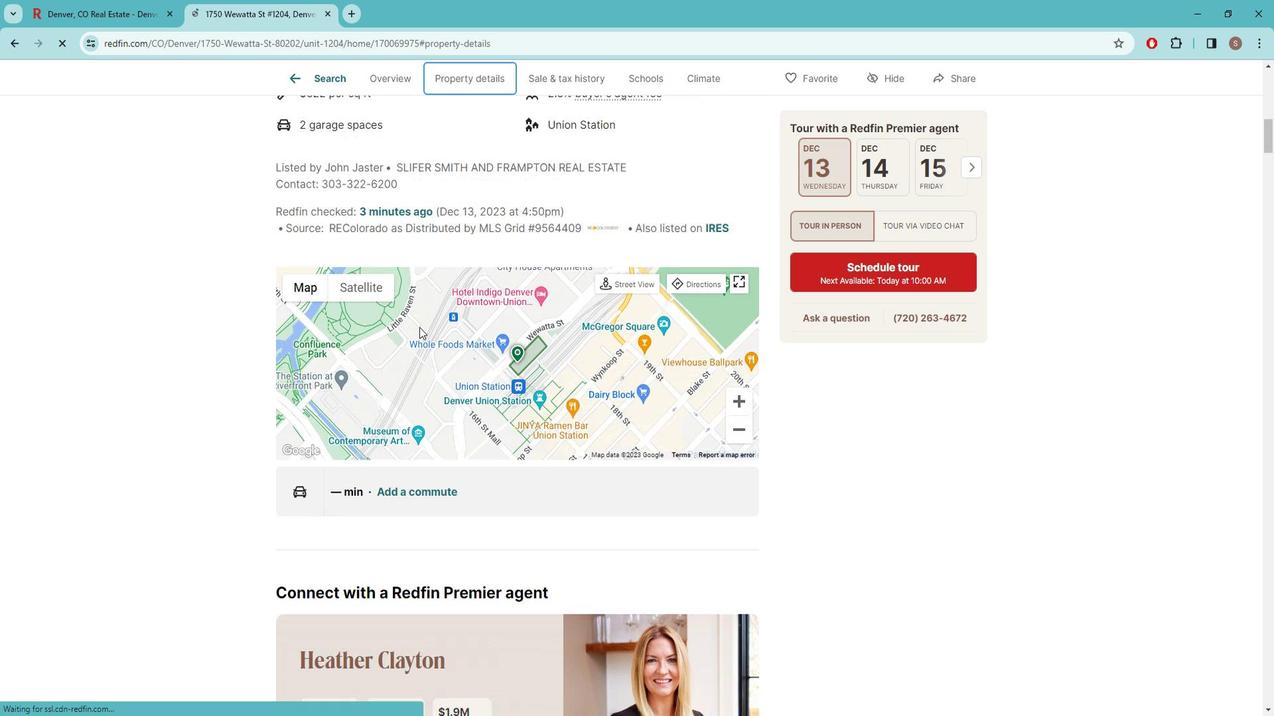 
Action: Mouse scrolled (419, 315) with delta (0, 0)
Screenshot: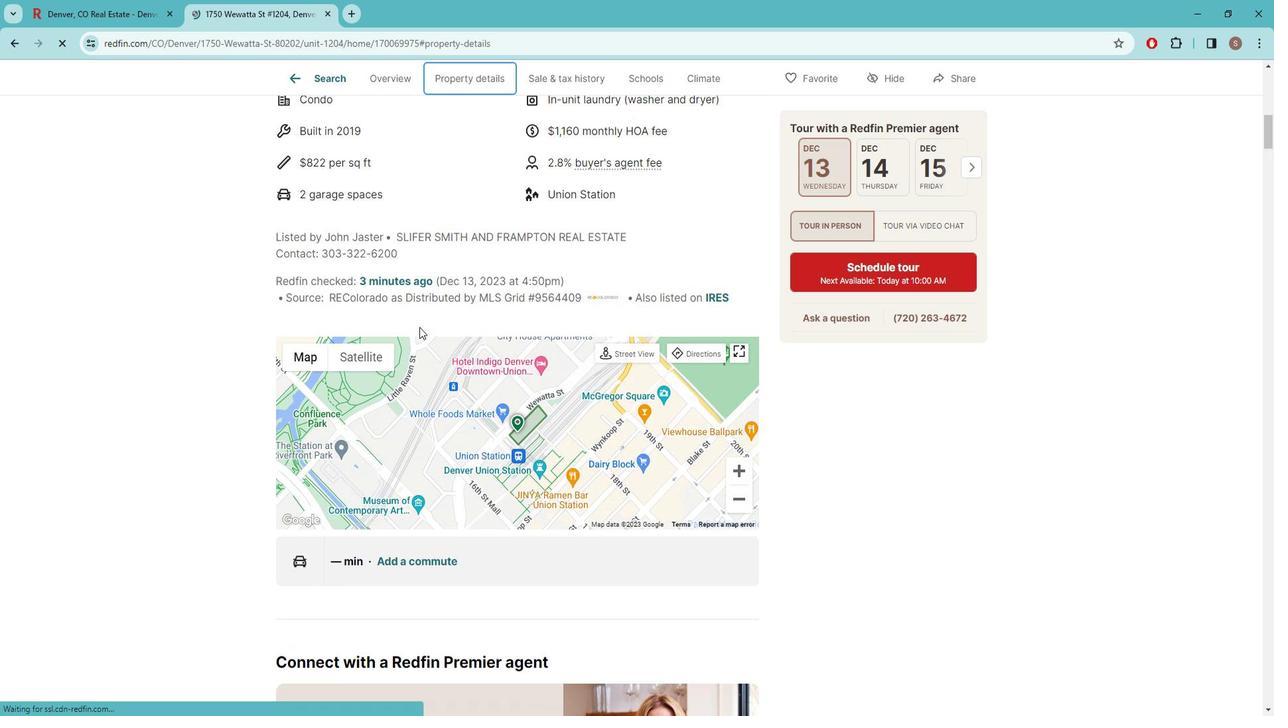 
Action: Mouse moved to (419, 315)
Screenshot: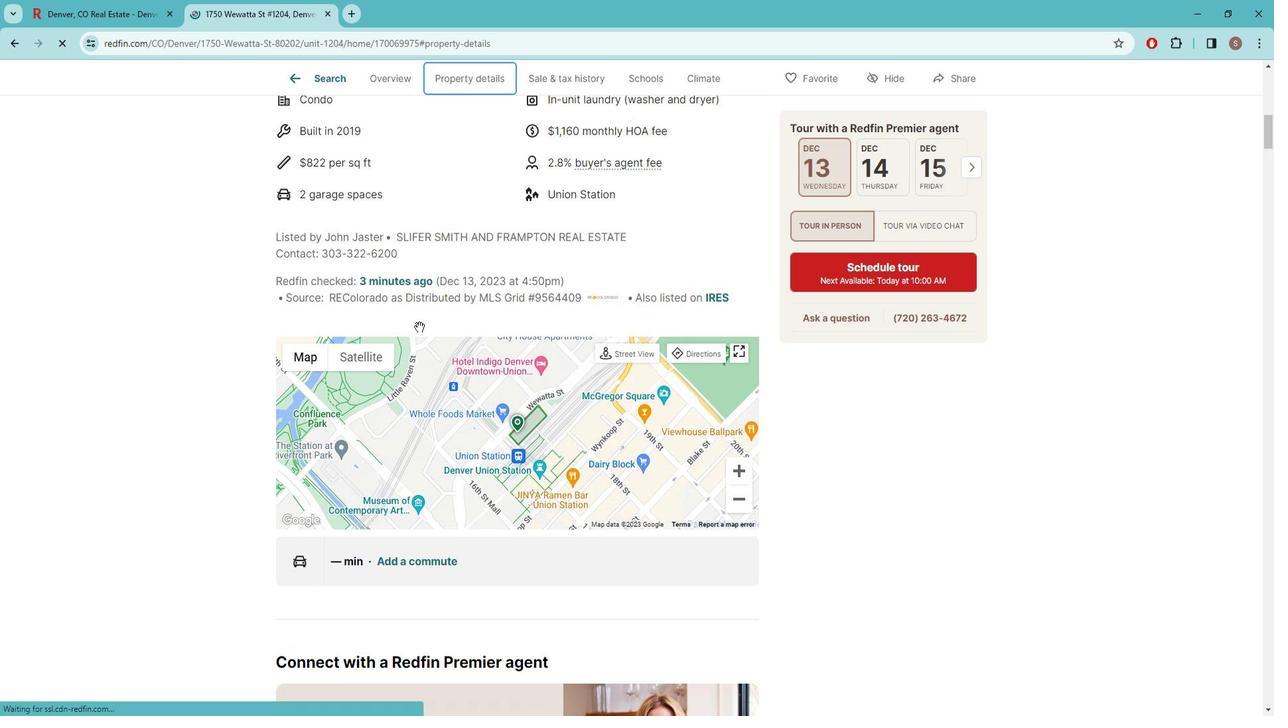 
Action: Mouse scrolled (419, 315) with delta (0, 0)
Screenshot: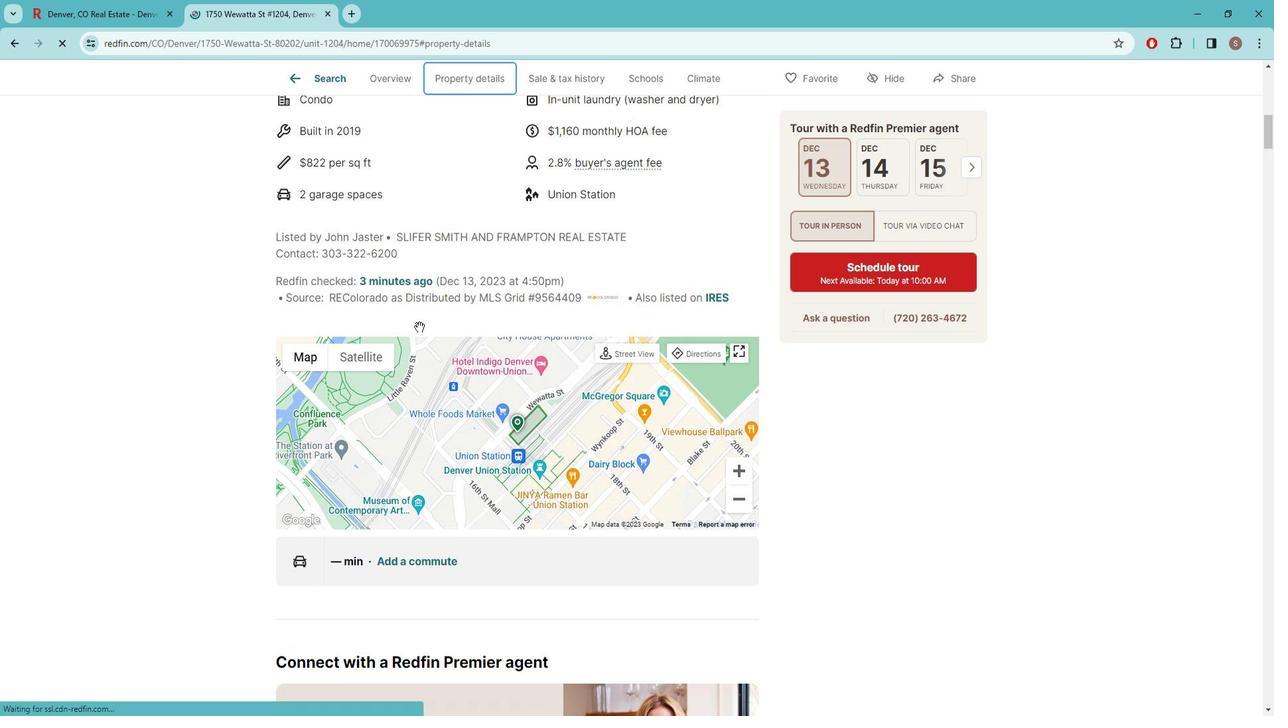 
Action: Mouse scrolled (419, 315) with delta (0, 0)
Screenshot: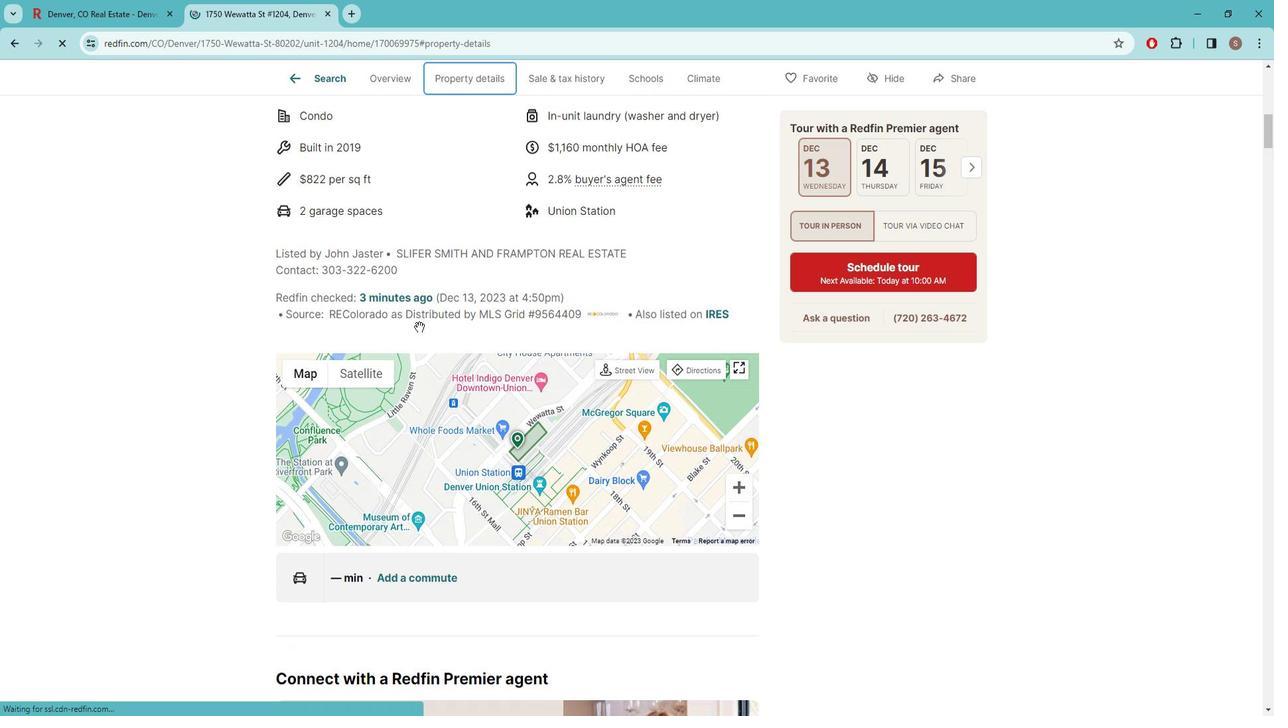 
Action: Mouse scrolled (419, 315) with delta (0, 0)
Screenshot: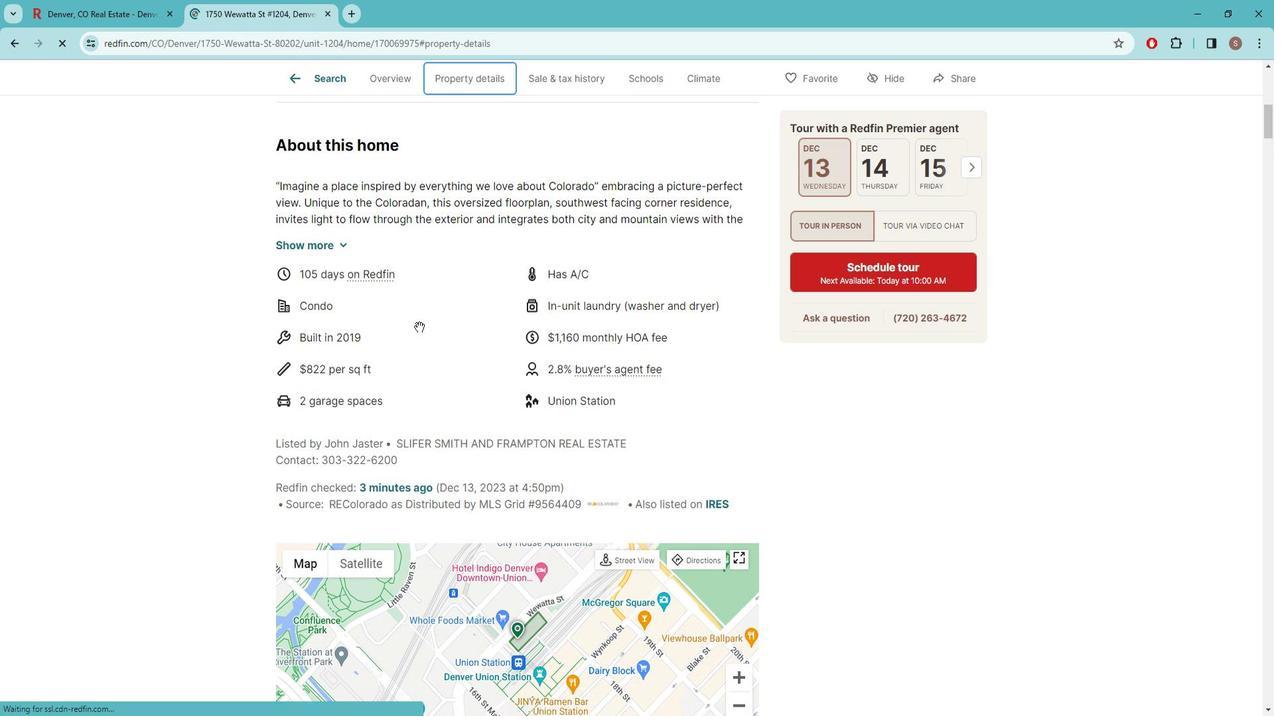 
Action: Mouse scrolled (419, 315) with delta (0, 0)
Screenshot: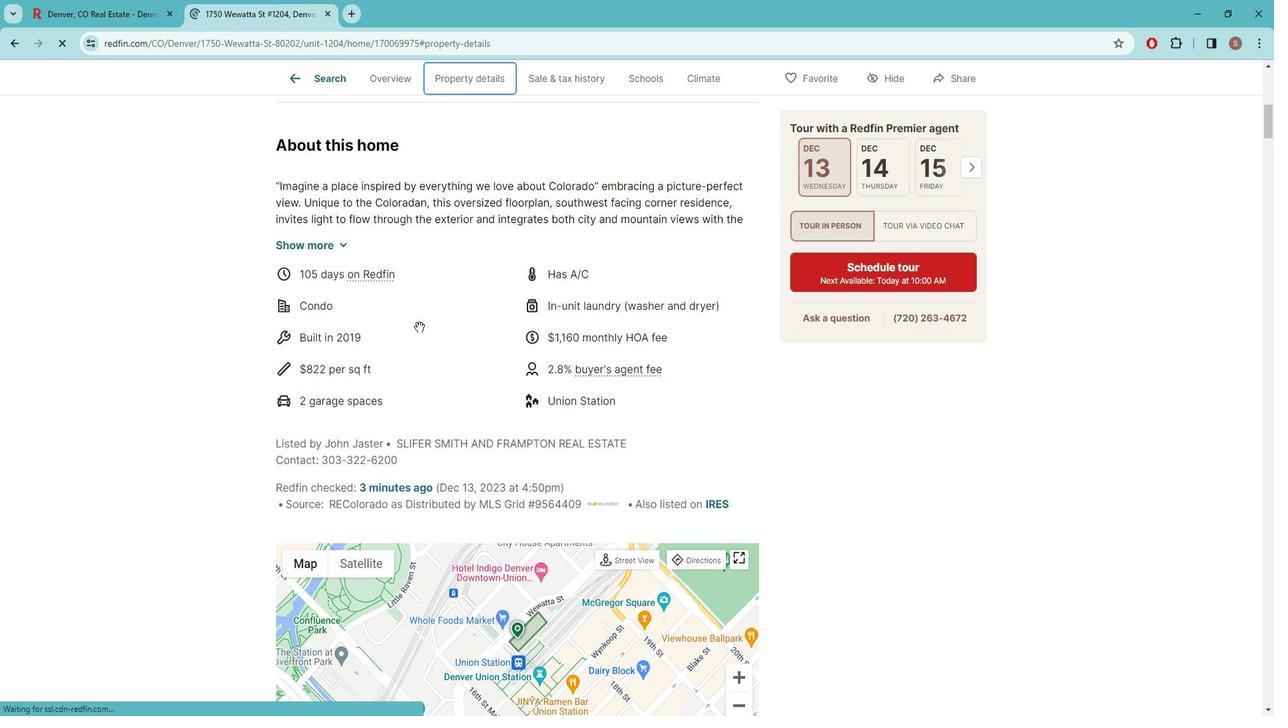 
Action: Mouse scrolled (419, 315) with delta (0, 0)
Screenshot: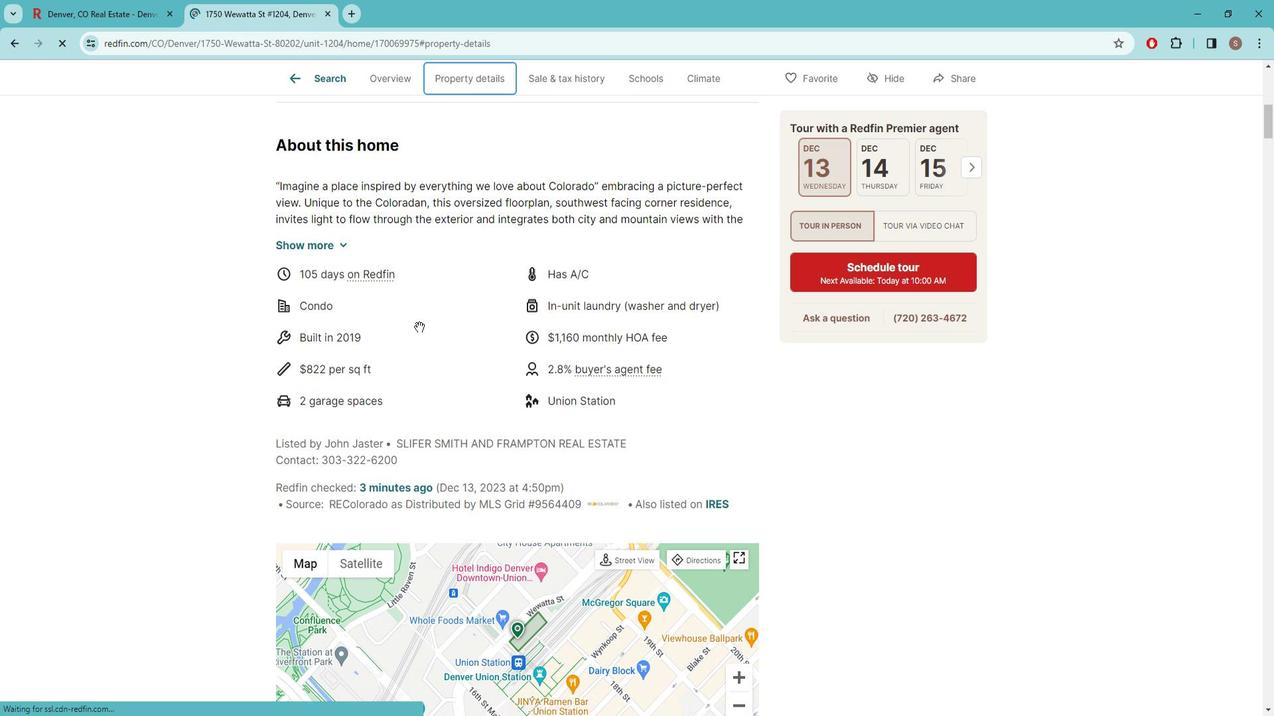 
Action: Mouse scrolled (419, 315) with delta (0, 0)
Screenshot: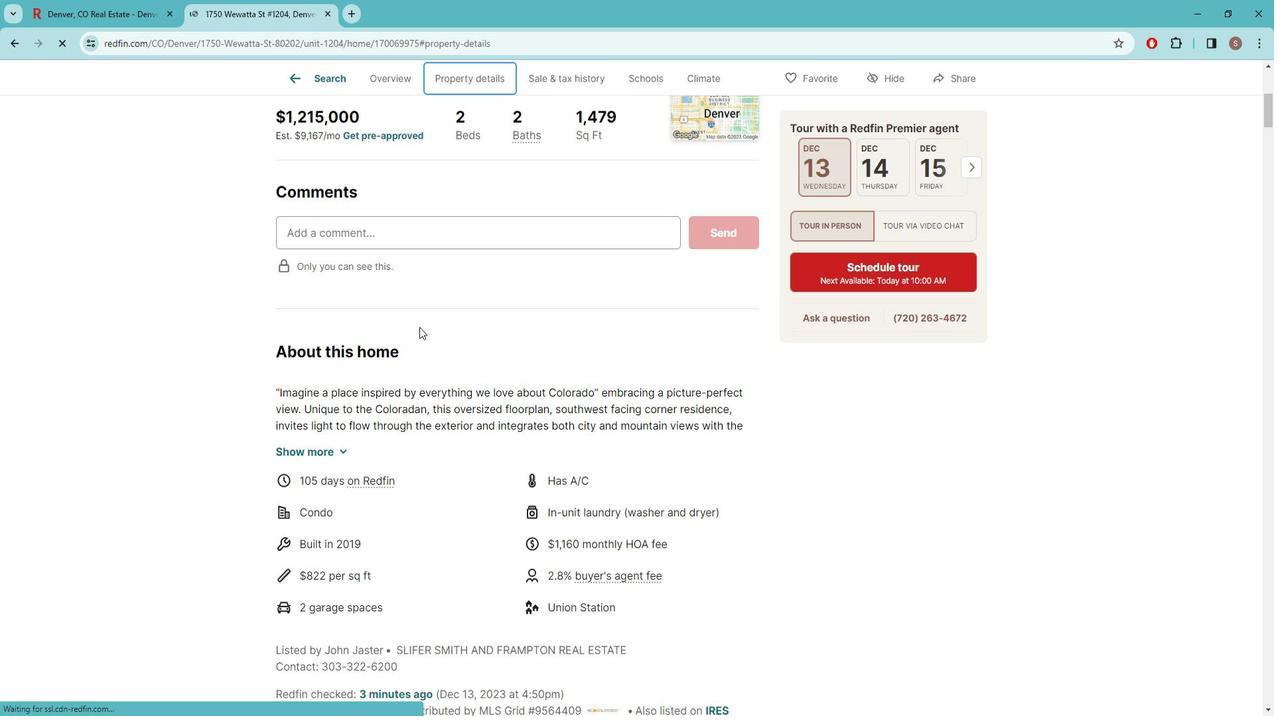 
Action: Mouse scrolled (419, 315) with delta (0, 0)
Screenshot: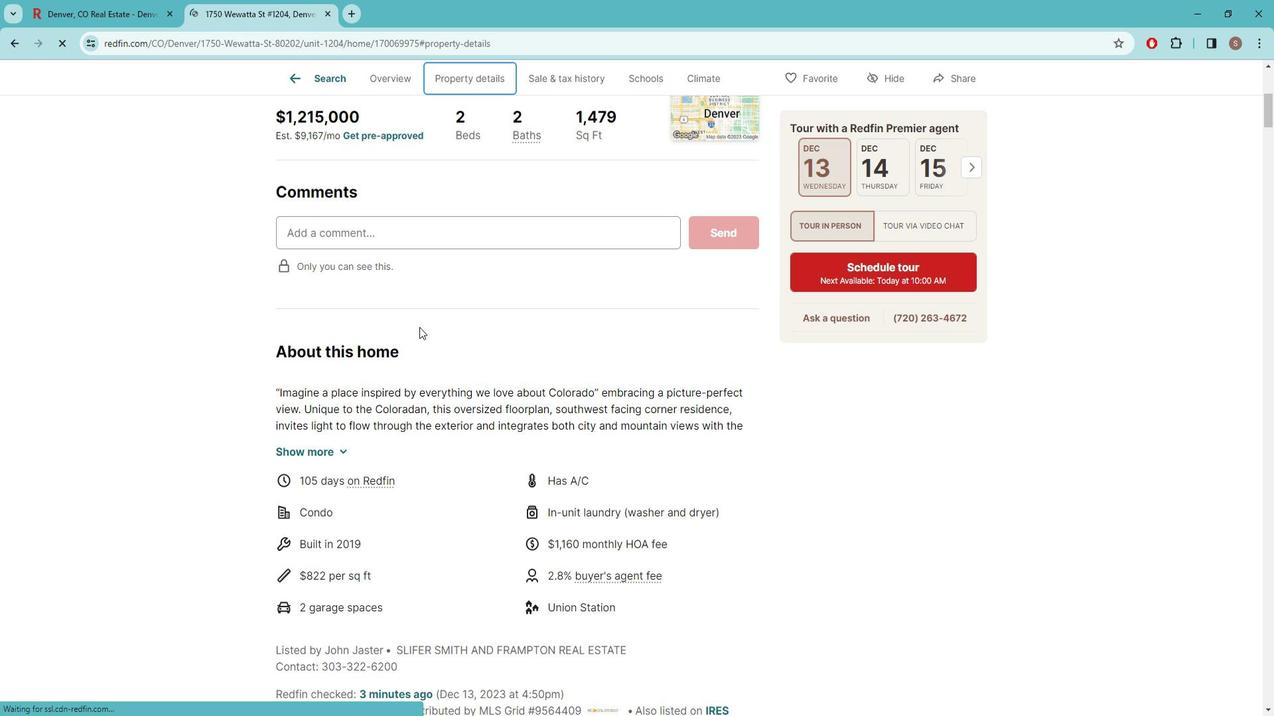 
Action: Mouse moved to (416, 316)
Screenshot: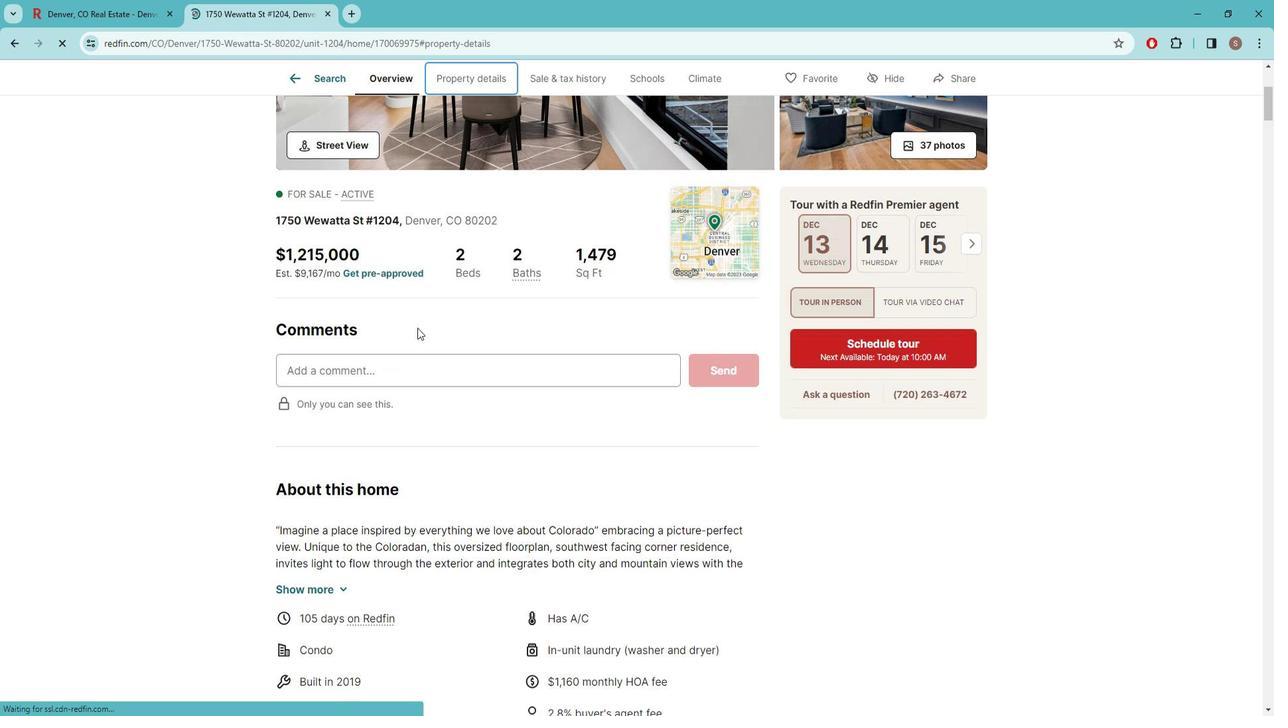 
Action: Mouse scrolled (416, 317) with delta (0, 0)
Screenshot: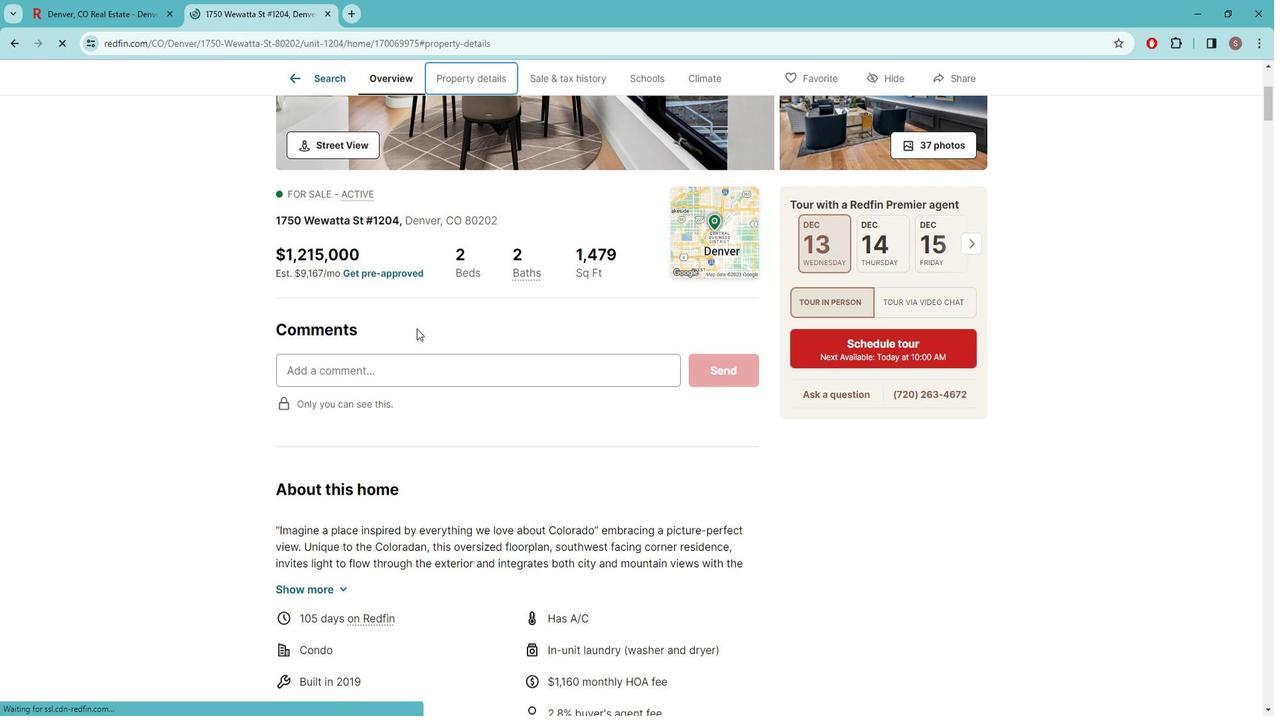 
Action: Mouse moved to (415, 316)
Screenshot: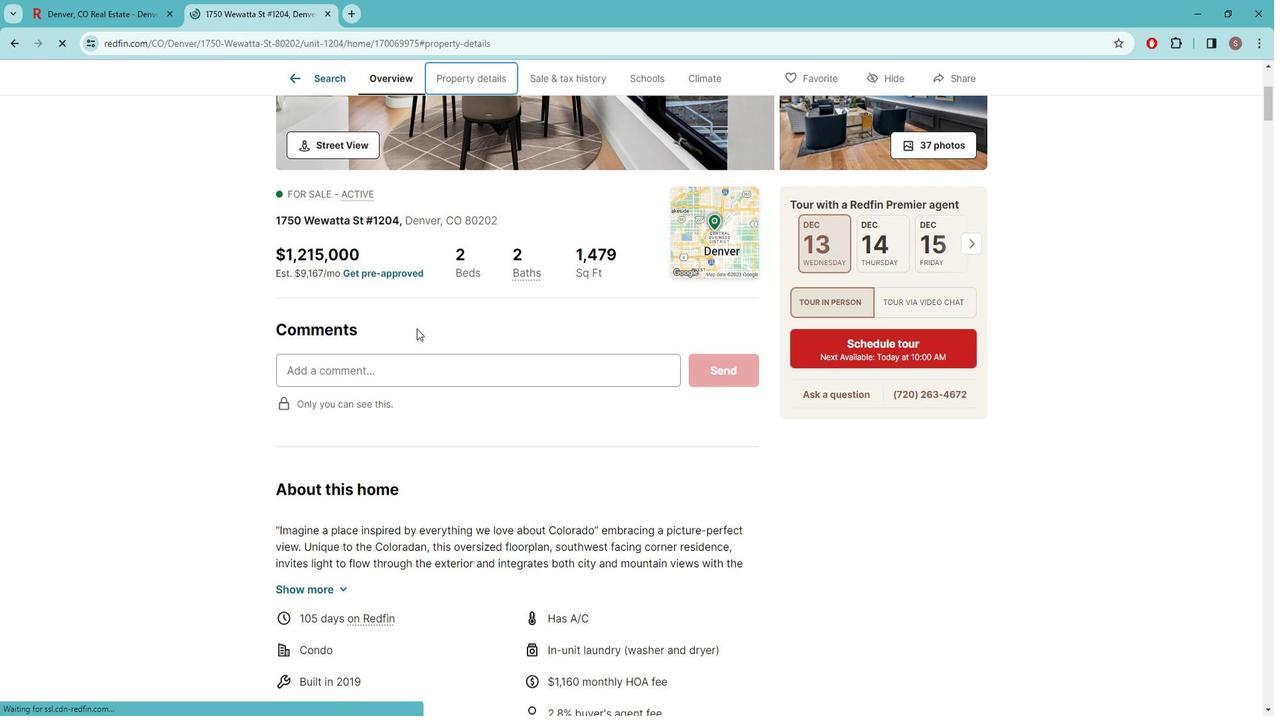 
Action: Mouse scrolled (415, 317) with delta (0, 0)
Screenshot: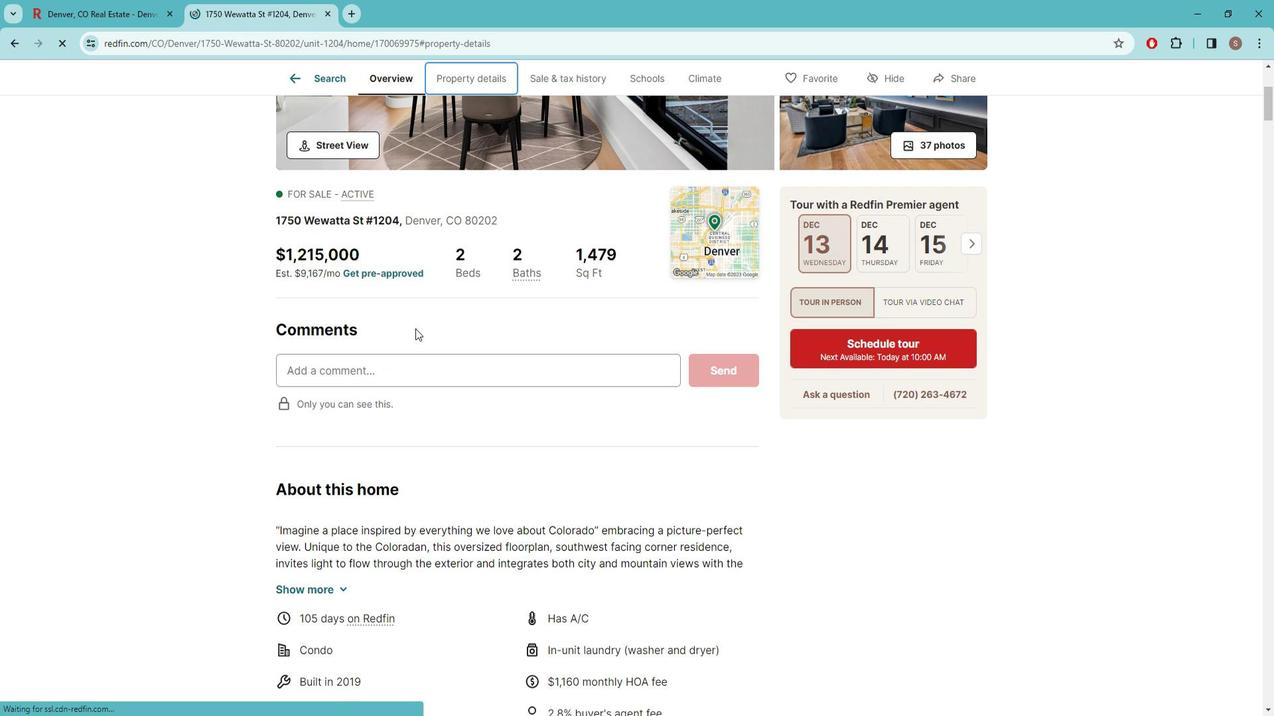 
Action: Mouse moved to (413, 316)
Screenshot: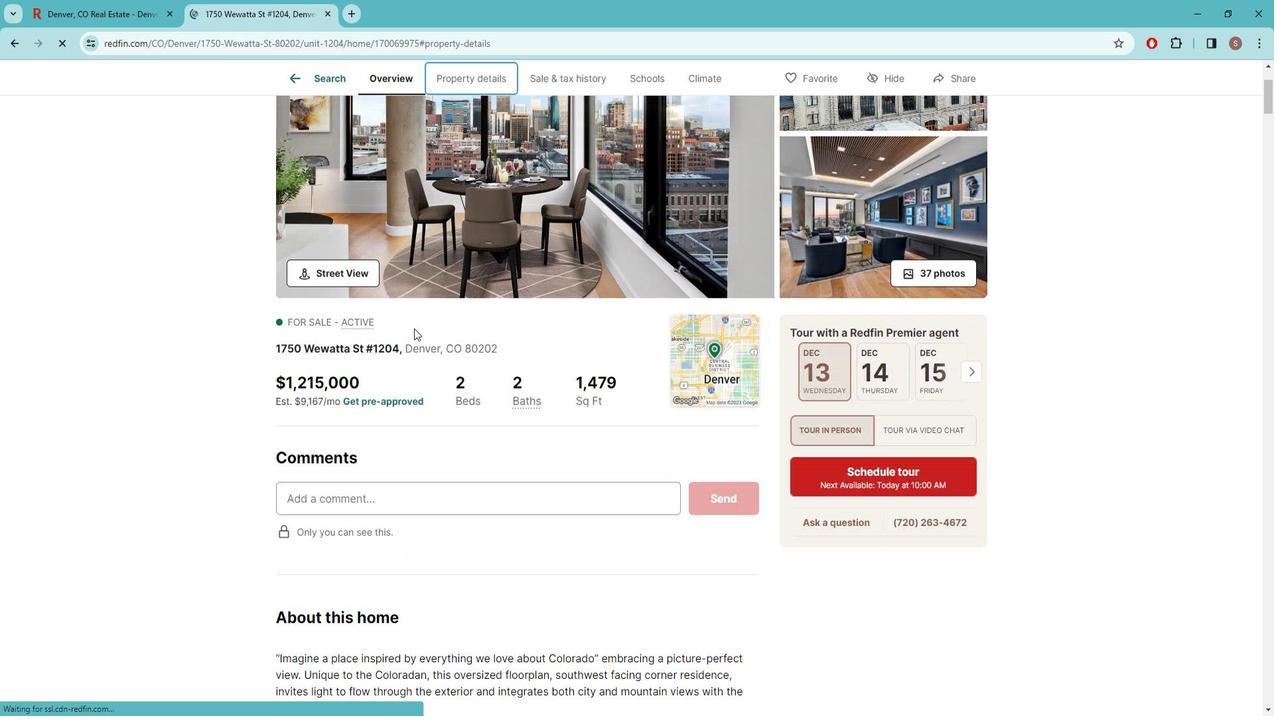 
Action: Mouse scrolled (413, 317) with delta (0, 0)
Screenshot: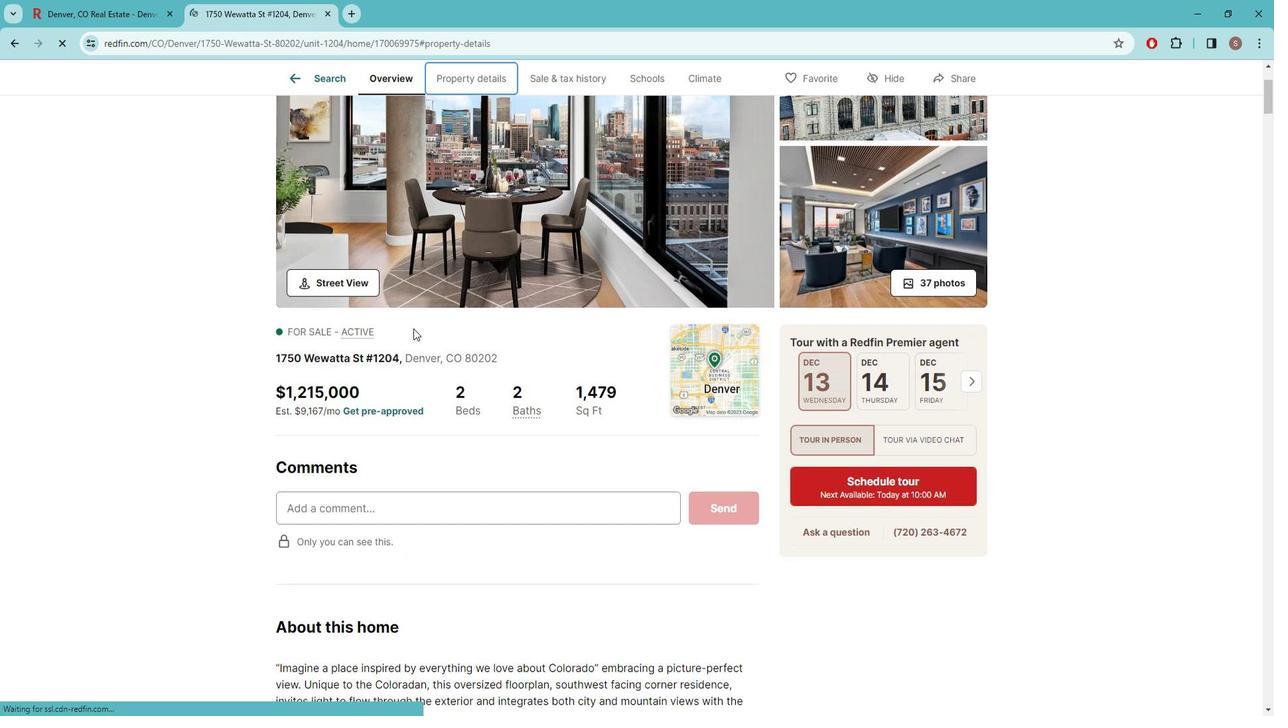 
Action: Mouse moved to (412, 317)
Screenshot: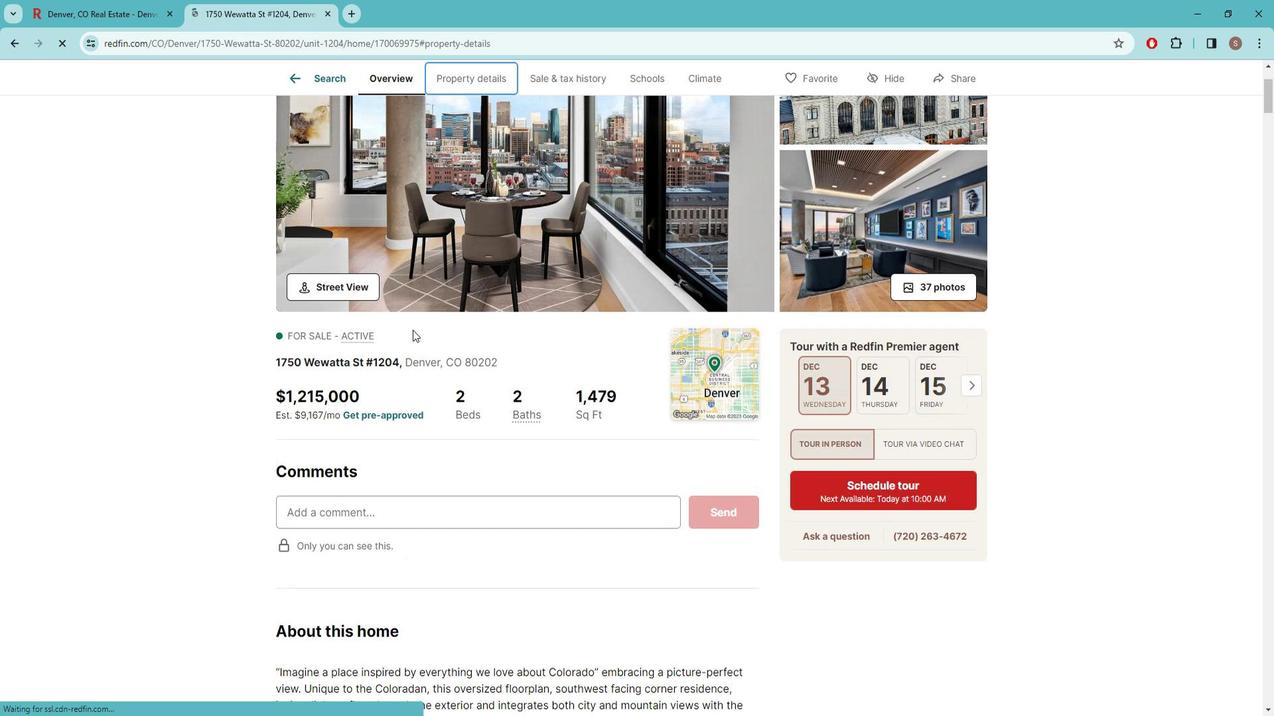 
Action: Mouse scrolled (412, 318) with delta (0, 0)
Screenshot: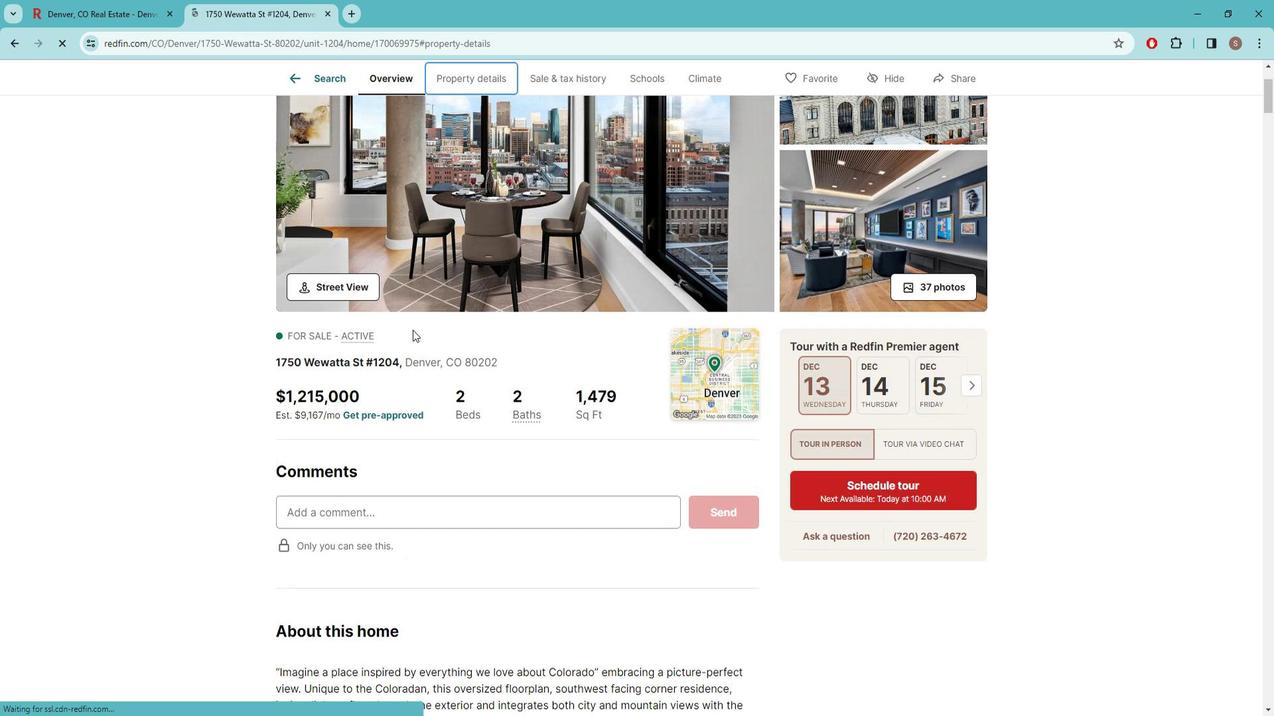 
Action: Mouse scrolled (412, 318) with delta (0, 0)
Screenshot: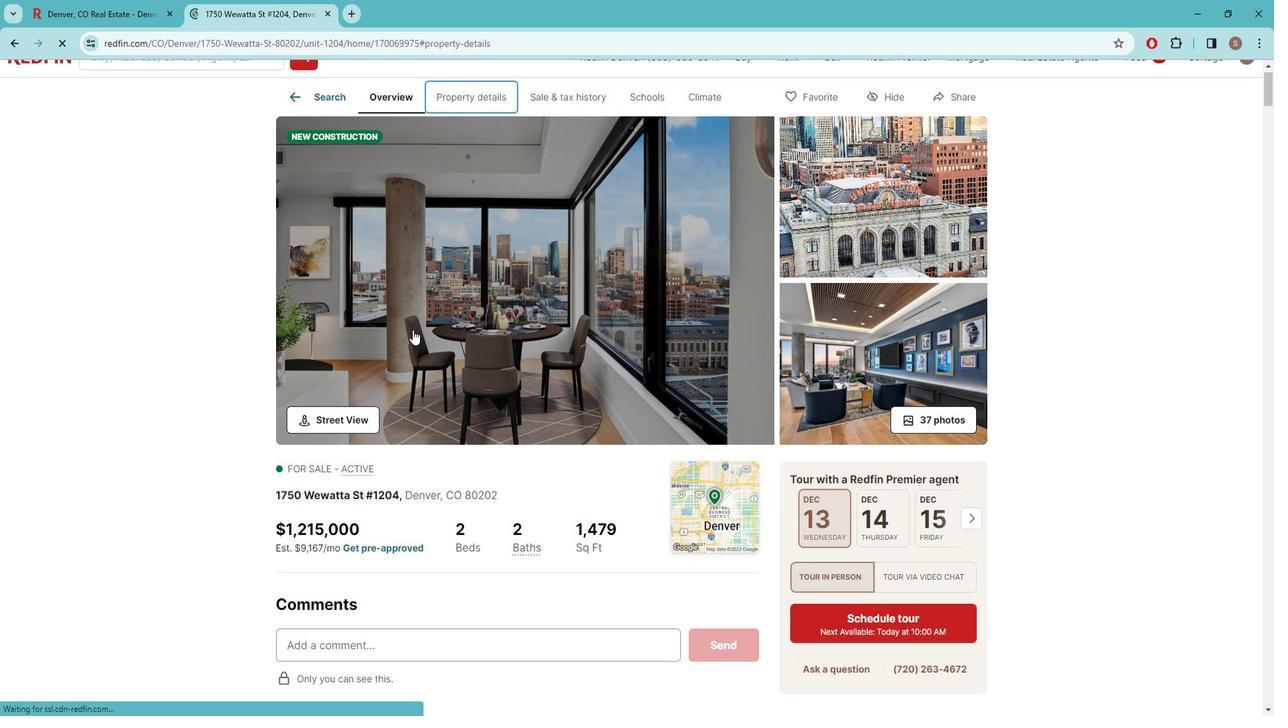 
Action: Mouse scrolled (412, 318) with delta (0, 0)
Screenshot: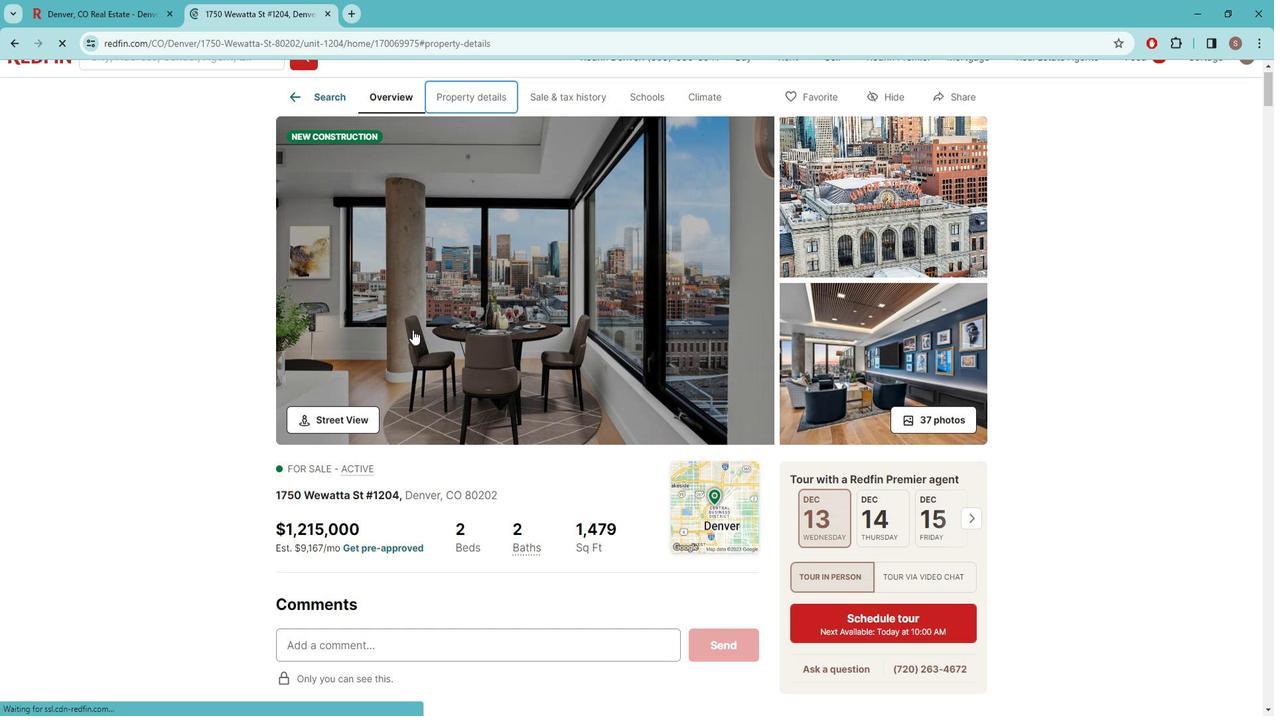 
Action: Mouse scrolled (412, 318) with delta (0, 0)
Screenshot: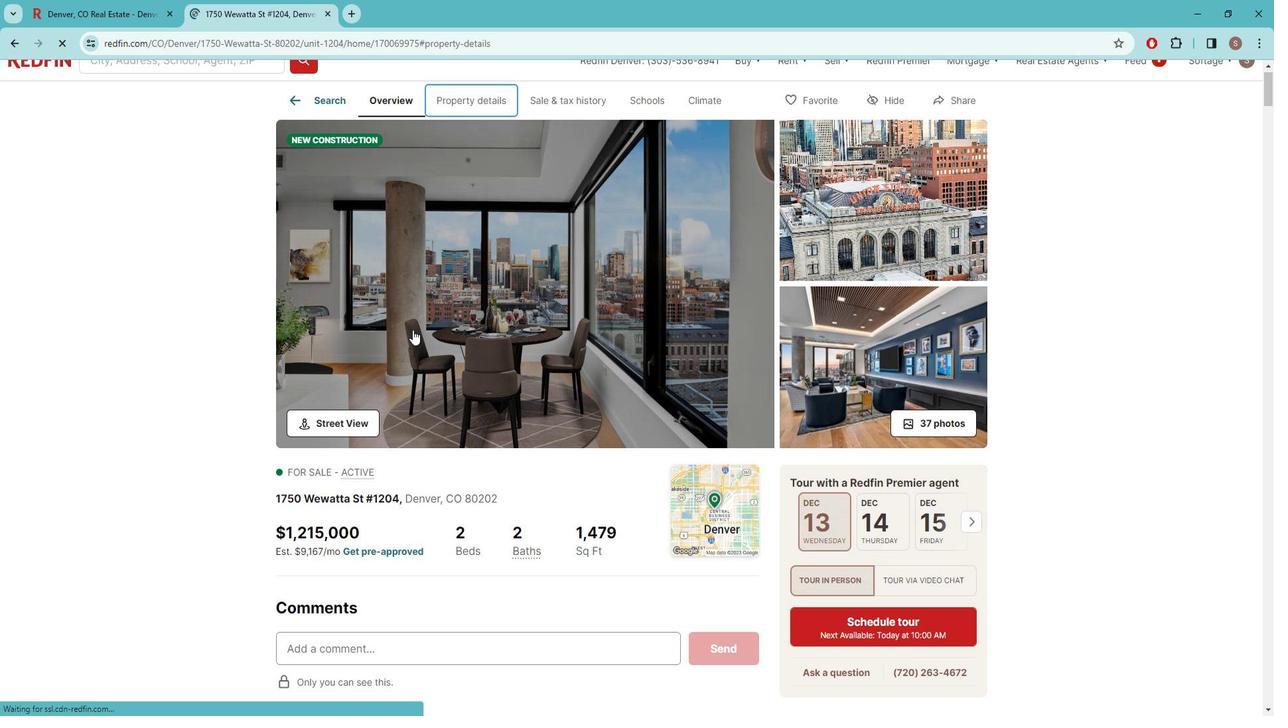 
Action: Mouse scrolled (412, 318) with delta (0, 0)
Screenshot: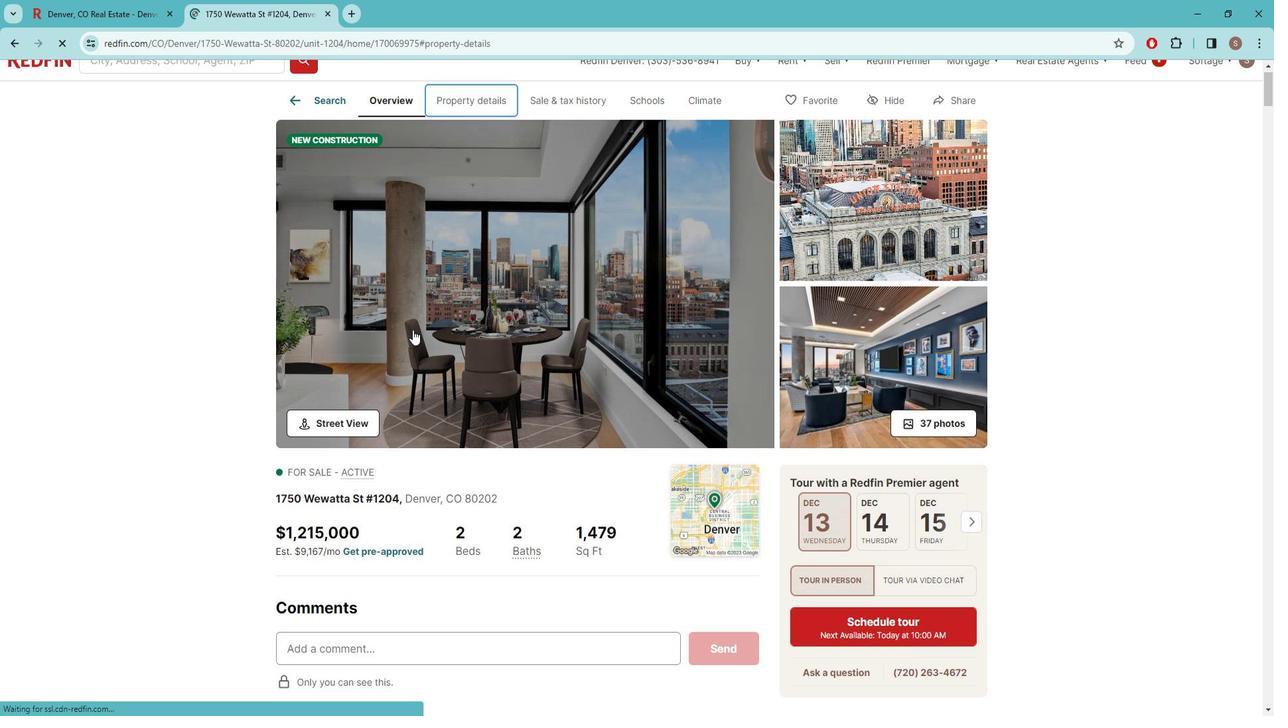 
Action: Mouse scrolled (412, 318) with delta (0, 0)
Screenshot: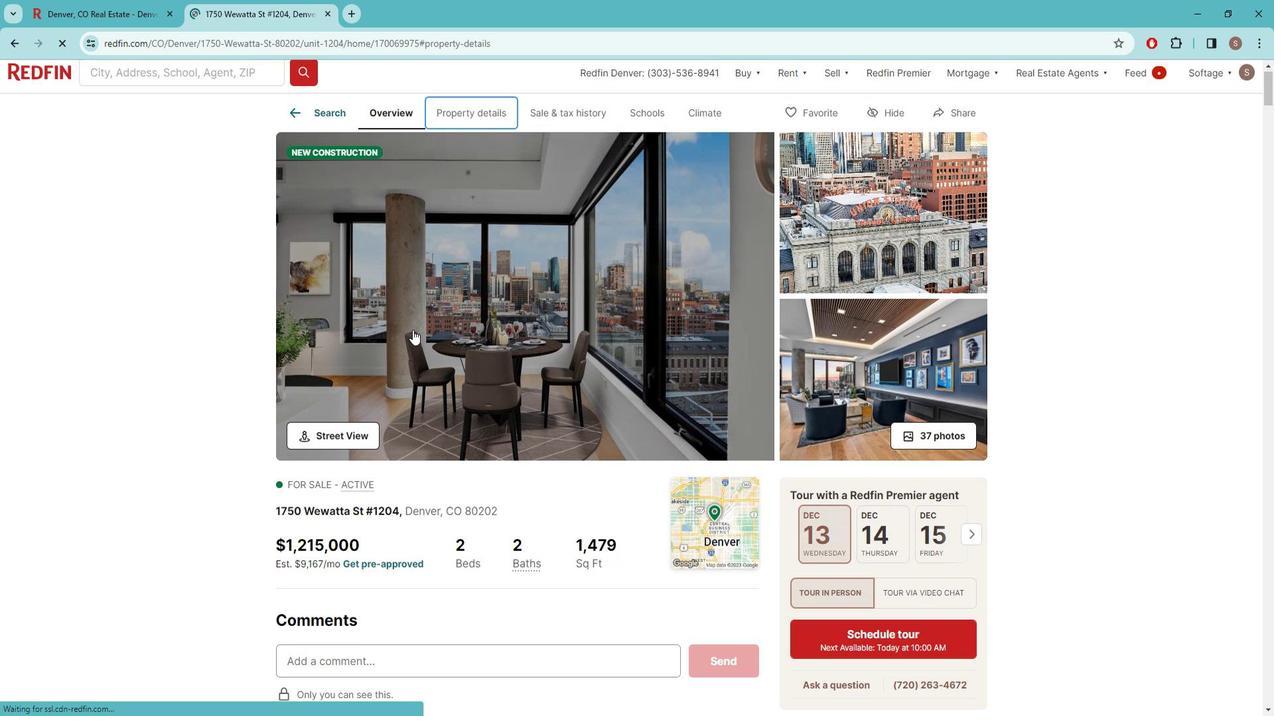 
Action: Mouse scrolled (412, 318) with delta (0, 0)
Screenshot: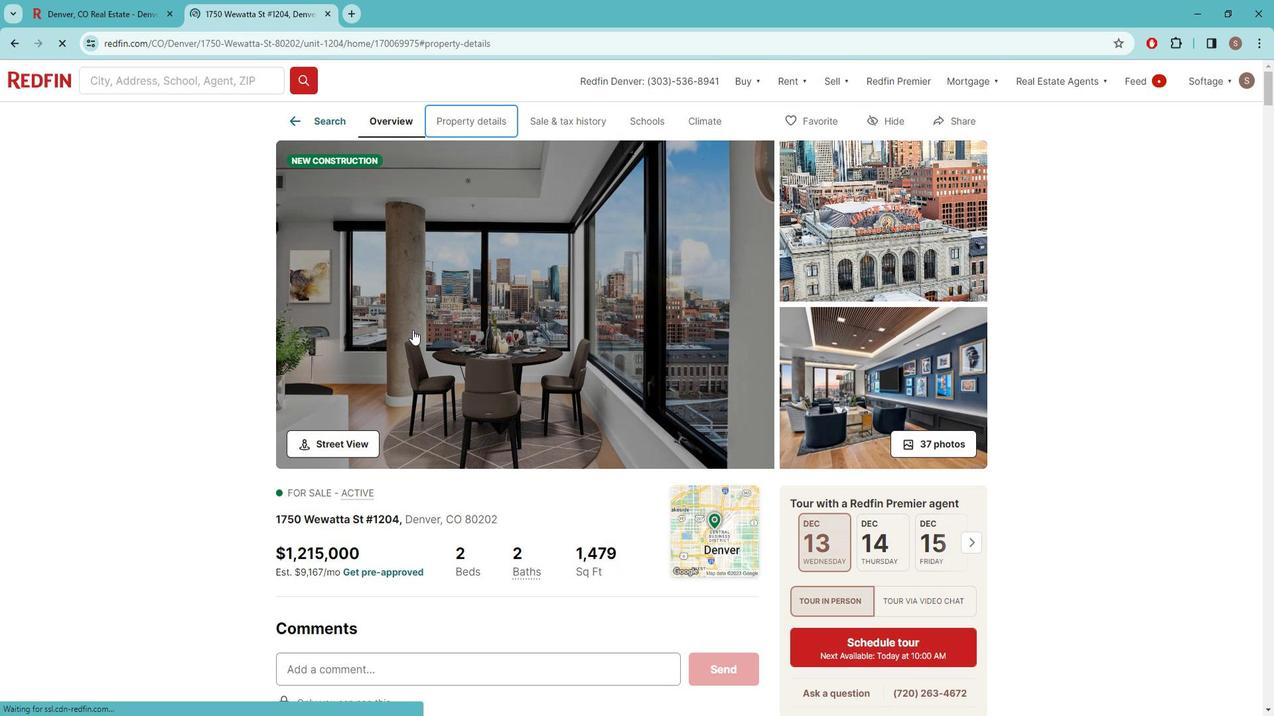 
Action: Mouse moved to (411, 317)
Screenshot: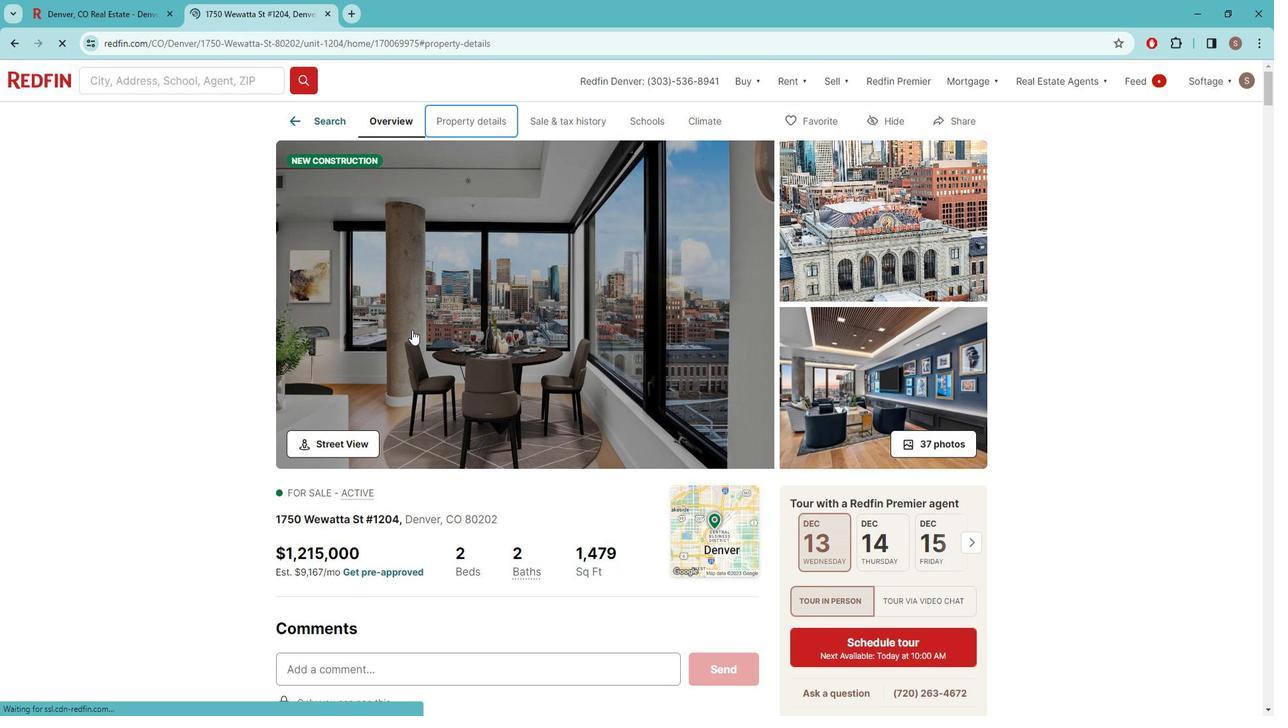 
